 Task: Use both hands to play a simple tune on the piano, focusing on double octaves.
Action: Key pressed difg<Key.backspace><Key.backspace><Key.backspace><Key.caps_lock>IGITAL<Key.space>MUS<Key.backspace>IC<Key.backspace><Key.backspace>SIC<Key.space>P<Key.down><Key.down><Key.down><Key.down><Key.enter>
Screenshot: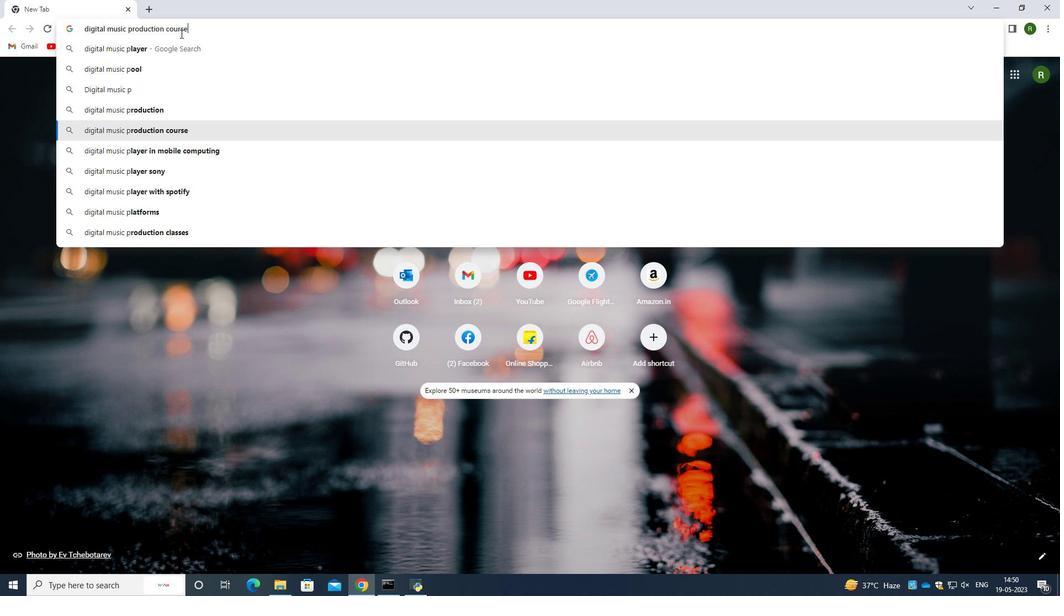
Action: Mouse moved to (228, 218)
Screenshot: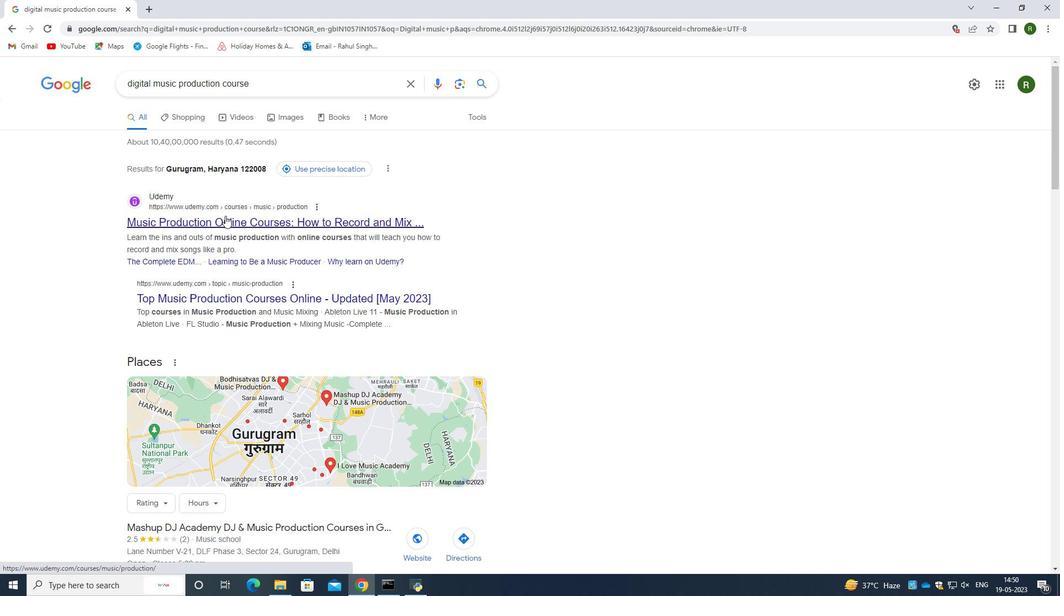 
Action: Mouse pressed left at (228, 218)
Screenshot: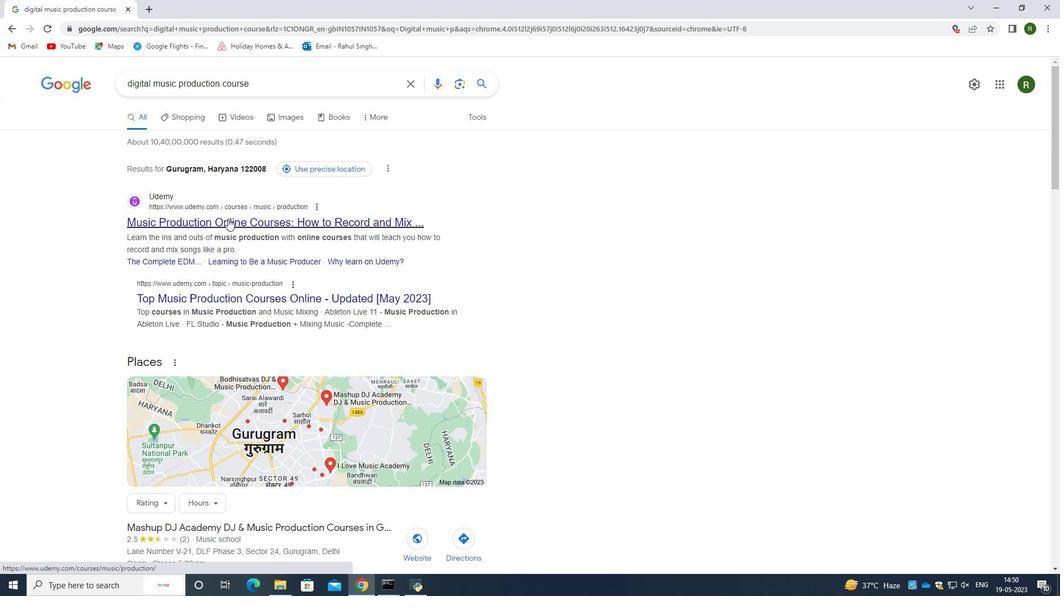 
Action: Mouse moved to (325, 229)
Screenshot: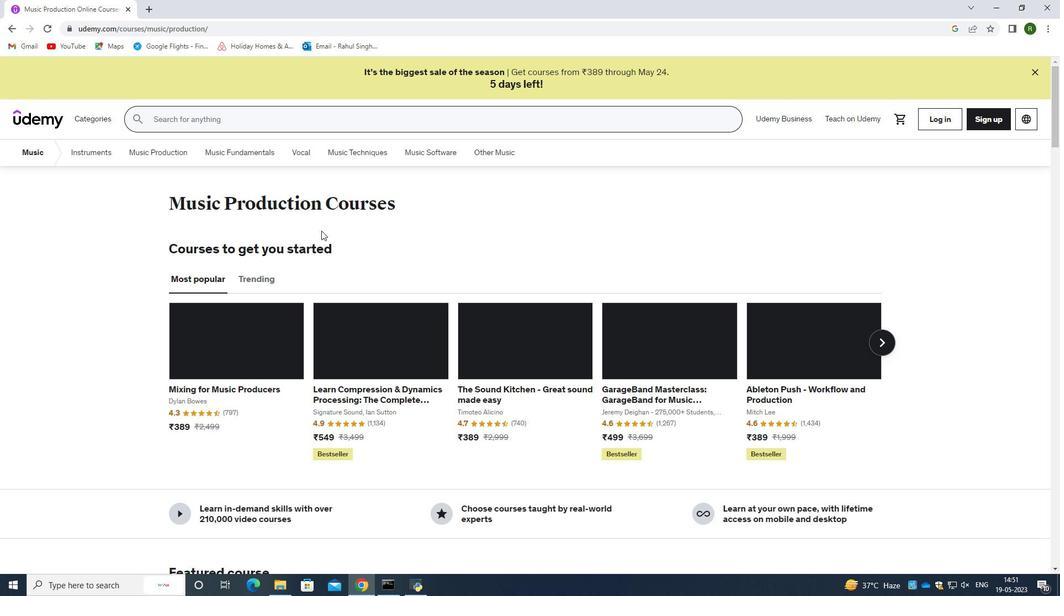 
Action: Mouse scrolled (325, 229) with delta (0, 0)
Screenshot: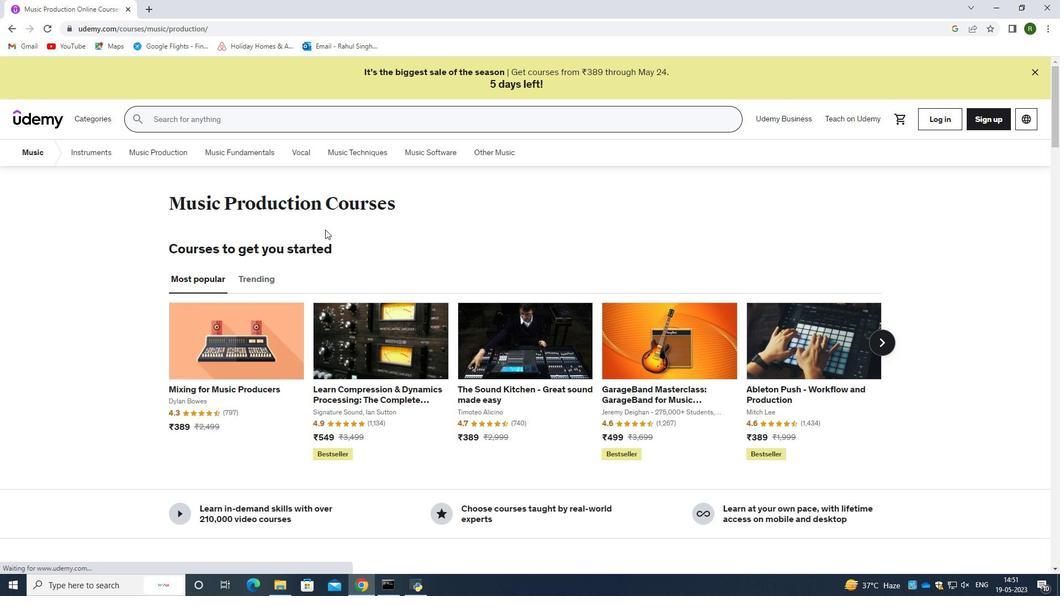 
Action: Mouse scrolled (325, 229) with delta (0, 0)
Screenshot: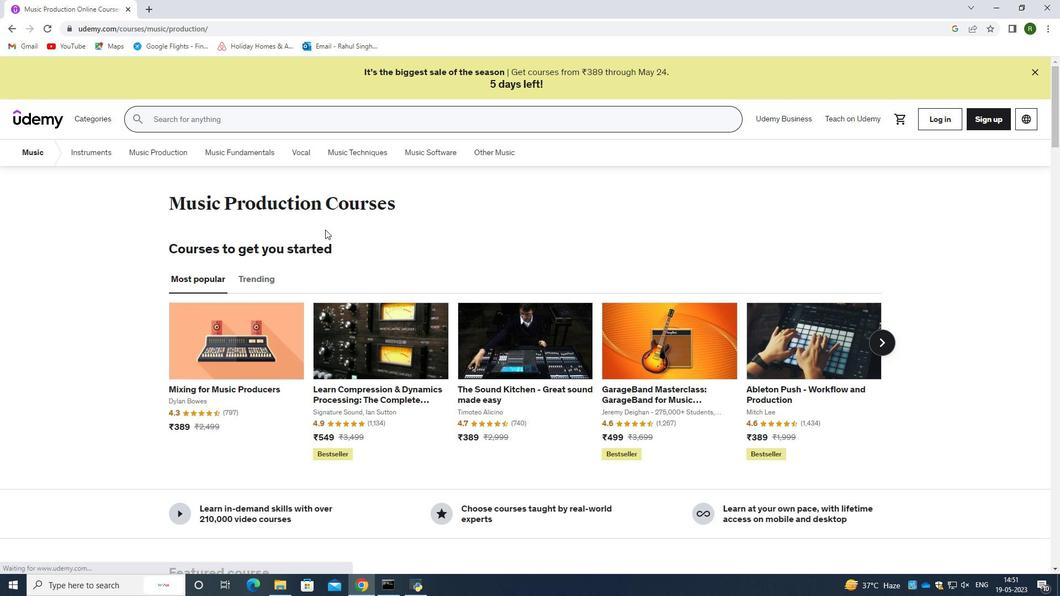 
Action: Mouse moved to (711, 339)
Screenshot: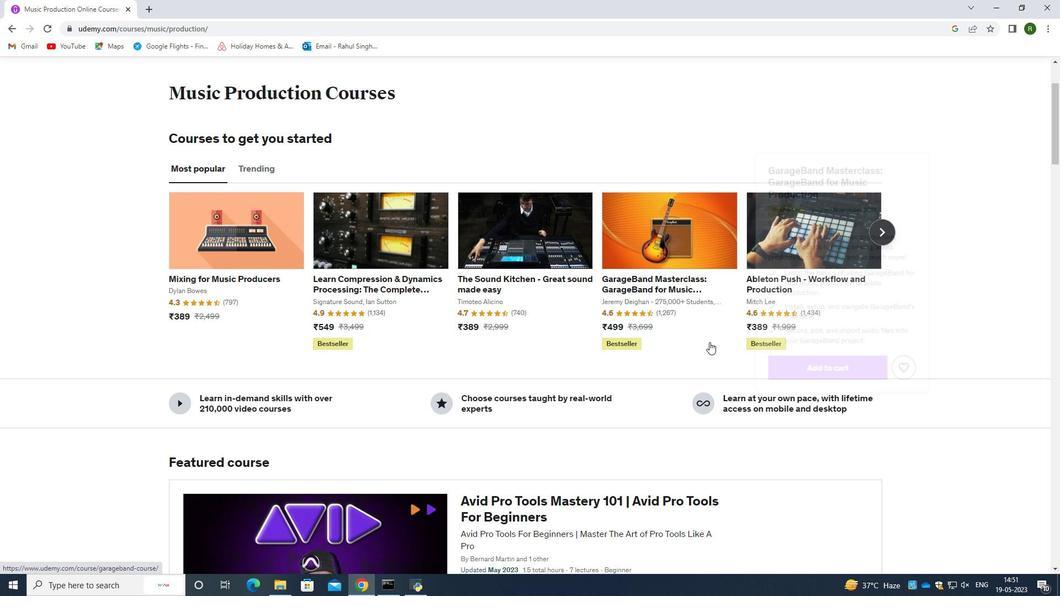
Action: Mouse scrolled (711, 338) with delta (0, 0)
Screenshot: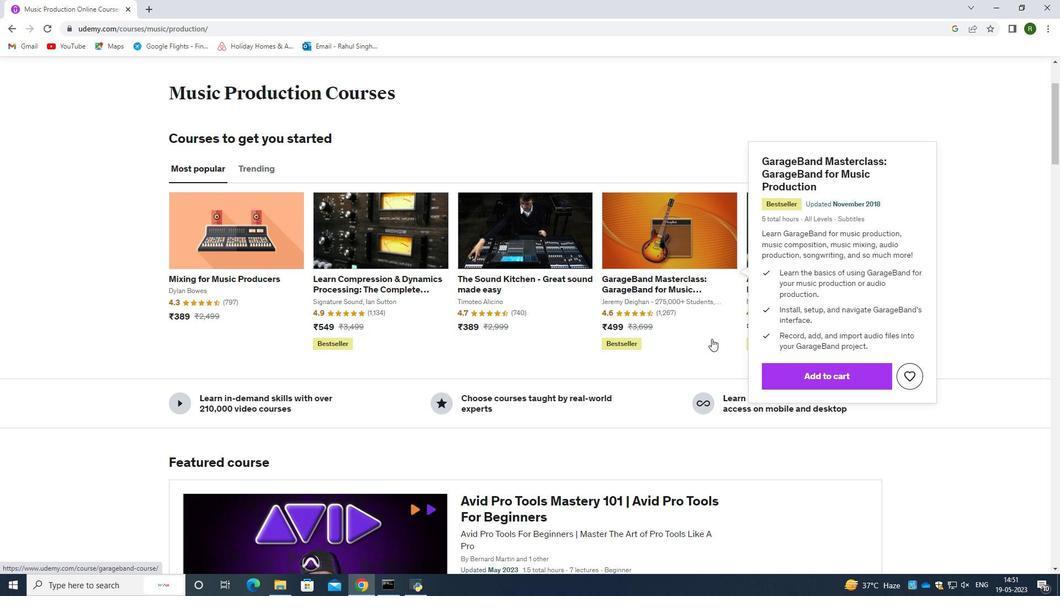 
Action: Mouse moved to (303, 339)
Screenshot: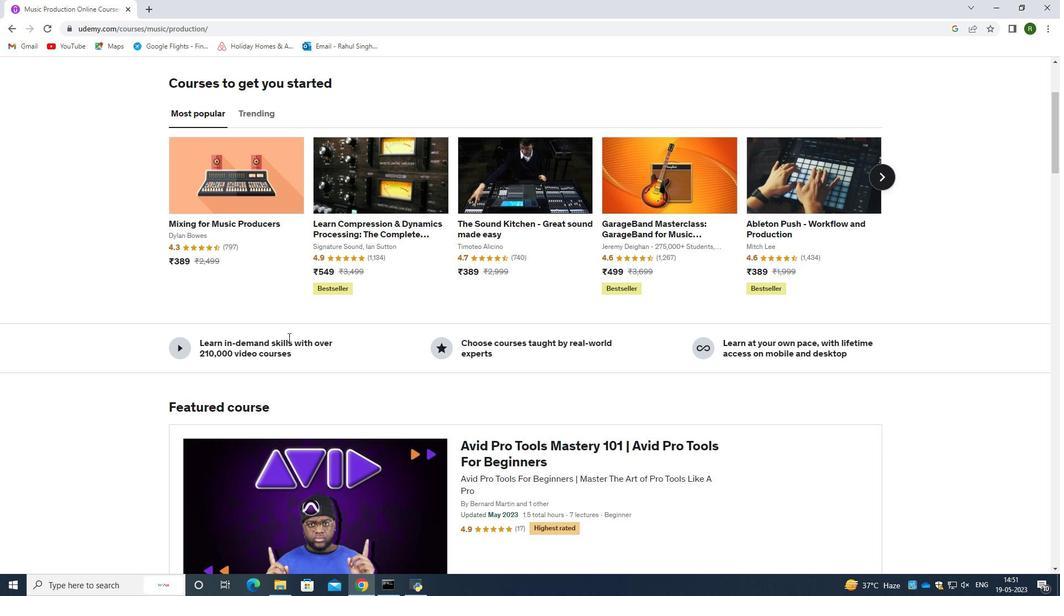 
Action: Mouse scrolled (303, 340) with delta (0, 0)
Screenshot: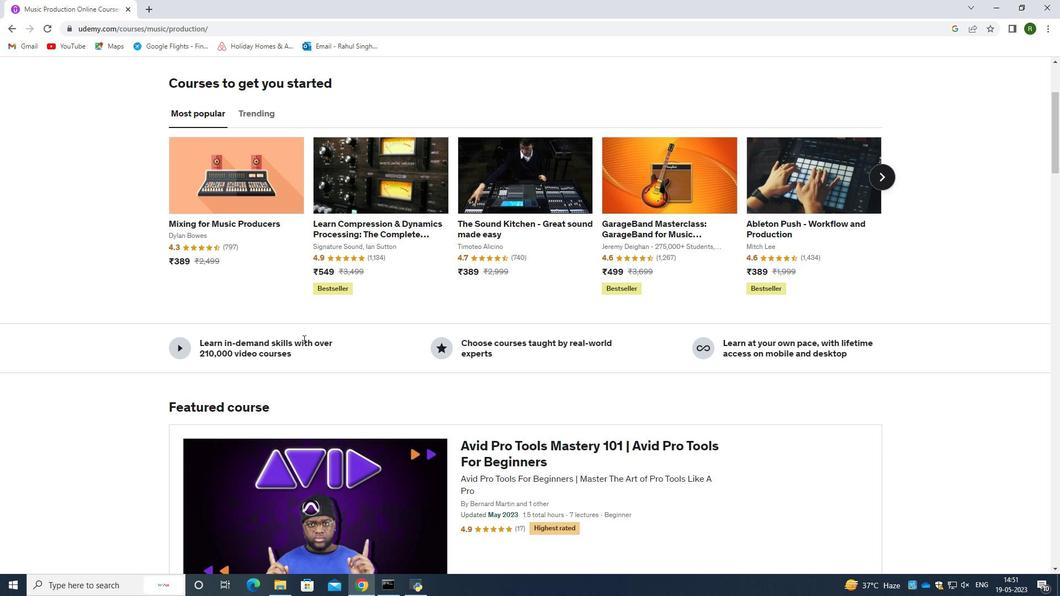 
Action: Mouse scrolled (303, 340) with delta (0, 0)
Screenshot: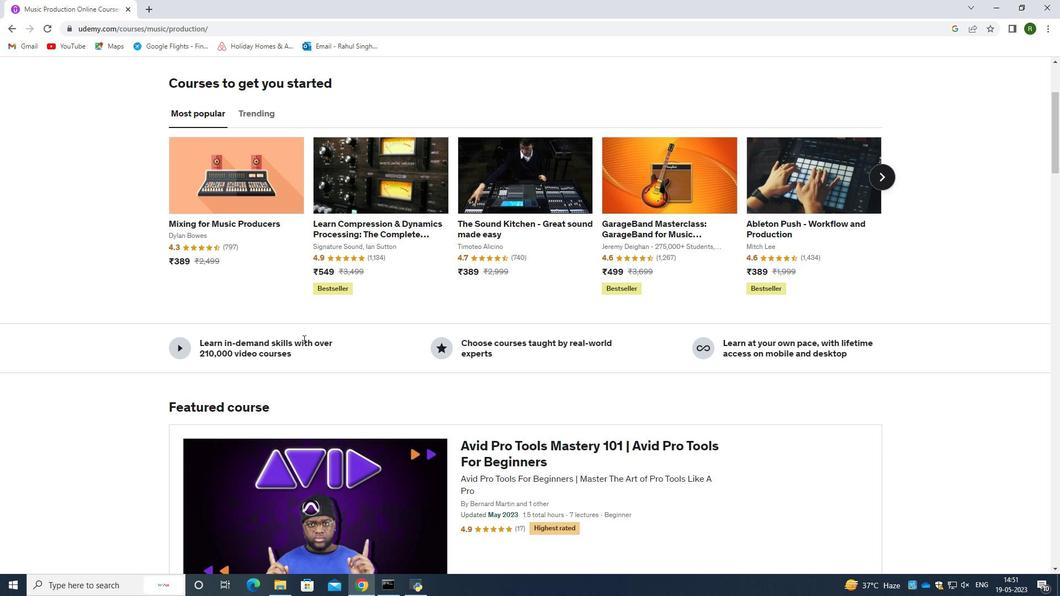 
Action: Mouse scrolled (303, 340) with delta (0, 0)
Screenshot: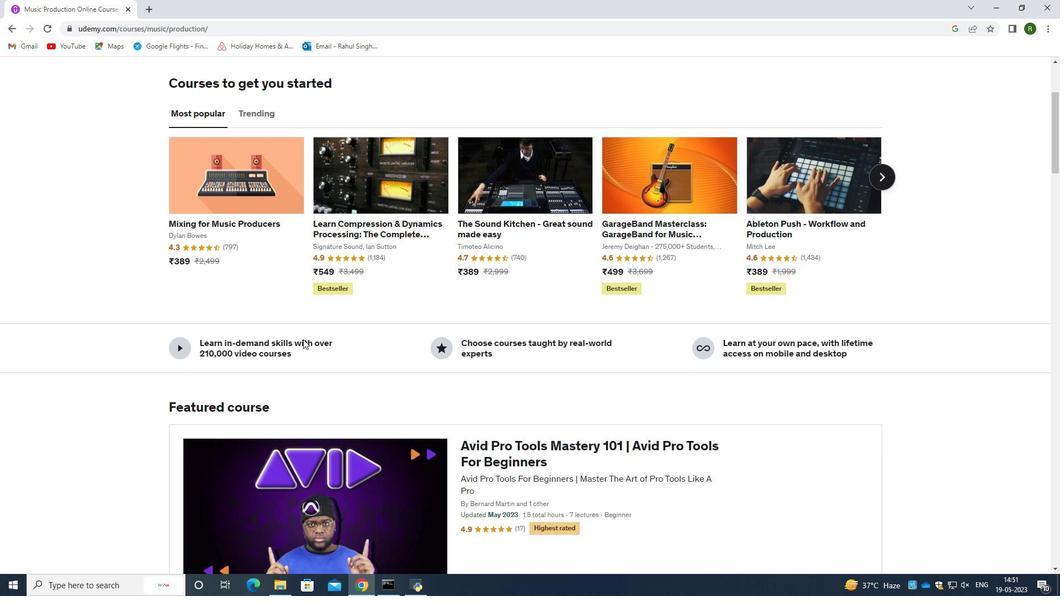 
Action: Mouse moved to (369, 325)
Screenshot: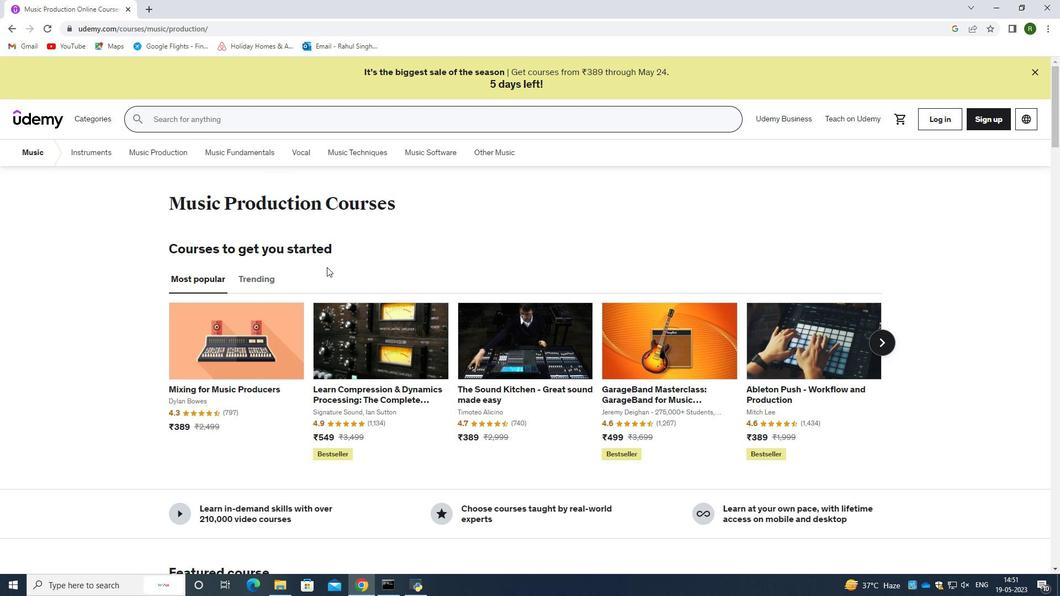 
Action: Mouse scrolled (369, 324) with delta (0, 0)
Screenshot: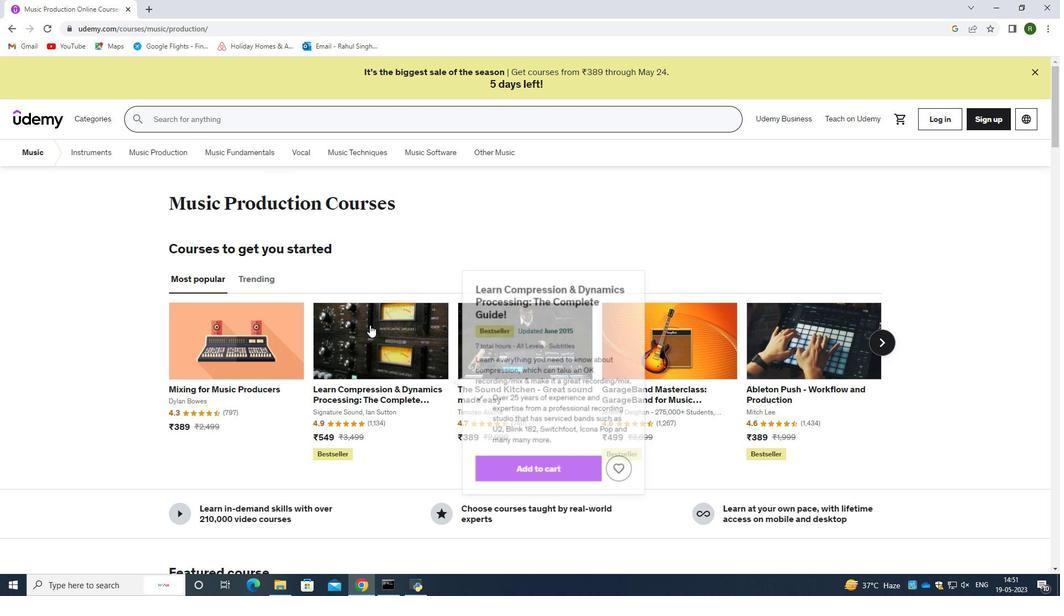 
Action: Mouse moved to (370, 325)
Screenshot: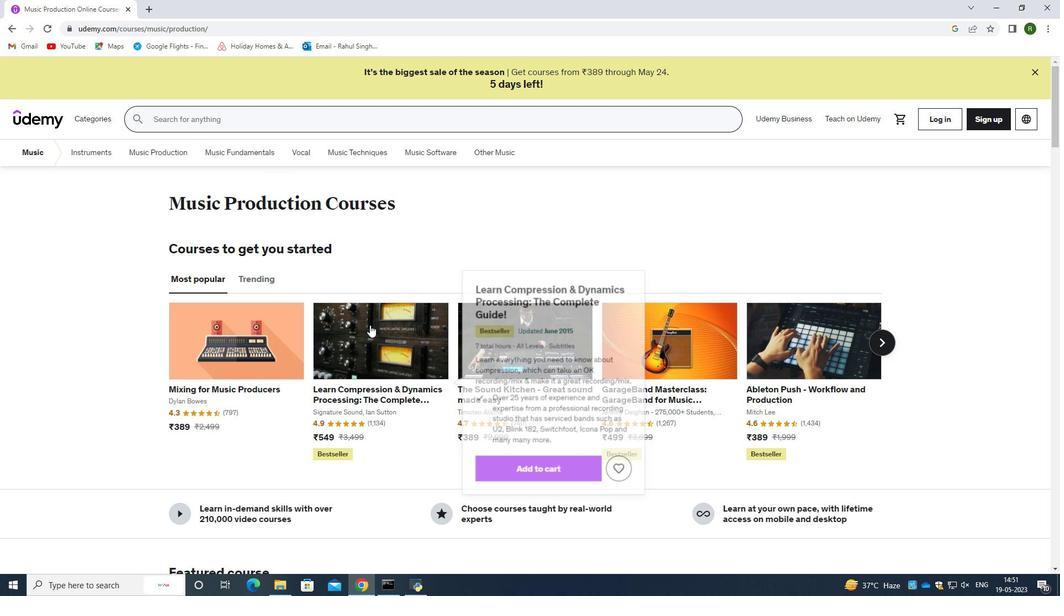 
Action: Mouse scrolled (370, 324) with delta (0, 0)
Screenshot: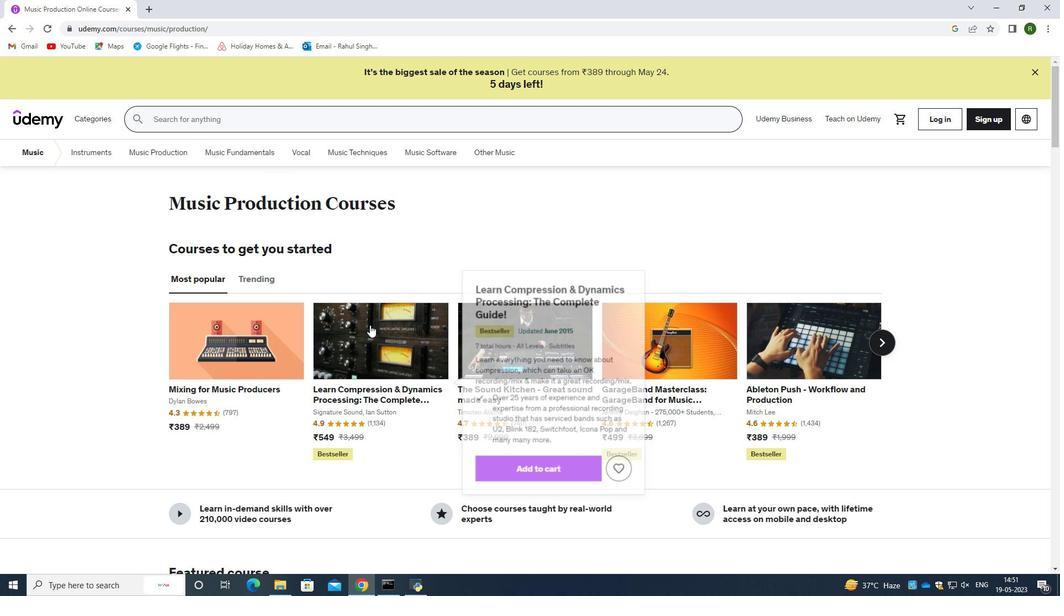 
Action: Mouse scrolled (370, 324) with delta (0, 0)
Screenshot: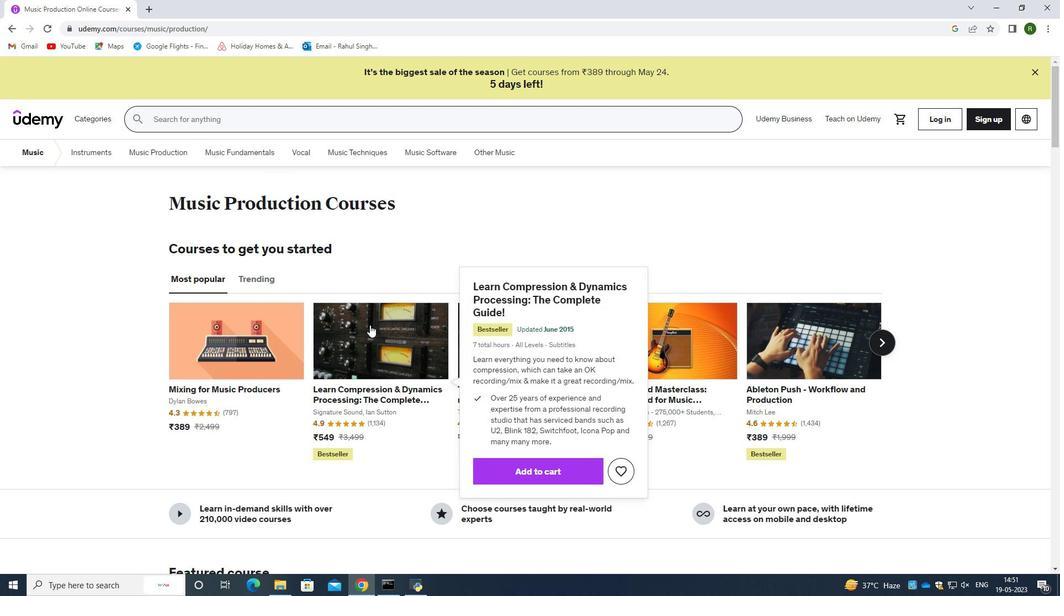 
Action: Mouse moved to (384, 348)
Screenshot: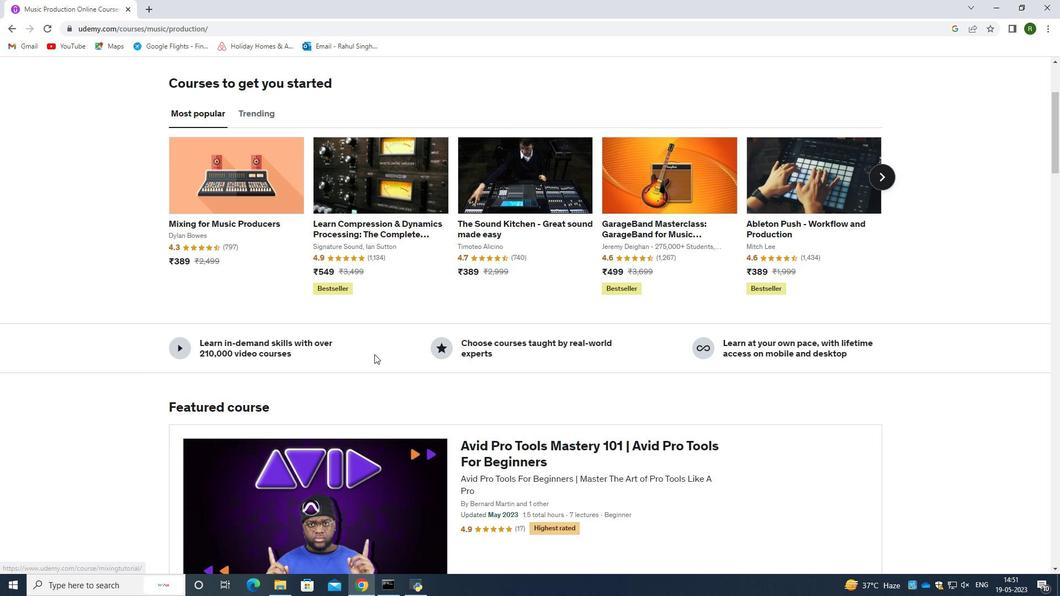 
Action: Mouse scrolled (384, 348) with delta (0, 0)
Screenshot: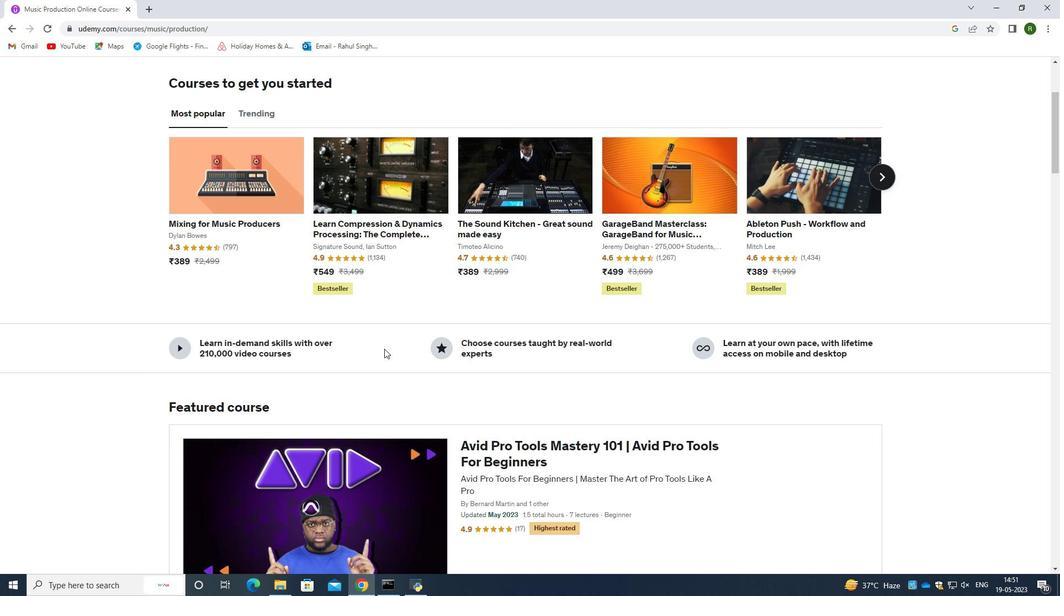 
Action: Mouse scrolled (384, 348) with delta (0, 0)
Screenshot: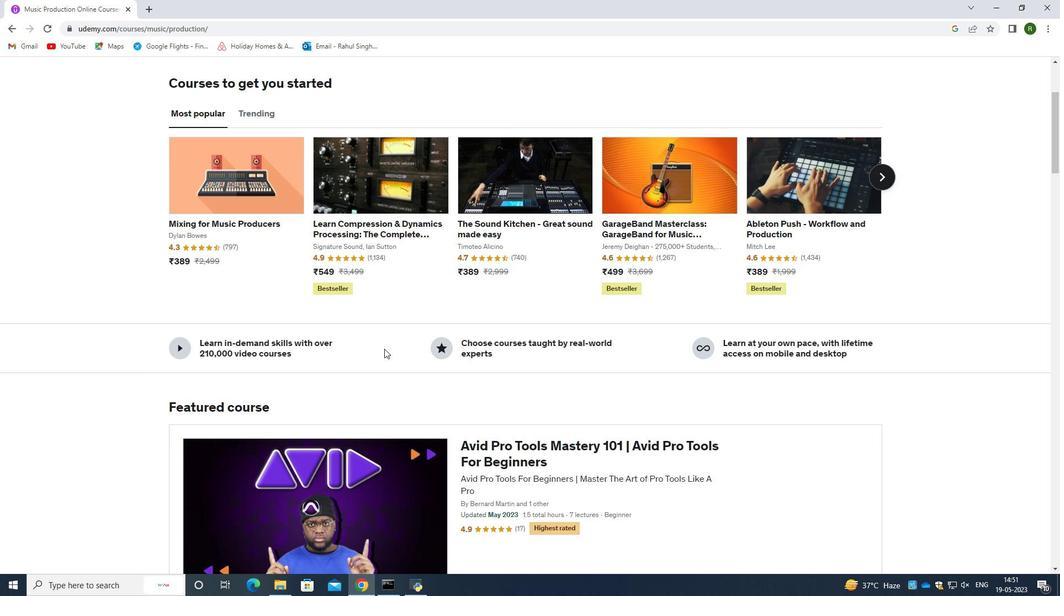 
Action: Mouse scrolled (384, 348) with delta (0, 0)
Screenshot: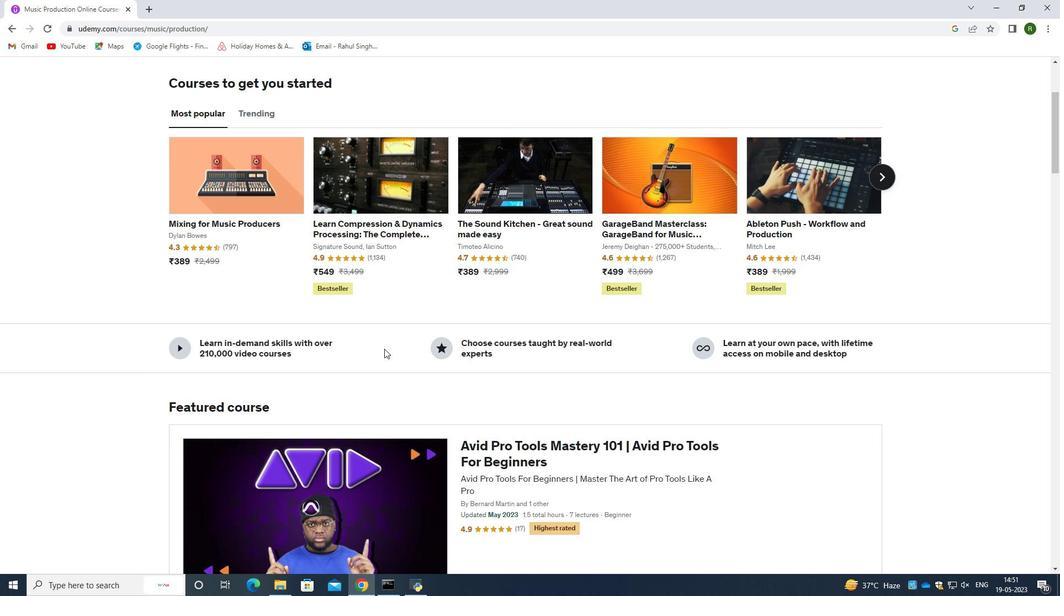 
Action: Mouse moved to (384, 348)
Screenshot: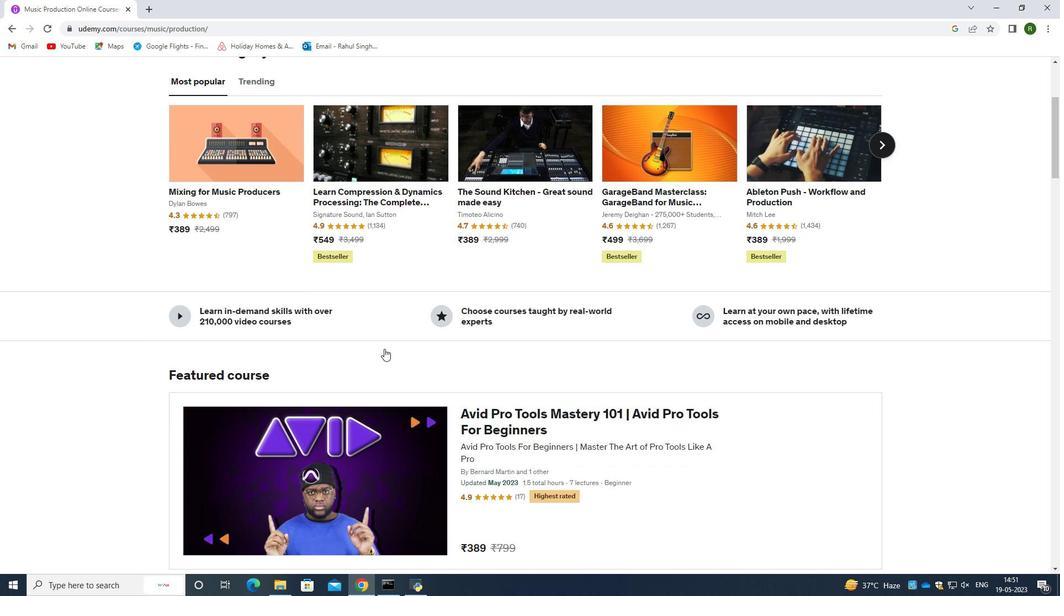 
Action: Mouse scrolled (384, 347) with delta (0, 0)
Screenshot: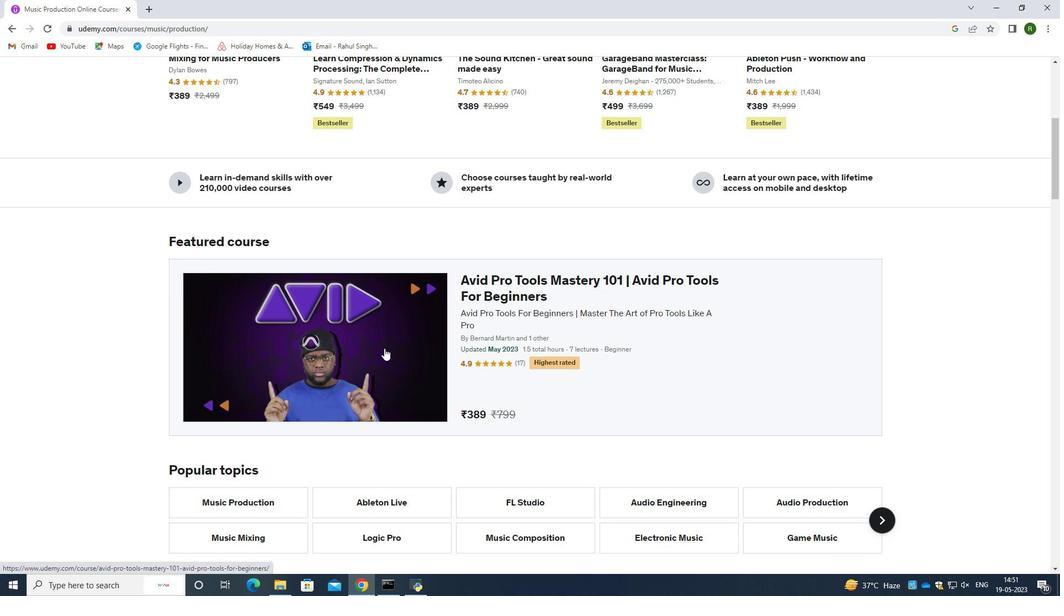 
Action: Mouse moved to (385, 348)
Screenshot: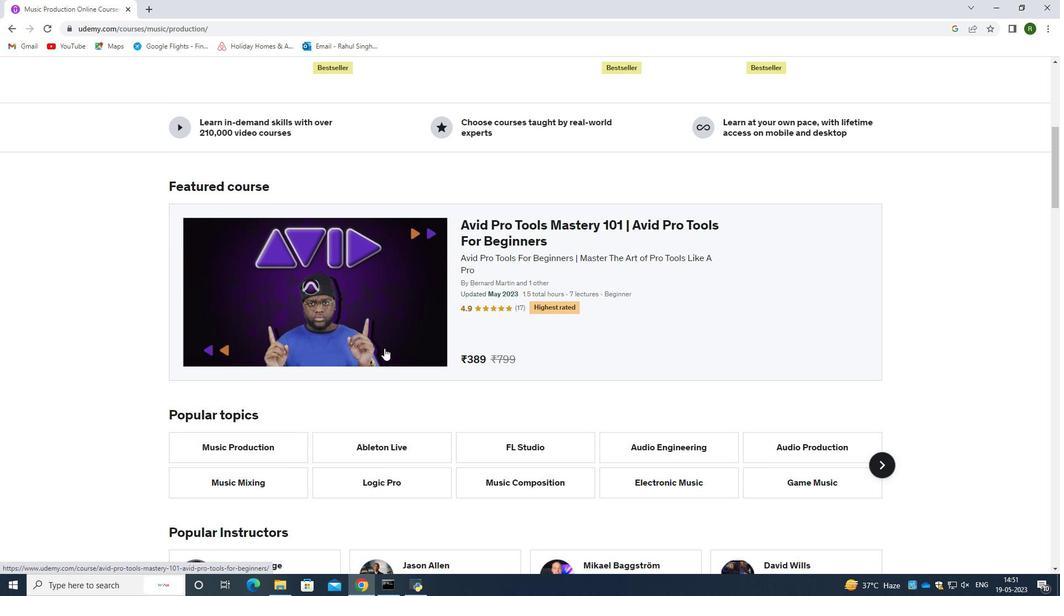 
Action: Mouse scrolled (385, 347) with delta (0, 0)
Screenshot: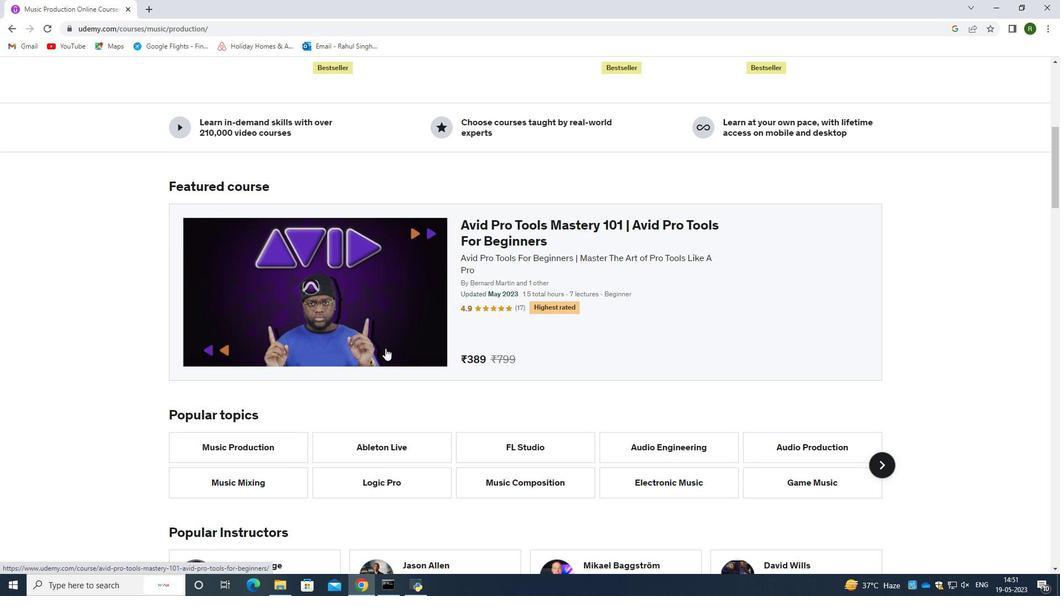 
Action: Mouse scrolled (385, 347) with delta (0, 0)
Screenshot: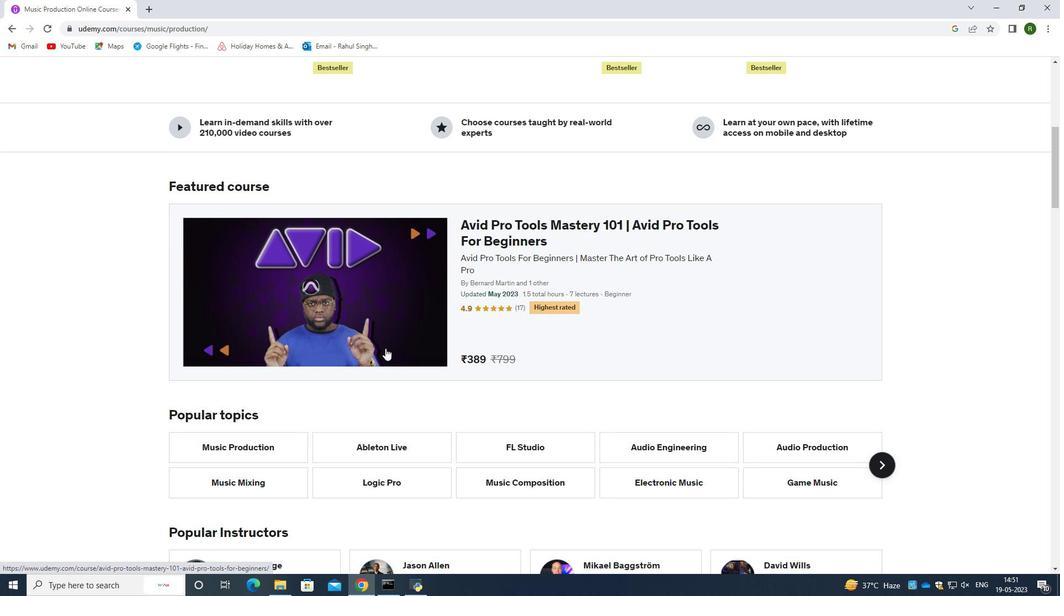 
Action: Mouse scrolled (385, 347) with delta (0, 0)
Screenshot: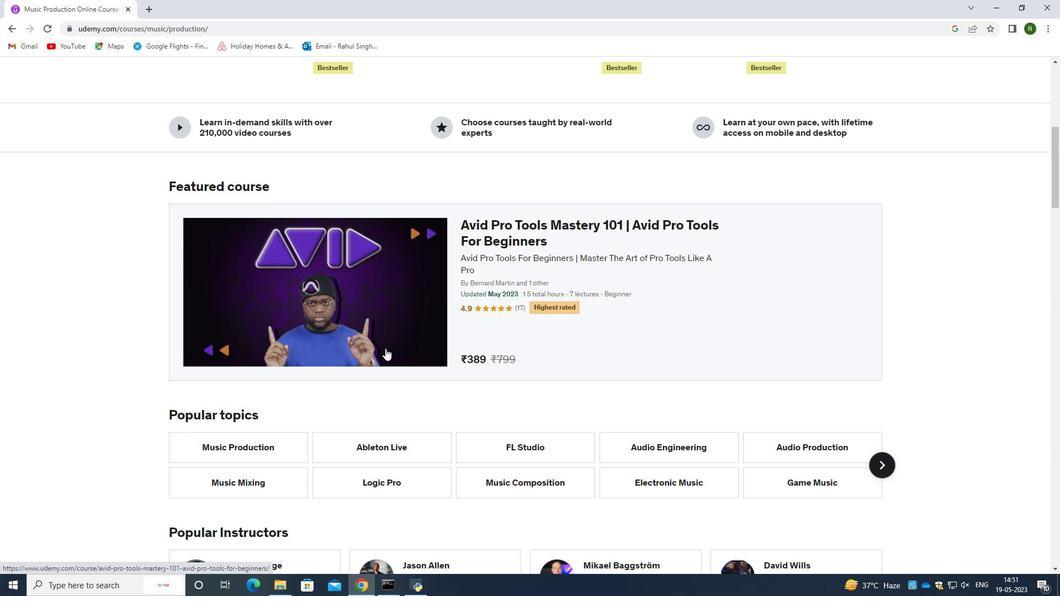 
Action: Mouse scrolled (385, 347) with delta (0, 0)
Screenshot: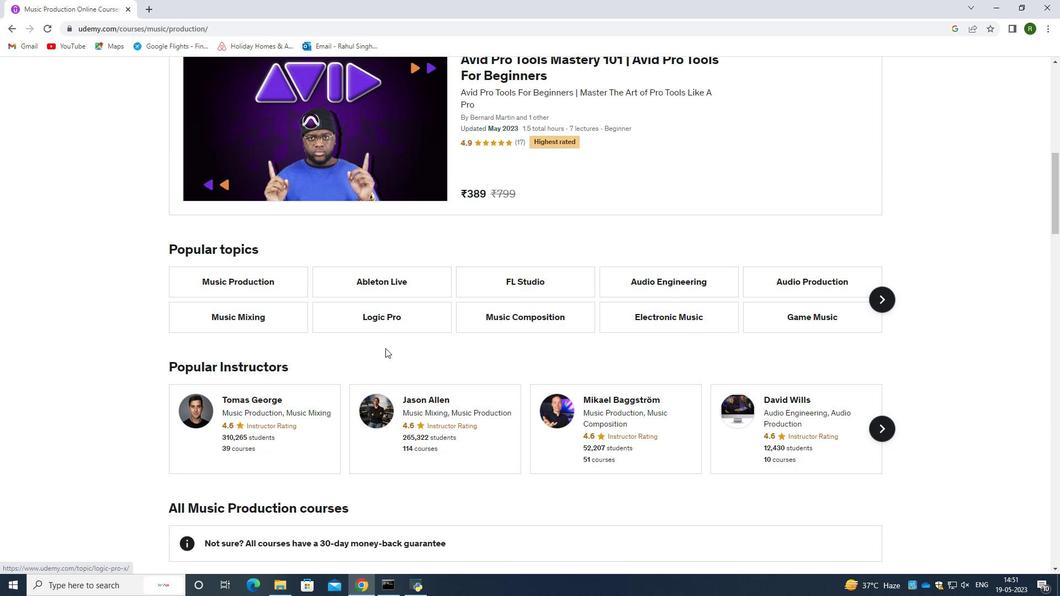 
Action: Mouse scrolled (385, 347) with delta (0, 0)
Screenshot: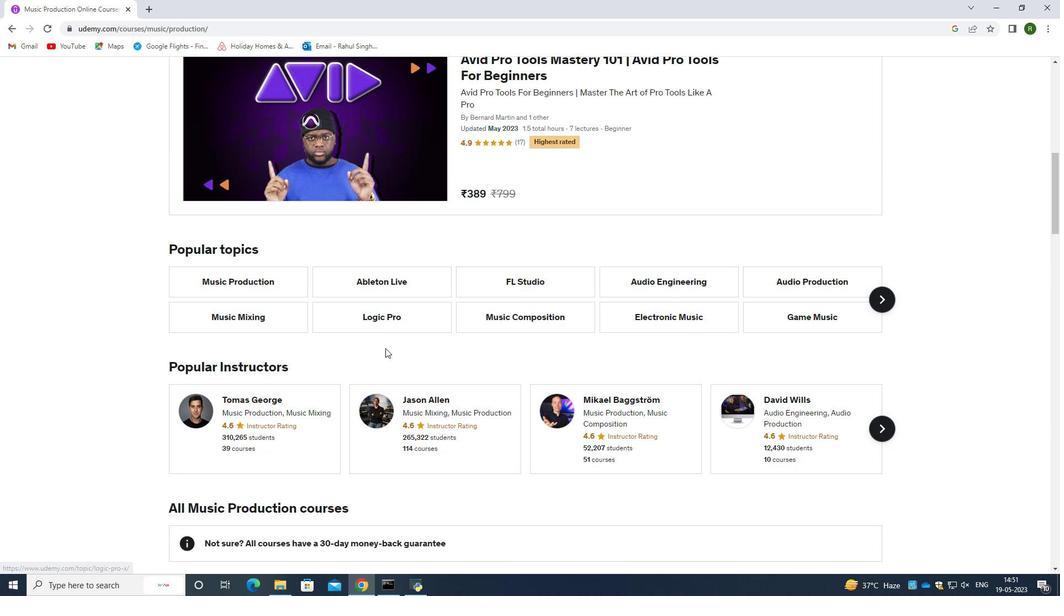 
Action: Mouse moved to (385, 347)
Screenshot: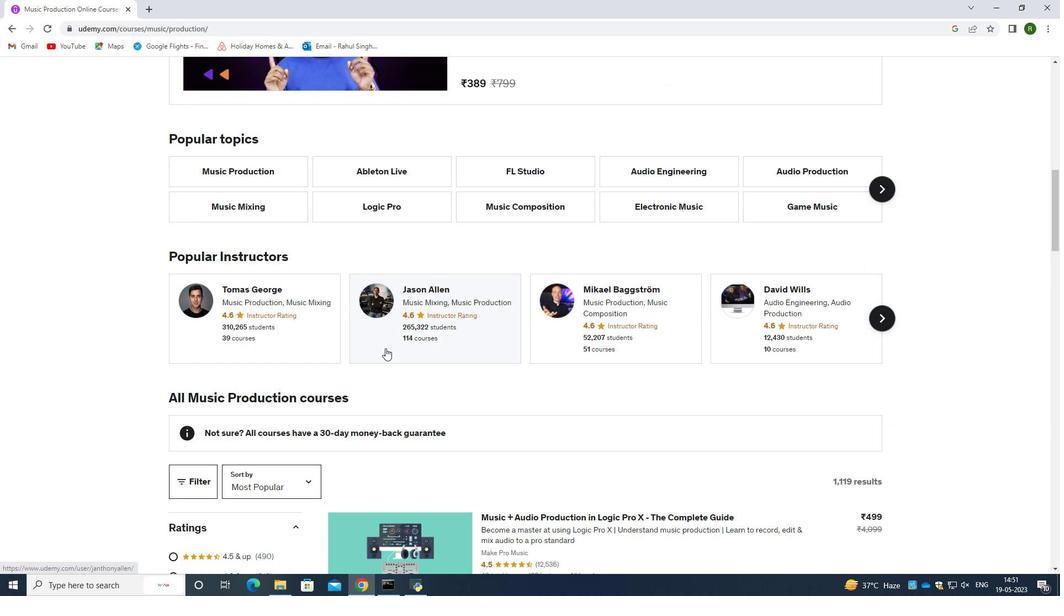 
Action: Mouse scrolled (385, 347) with delta (0, 0)
Screenshot: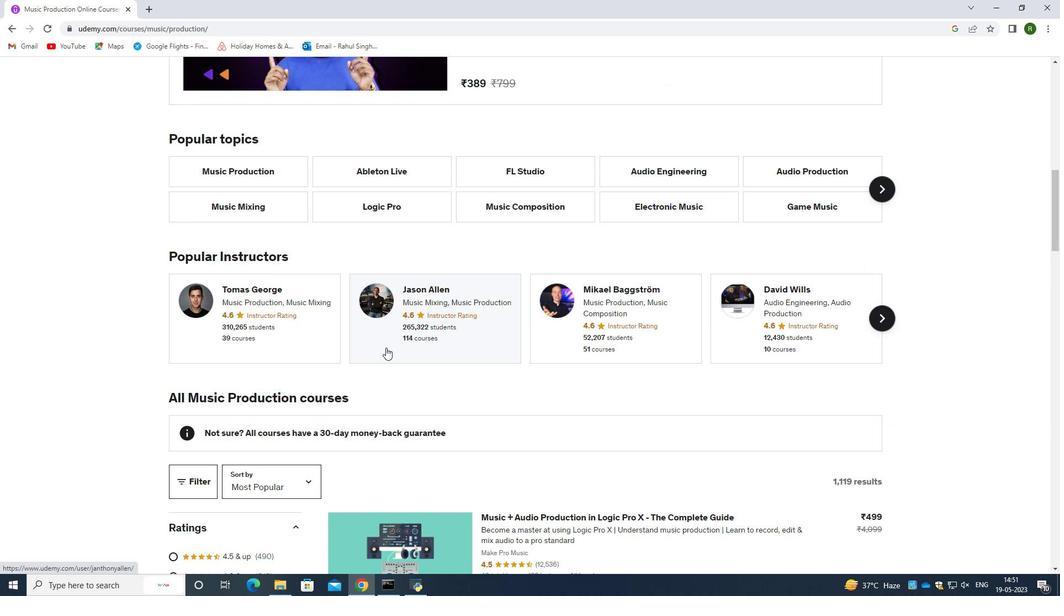 
Action: Mouse scrolled (385, 347) with delta (0, 0)
Screenshot: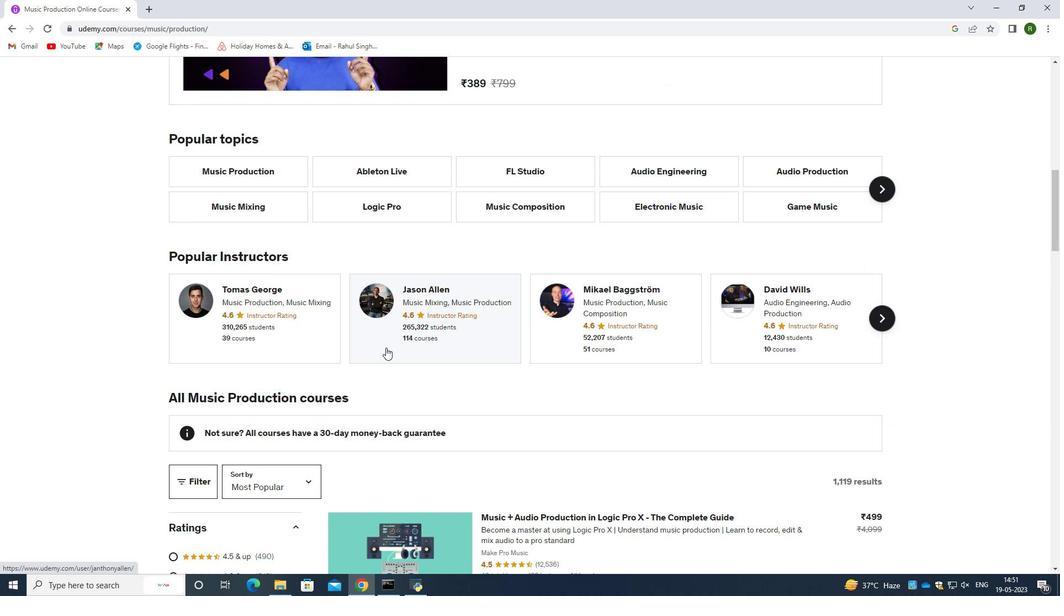 
Action: Mouse scrolled (385, 347) with delta (0, 0)
Screenshot: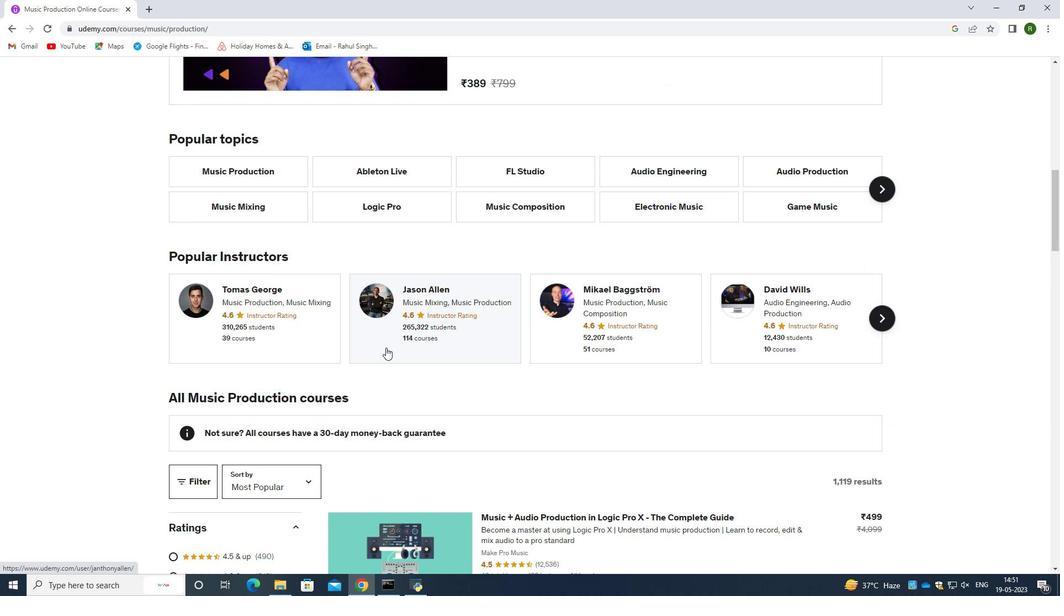 
Action: Mouse moved to (606, 352)
Screenshot: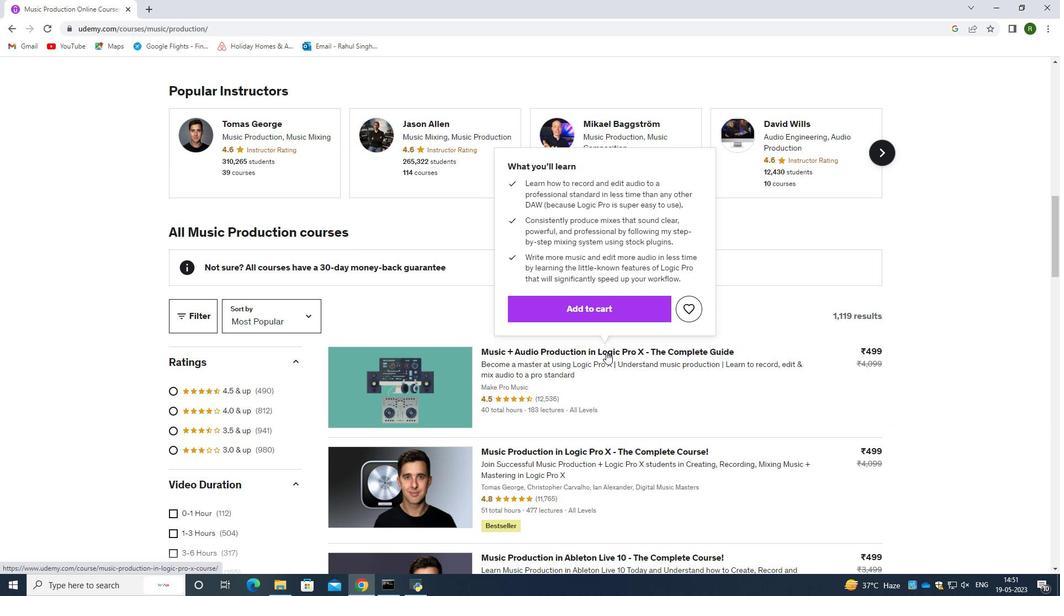 
Action: Mouse scrolled (606, 352) with delta (0, 0)
Screenshot: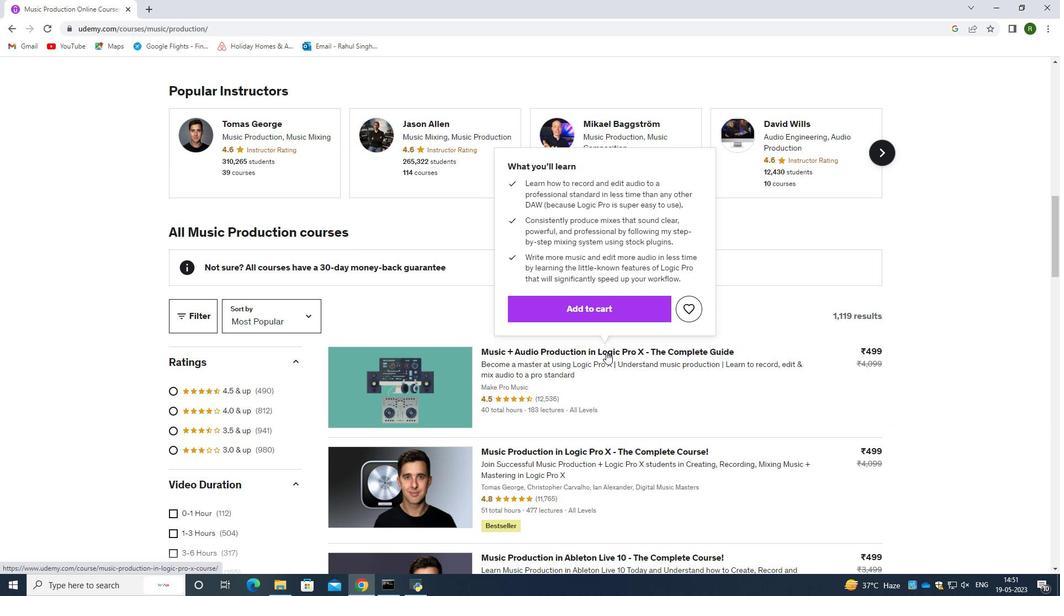 
Action: Mouse moved to (606, 353)
Screenshot: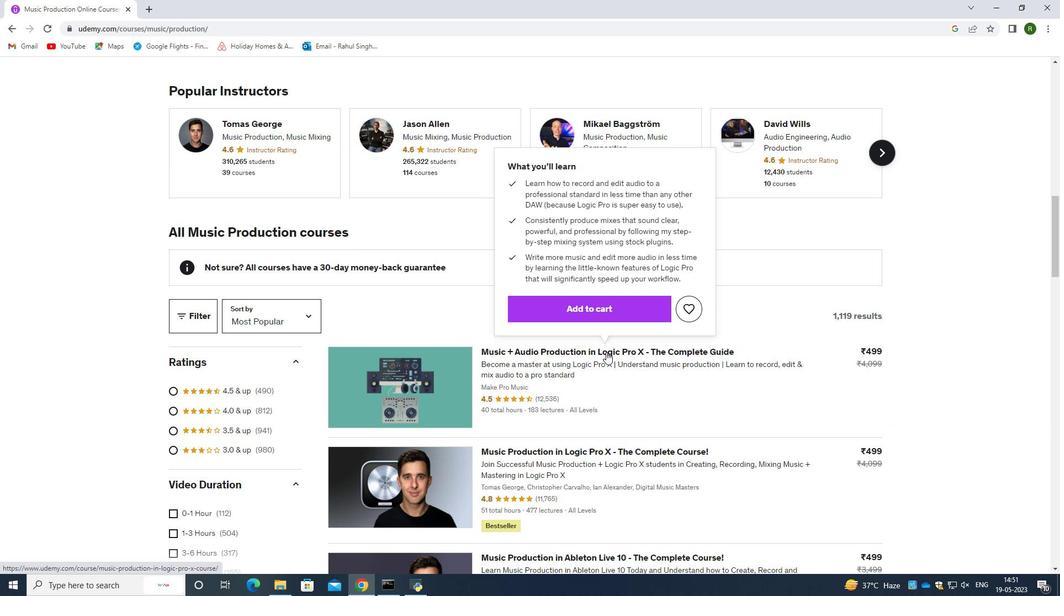 
Action: Mouse scrolled (606, 352) with delta (0, 0)
Screenshot: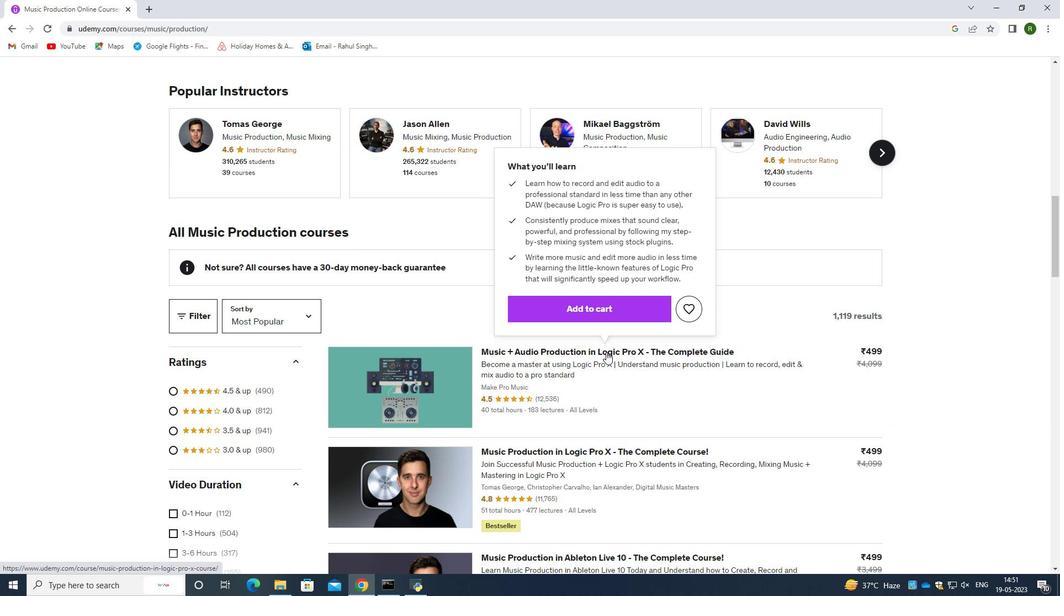 
Action: Mouse scrolled (606, 352) with delta (0, 0)
Screenshot: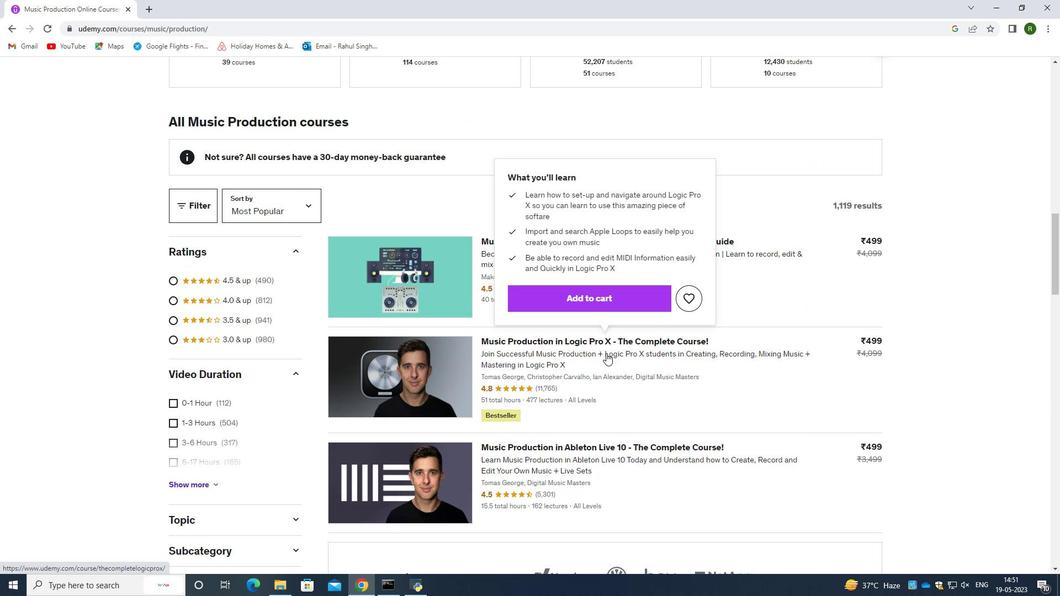 
Action: Mouse scrolled (606, 352) with delta (0, 0)
Screenshot: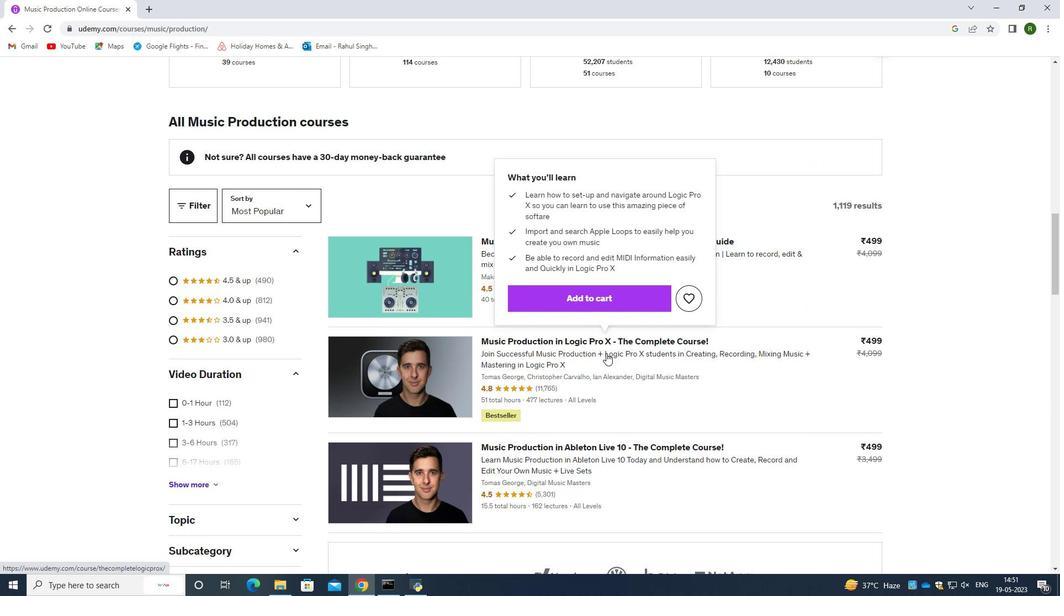 
Action: Mouse scrolled (606, 352) with delta (0, 0)
Screenshot: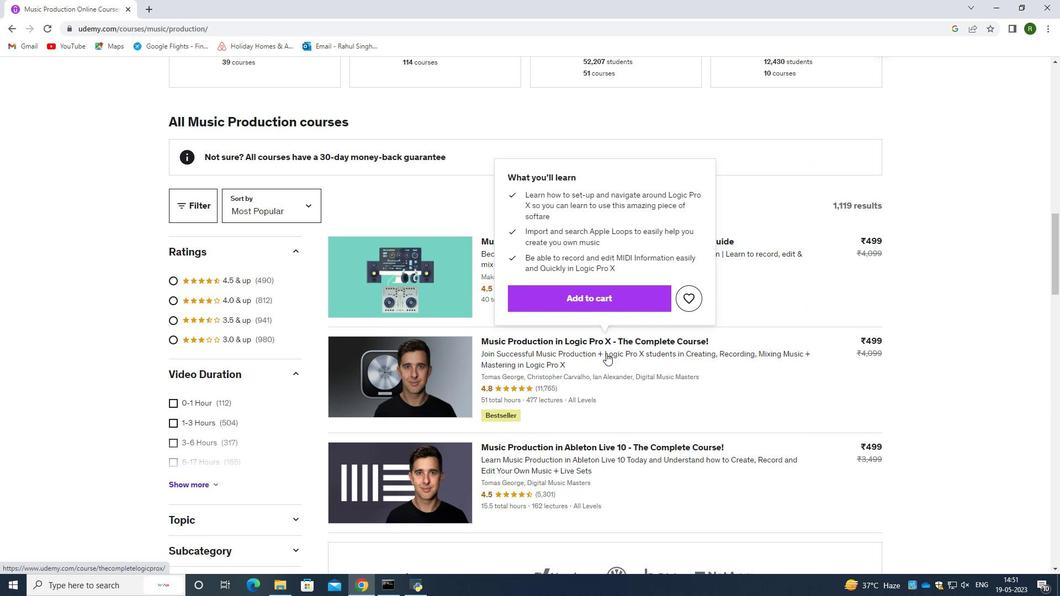 
Action: Mouse scrolled (606, 352) with delta (0, 0)
Screenshot: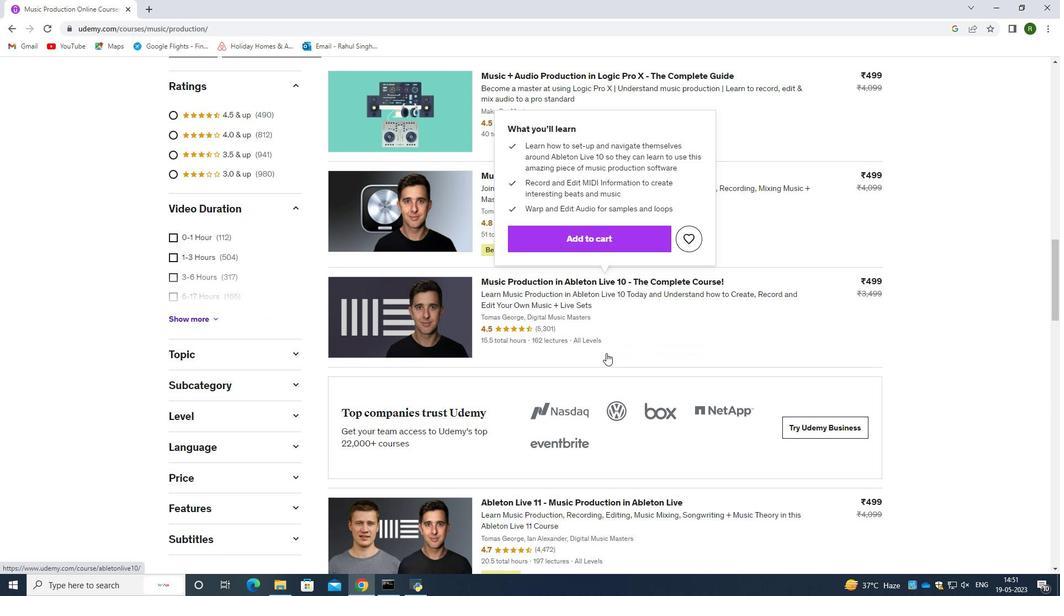 
Action: Mouse scrolled (606, 352) with delta (0, 0)
Screenshot: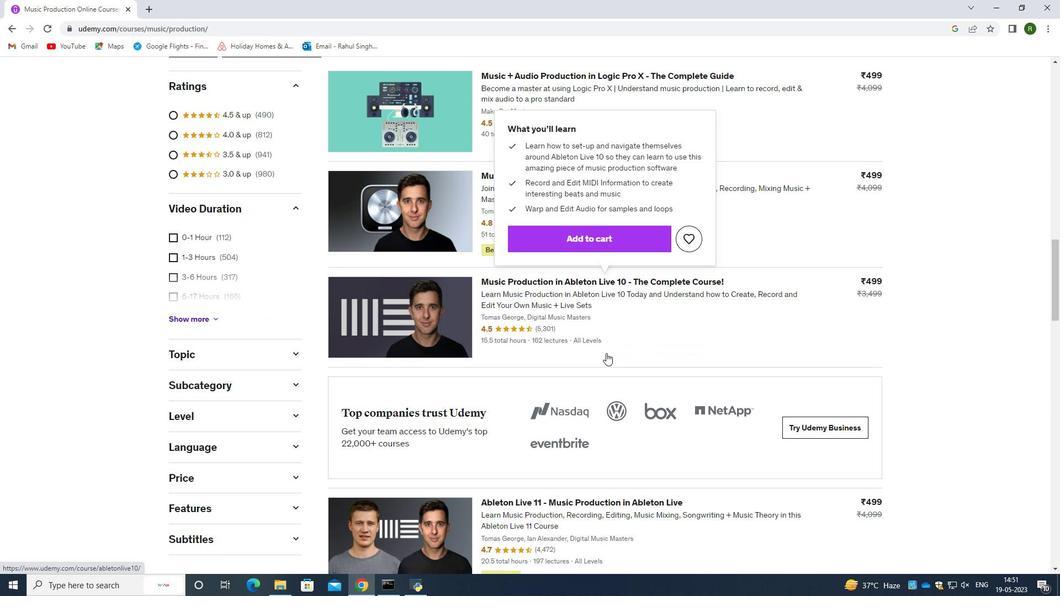 
Action: Mouse moved to (611, 351)
Screenshot: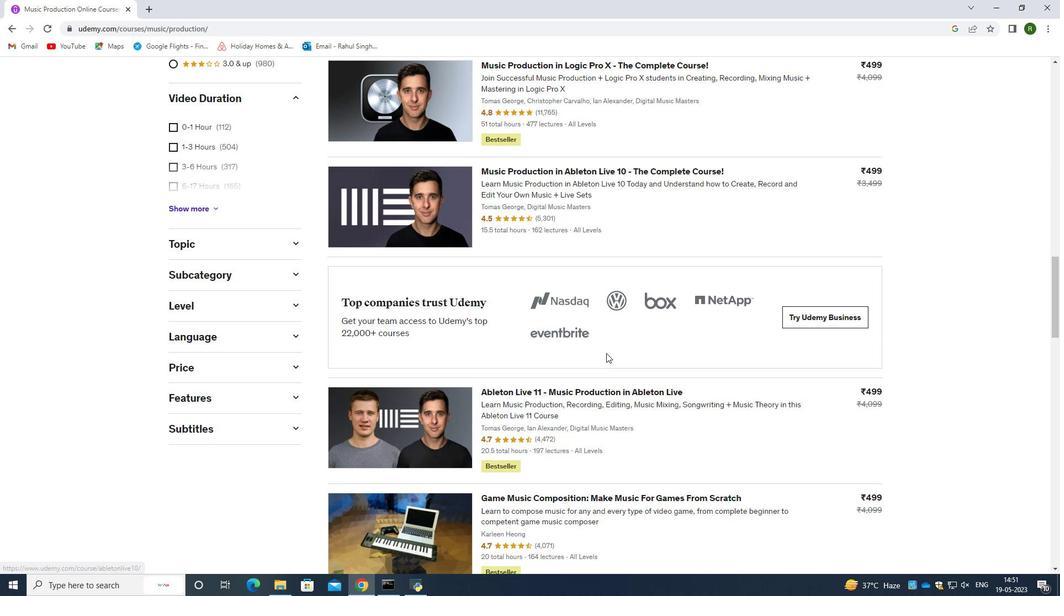 
Action: Mouse scrolled (611, 350) with delta (0, 0)
Screenshot: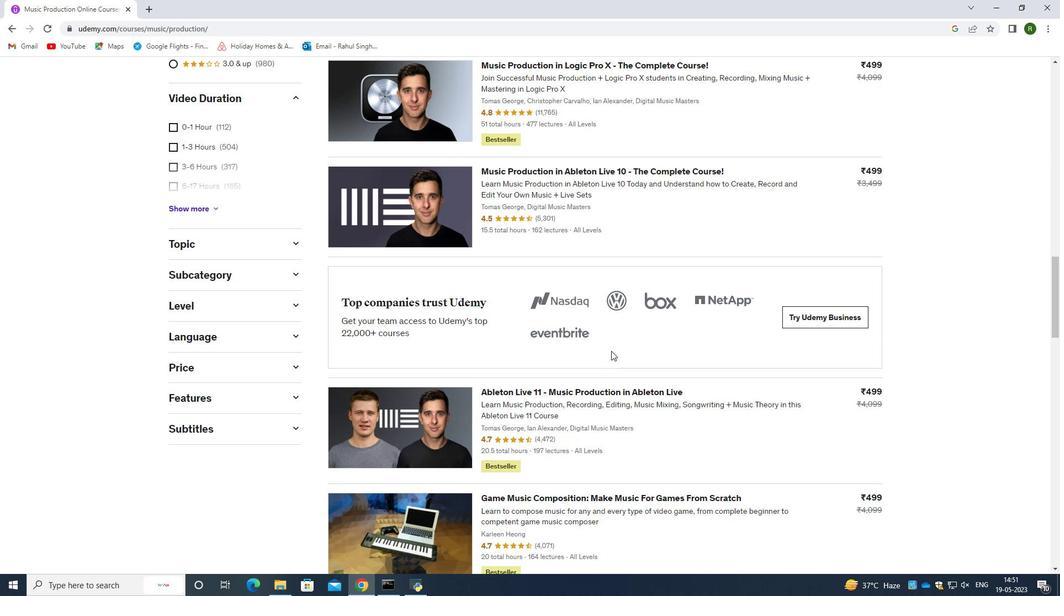 
Action: Mouse scrolled (611, 350) with delta (0, 0)
Screenshot: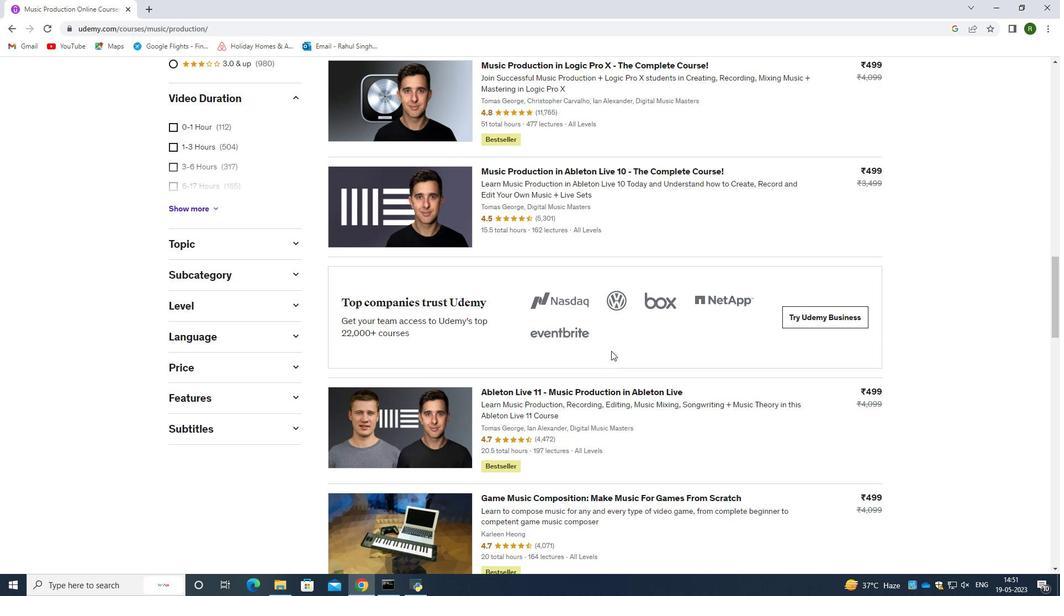 
Action: Mouse scrolled (611, 350) with delta (0, 0)
Screenshot: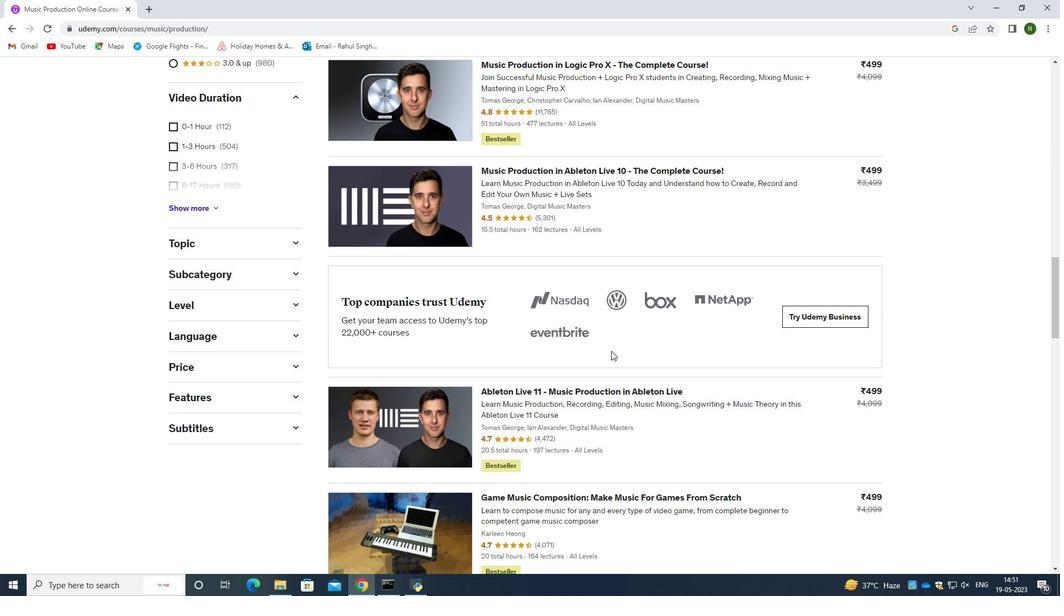 
Action: Mouse moved to (611, 350)
Screenshot: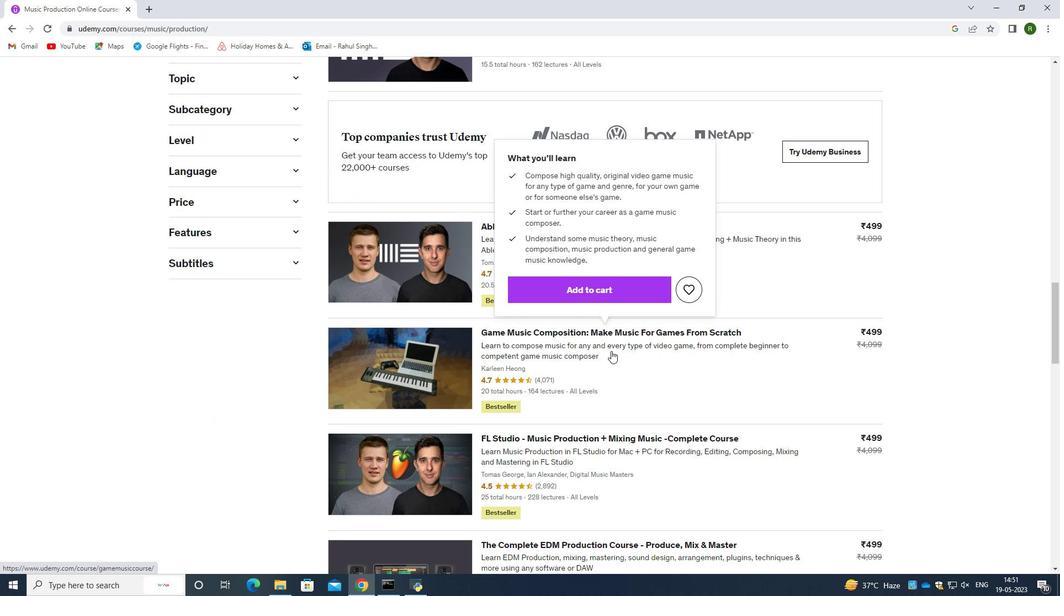 
Action: Mouse scrolled (611, 350) with delta (0, 0)
Screenshot: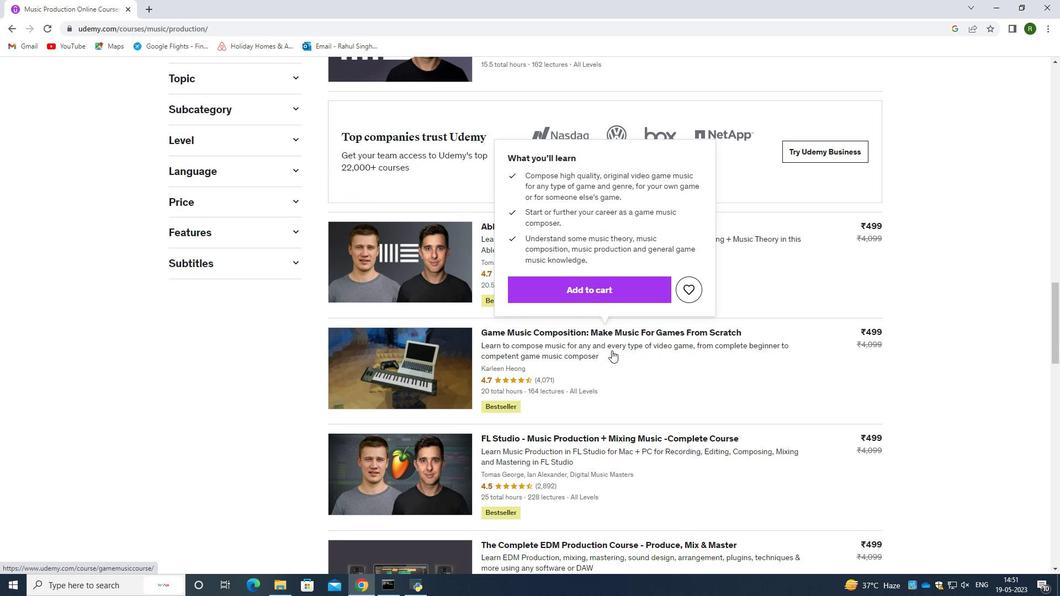 
Action: Mouse moved to (612, 349)
Screenshot: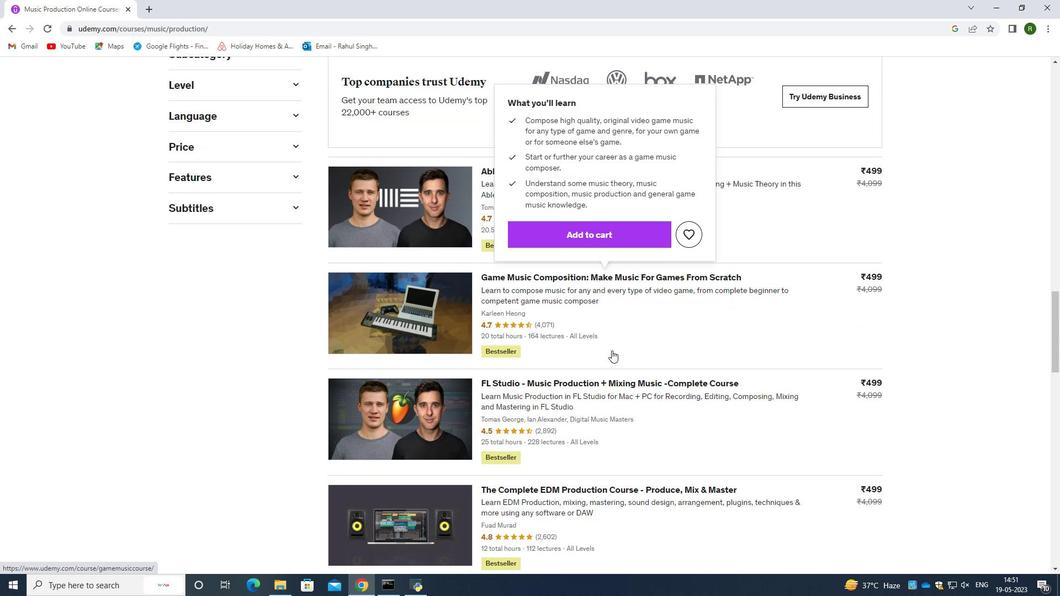 
Action: Mouse scrolled (612, 348) with delta (0, 0)
Screenshot: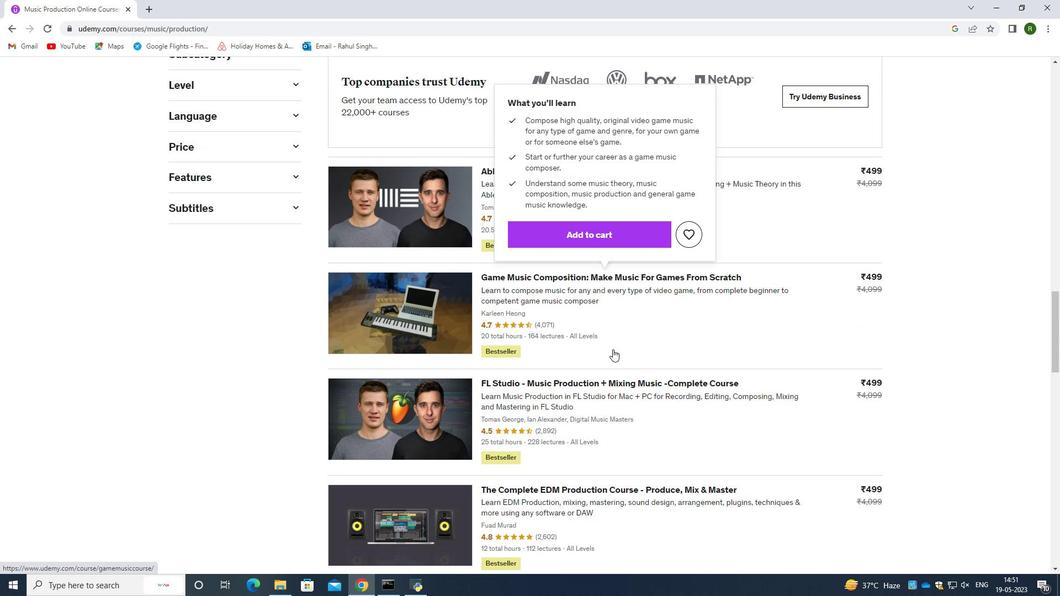 
Action: Mouse scrolled (612, 348) with delta (0, 0)
Screenshot: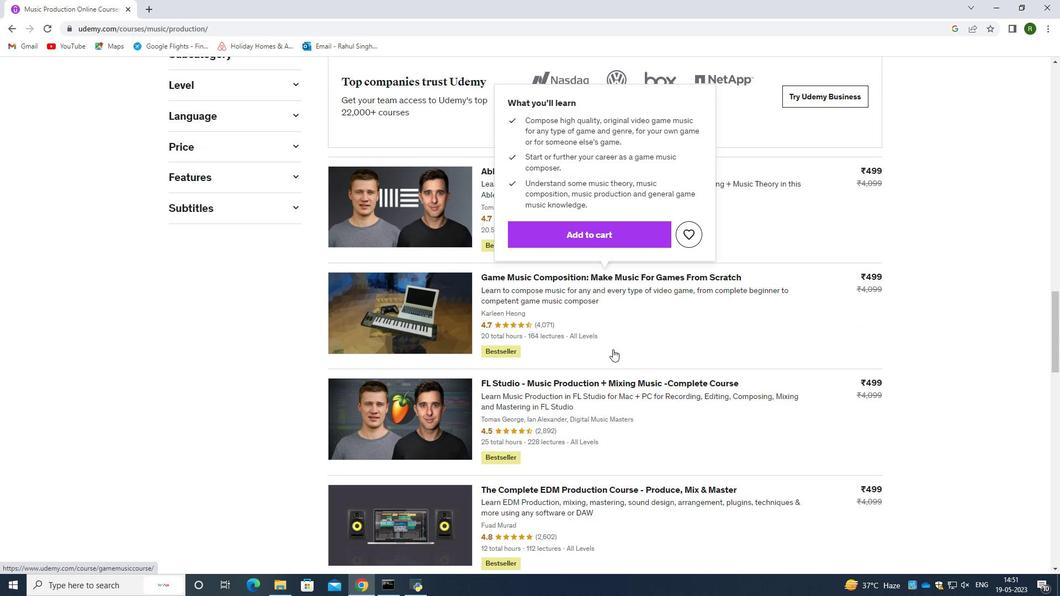 
Action: Mouse scrolled (612, 348) with delta (0, 0)
Screenshot: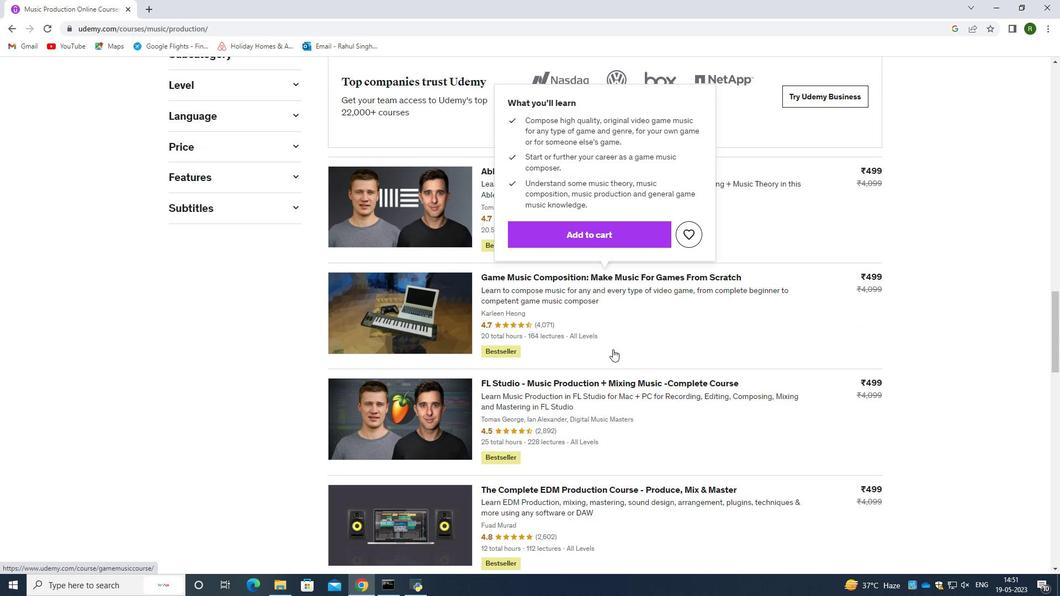 
Action: Mouse scrolled (612, 348) with delta (0, 0)
Screenshot: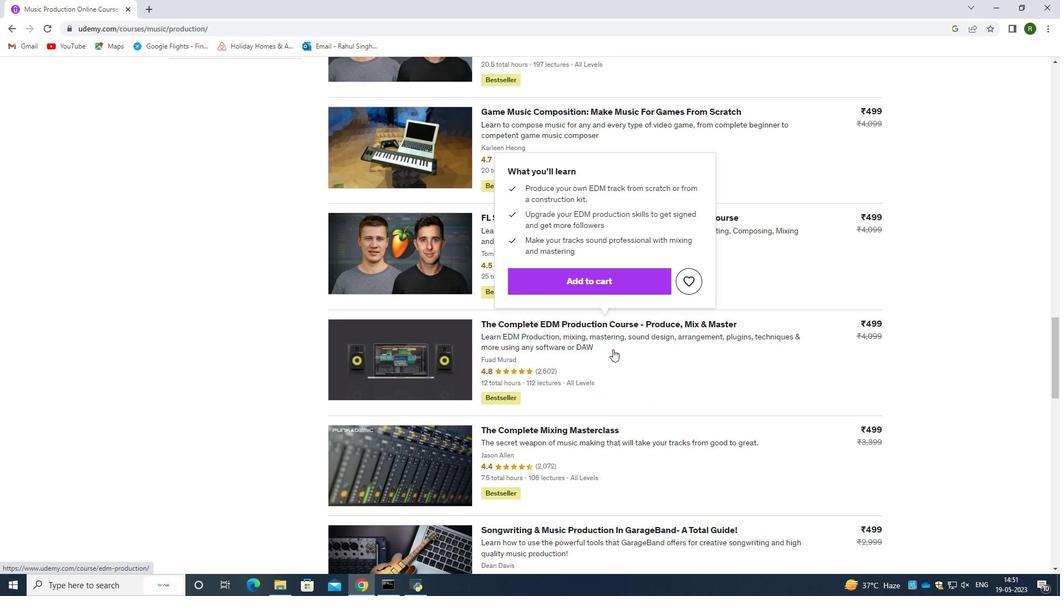 
Action: Mouse scrolled (612, 348) with delta (0, 0)
Screenshot: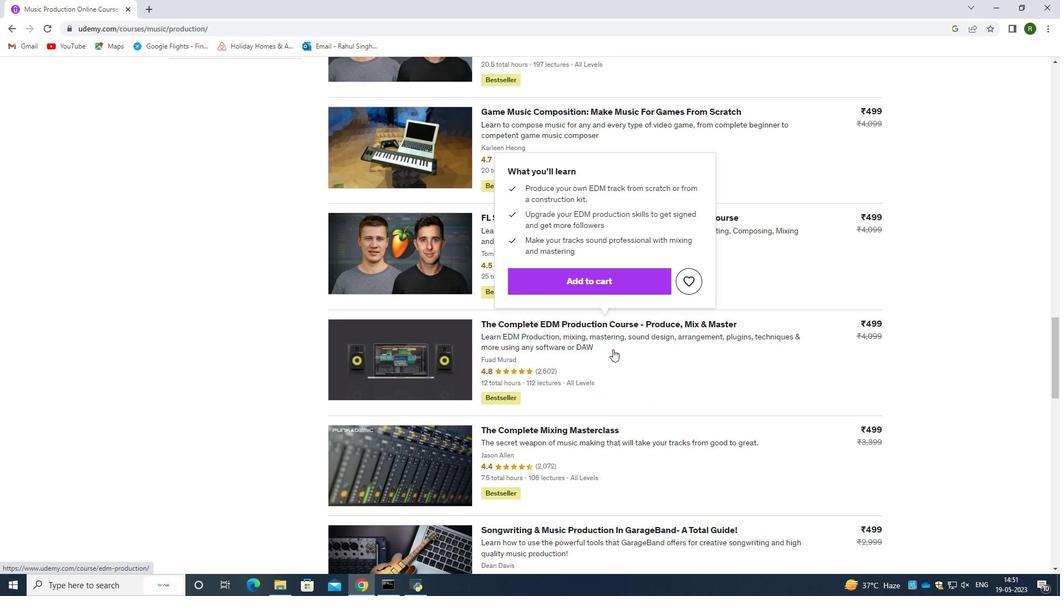 
Action: Mouse scrolled (612, 348) with delta (0, 0)
Screenshot: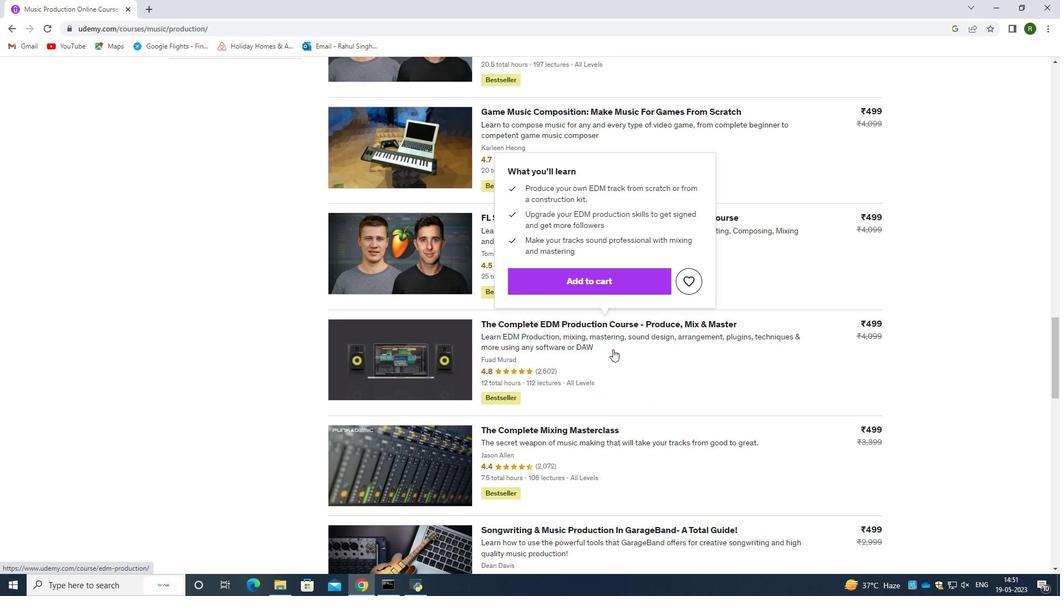 
Action: Mouse scrolled (612, 348) with delta (0, 0)
Screenshot: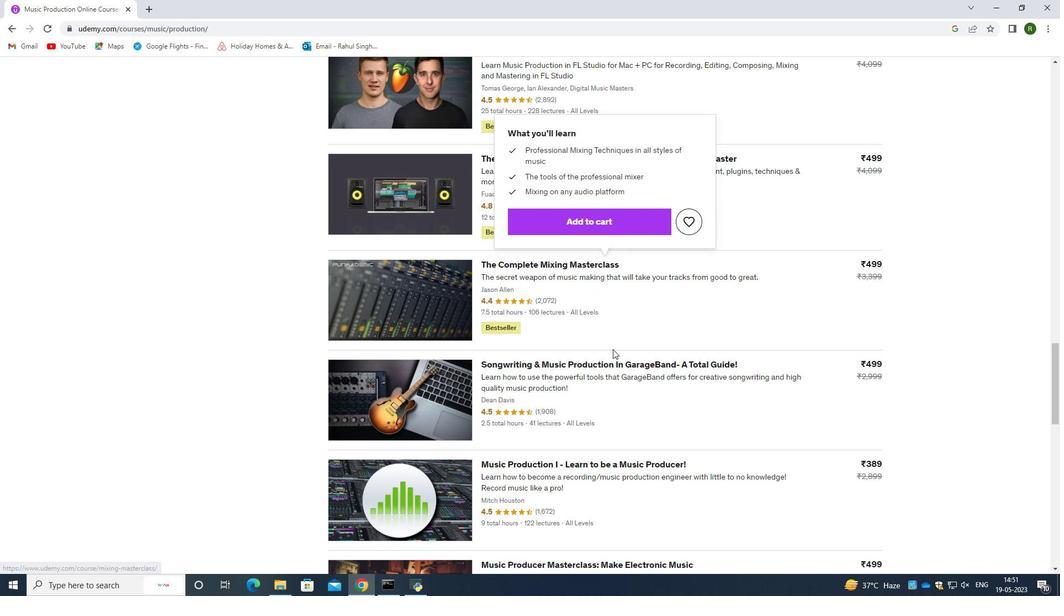 
Action: Mouse scrolled (612, 348) with delta (0, 0)
Screenshot: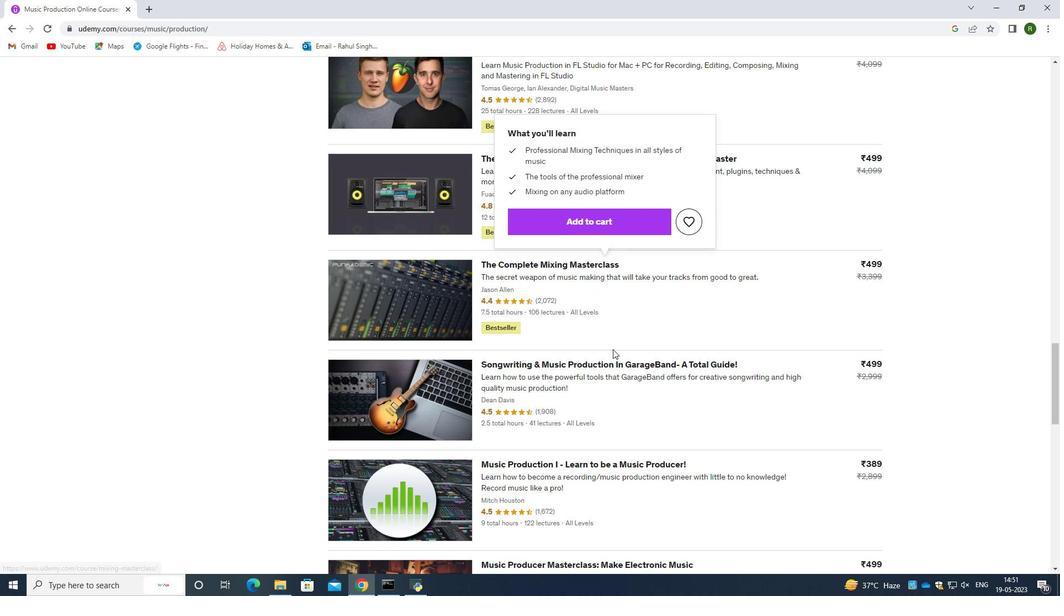 
Action: Mouse scrolled (612, 350) with delta (0, 0)
Screenshot: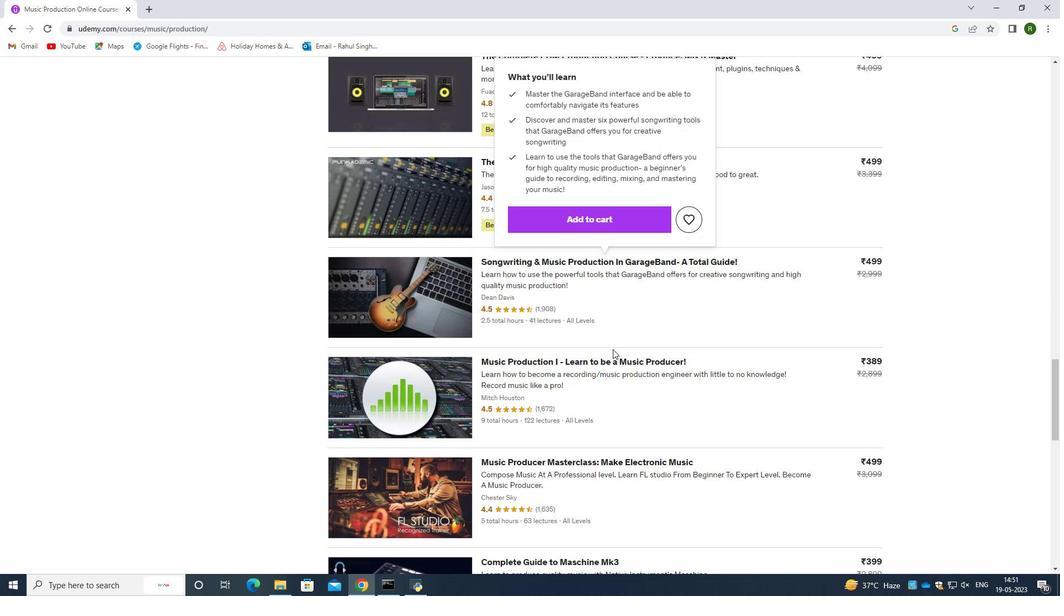 
Action: Mouse scrolled (612, 350) with delta (0, 0)
Screenshot: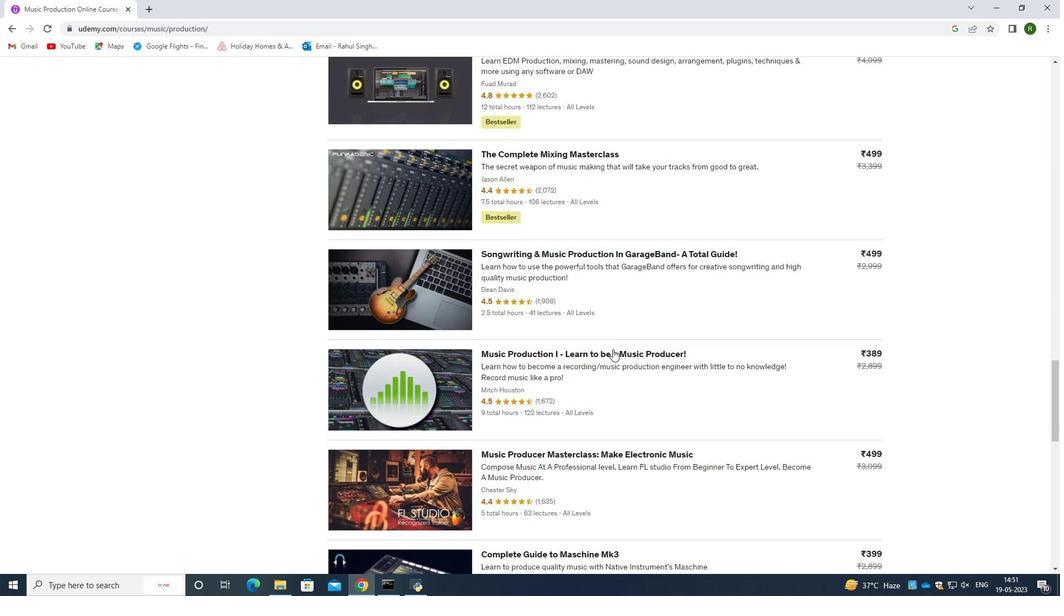 
Action: Mouse scrolled (612, 350) with delta (0, 0)
Screenshot: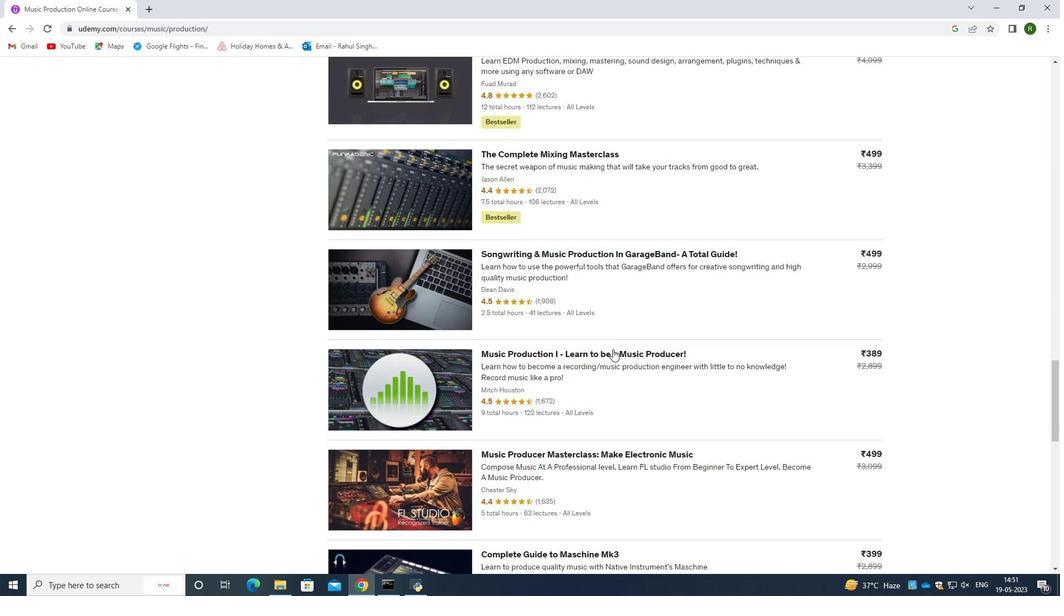 
Action: Mouse scrolled (612, 350) with delta (0, 0)
Screenshot: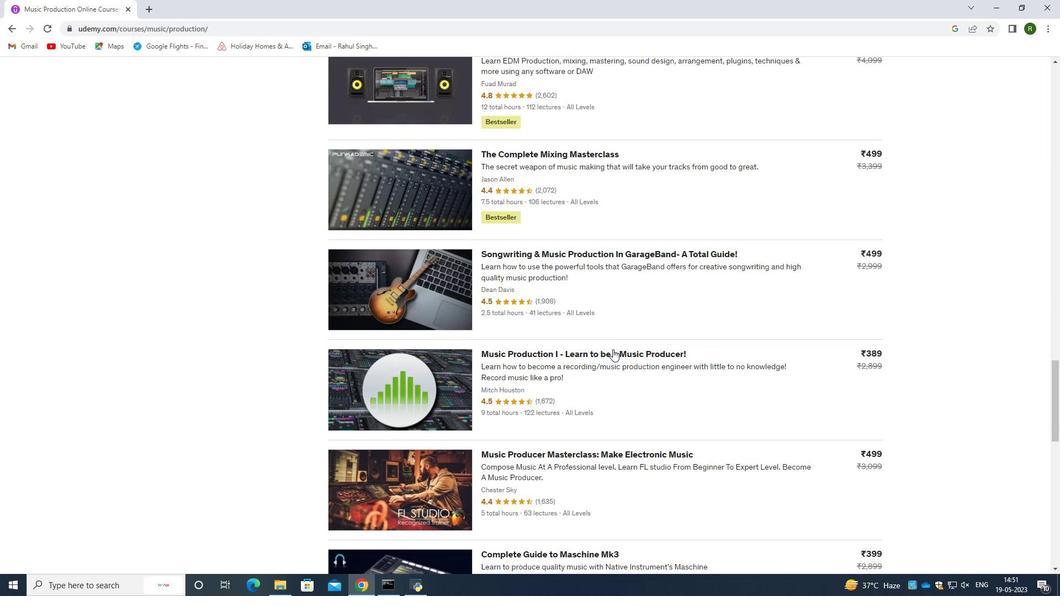 
Action: Mouse scrolled (612, 350) with delta (0, 0)
Screenshot: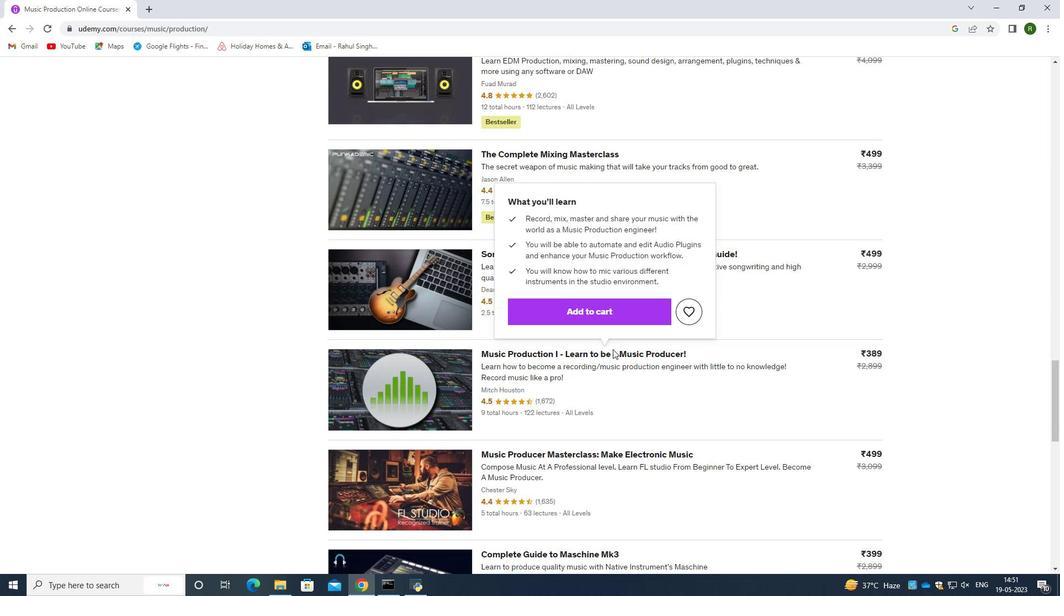 
Action: Mouse scrolled (612, 350) with delta (0, 0)
Screenshot: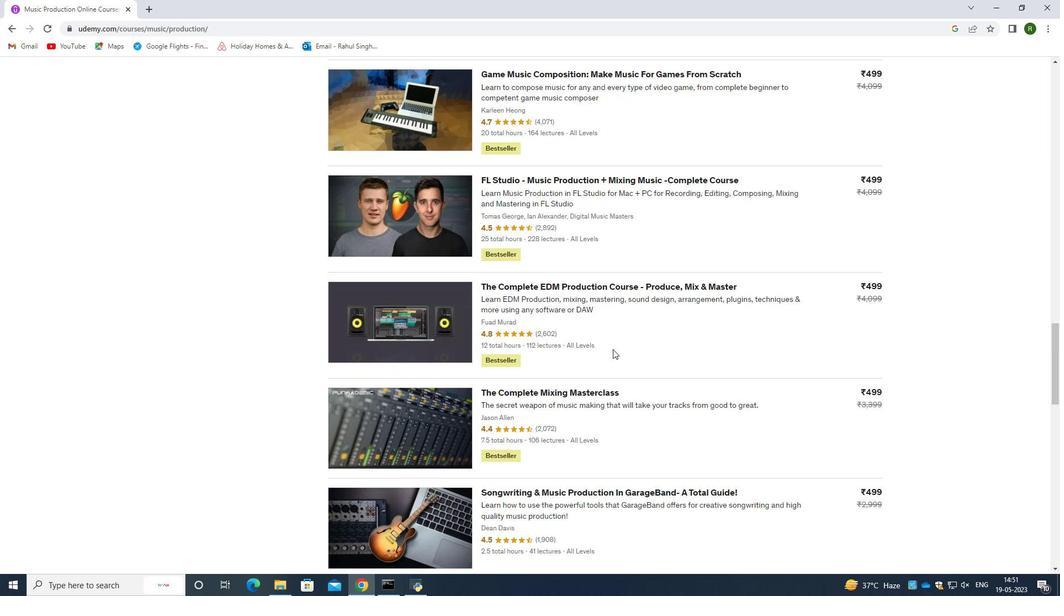
Action: Mouse scrolled (612, 350) with delta (0, 0)
Screenshot: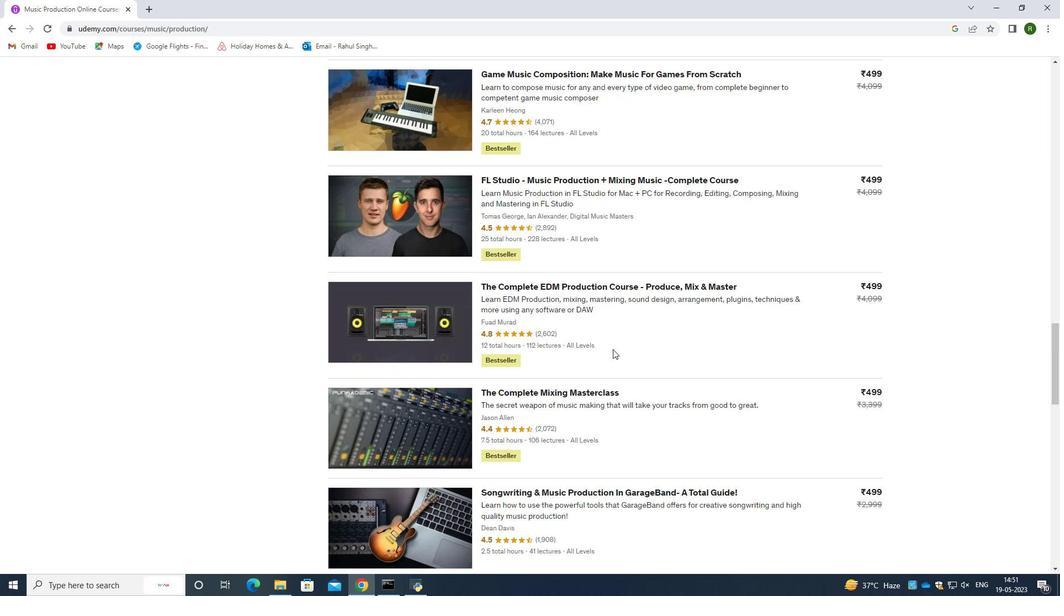 
Action: Mouse scrolled (612, 350) with delta (0, 0)
Screenshot: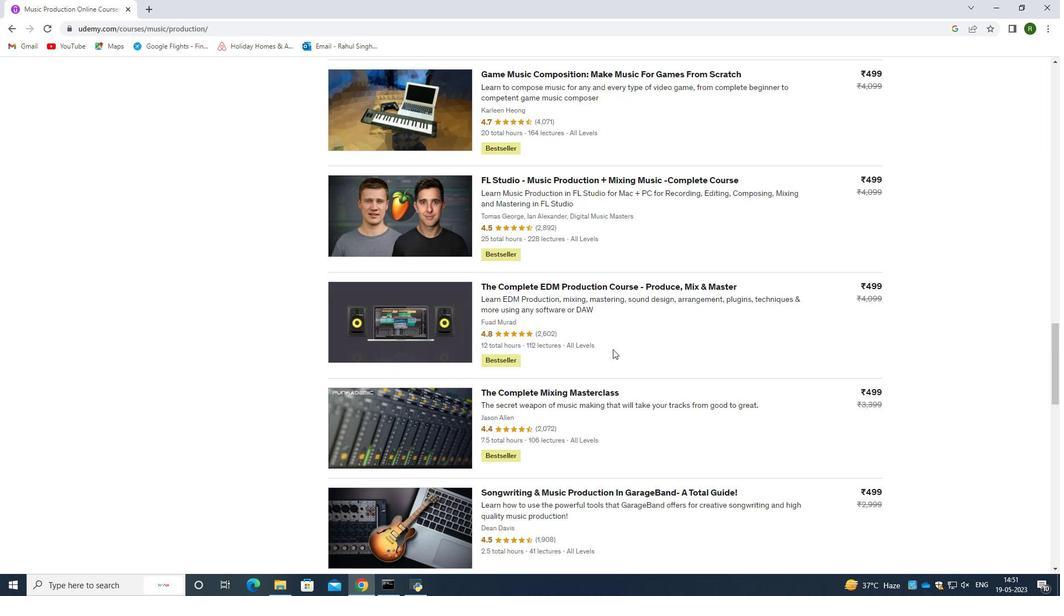 
Action: Mouse scrolled (612, 350) with delta (0, 0)
Screenshot: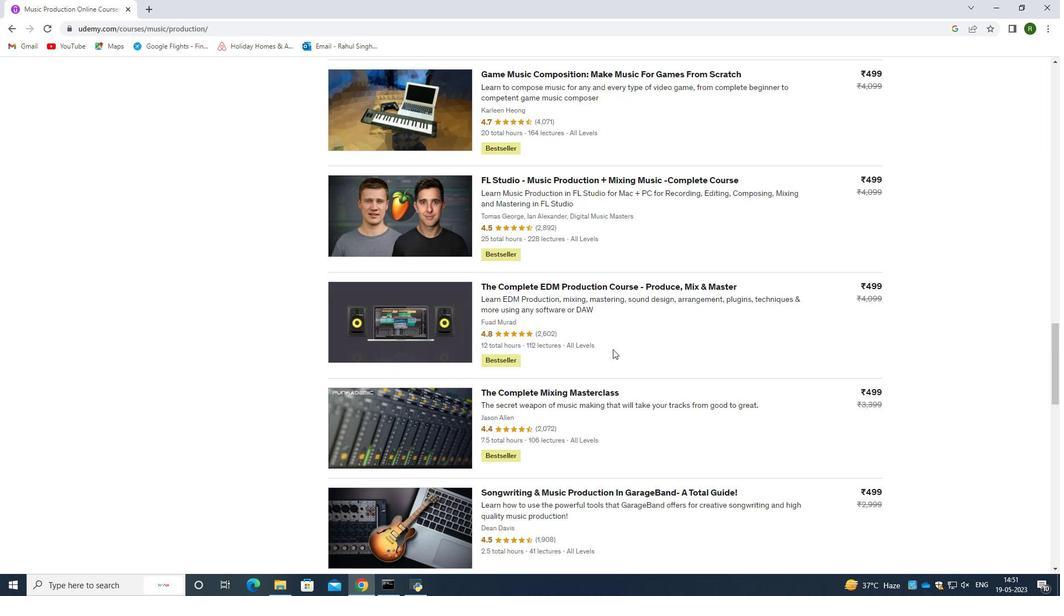 
Action: Mouse scrolled (612, 350) with delta (0, 0)
Screenshot: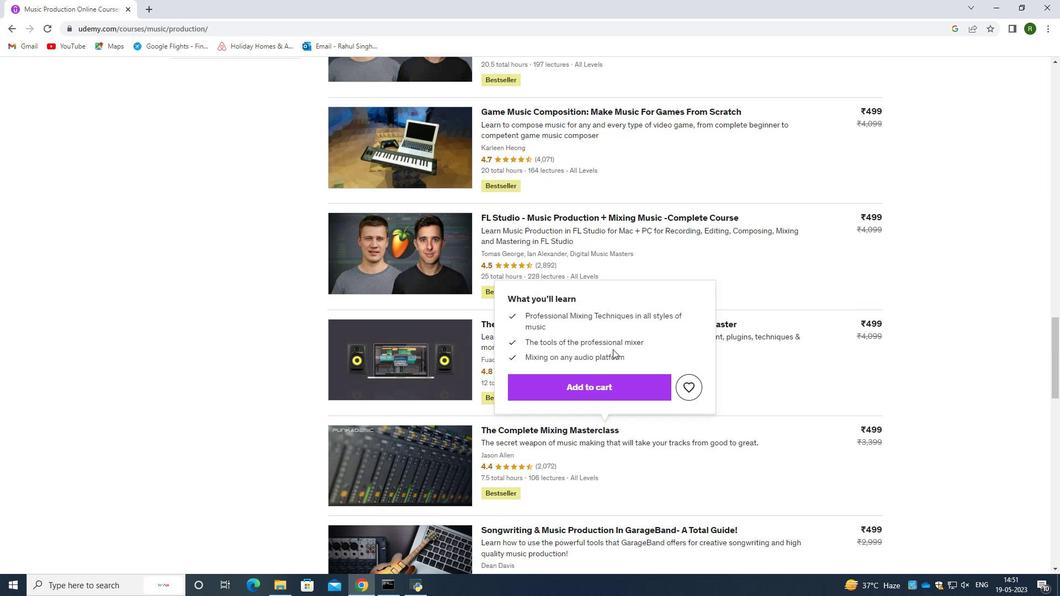 
Action: Mouse scrolled (612, 350) with delta (0, 0)
Screenshot: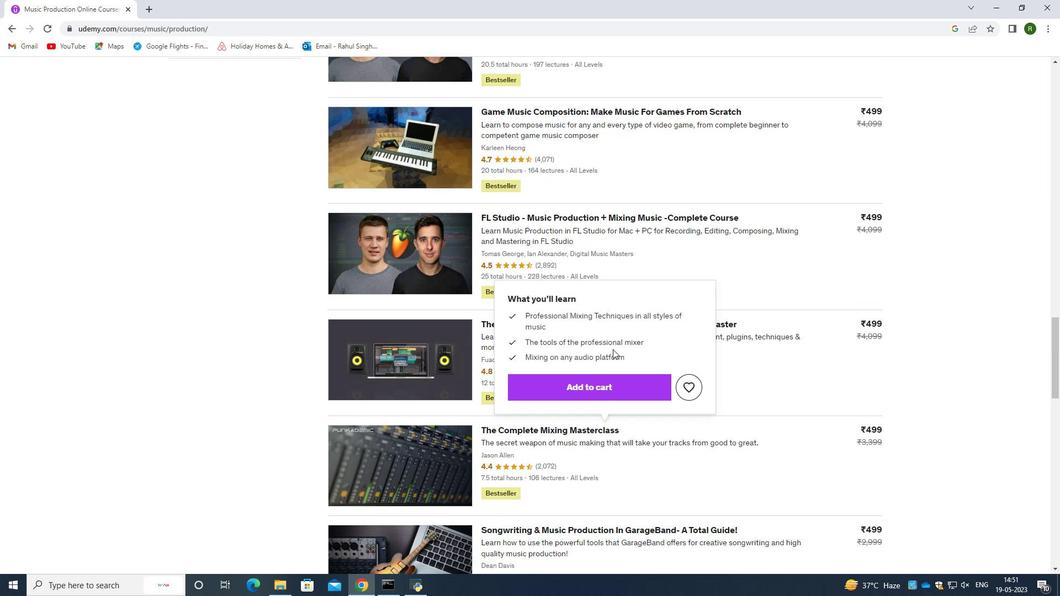 
Action: Mouse scrolled (612, 350) with delta (0, 0)
Screenshot: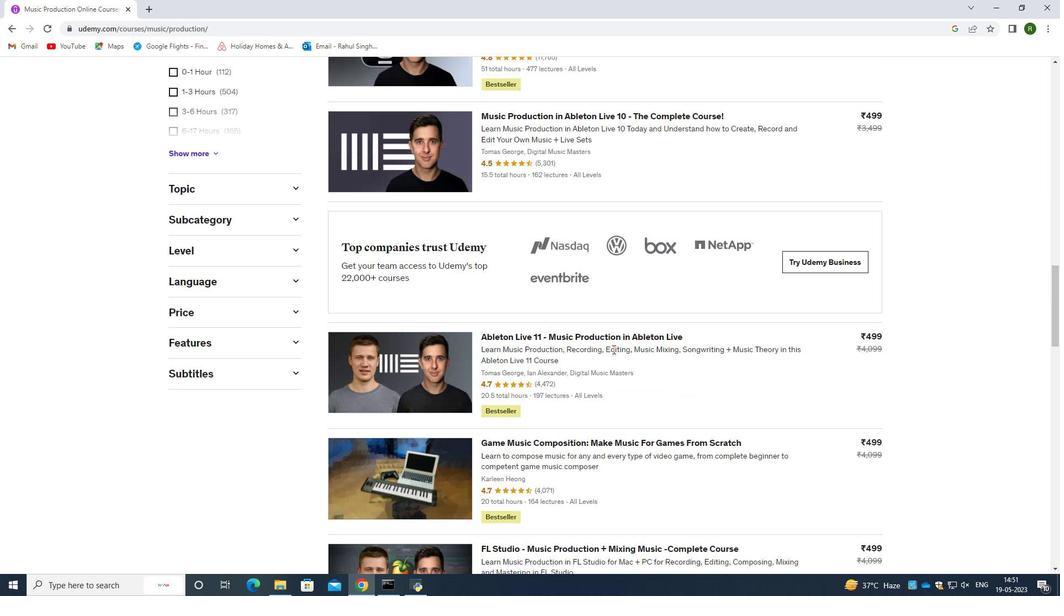 
Action: Mouse scrolled (612, 350) with delta (0, 0)
Screenshot: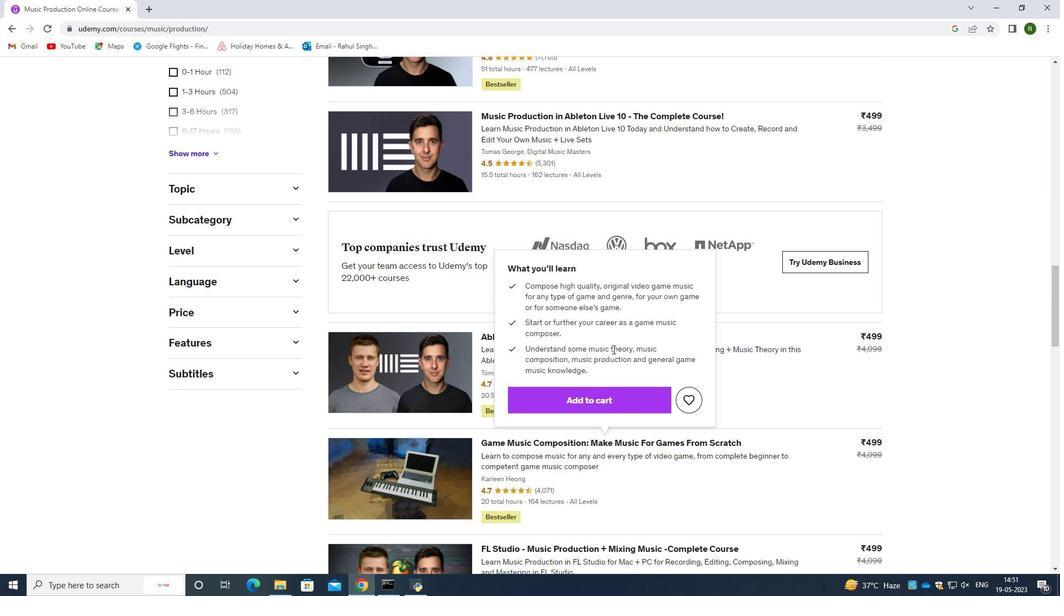 
Action: Mouse scrolled (612, 350) with delta (0, 0)
Screenshot: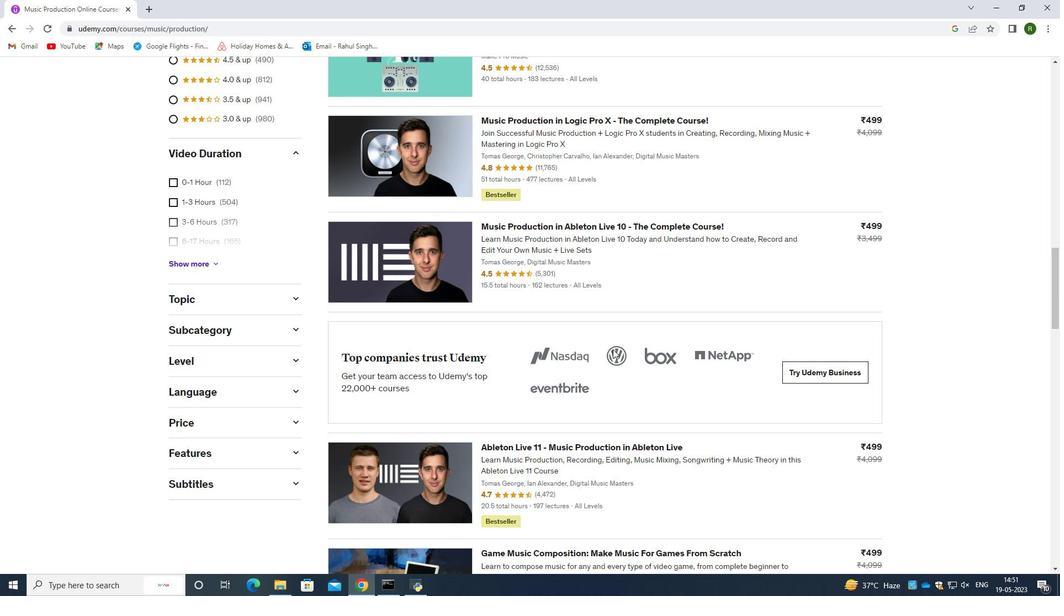 
Action: Mouse scrolled (612, 350) with delta (0, 0)
Screenshot: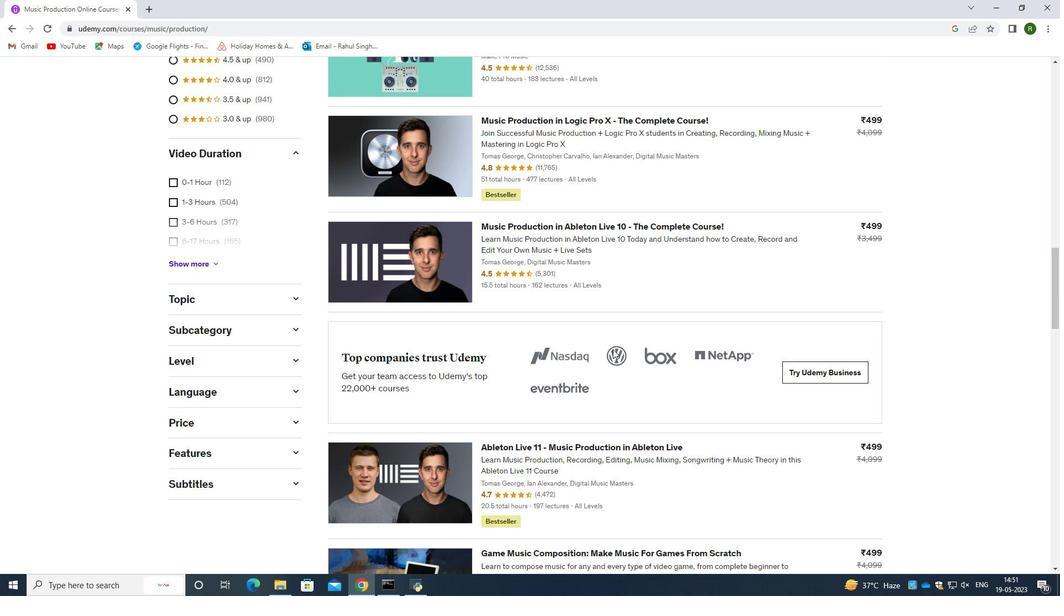
Action: Mouse moved to (239, 212)
Screenshot: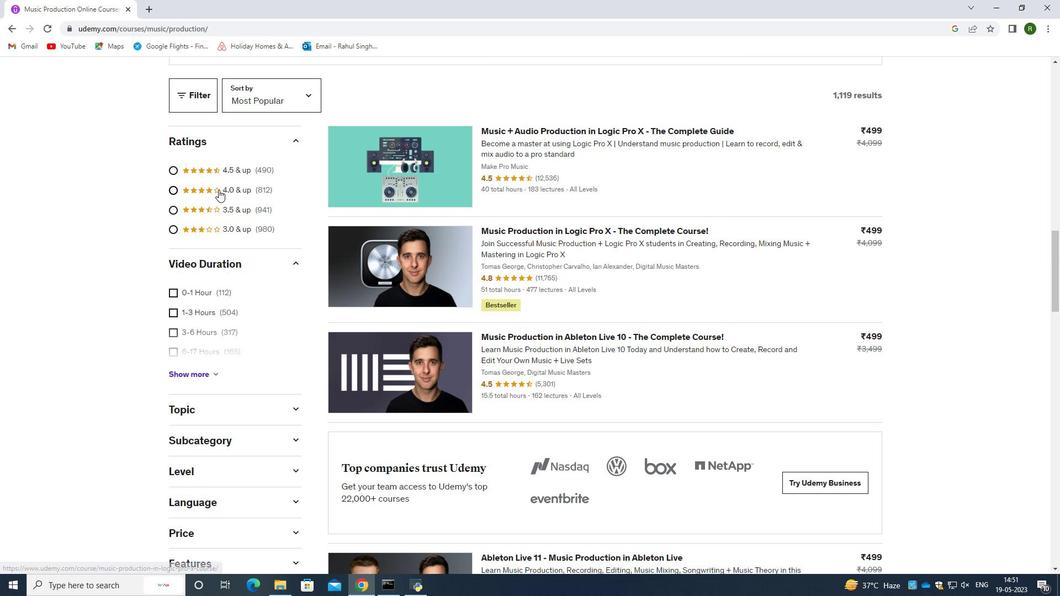 
Action: Mouse scrolled (239, 212) with delta (0, 0)
Screenshot: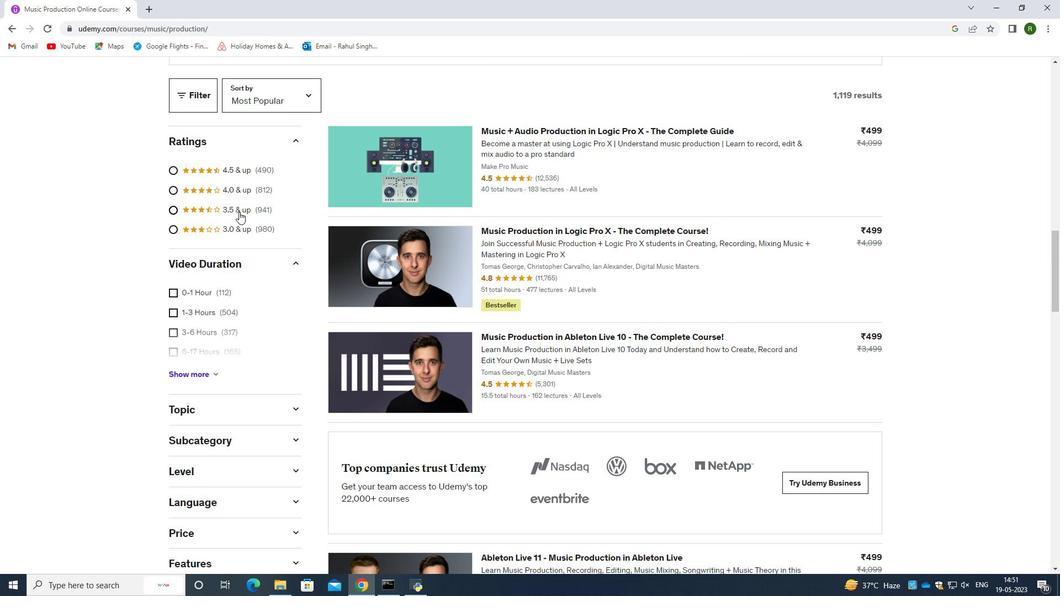 
Action: Mouse moved to (194, 155)
Screenshot: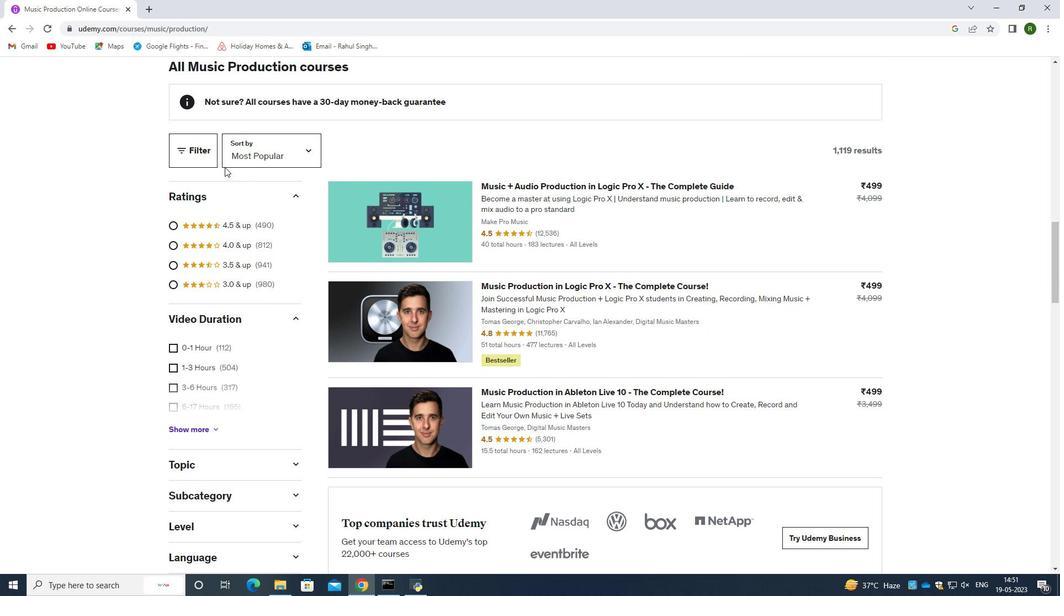 
Action: Mouse pressed left at (194, 155)
Screenshot: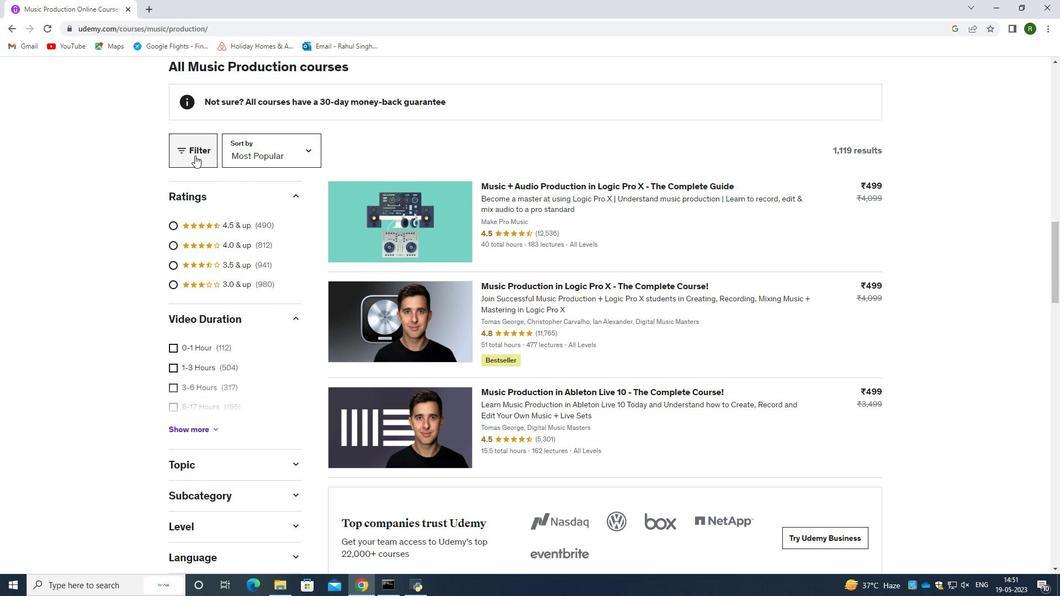 
Action: Mouse moved to (186, 138)
Screenshot: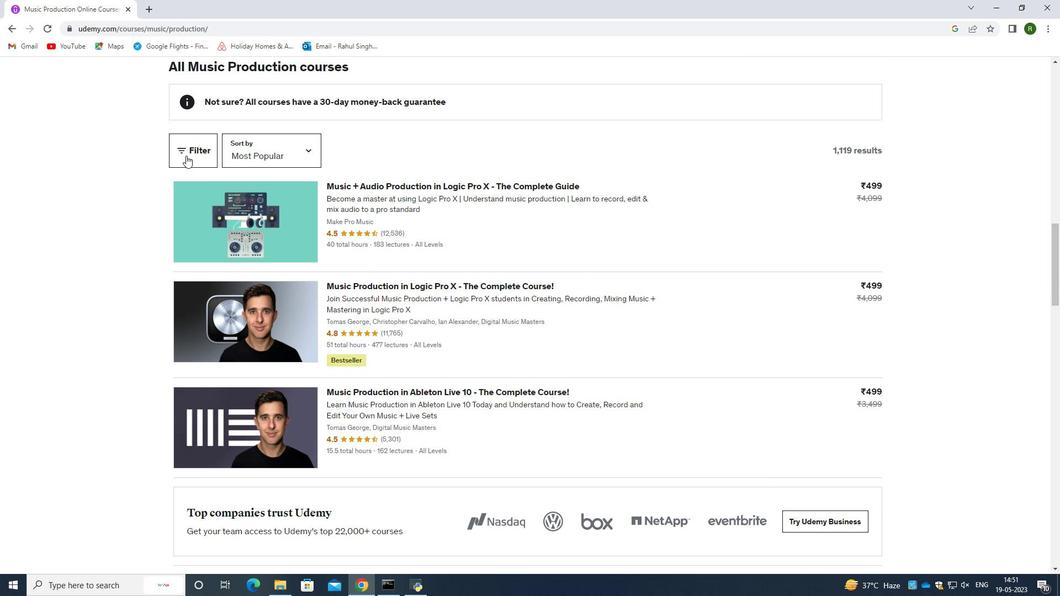 
Action: Mouse pressed left at (186, 138)
Screenshot: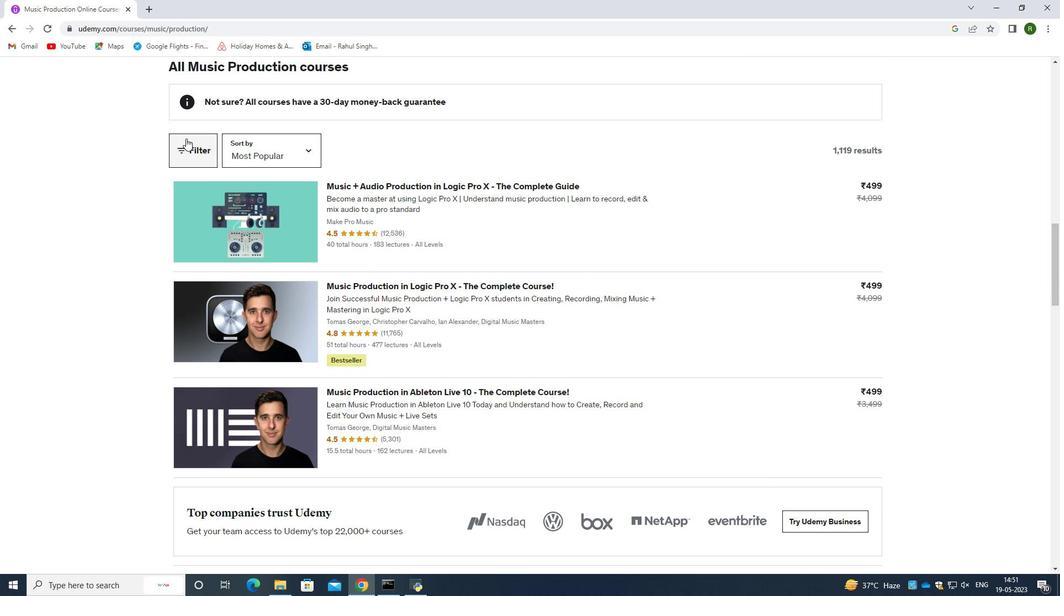 
Action: Mouse moved to (268, 313)
Screenshot: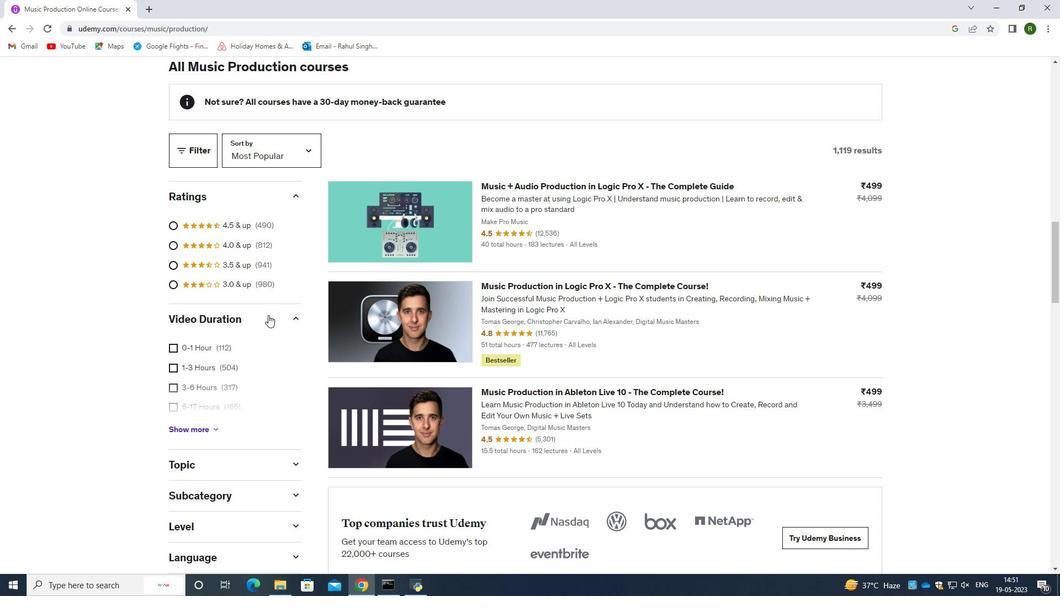 
Action: Mouse scrolled (268, 313) with delta (0, 0)
Screenshot: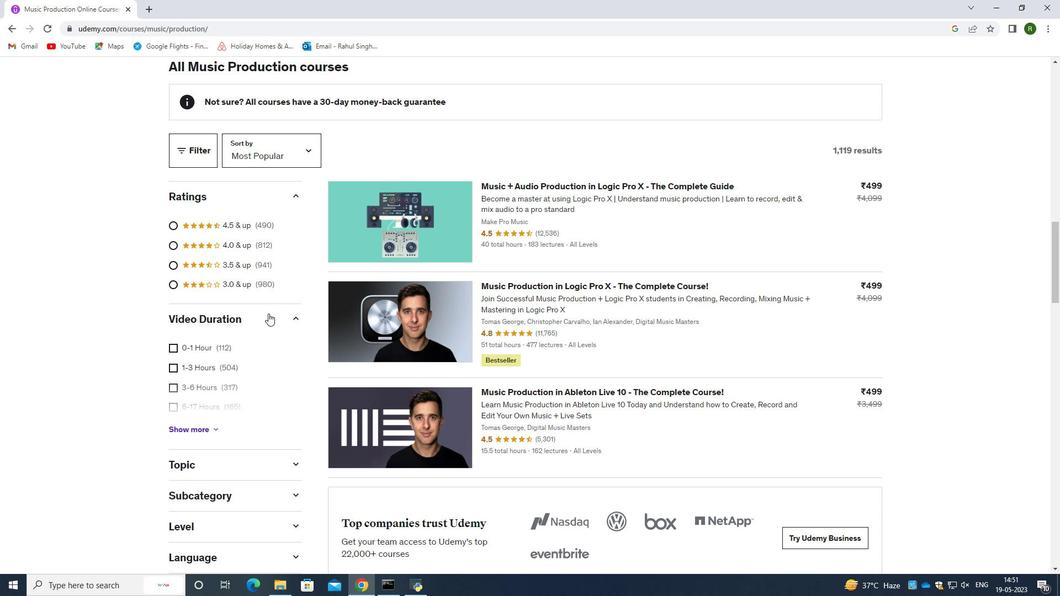 
Action: Mouse scrolled (268, 313) with delta (0, 0)
Screenshot: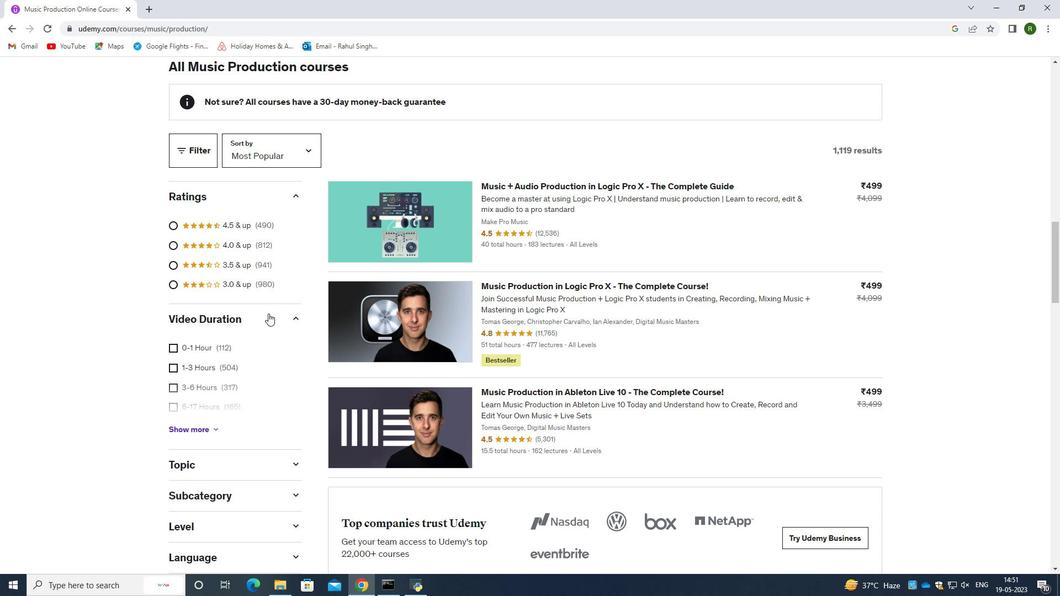 
Action: Mouse moved to (200, 483)
Screenshot: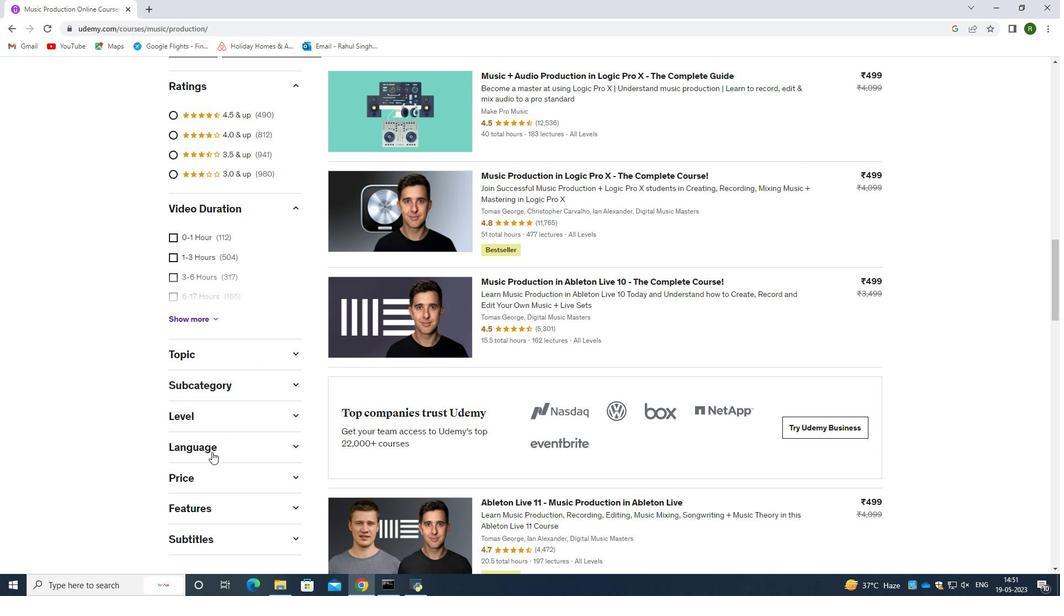 
Action: Mouse pressed left at (200, 483)
Screenshot: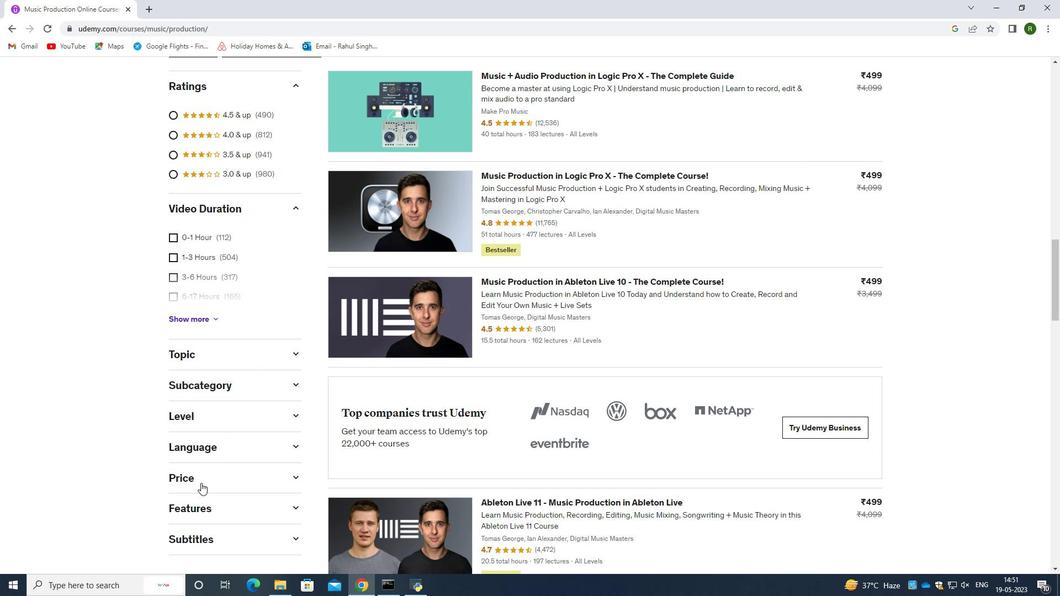 
Action: Mouse moved to (208, 452)
Screenshot: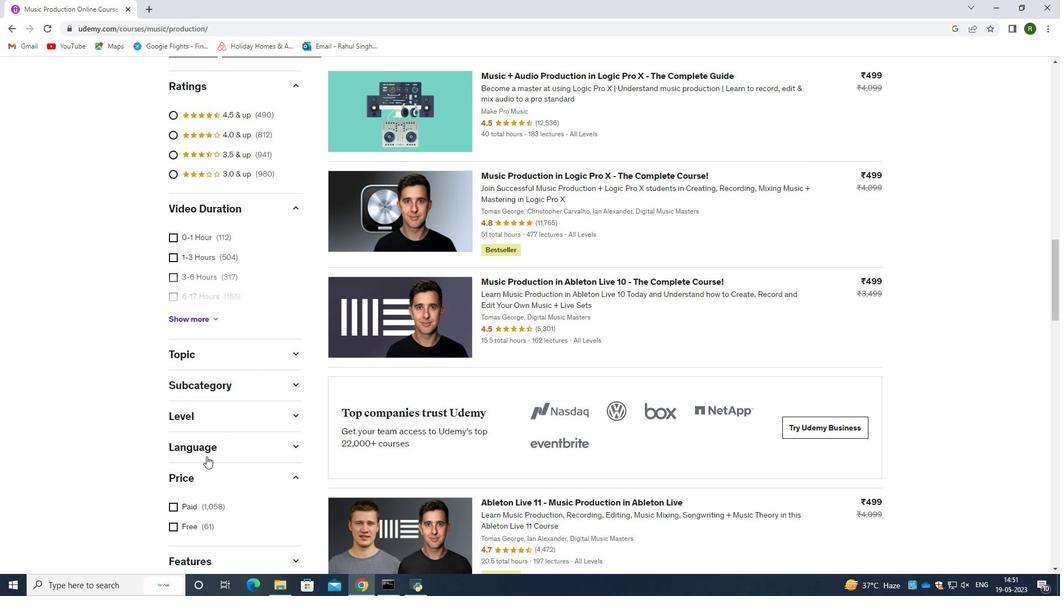 
Action: Mouse scrolled (208, 451) with delta (0, 0)
Screenshot: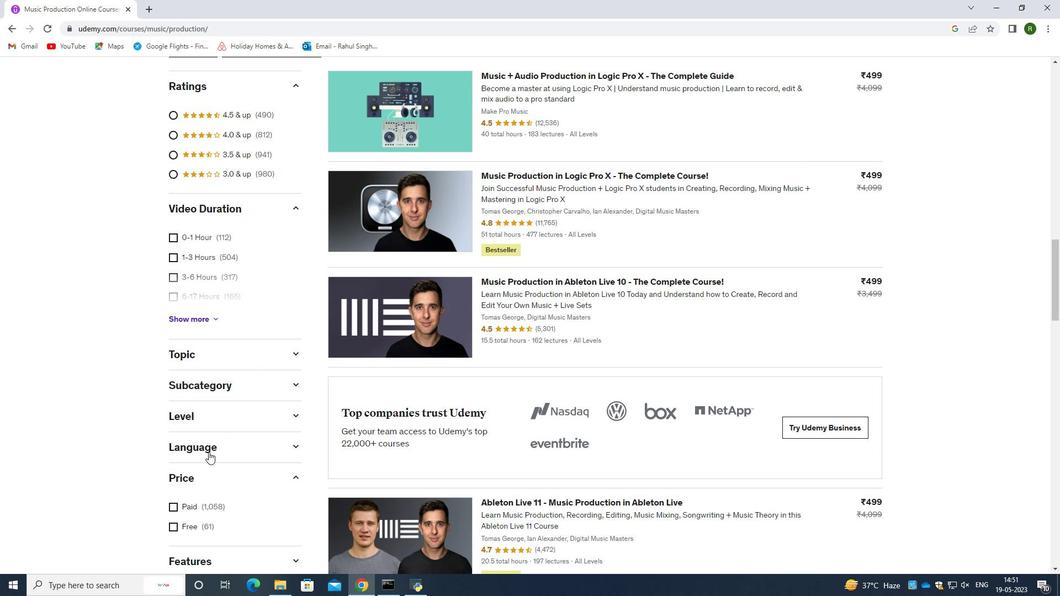 
Action: Mouse moved to (208, 453)
Screenshot: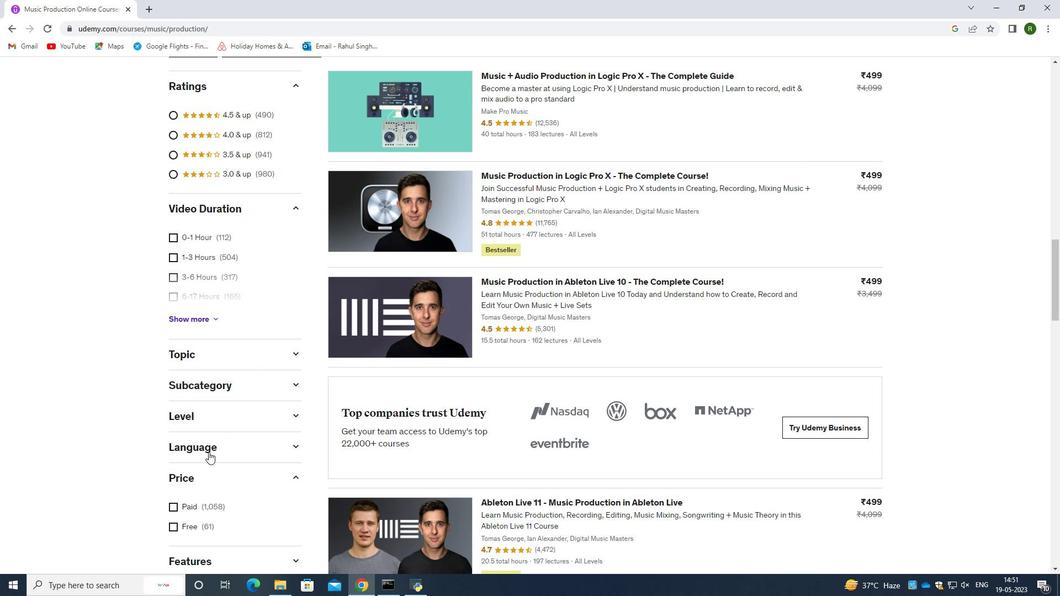 
Action: Mouse scrolled (208, 452) with delta (0, 0)
Screenshot: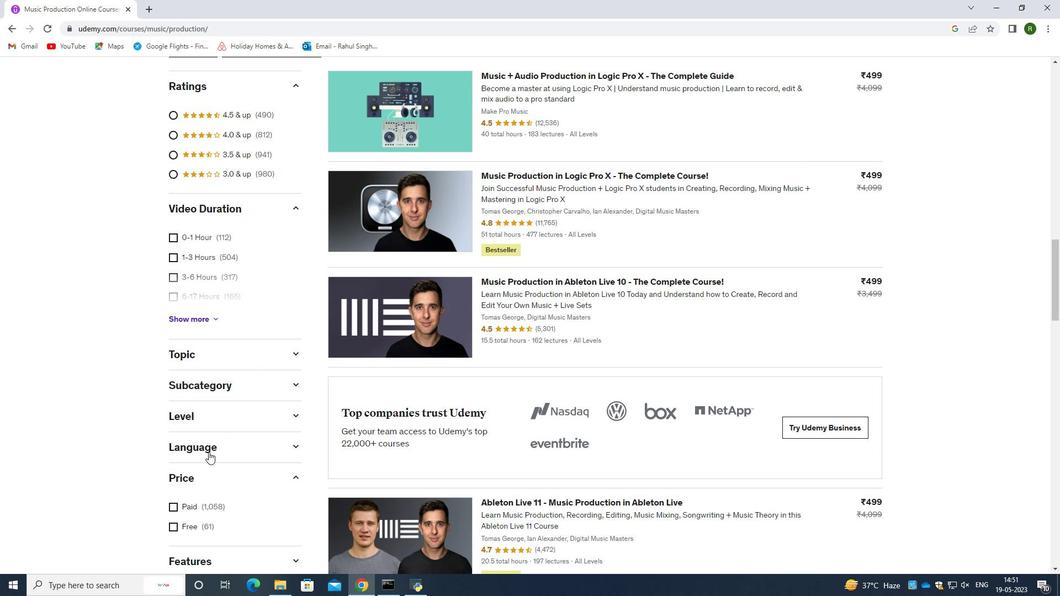
Action: Mouse moved to (175, 420)
Screenshot: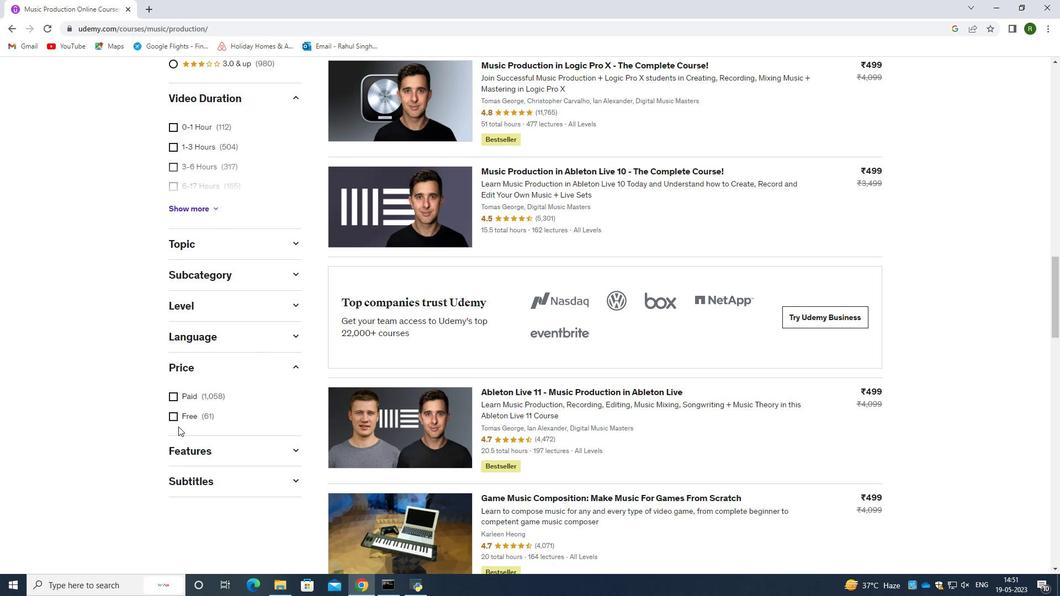 
Action: Mouse pressed left at (175, 420)
Screenshot: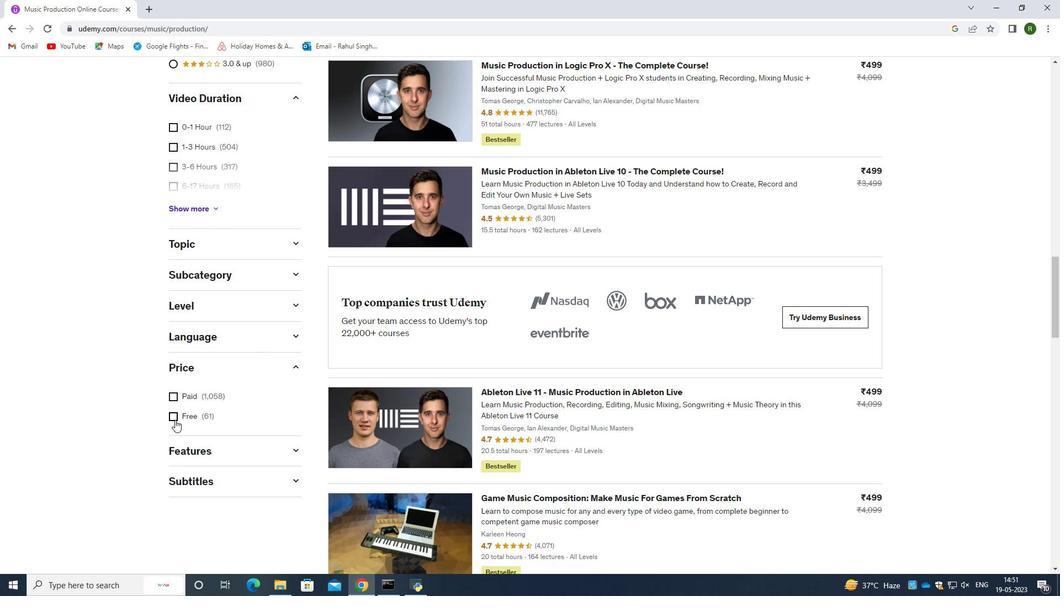 
Action: Mouse moved to (536, 259)
Screenshot: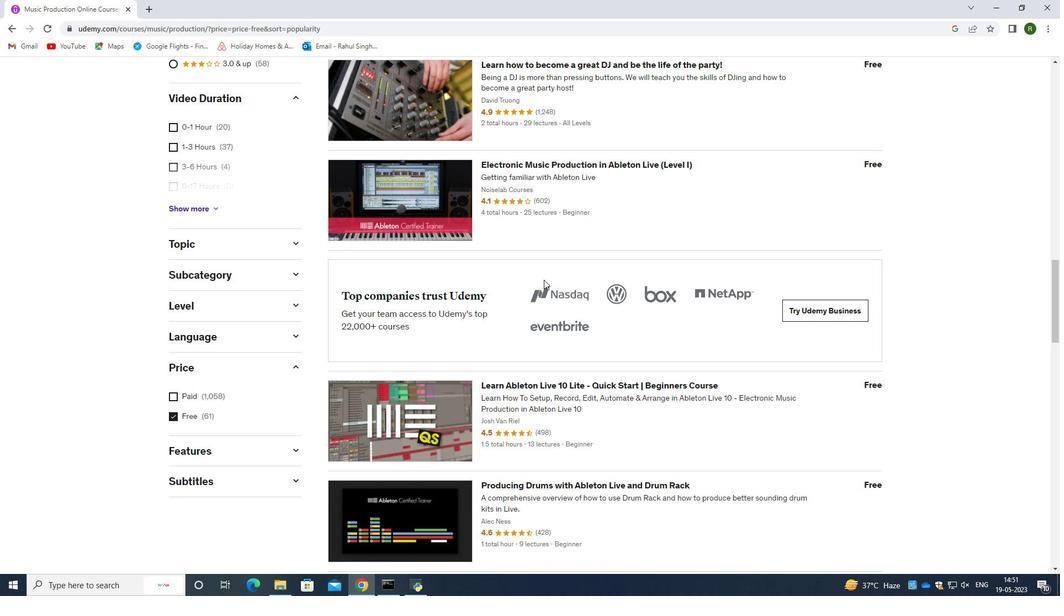 
Action: Mouse scrolled (536, 260) with delta (0, 0)
Screenshot: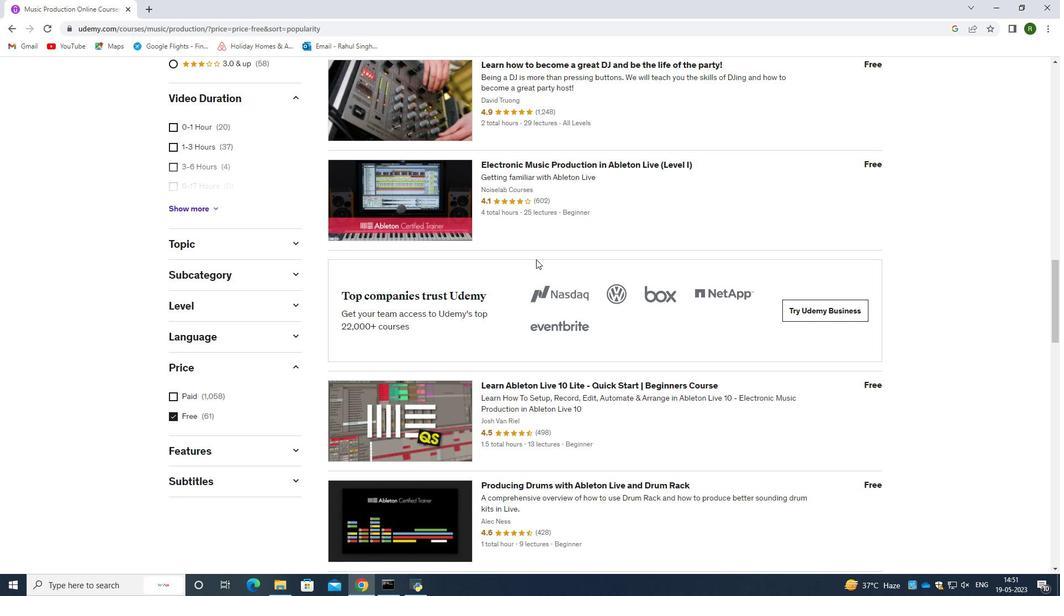
Action: Mouse scrolled (536, 260) with delta (0, 0)
Screenshot: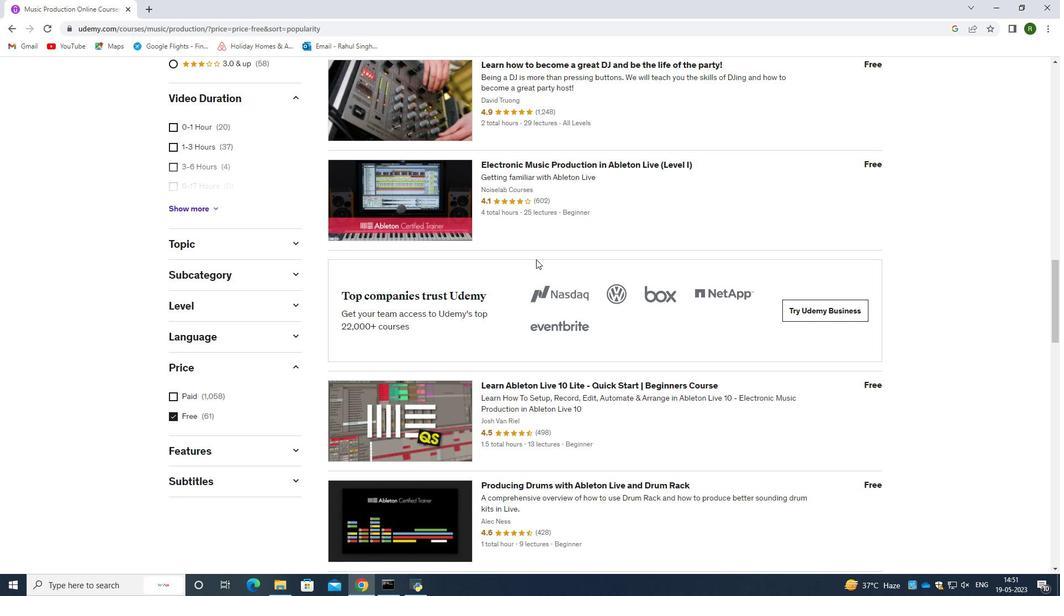 
Action: Mouse scrolled (536, 260) with delta (0, 0)
Screenshot: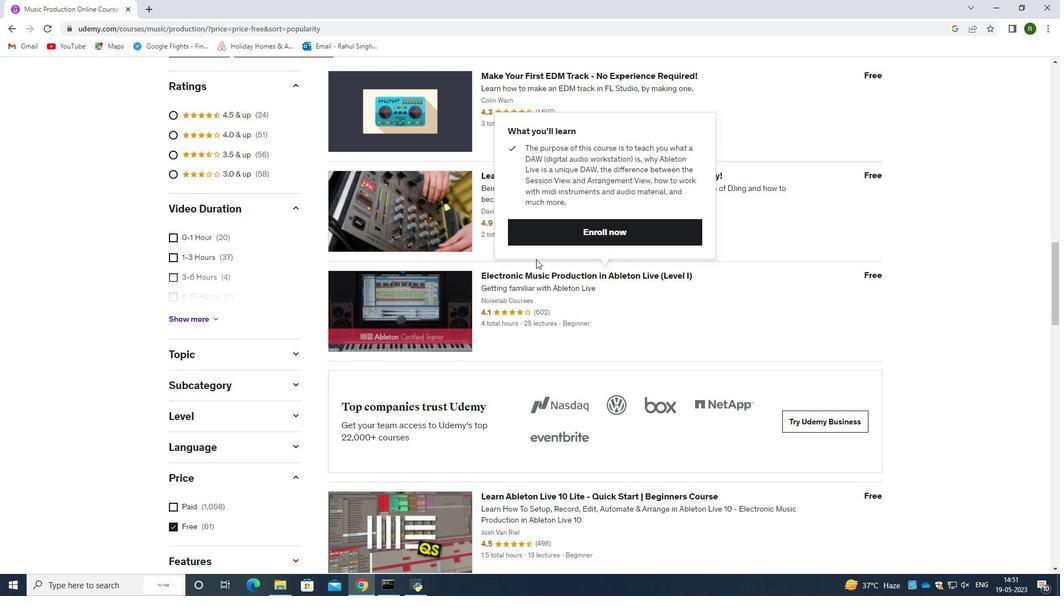 
Action: Mouse scrolled (536, 260) with delta (0, 0)
Screenshot: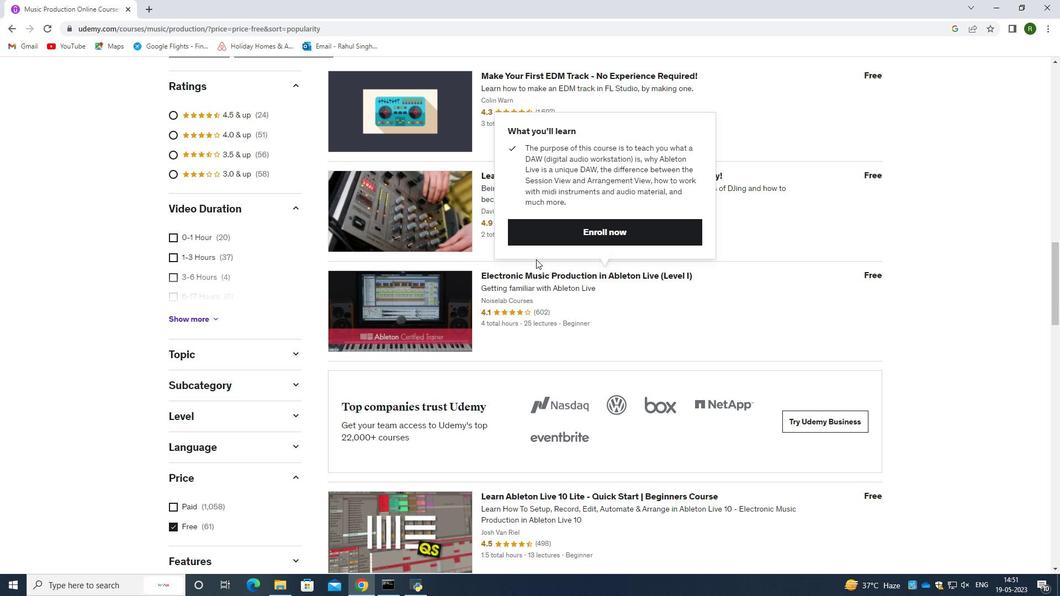 
Action: Mouse scrolled (536, 258) with delta (0, 0)
Screenshot: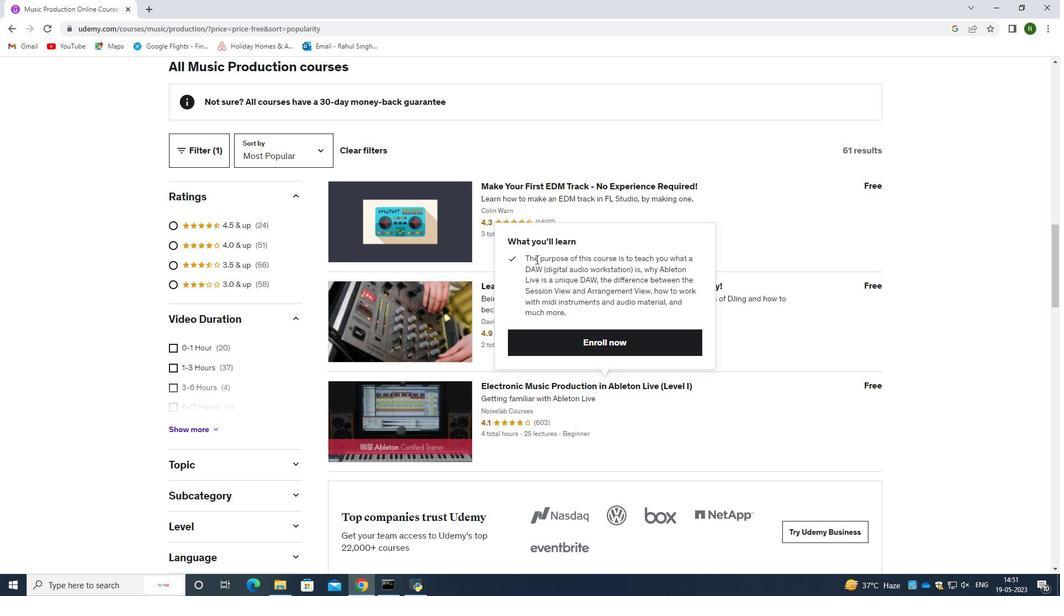 
Action: Mouse scrolled (536, 258) with delta (0, 0)
Screenshot: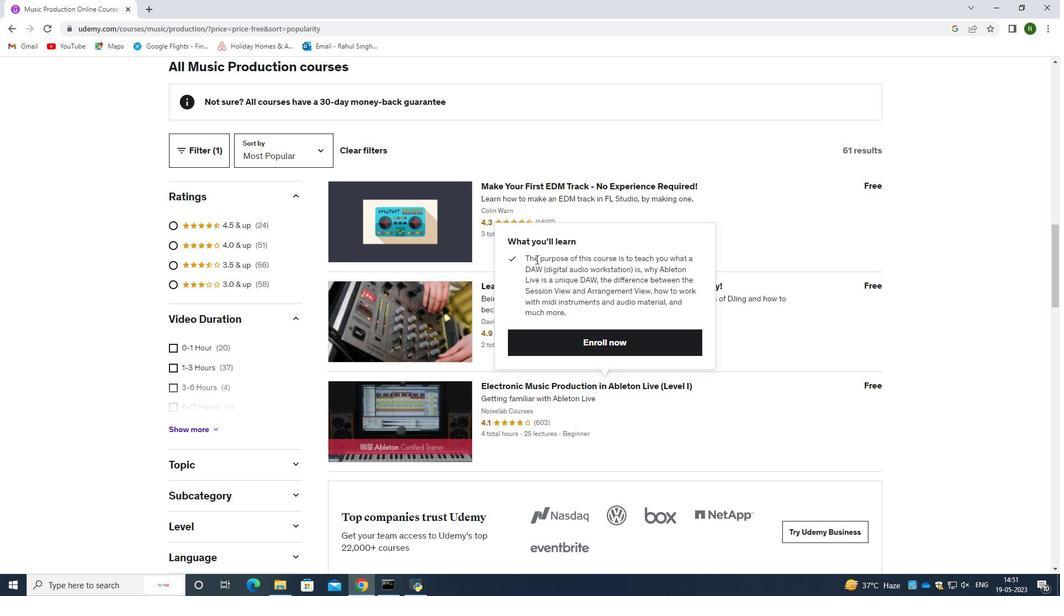 
Action: Mouse scrolled (536, 258) with delta (0, 0)
Screenshot: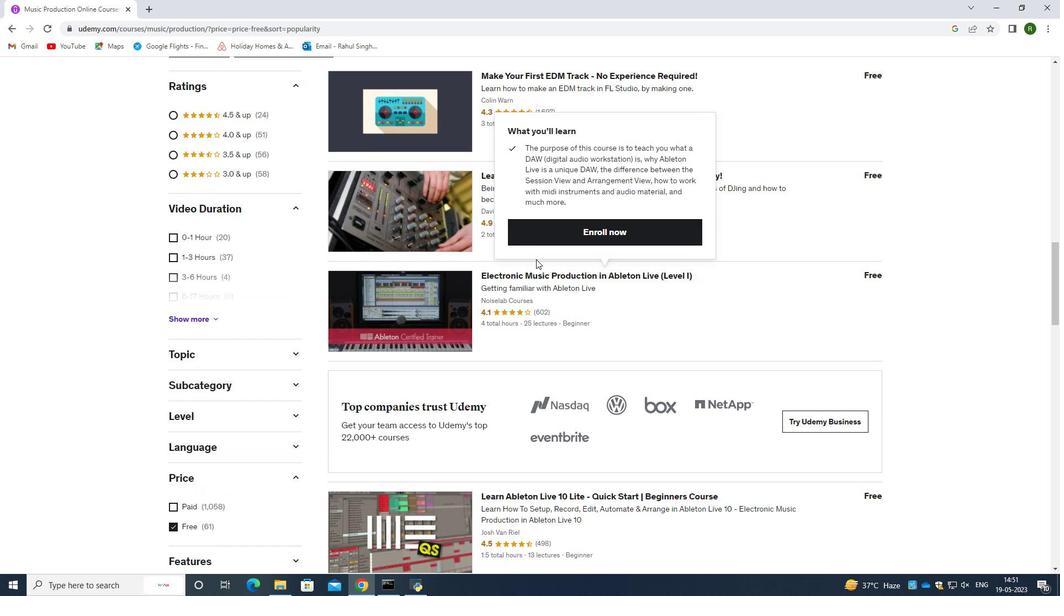 
Action: Mouse scrolled (536, 258) with delta (0, 0)
Screenshot: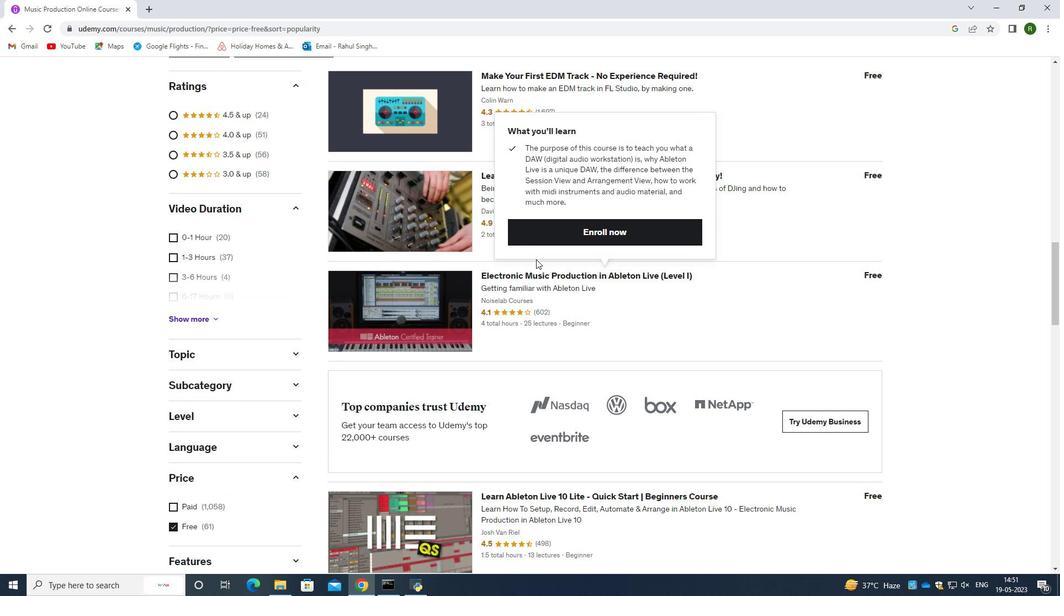 
Action: Mouse scrolled (536, 258) with delta (0, 0)
Screenshot: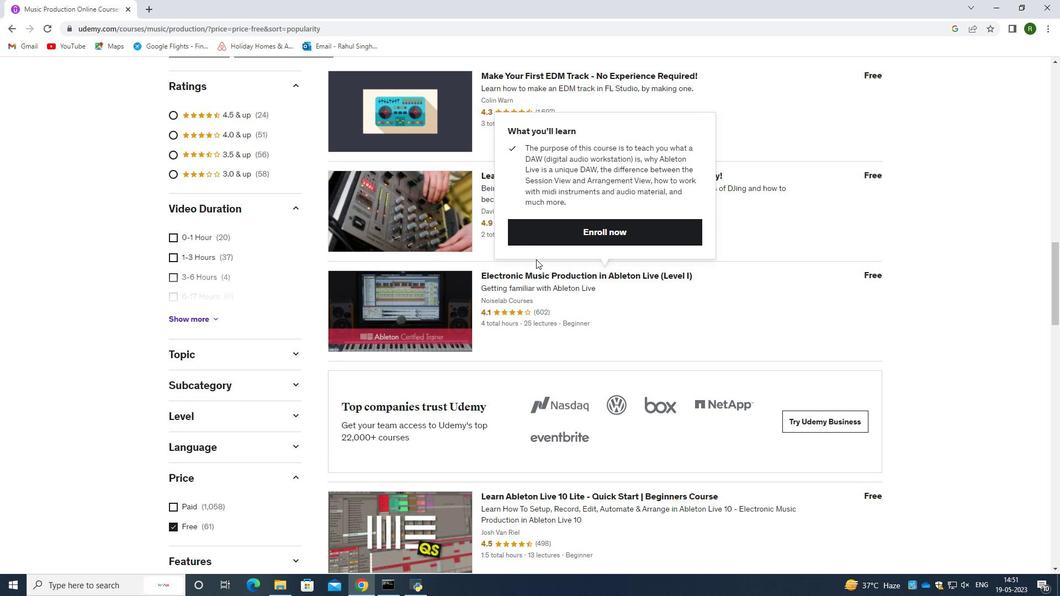 
Action: Mouse moved to (536, 258)
Screenshot: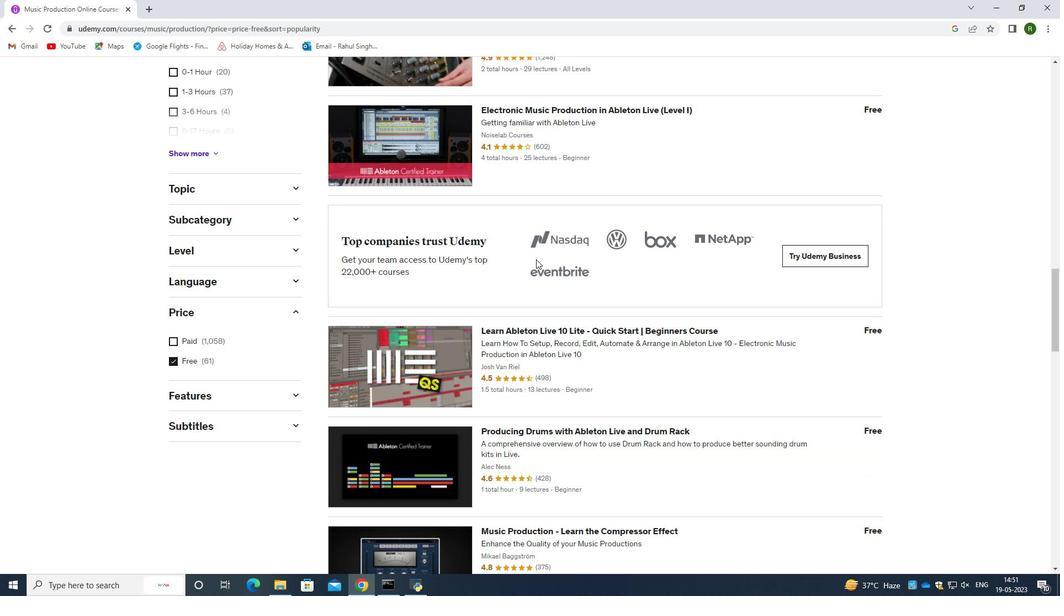 
Action: Mouse scrolled (536, 257) with delta (0, 0)
Screenshot: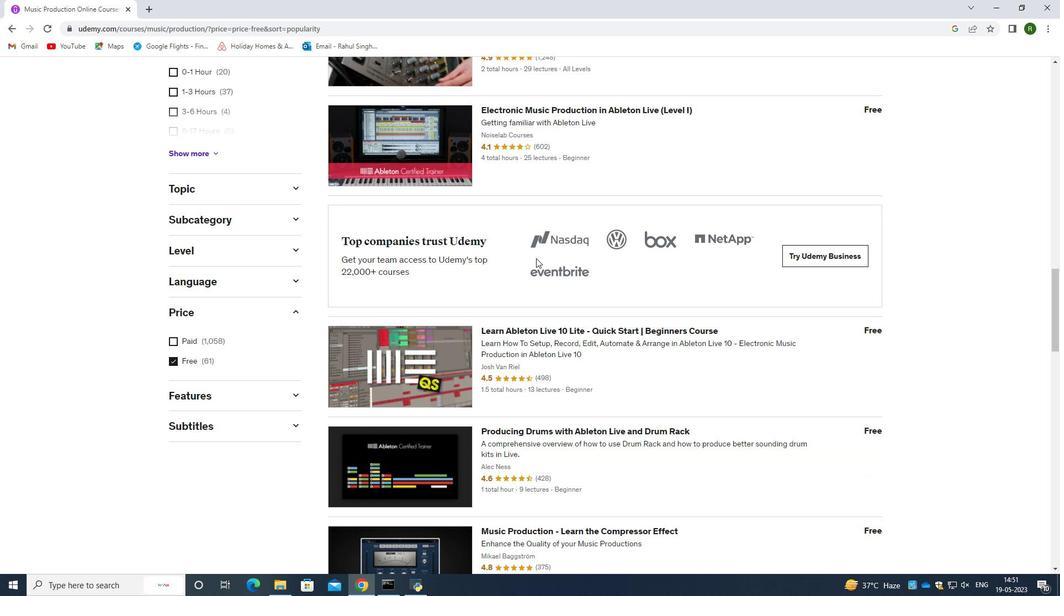 
Action: Mouse moved to (536, 257)
Screenshot: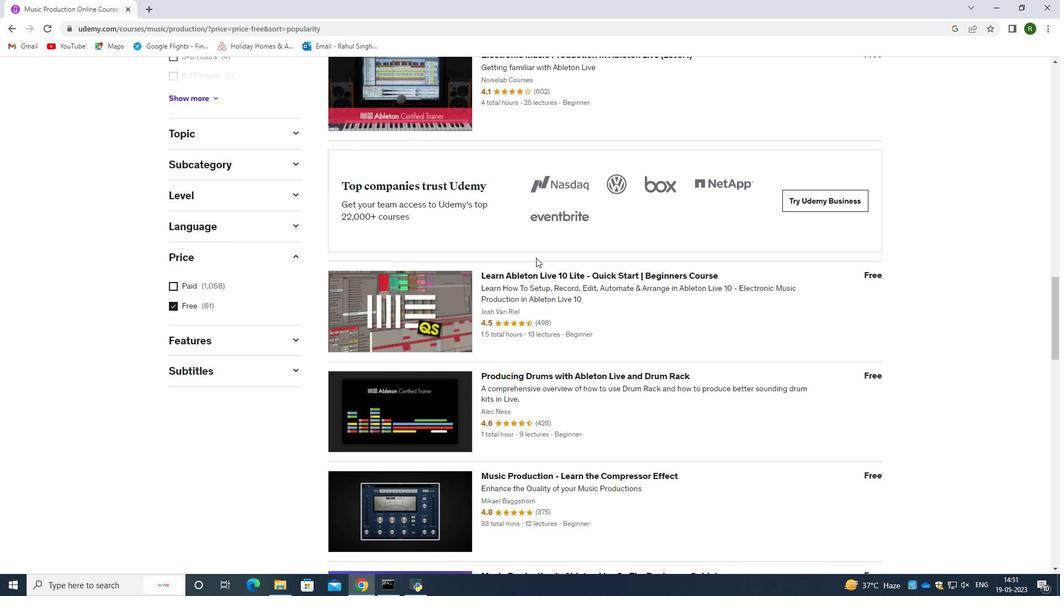 
Action: Mouse scrolled (536, 257) with delta (0, 0)
Screenshot: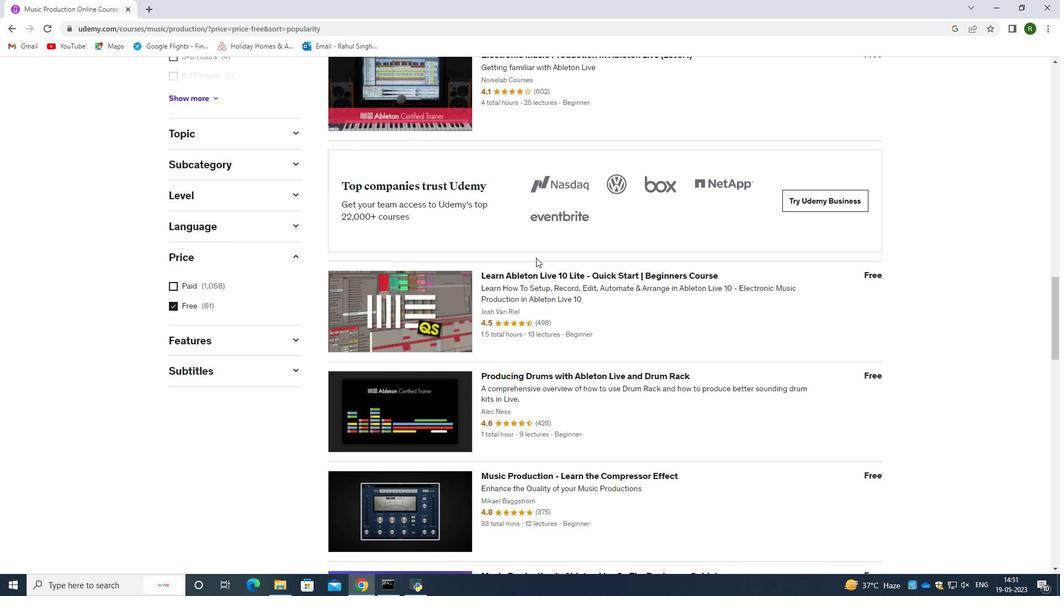 
Action: Mouse scrolled (536, 257) with delta (0, 0)
Screenshot: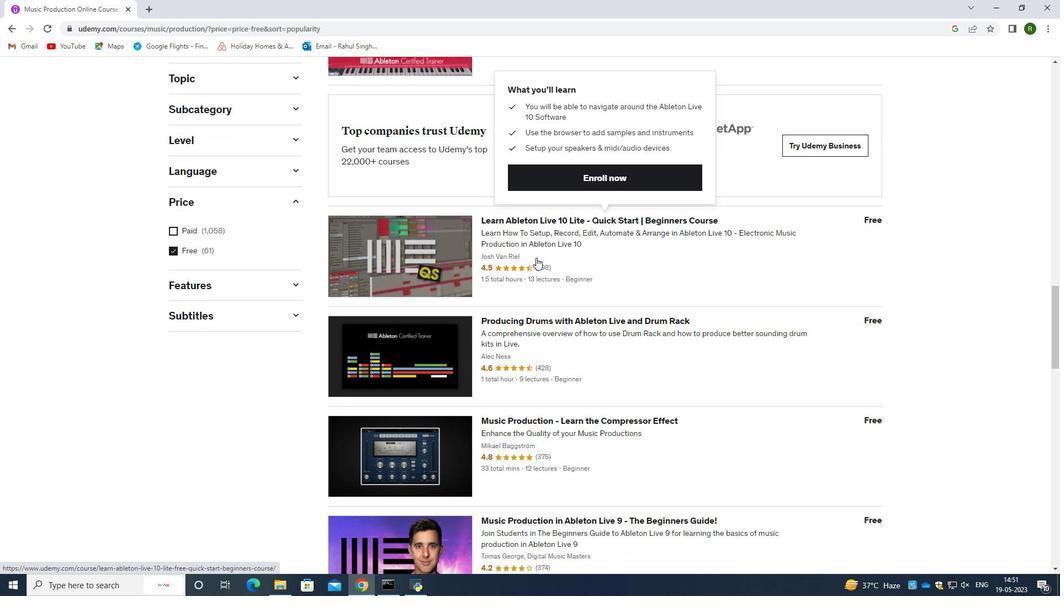 
Action: Mouse scrolled (536, 257) with delta (0, 0)
Screenshot: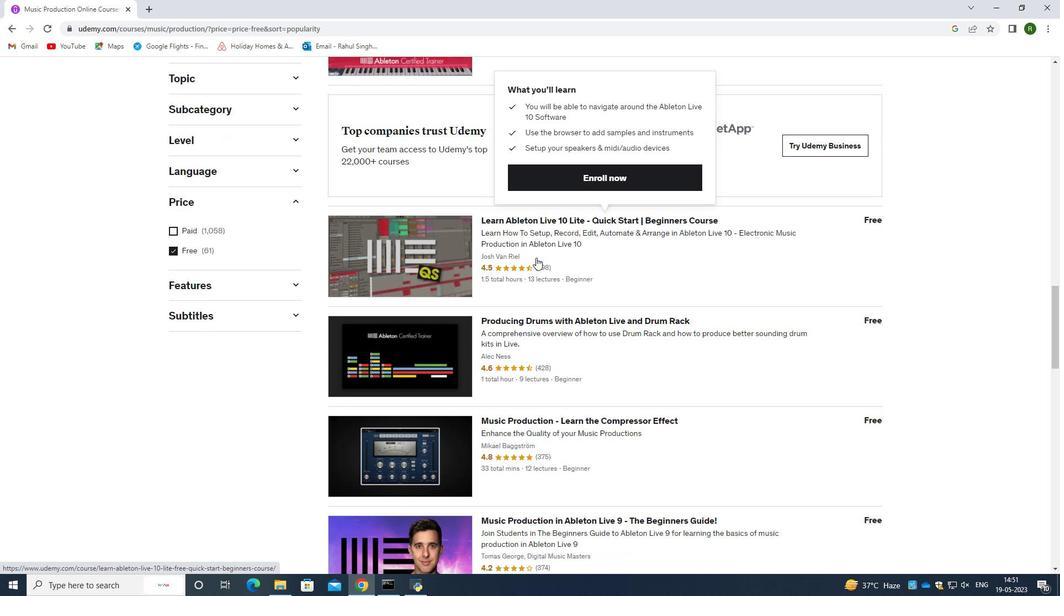 
Action: Mouse scrolled (536, 257) with delta (0, 0)
Screenshot: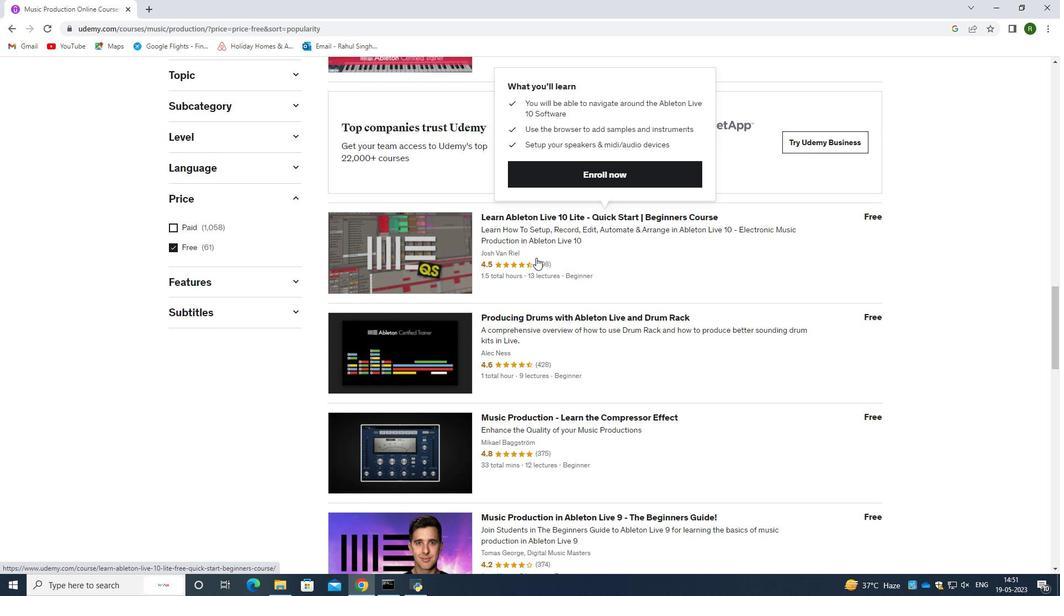
Action: Mouse moved to (536, 257)
Screenshot: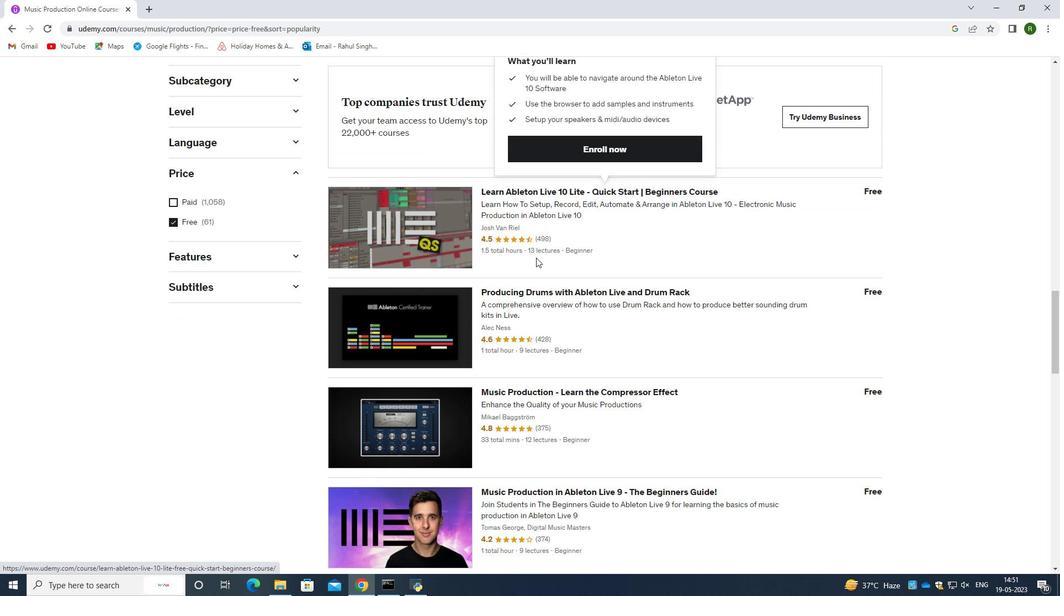 
Action: Mouse scrolled (536, 257) with delta (0, 0)
Screenshot: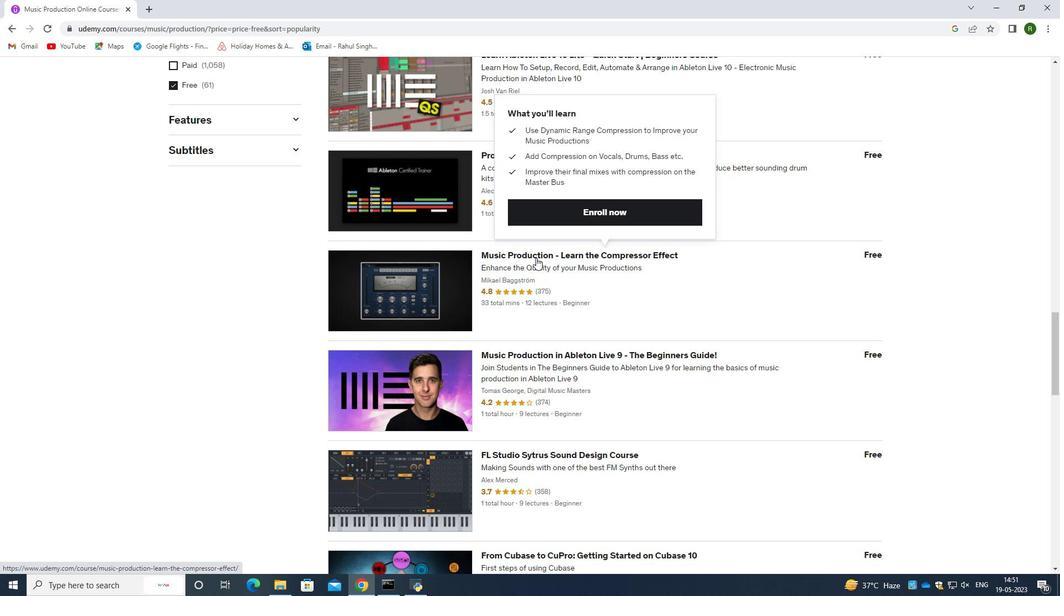 
Action: Mouse scrolled (536, 257) with delta (0, 0)
Screenshot: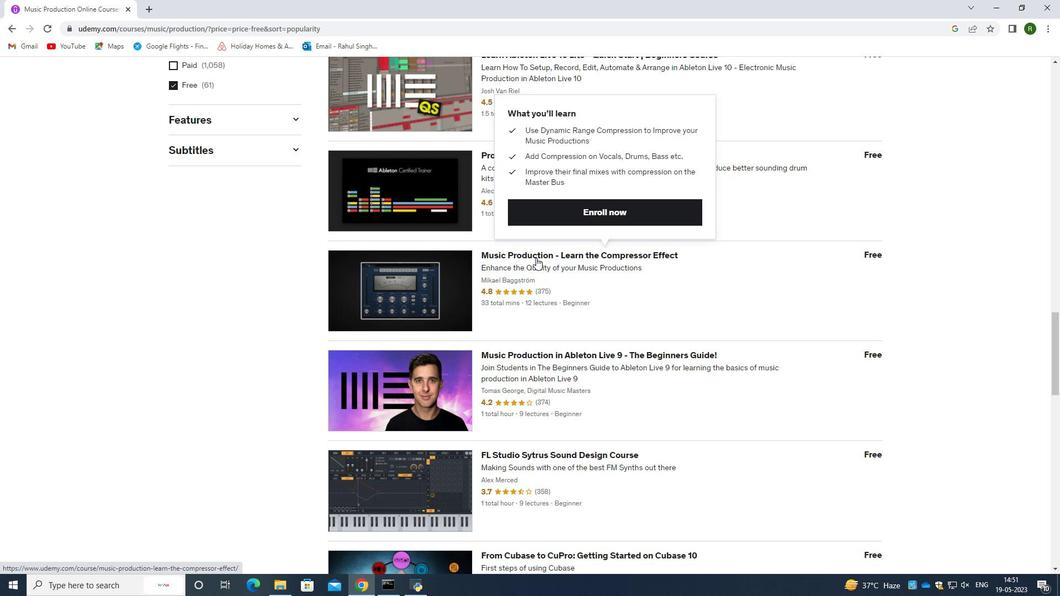 
Action: Mouse moved to (519, 424)
Screenshot: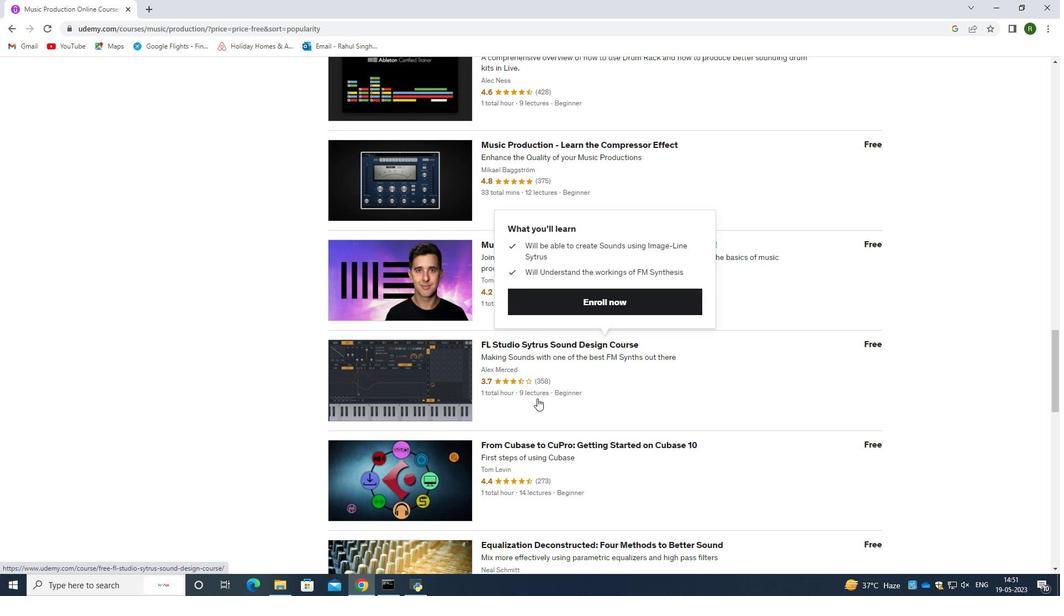 
Action: Mouse scrolled (519, 423) with delta (0, 0)
Screenshot: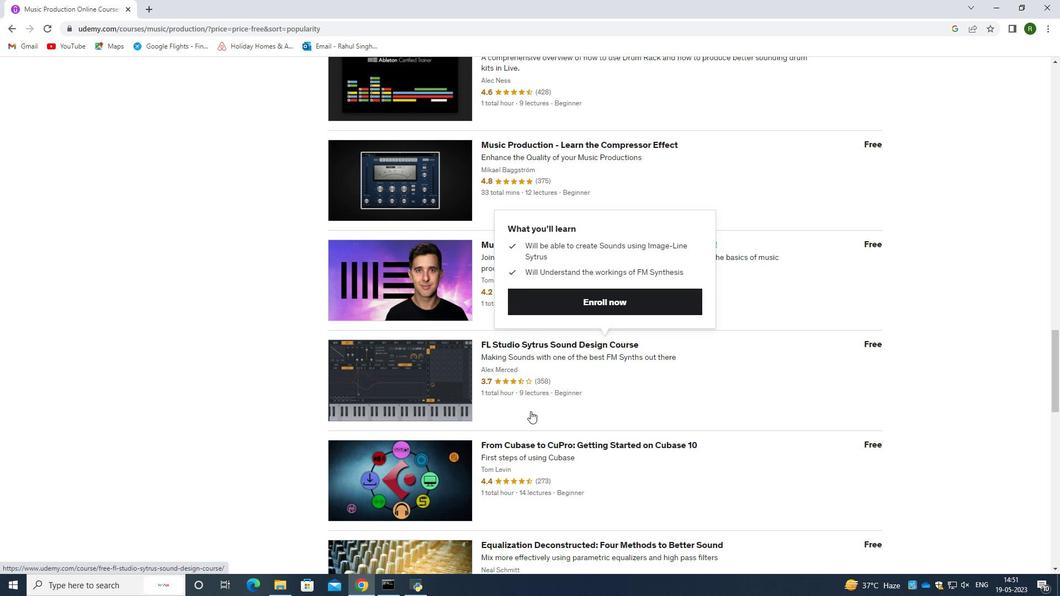 
Action: Mouse moved to (516, 426)
Screenshot: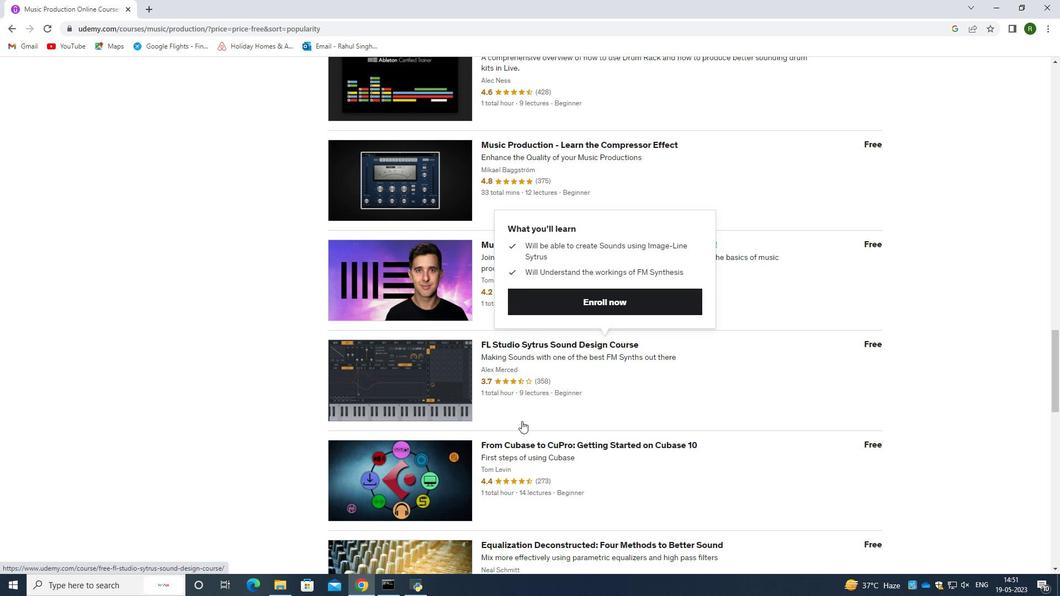 
Action: Mouse scrolled (516, 425) with delta (0, 0)
Screenshot: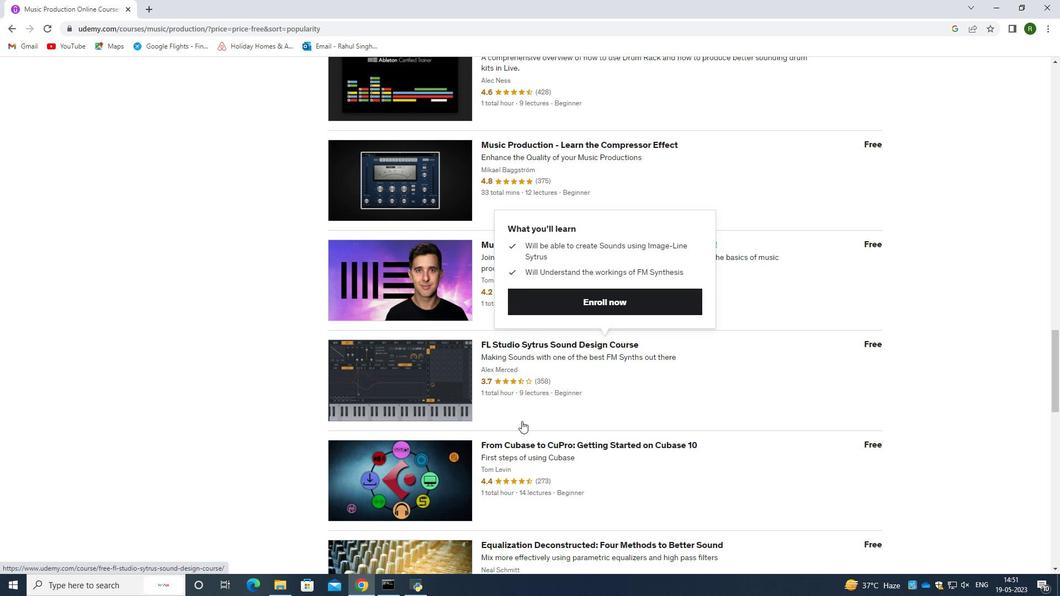 
Action: Mouse moved to (515, 426)
Screenshot: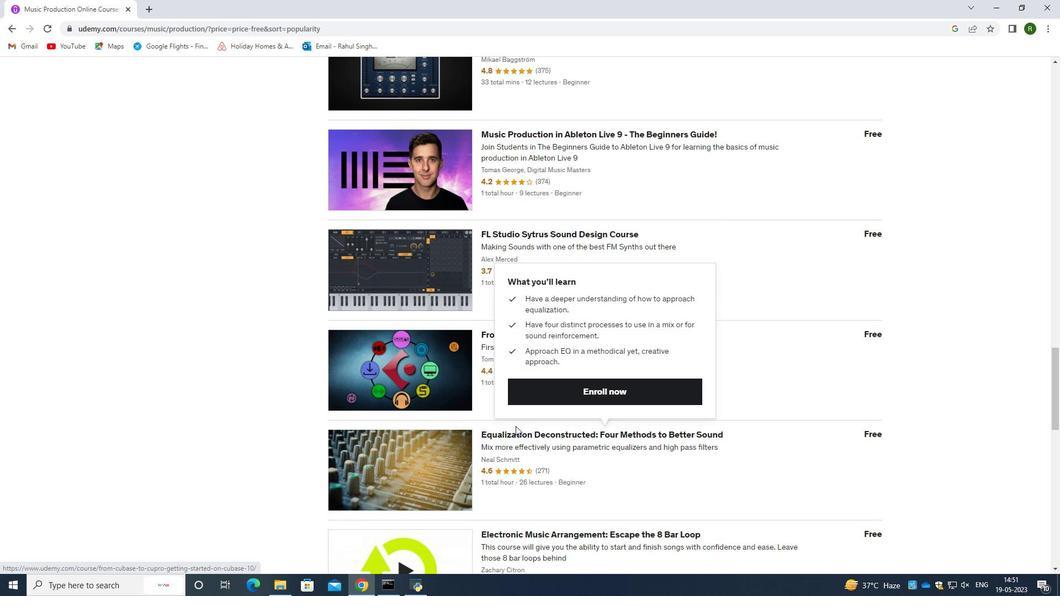 
Action: Mouse scrolled (515, 425) with delta (0, 0)
Screenshot: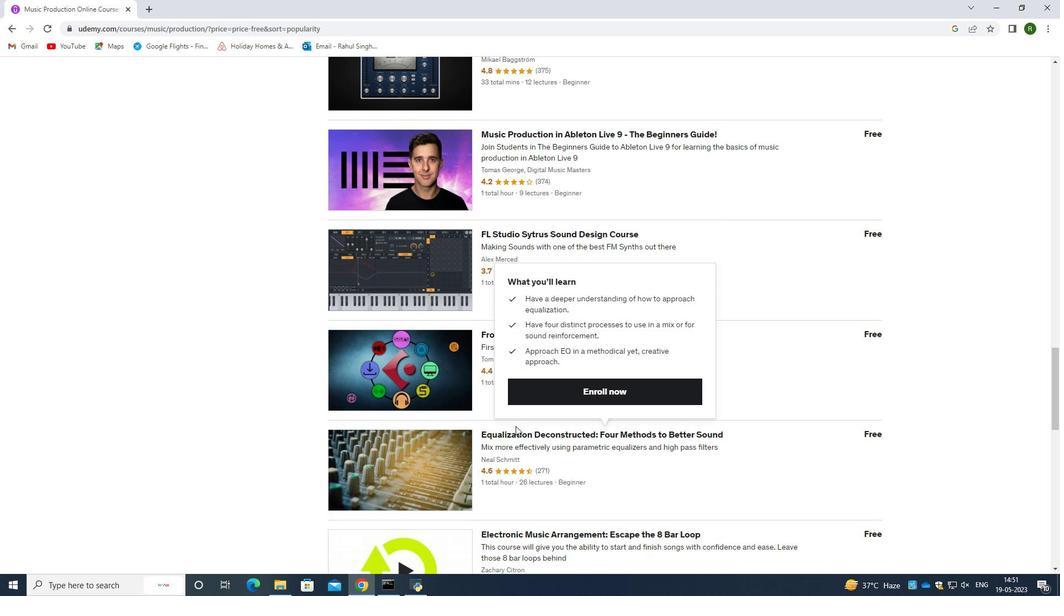 
Action: Mouse moved to (523, 390)
Screenshot: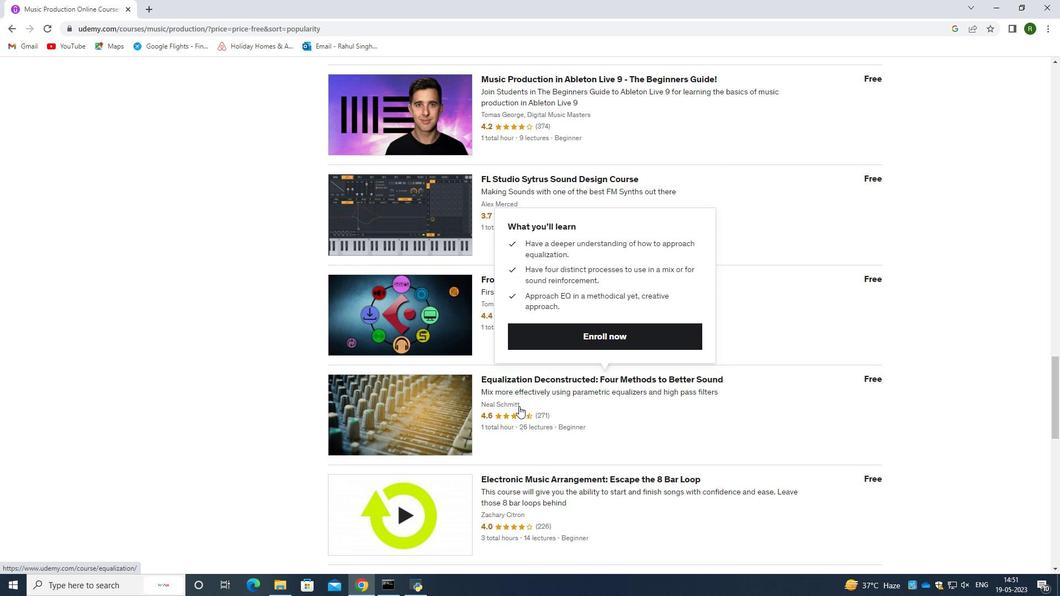 
Action: Mouse scrolled (523, 389) with delta (0, 0)
Screenshot: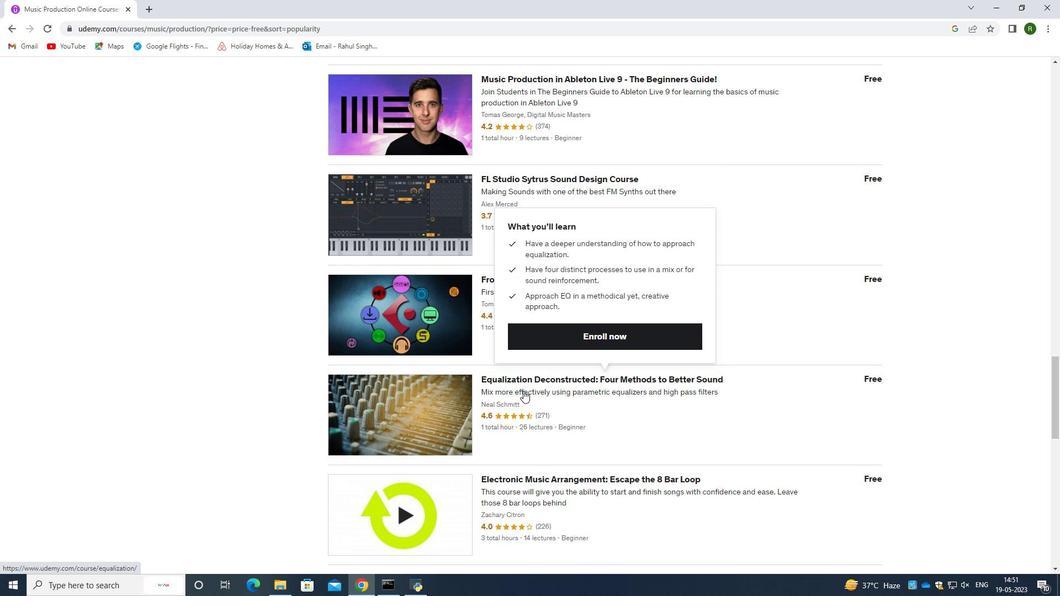 
Action: Mouse scrolled (523, 389) with delta (0, 0)
Screenshot: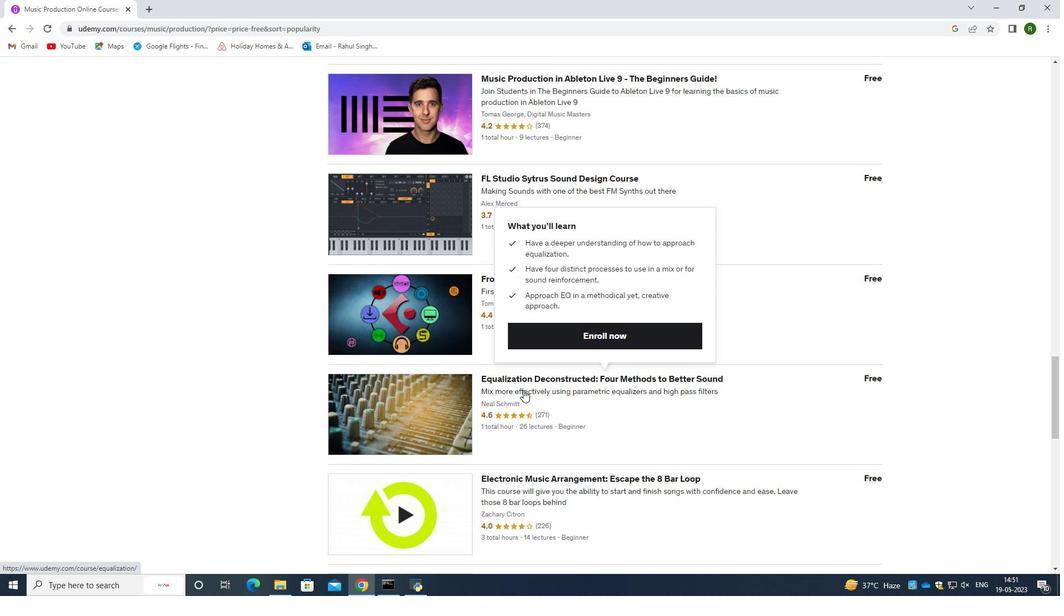 
Action: Mouse scrolled (523, 389) with delta (0, 0)
Screenshot: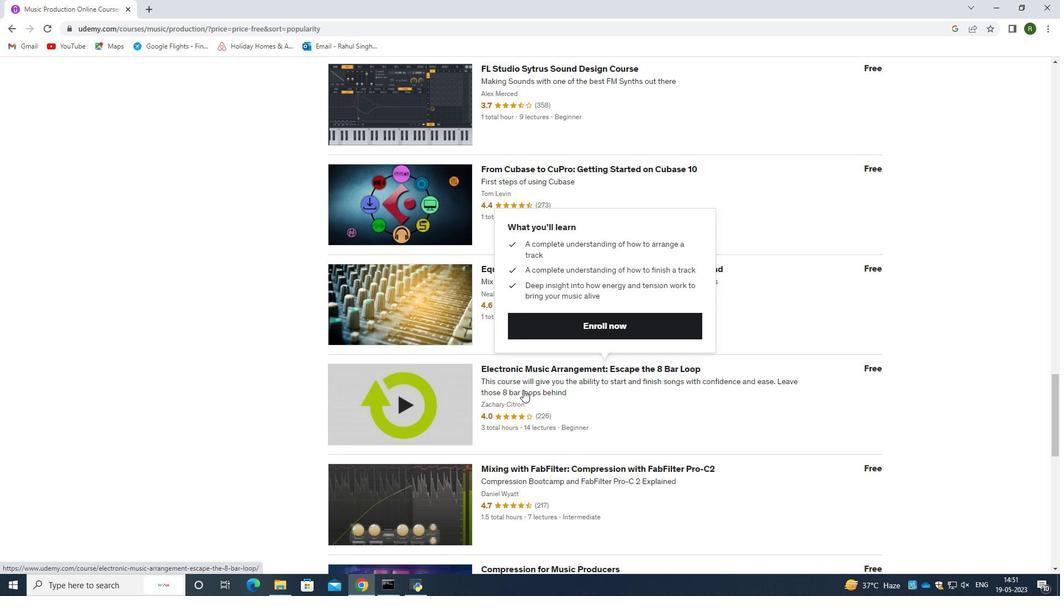 
Action: Mouse moved to (526, 387)
Screenshot: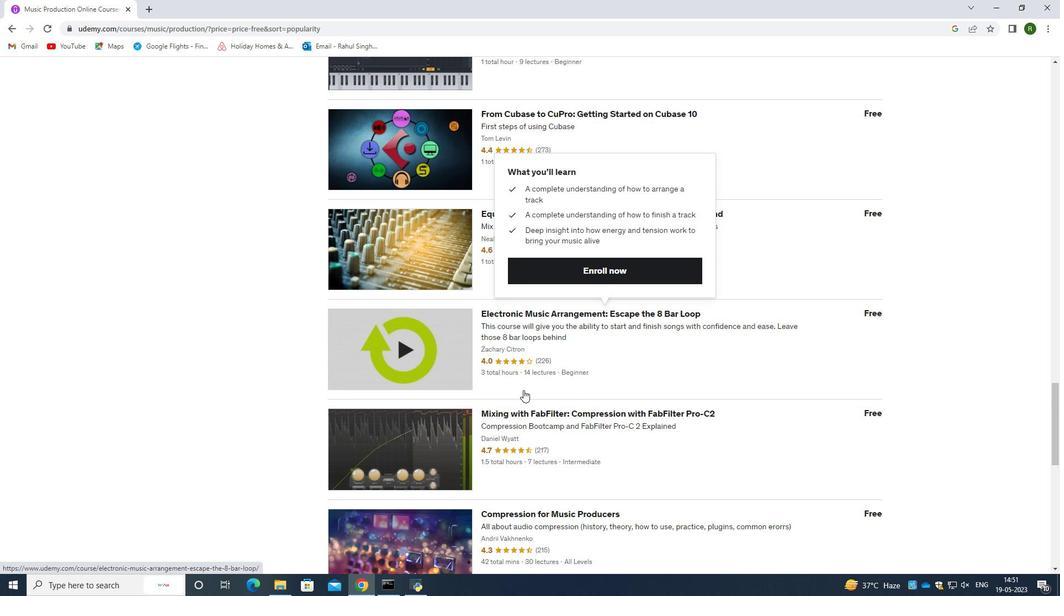 
Action: Mouse scrolled (526, 387) with delta (0, 0)
Screenshot: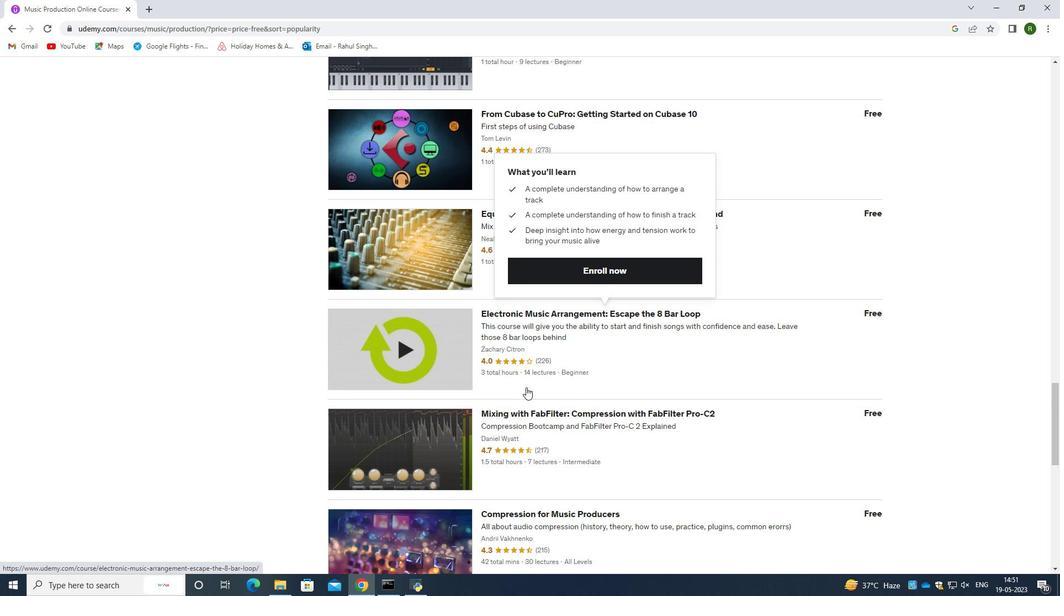 
Action: Mouse scrolled (526, 387) with delta (0, 0)
Screenshot: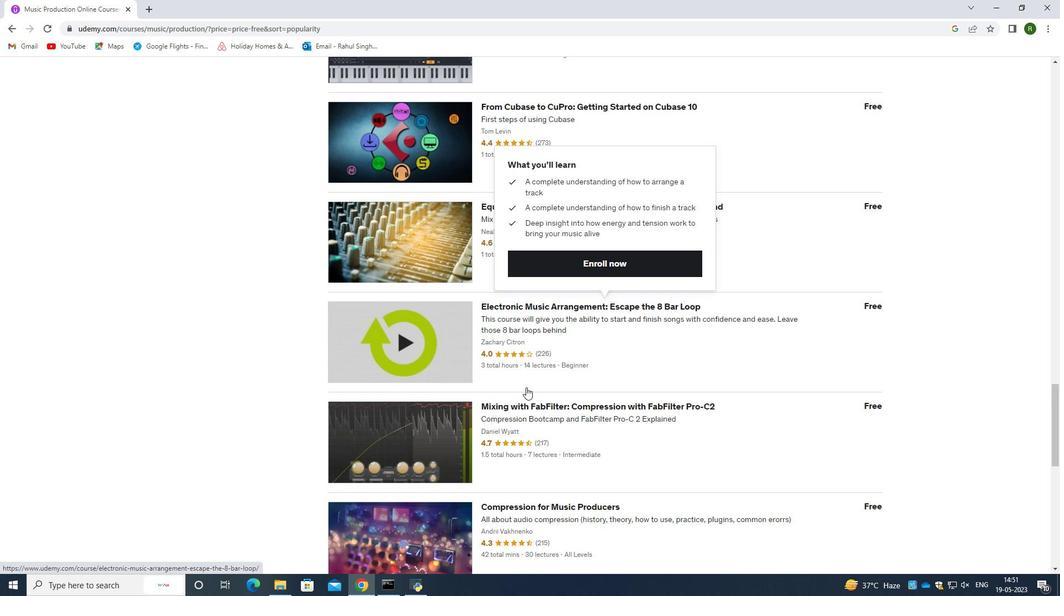 
Action: Mouse scrolled (526, 387) with delta (0, 0)
Screenshot: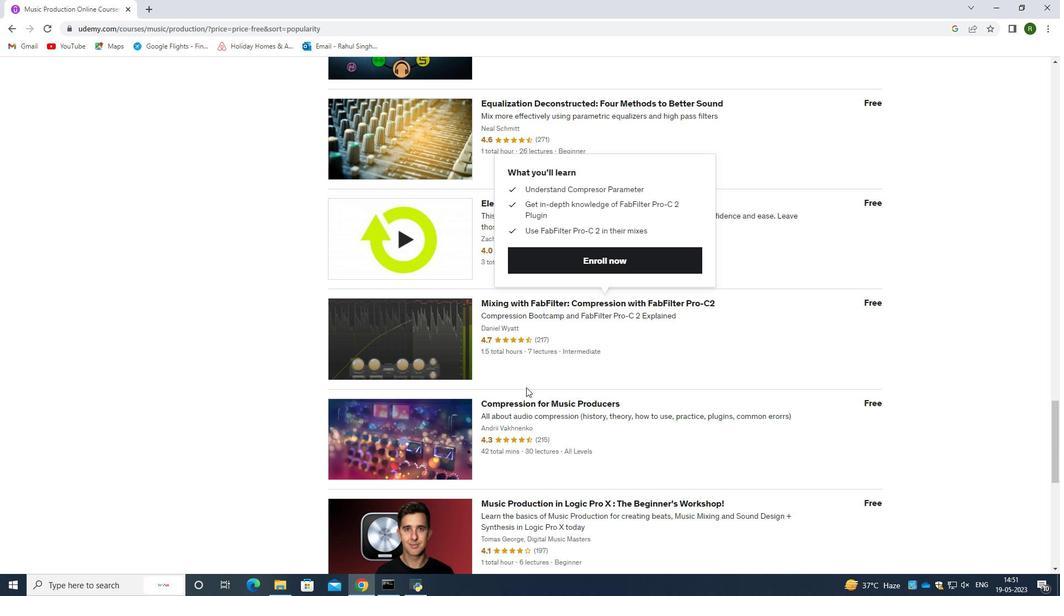 
Action: Mouse scrolled (526, 387) with delta (0, 0)
Screenshot: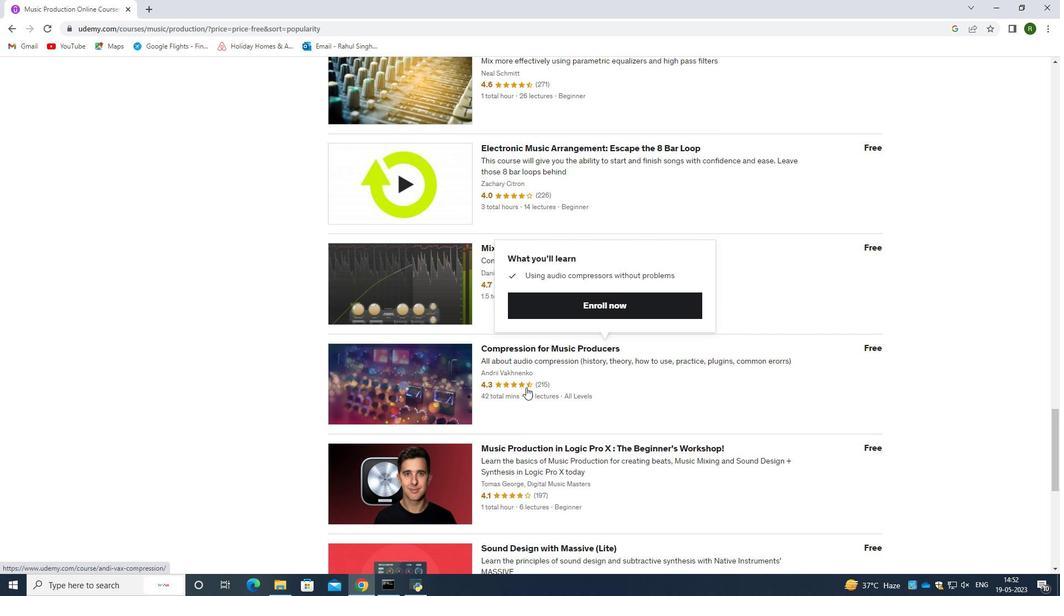 
Action: Mouse scrolled (526, 387) with delta (0, 0)
Screenshot: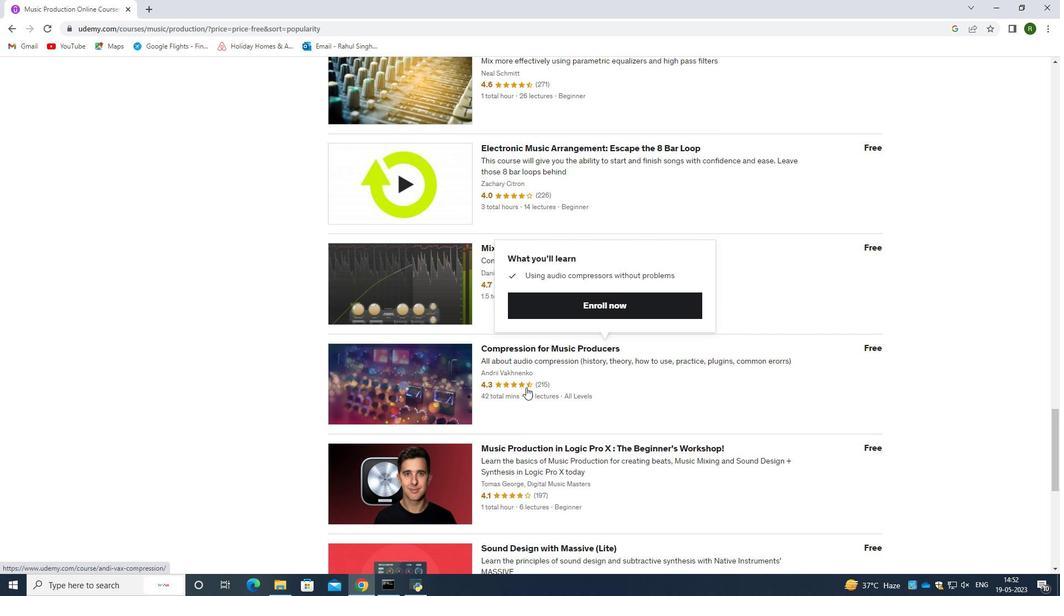 
Action: Mouse scrolled (526, 387) with delta (0, 0)
Screenshot: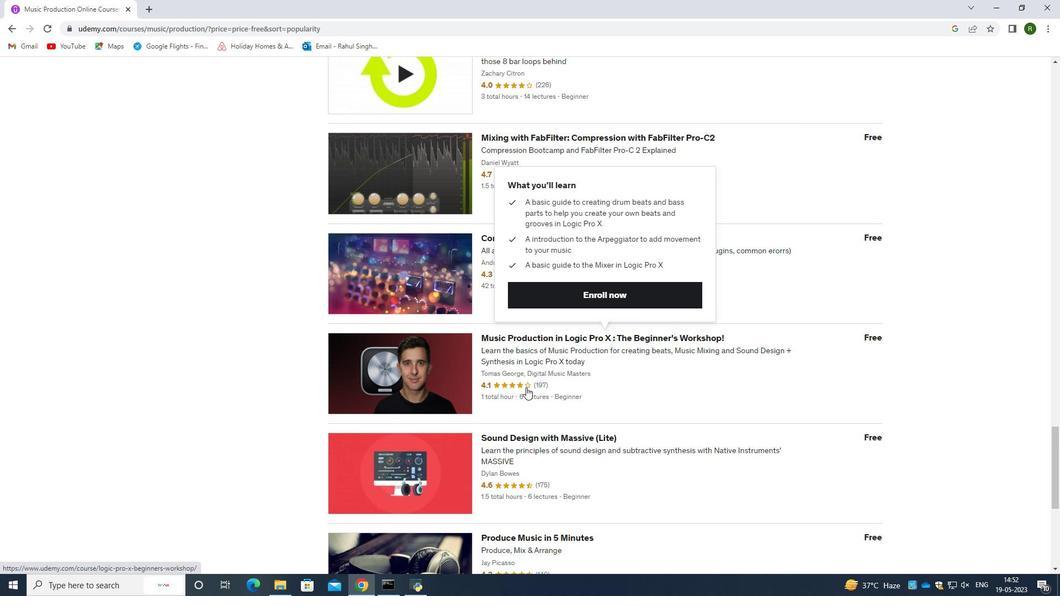 
Action: Mouse scrolled (526, 387) with delta (0, 0)
Screenshot: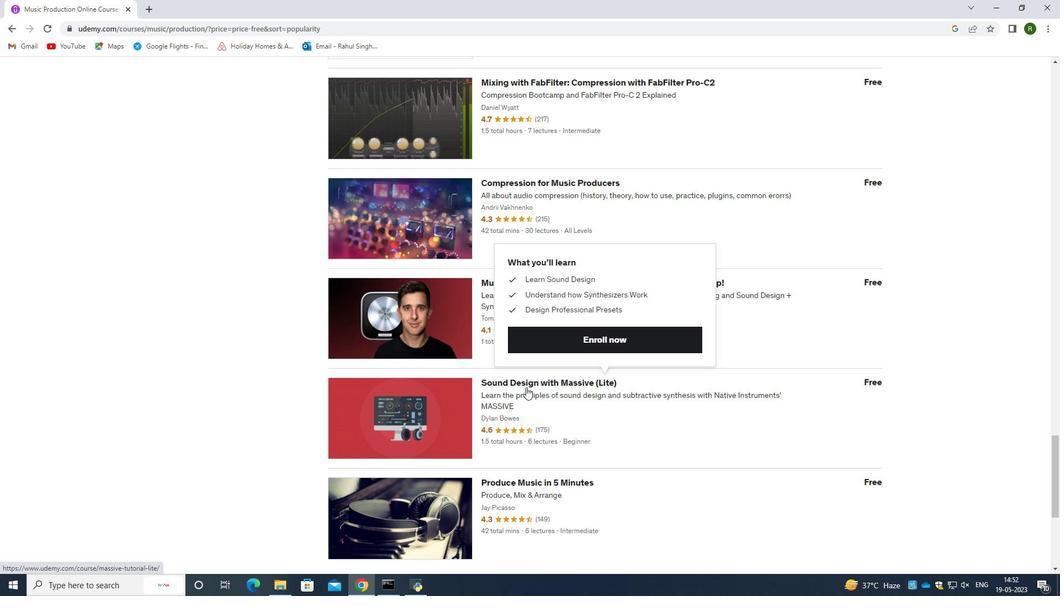 
Action: Mouse scrolled (526, 387) with delta (0, 0)
Screenshot: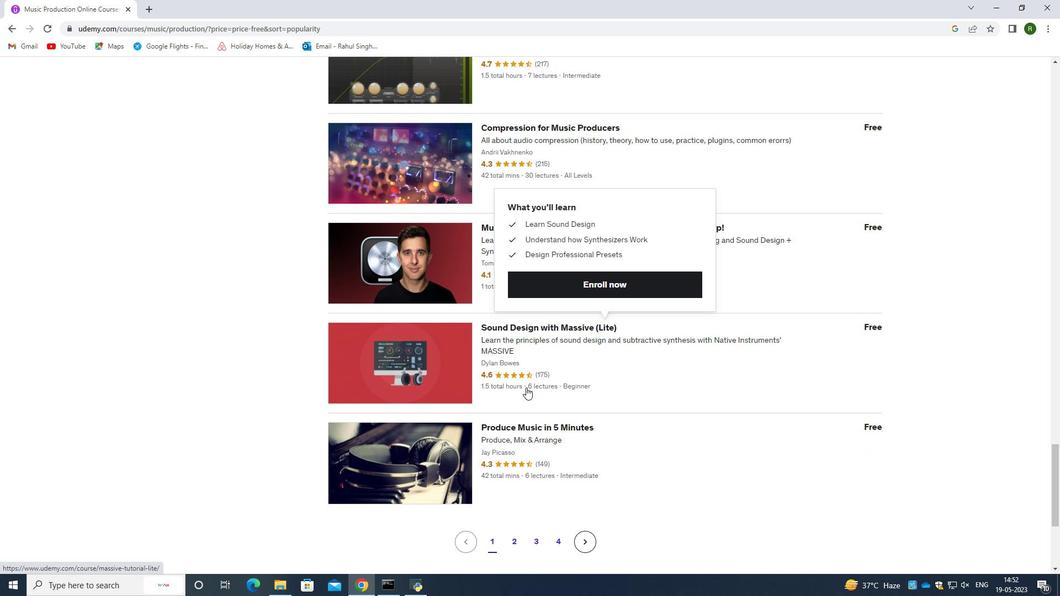 
Action: Mouse scrolled (526, 388) with delta (0, 0)
Screenshot: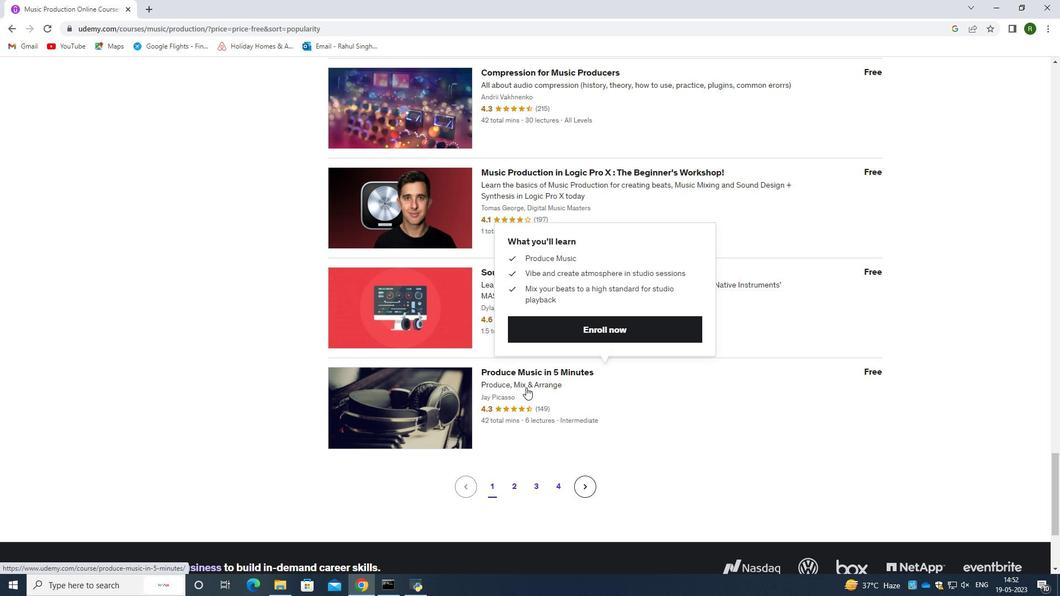 
Action: Mouse scrolled (526, 388) with delta (0, 0)
Screenshot: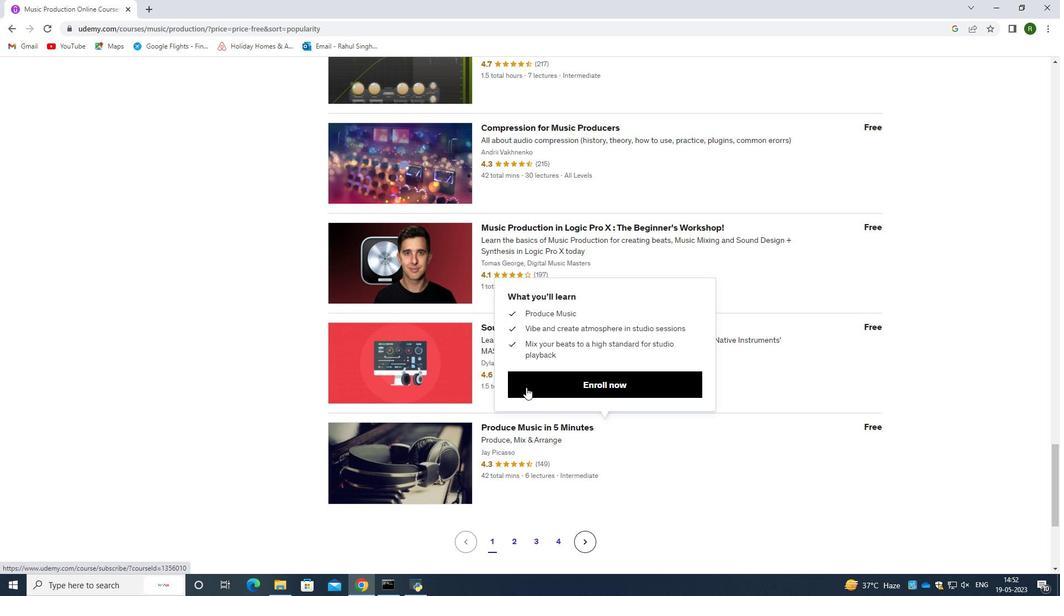 
Action: Mouse scrolled (526, 388) with delta (0, 0)
Screenshot: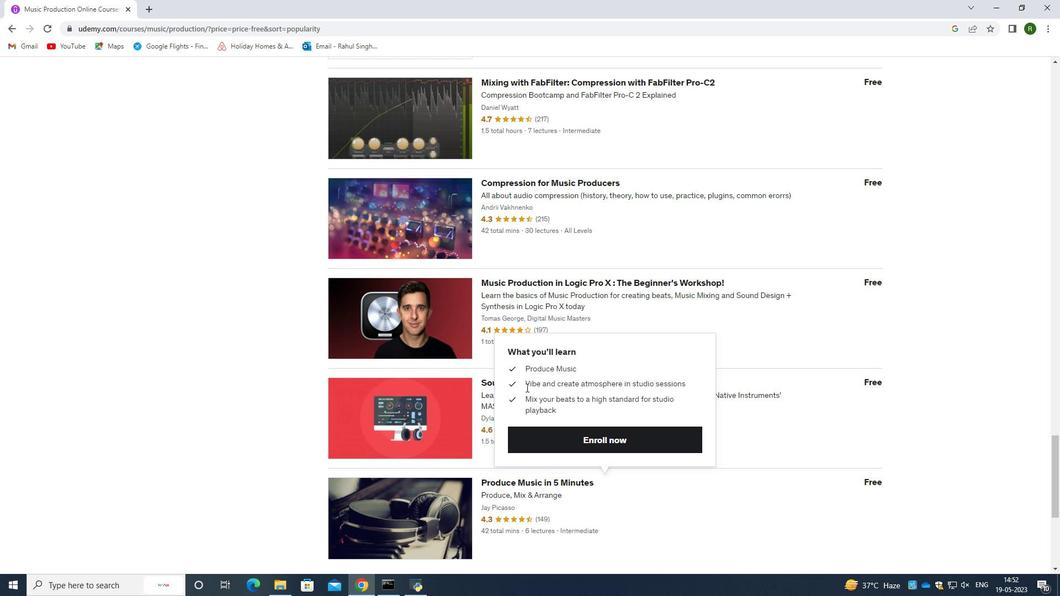 
Action: Mouse scrolled (526, 388) with delta (0, 0)
Screenshot: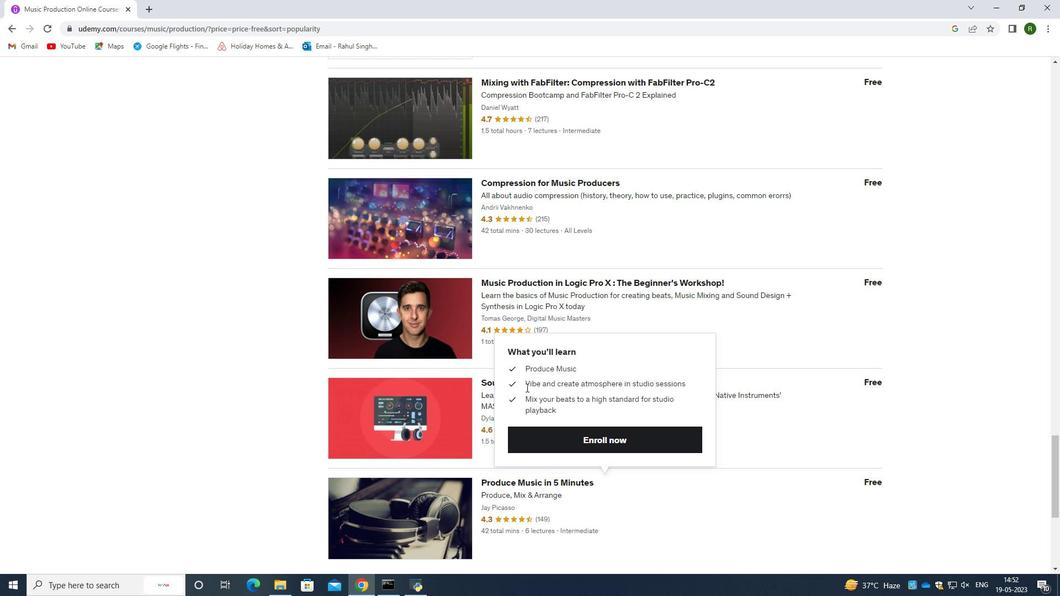 
Action: Mouse scrolled (526, 388) with delta (0, 0)
Screenshot: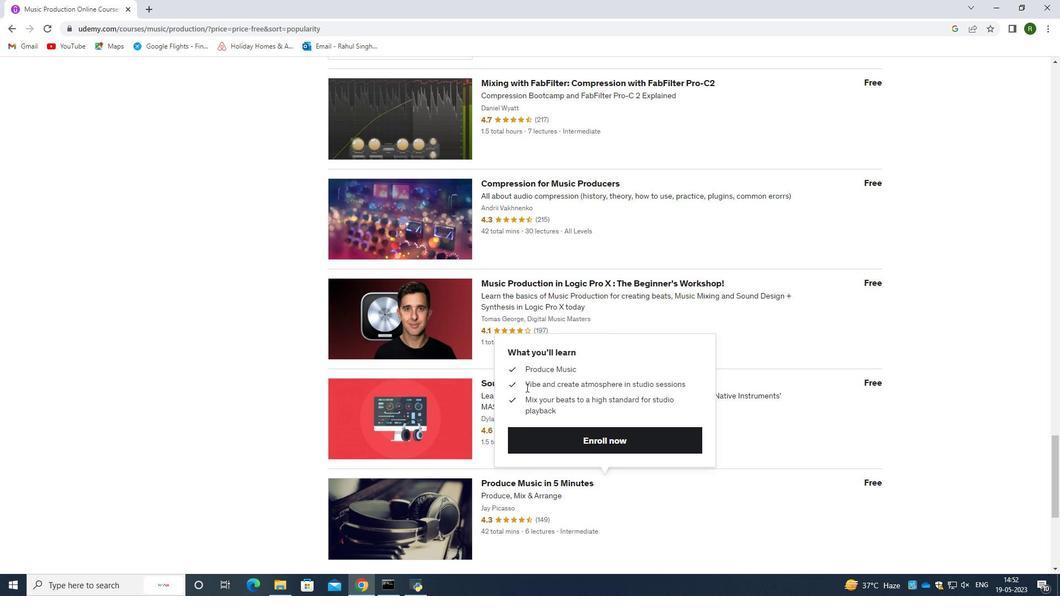 
Action: Mouse scrolled (526, 388) with delta (0, 0)
Screenshot: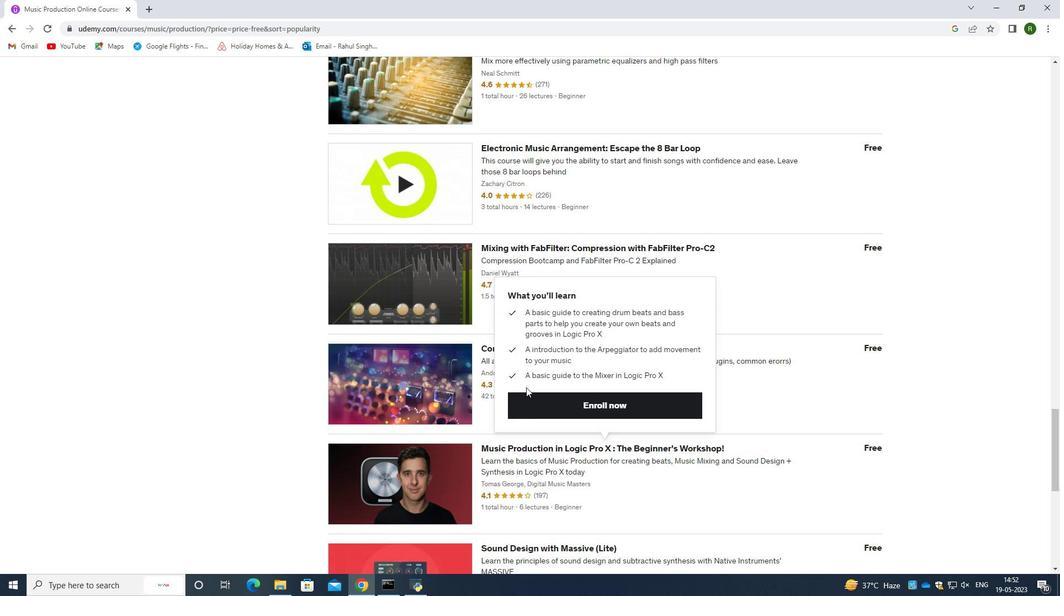 
Action: Mouse scrolled (526, 388) with delta (0, 0)
Screenshot: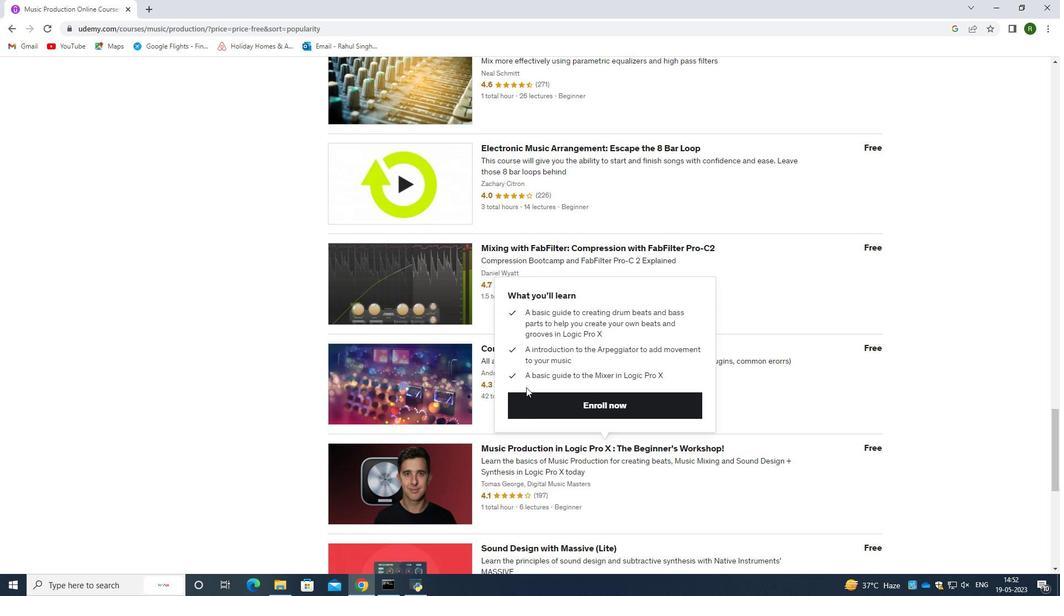 
Action: Mouse scrolled (526, 387) with delta (0, 0)
Screenshot: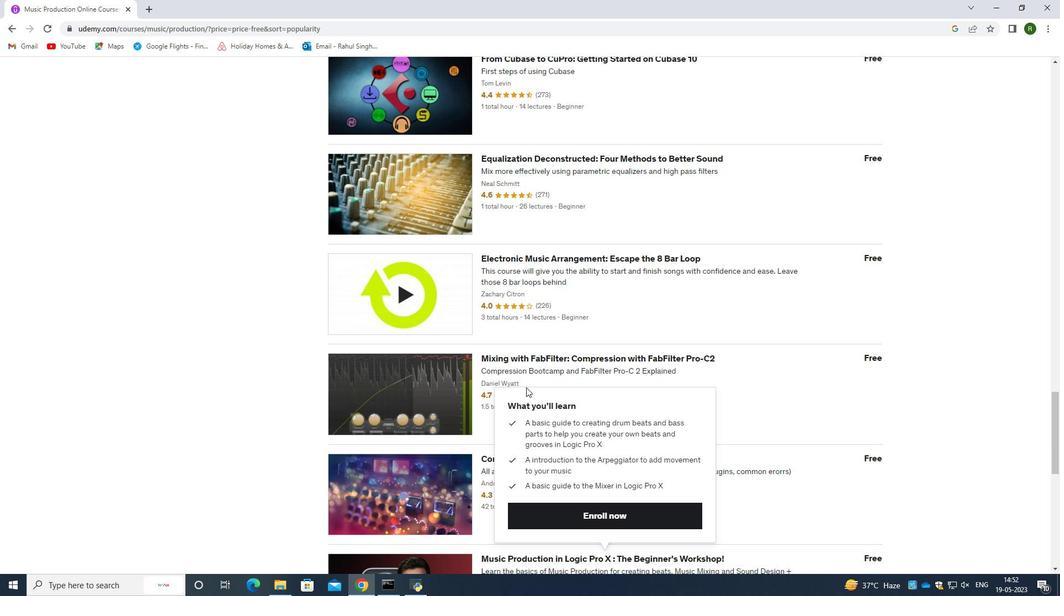 
Action: Mouse scrolled (526, 387) with delta (0, 0)
Screenshot: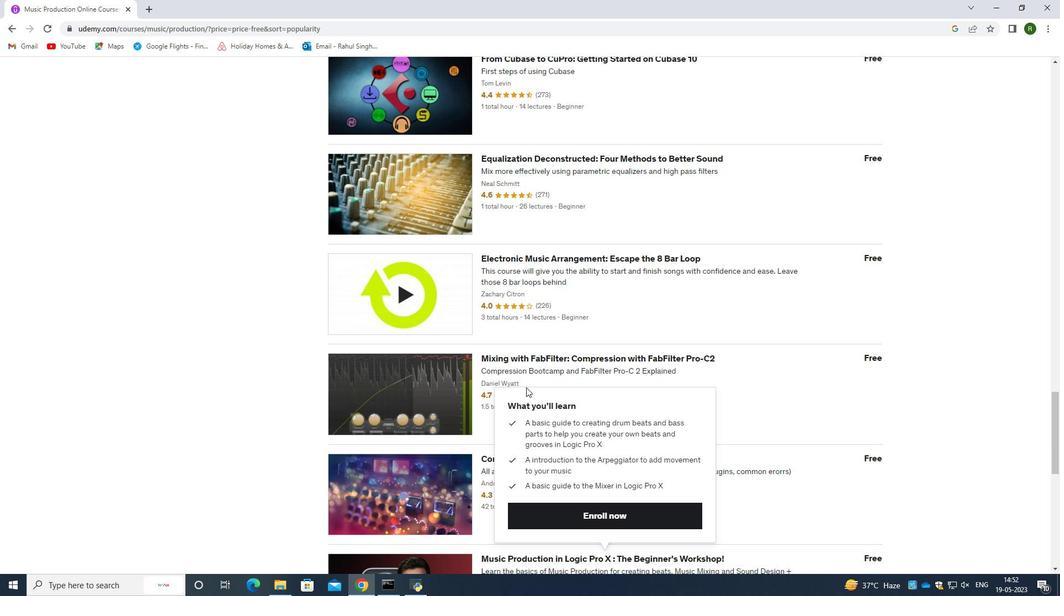 
Action: Mouse scrolled (526, 388) with delta (0, 0)
Screenshot: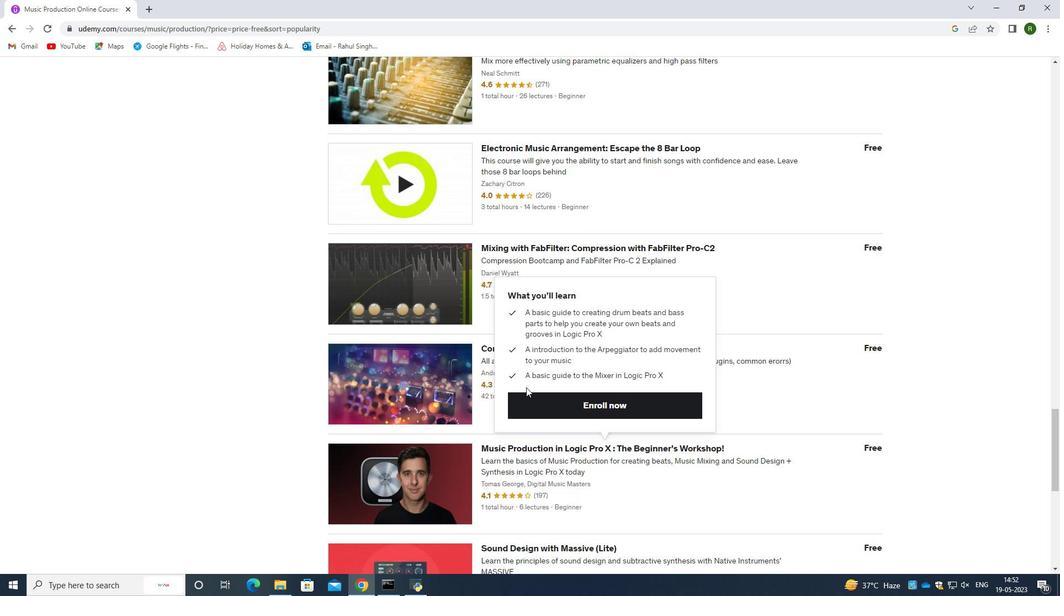 
Action: Mouse scrolled (526, 388) with delta (0, 0)
Screenshot: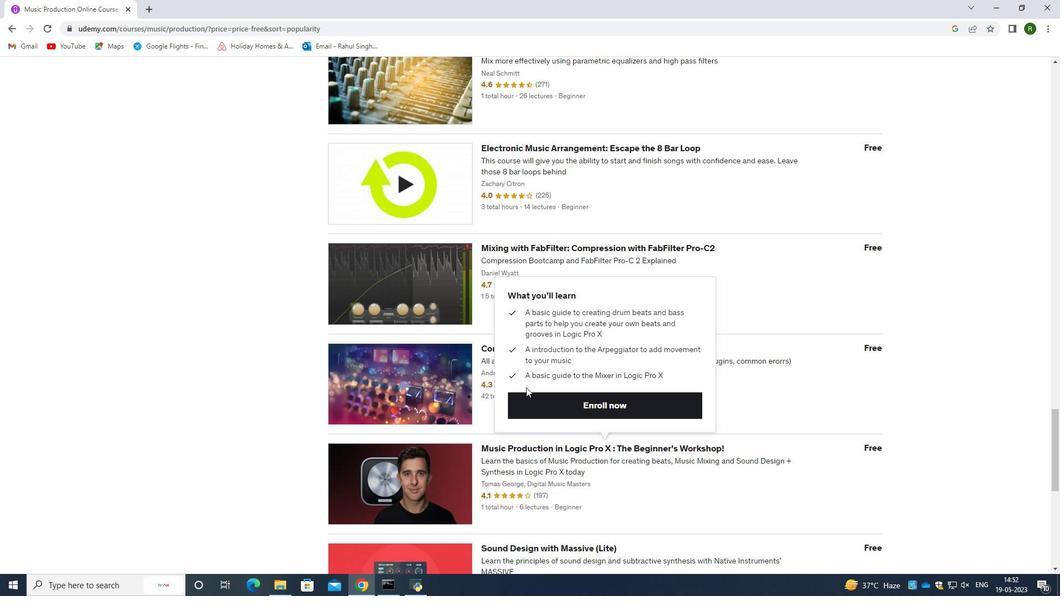 
Action: Mouse scrolled (526, 388) with delta (0, 0)
Screenshot: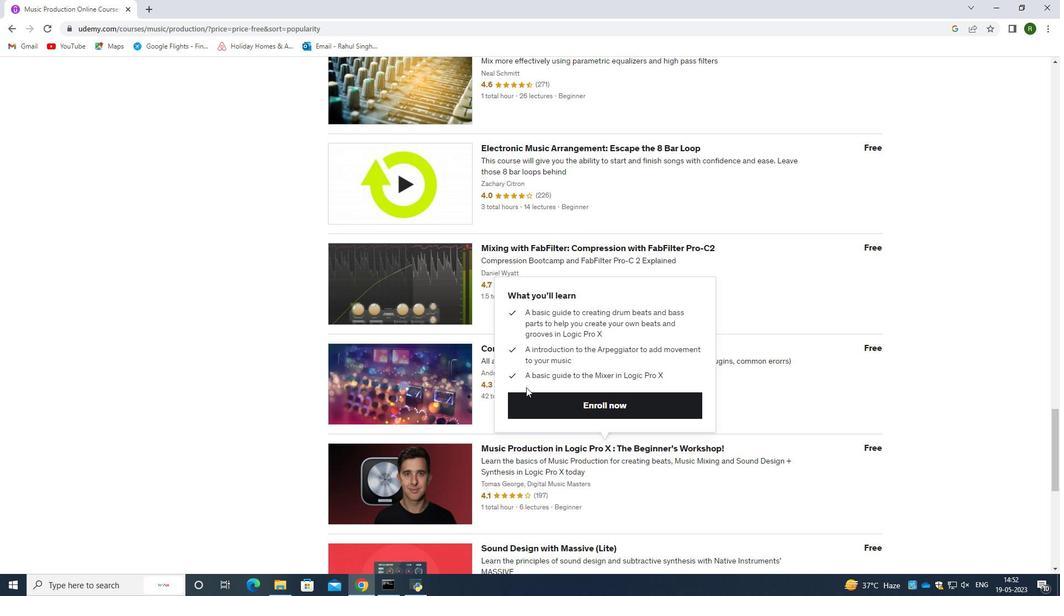 
Action: Mouse scrolled (526, 388) with delta (0, 0)
Screenshot: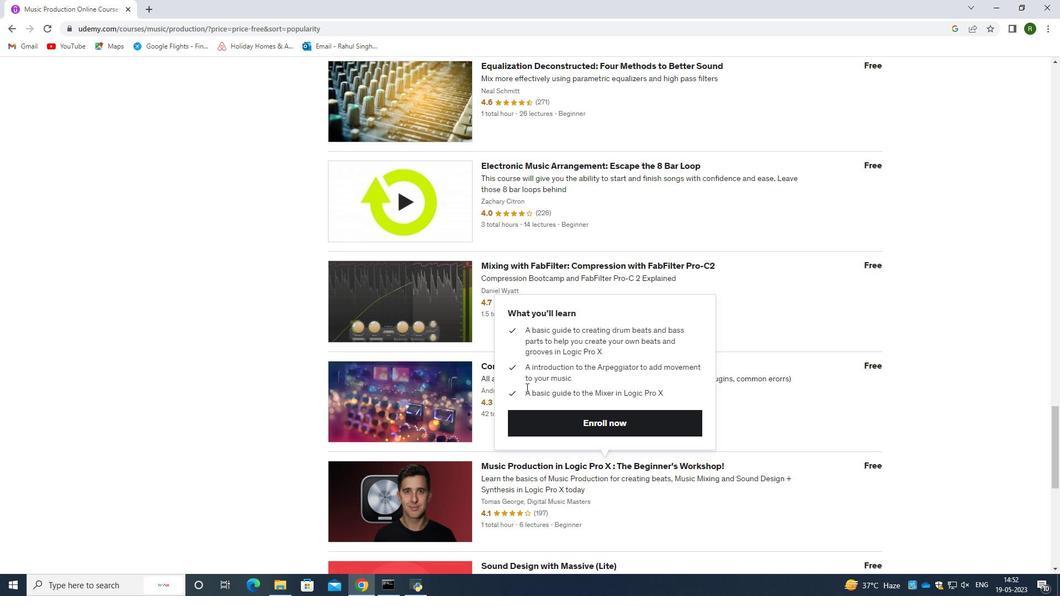 
Action: Mouse scrolled (526, 388) with delta (0, 0)
Screenshot: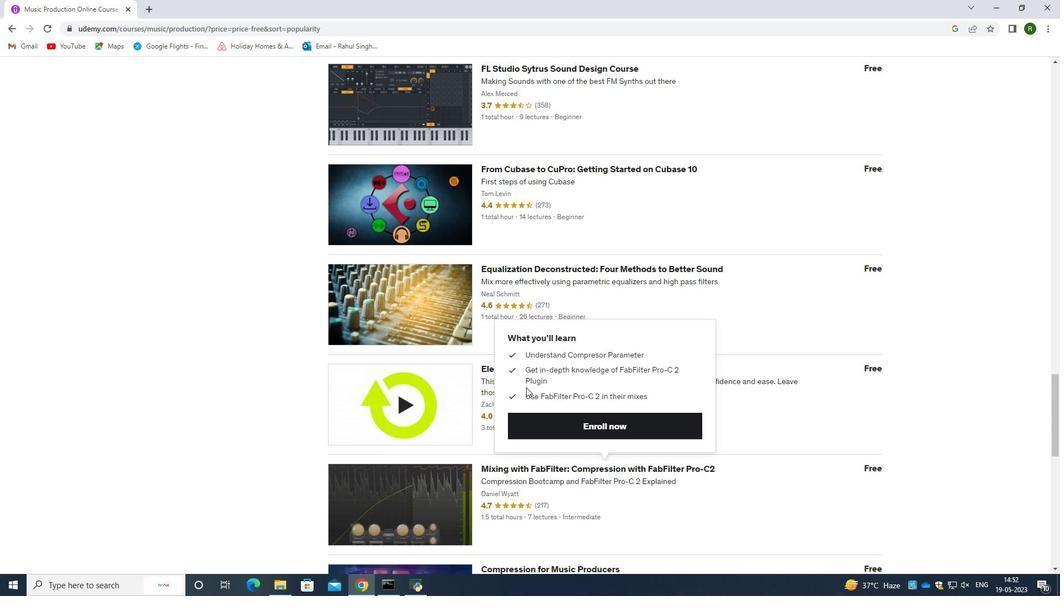 
Action: Mouse scrolled (526, 388) with delta (0, 0)
Screenshot: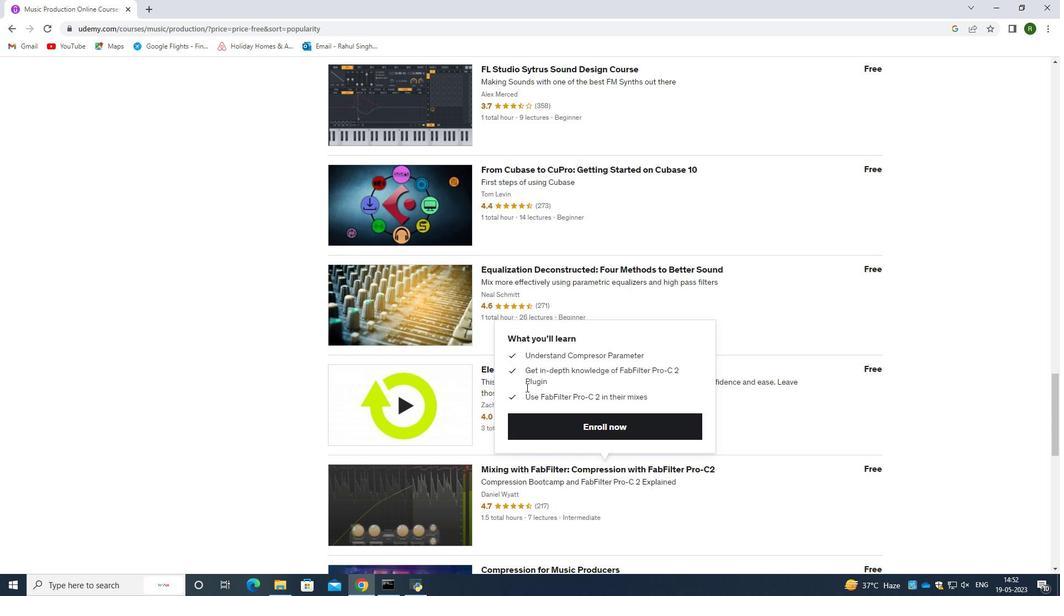 
Action: Mouse moved to (473, 442)
Screenshot: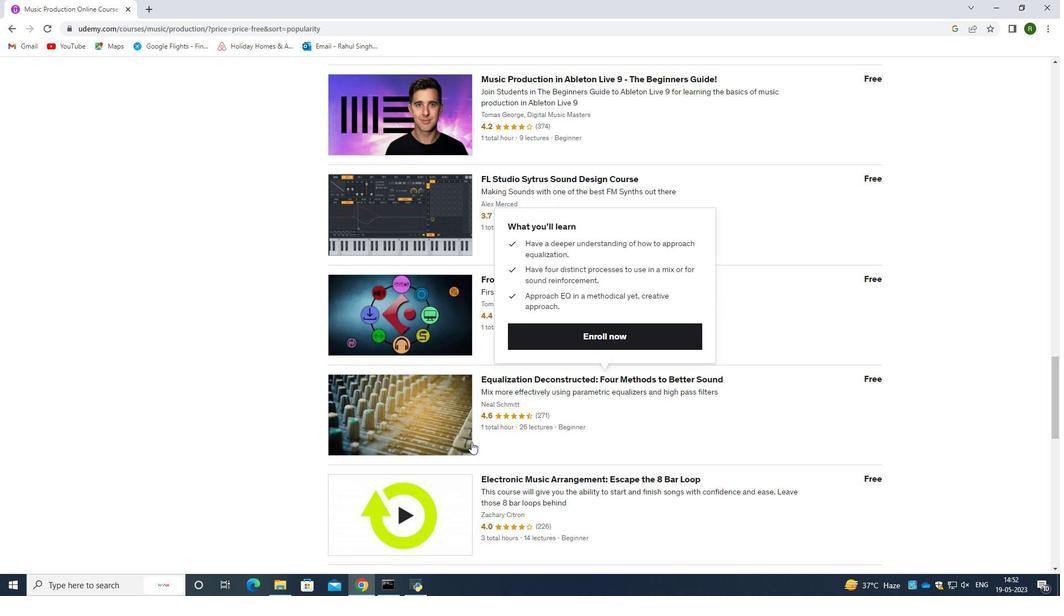 
Action: Mouse scrolled (473, 442) with delta (0, 0)
Screenshot: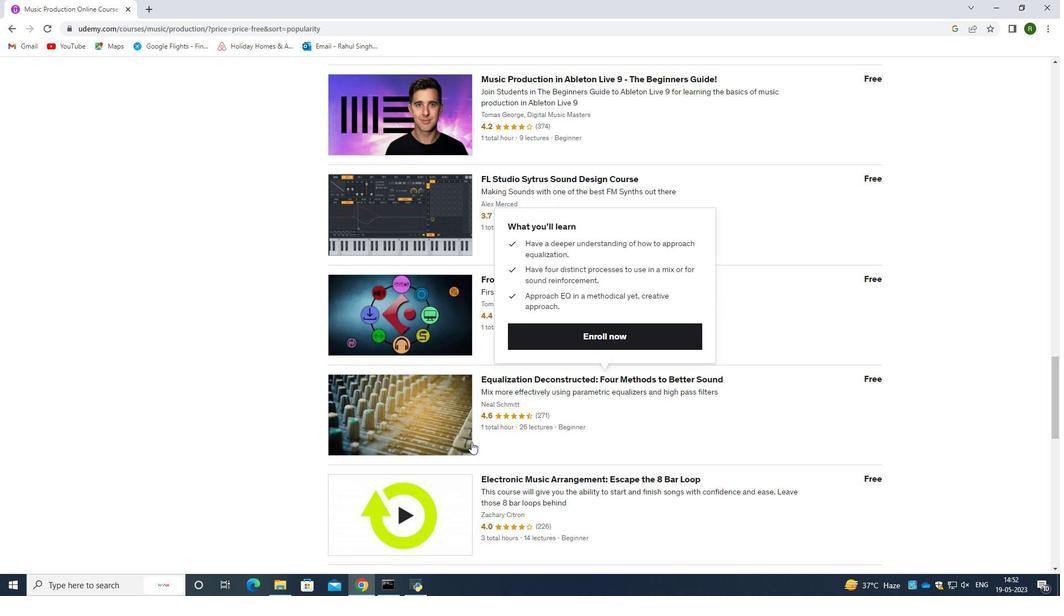 
Action: Mouse scrolled (473, 442) with delta (0, 0)
Screenshot: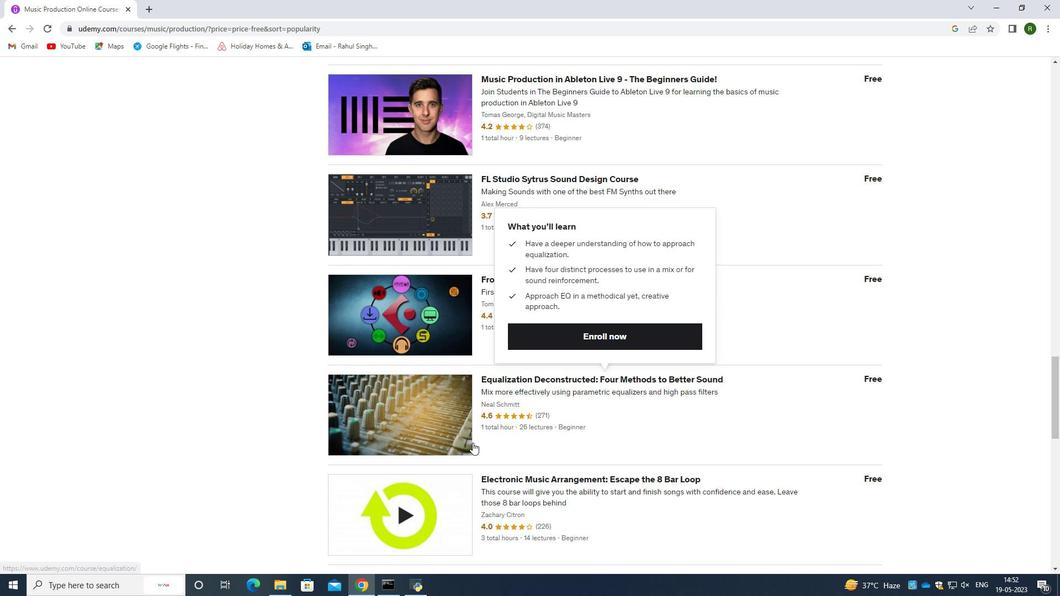 
Action: Mouse moved to (473, 440)
Screenshot: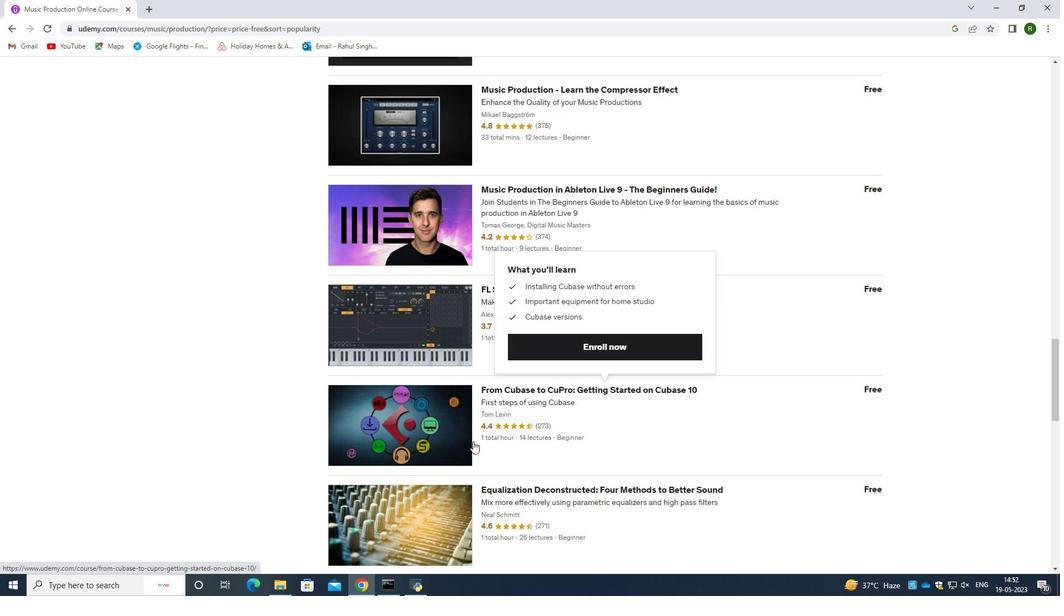 
Action: Mouse scrolled (473, 440) with delta (0, 0)
Screenshot: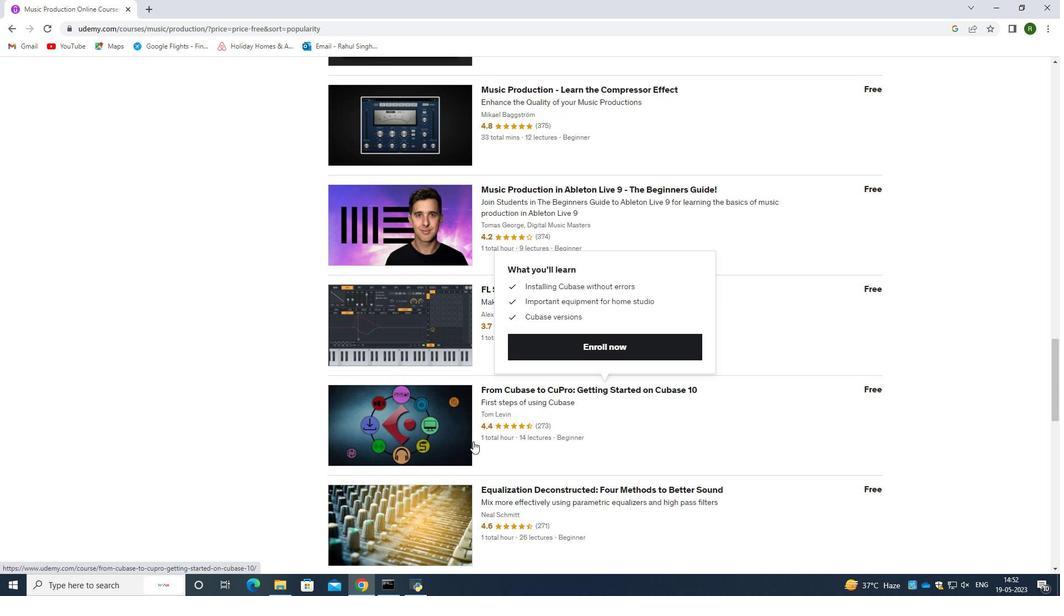 
Action: Mouse scrolled (473, 440) with delta (0, 0)
Screenshot: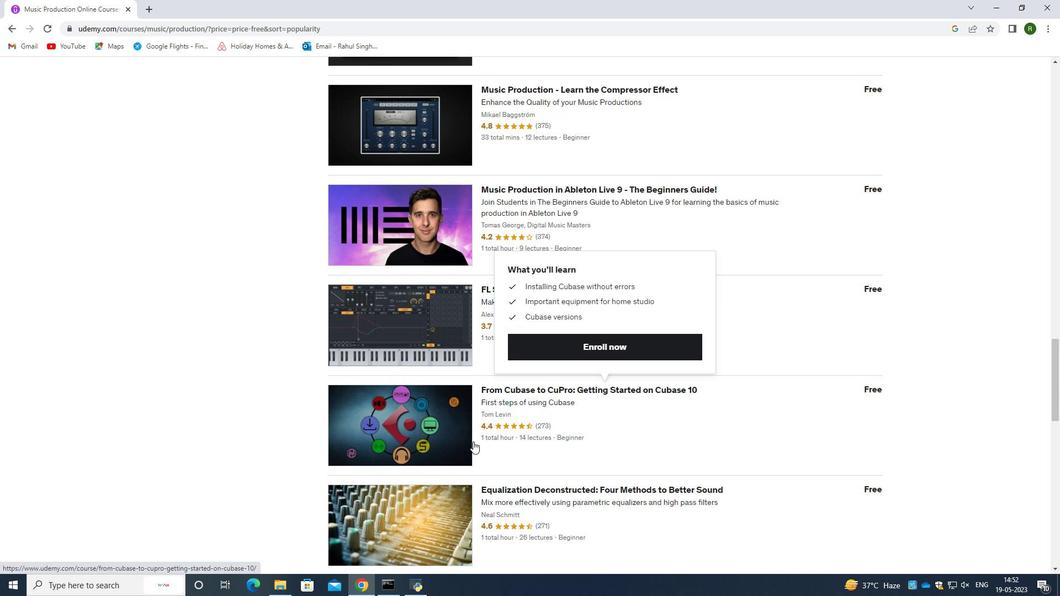 
Action: Mouse scrolled (473, 440) with delta (0, 0)
Screenshot: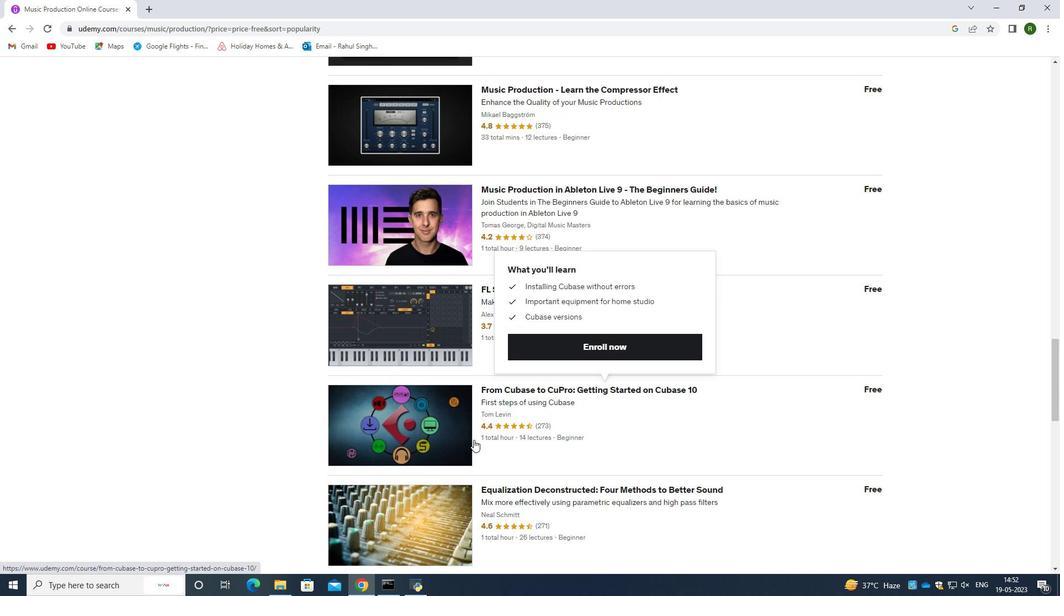 
Action: Mouse scrolled (473, 440) with delta (0, 0)
Screenshot: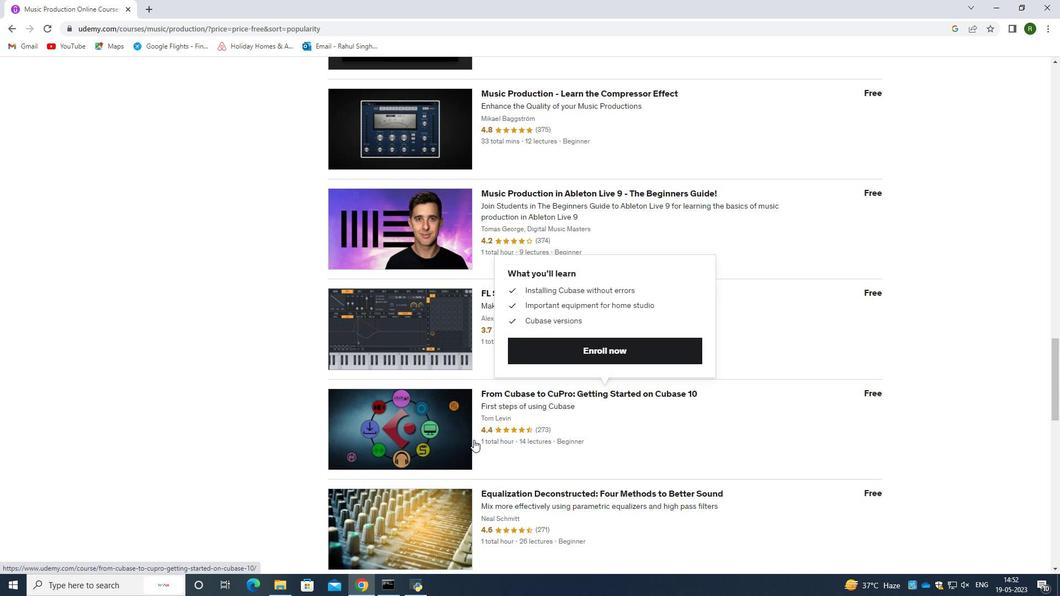 
Action: Mouse moved to (476, 431)
Screenshot: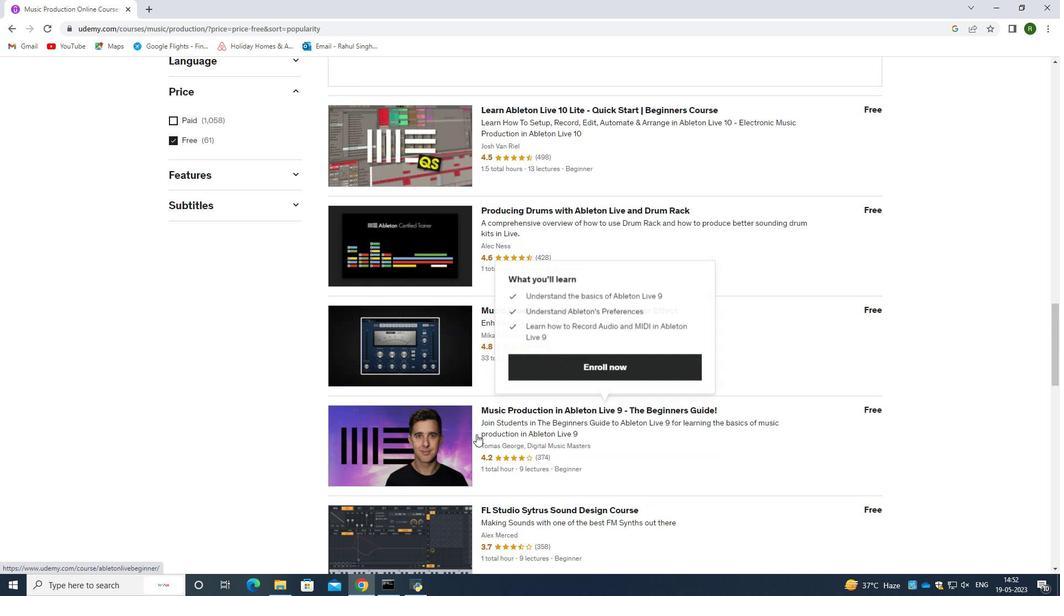 
Action: Mouse scrolled (476, 431) with delta (0, 0)
Screenshot: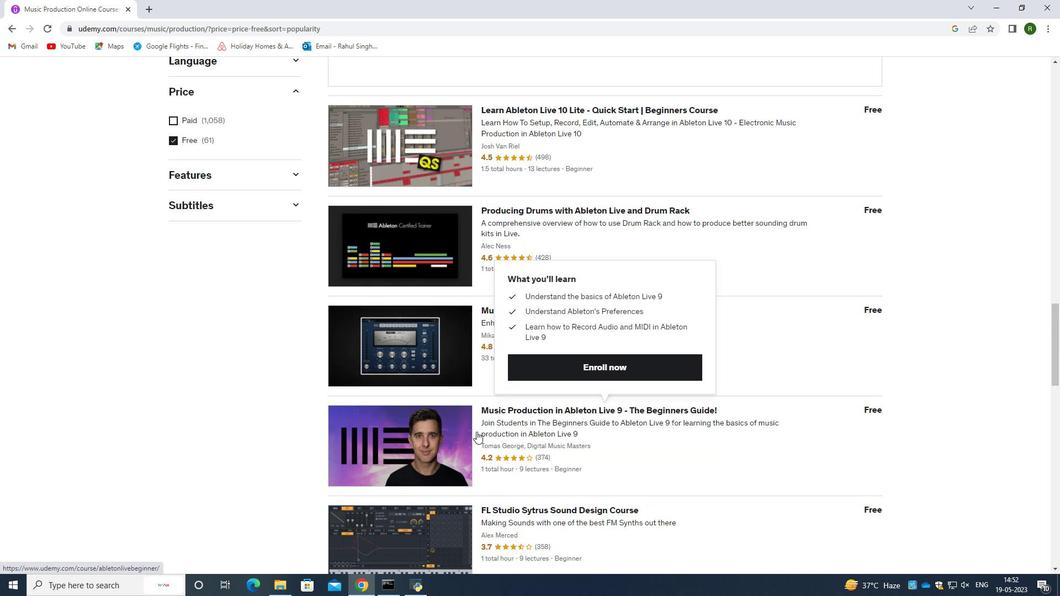 
Action: Mouse scrolled (476, 431) with delta (0, 0)
Screenshot: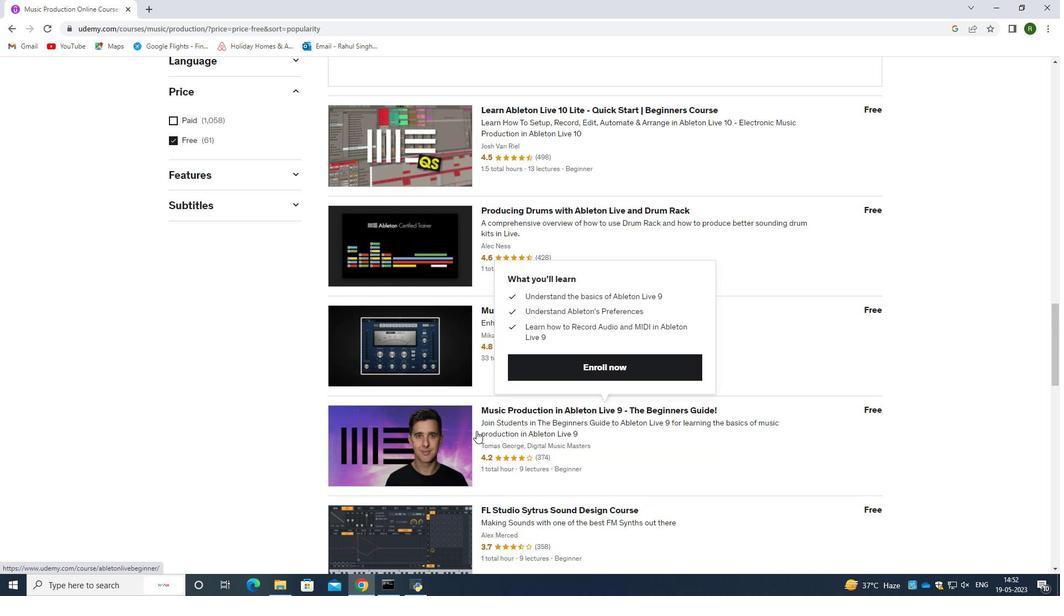 
Action: Mouse scrolled (476, 431) with delta (0, 0)
Screenshot: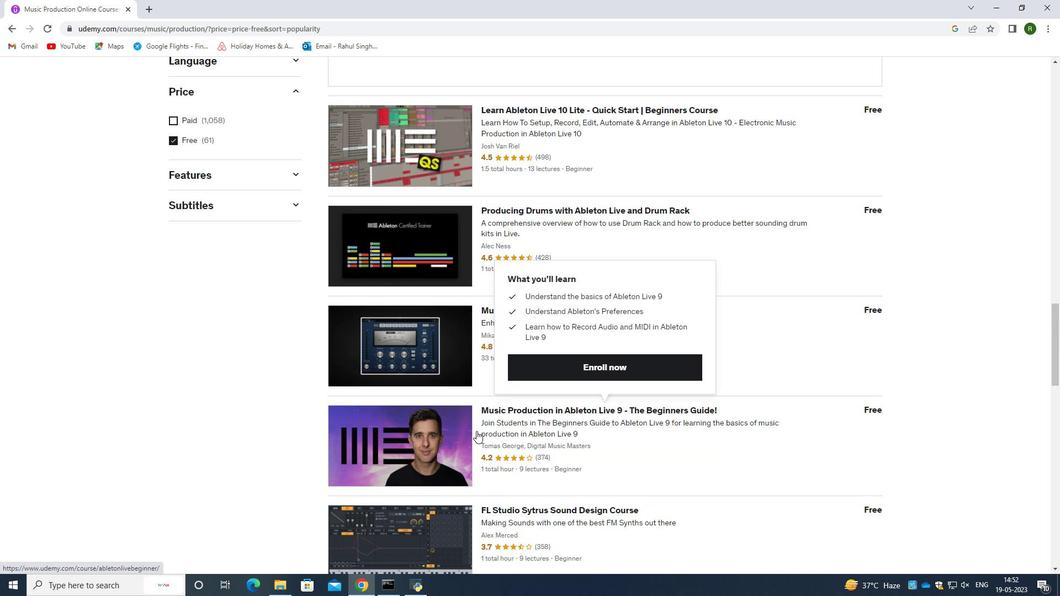 
Action: Mouse scrolled (476, 431) with delta (0, 0)
Screenshot: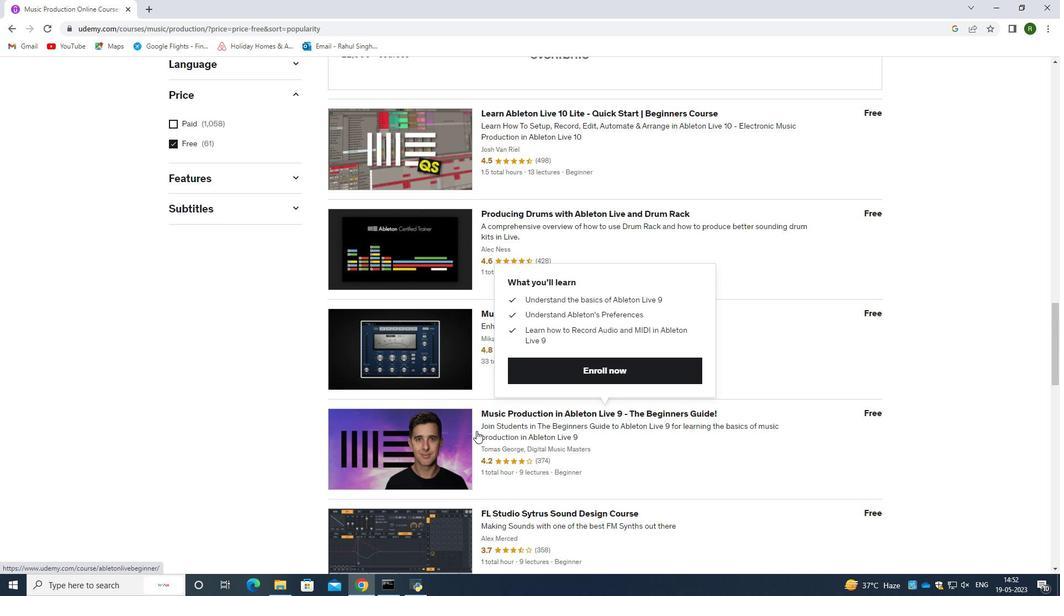 
Action: Mouse scrolled (476, 431) with delta (0, 0)
Screenshot: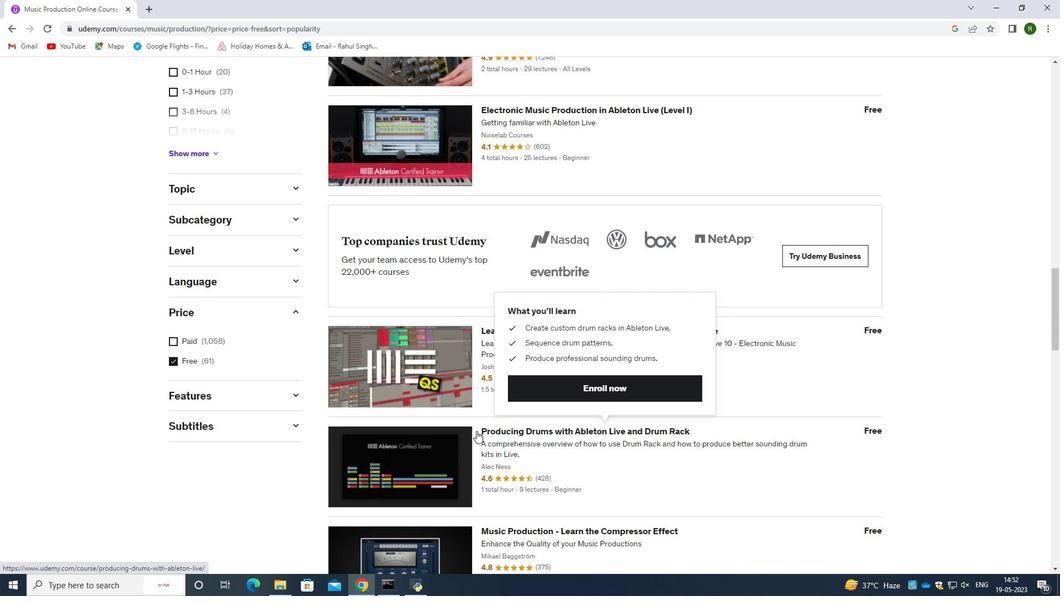 
Action: Mouse scrolled (476, 431) with delta (0, 0)
Screenshot: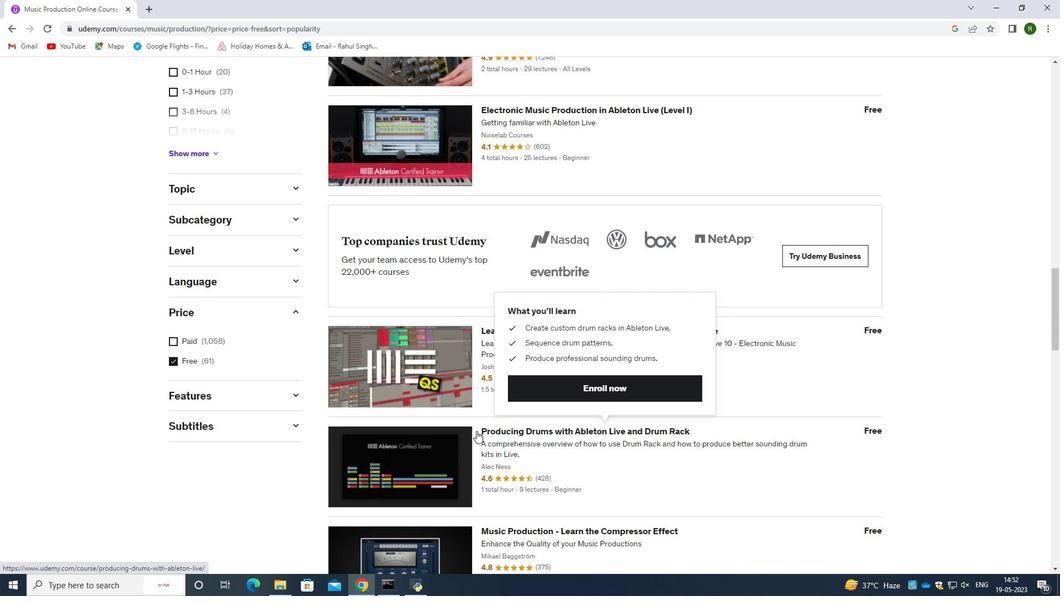 
Action: Mouse scrolled (476, 431) with delta (0, 0)
Screenshot: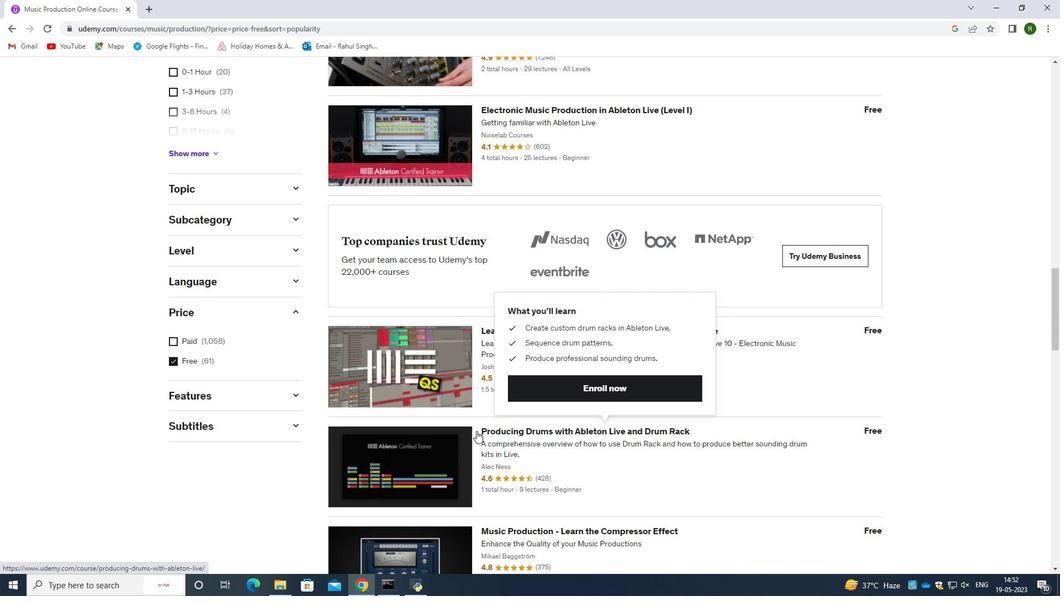 
Action: Mouse moved to (525, 389)
Screenshot: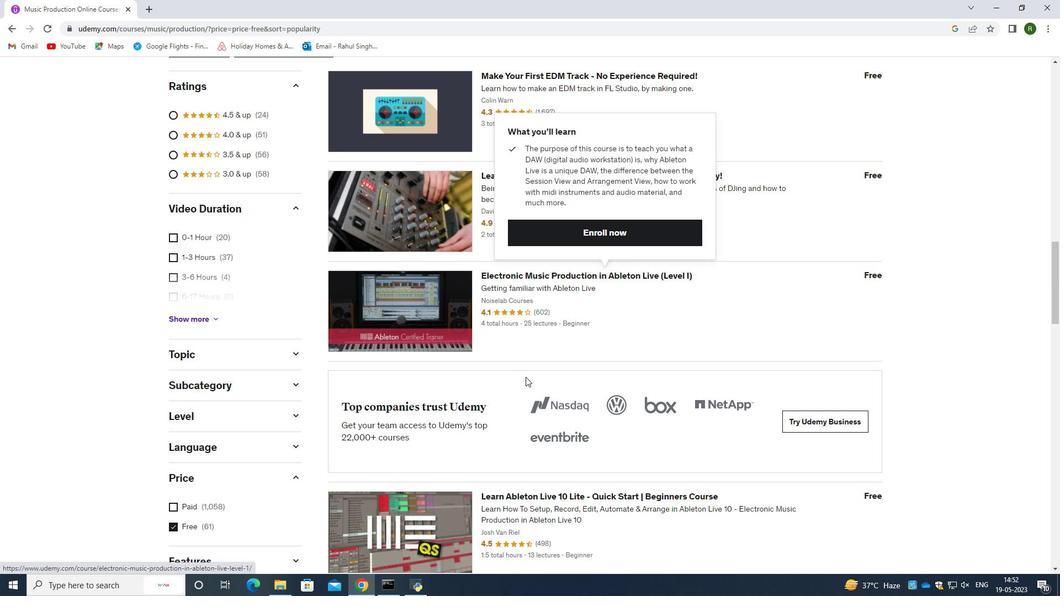 
Action: Mouse scrolled (525, 388) with delta (0, 0)
Screenshot: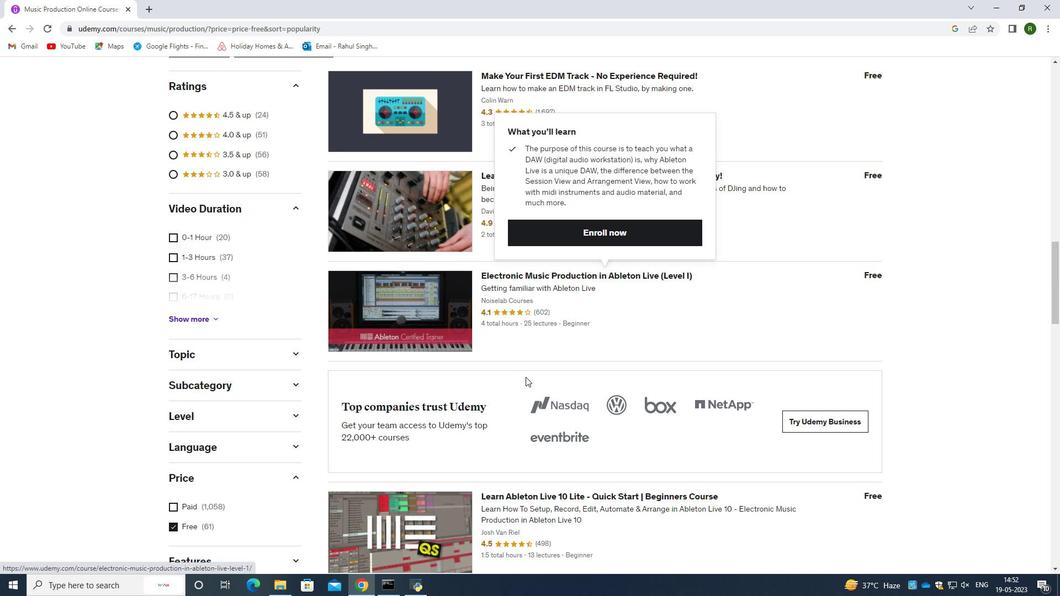 
Action: Mouse scrolled (525, 389) with delta (0, 0)
Screenshot: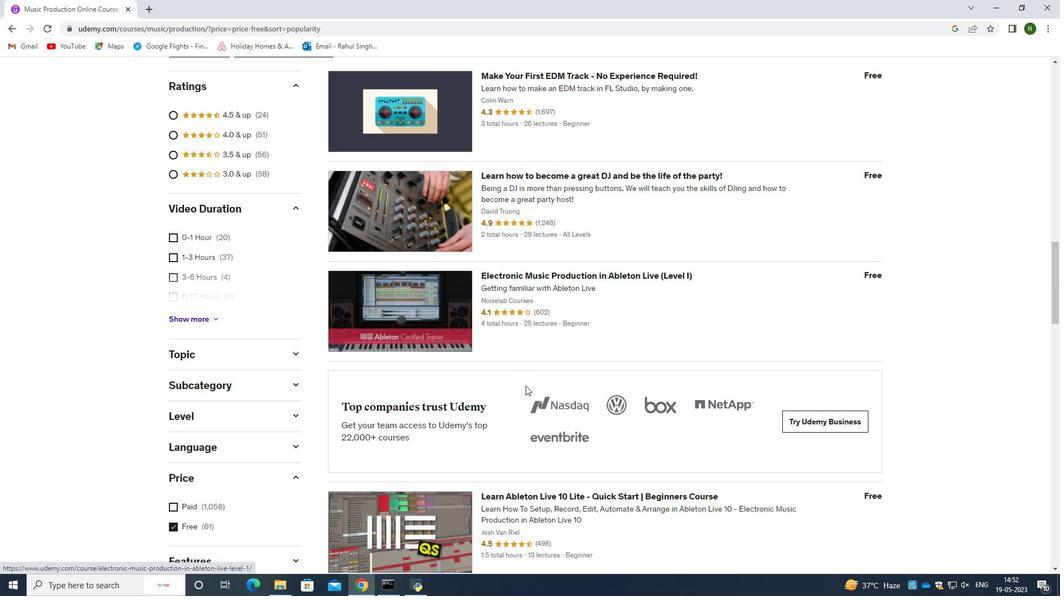 
Action: Mouse moved to (525, 389)
Screenshot: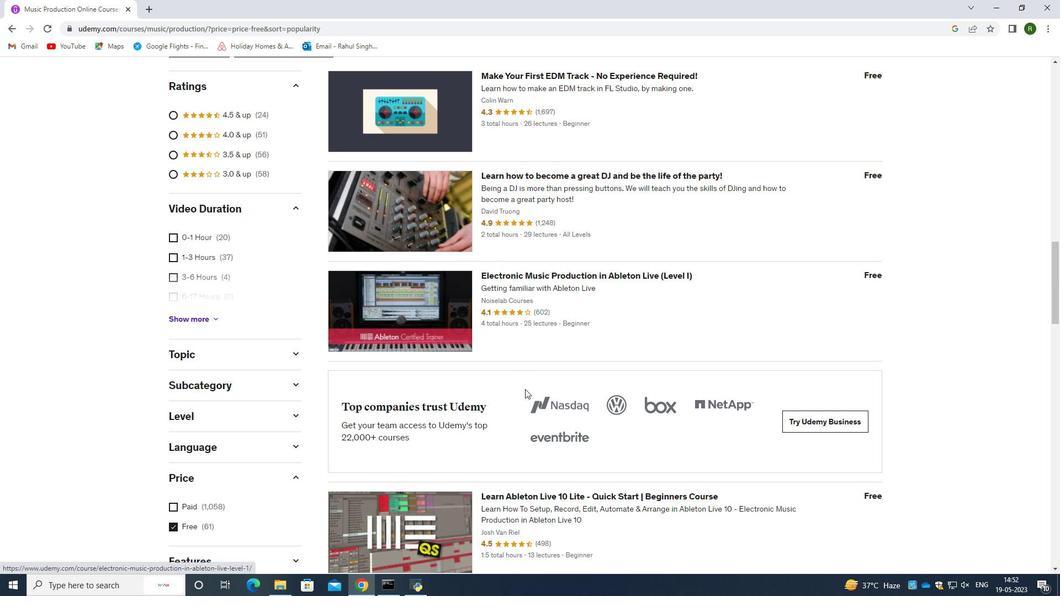 
Action: Mouse scrolled (525, 390) with delta (0, 0)
Screenshot: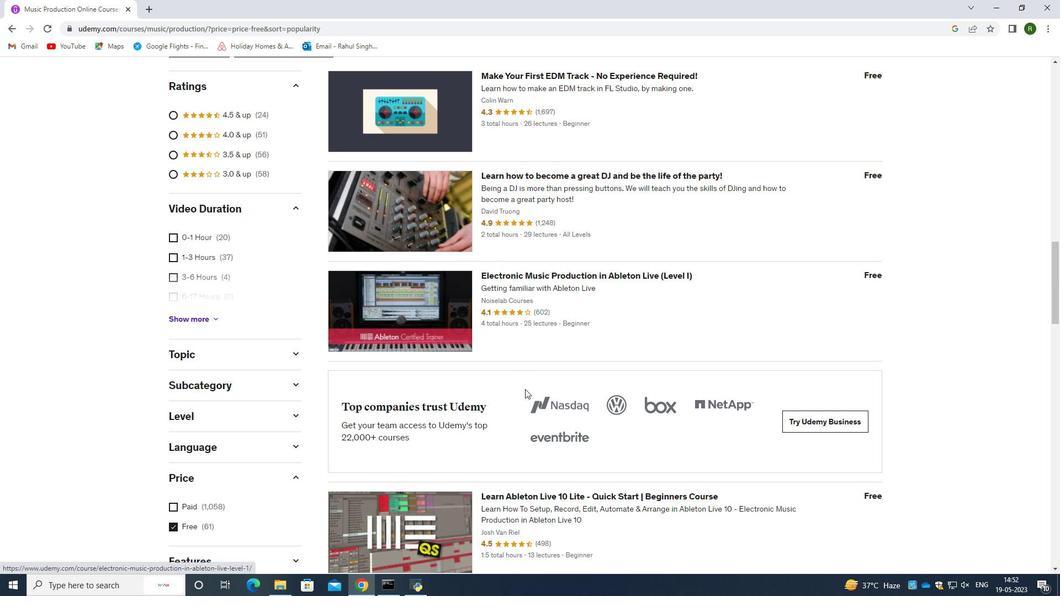 
Action: Mouse scrolled (525, 390) with delta (0, 0)
Screenshot: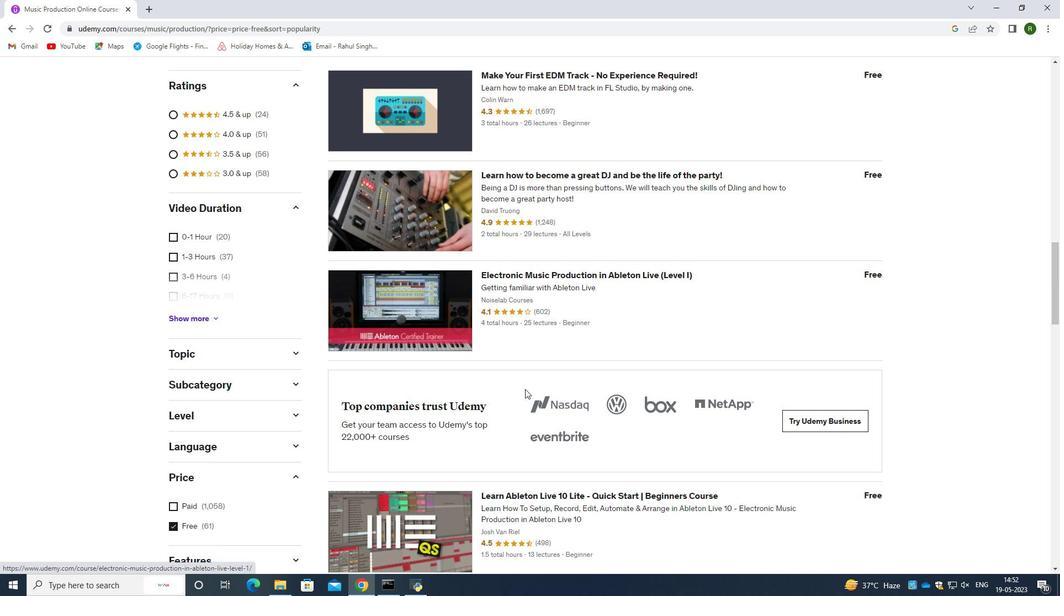 
Action: Mouse moved to (525, 389)
Screenshot: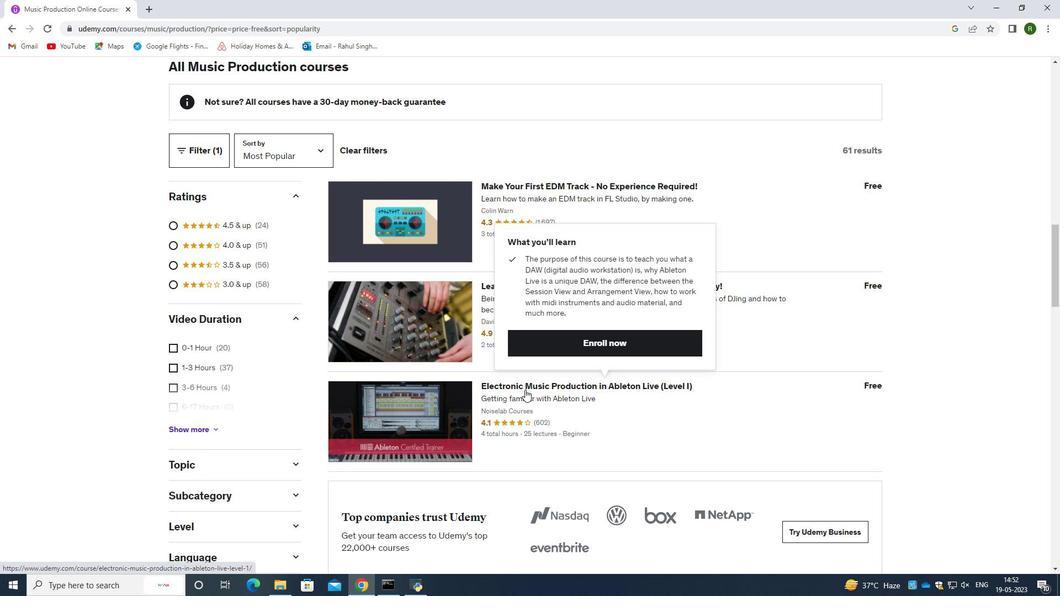 
Action: Mouse scrolled (525, 389) with delta (0, 0)
Screenshot: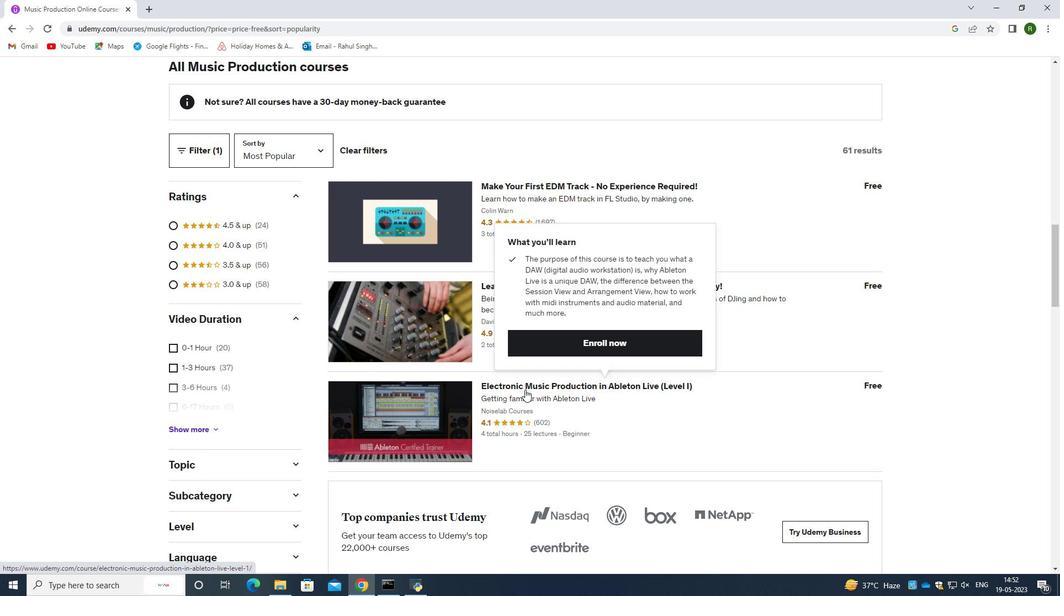 
Action: Mouse scrolled (525, 389) with delta (0, 0)
Screenshot: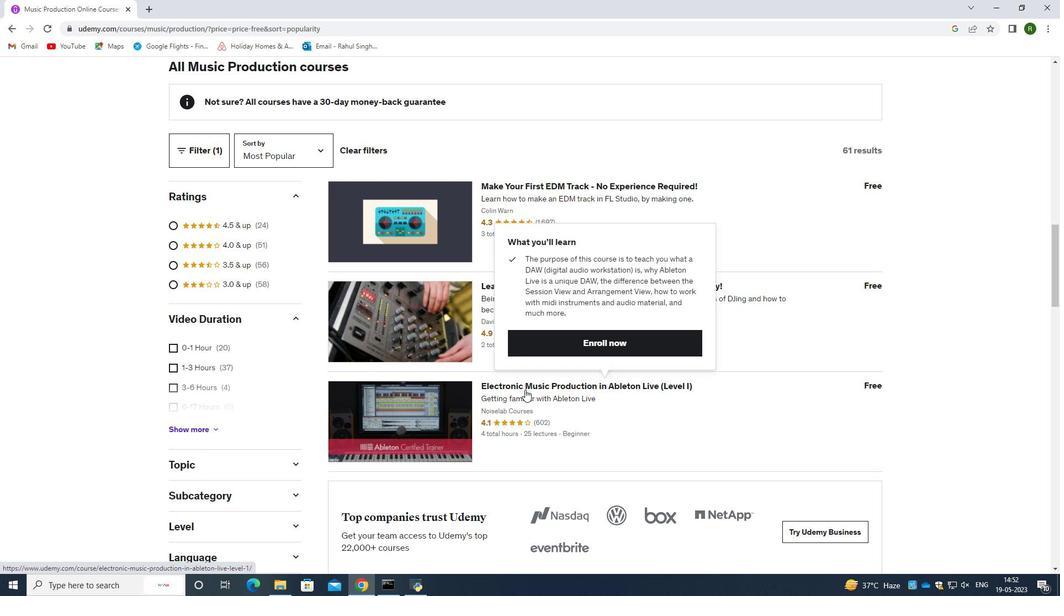 
Action: Mouse moved to (525, 389)
Screenshot: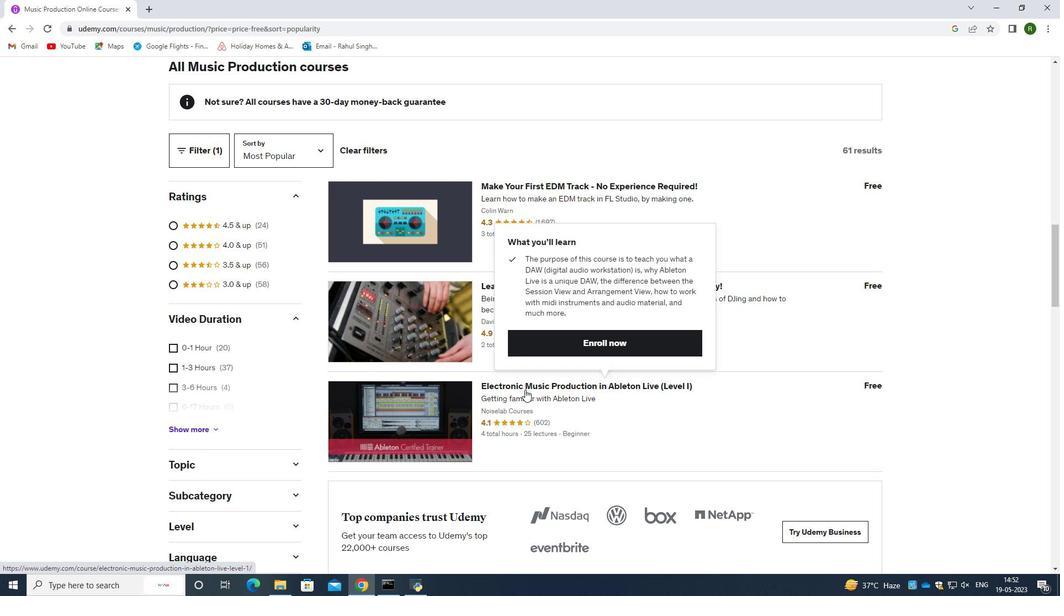 
Action: Mouse scrolled (525, 389) with delta (0, 0)
Screenshot: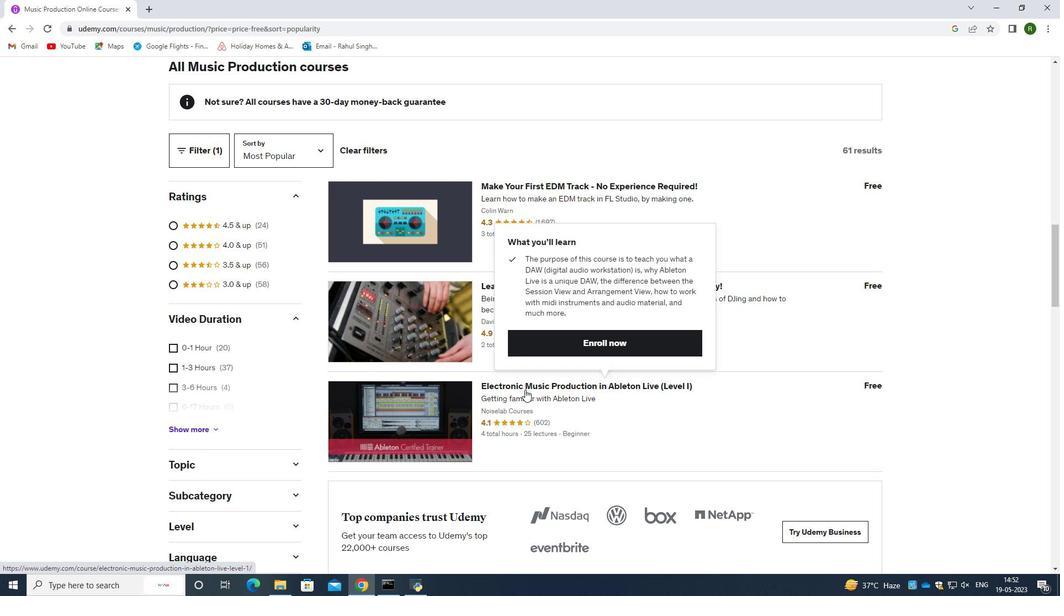 
Action: Mouse scrolled (525, 389) with delta (0, 0)
Screenshot: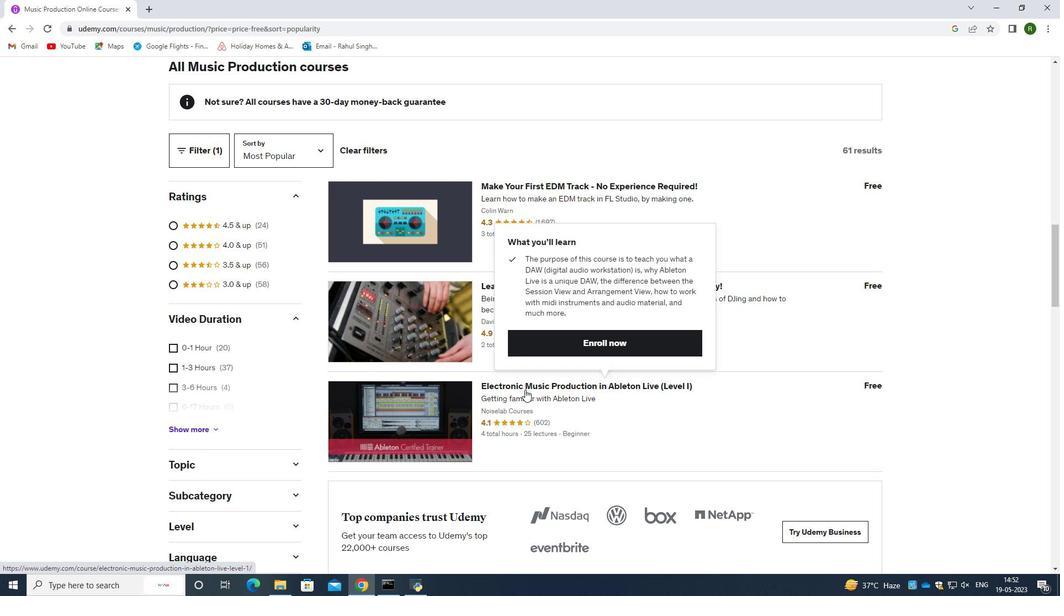 
Action: Mouse scrolled (525, 389) with delta (0, 0)
Screenshot: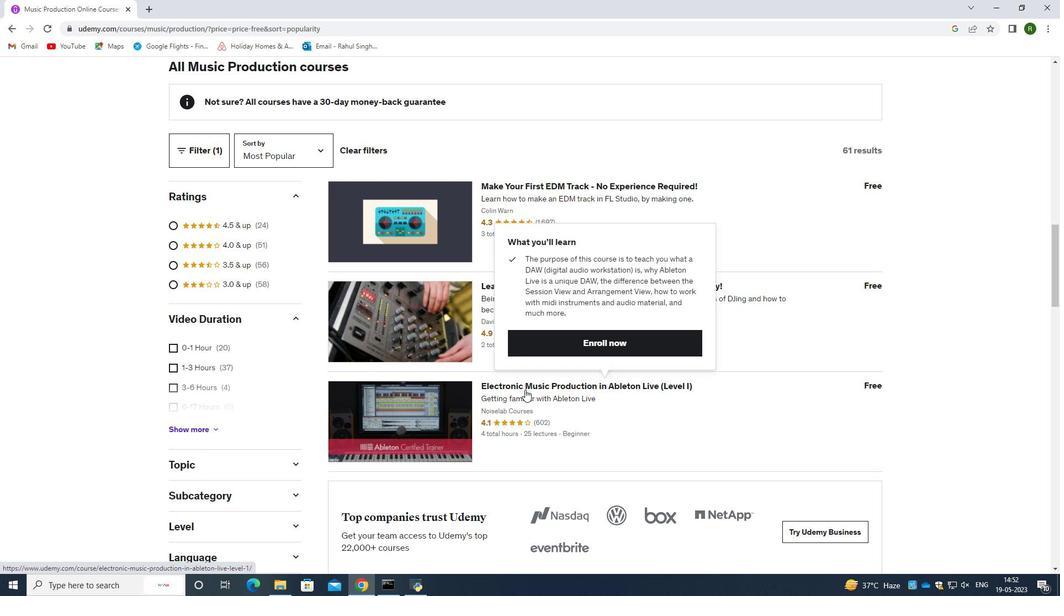 
Action: Mouse scrolled (525, 389) with delta (0, 0)
Screenshot: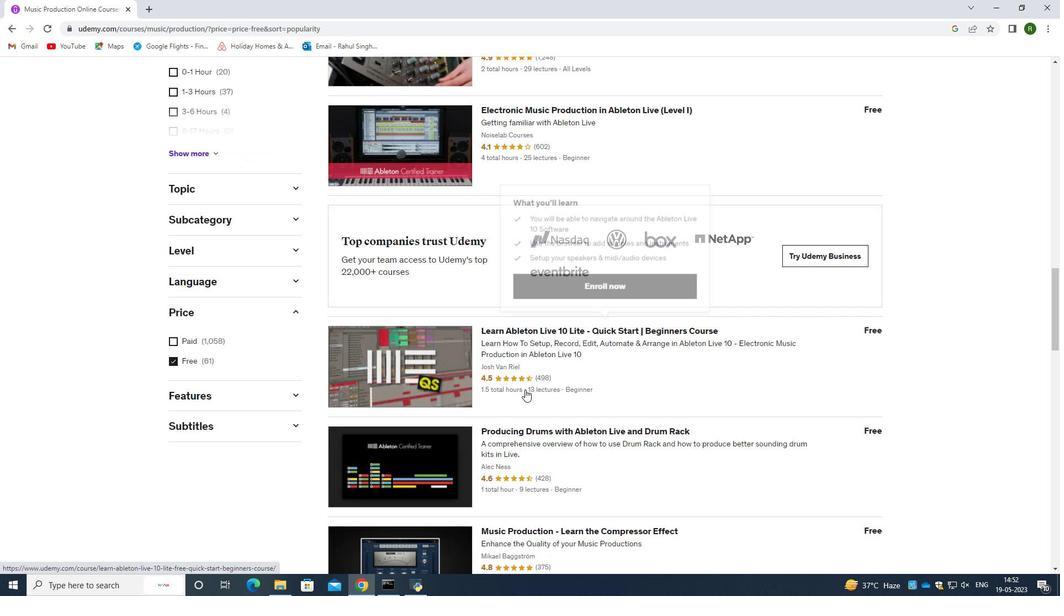 
Action: Mouse scrolled (525, 389) with delta (0, 0)
Screenshot: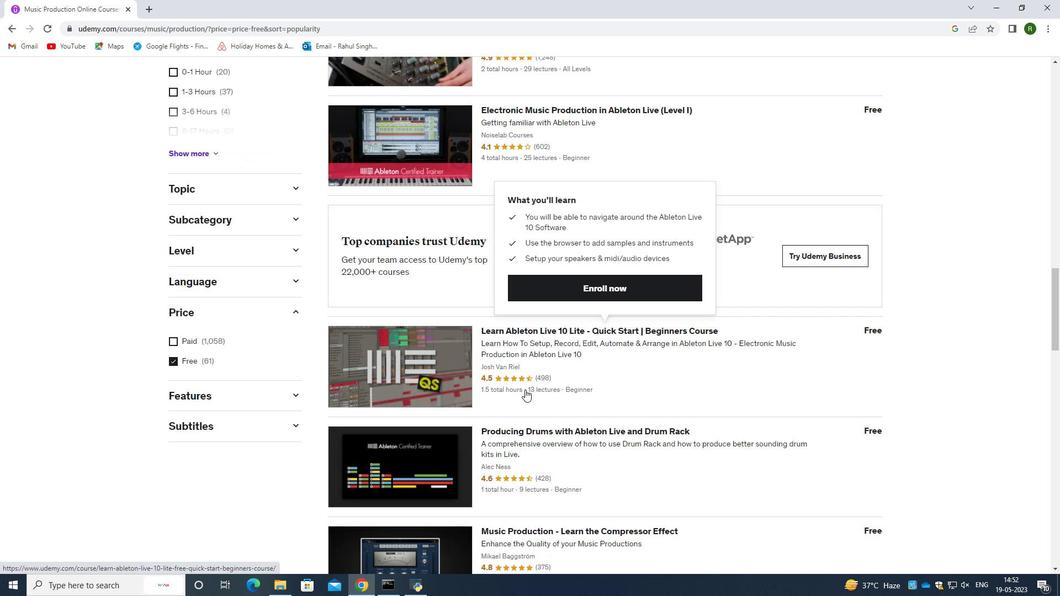 
Action: Mouse scrolled (525, 389) with delta (0, 0)
Screenshot: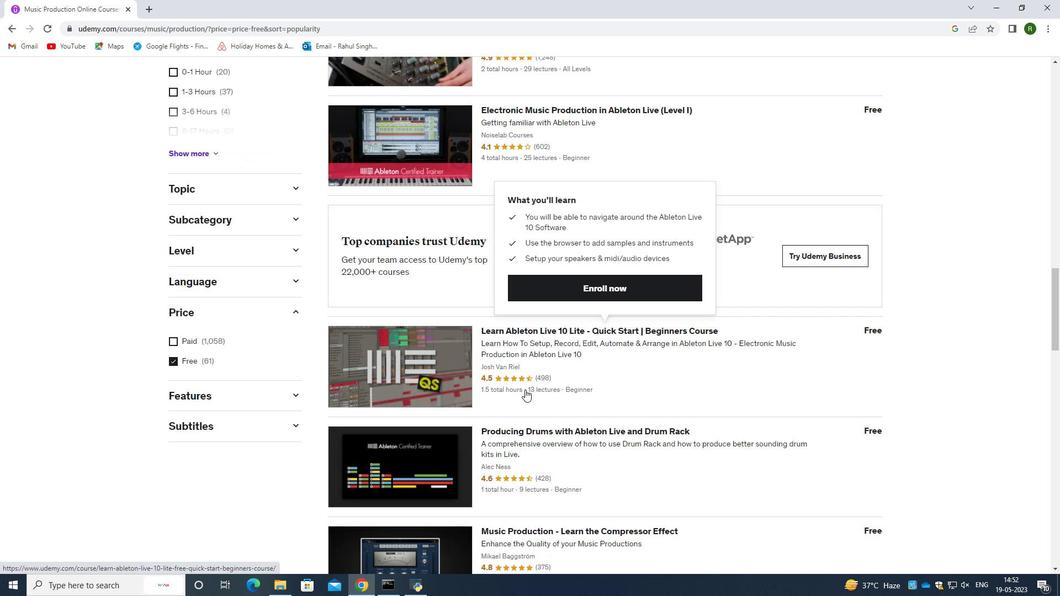 
Action: Mouse scrolled (525, 389) with delta (0, 0)
Screenshot: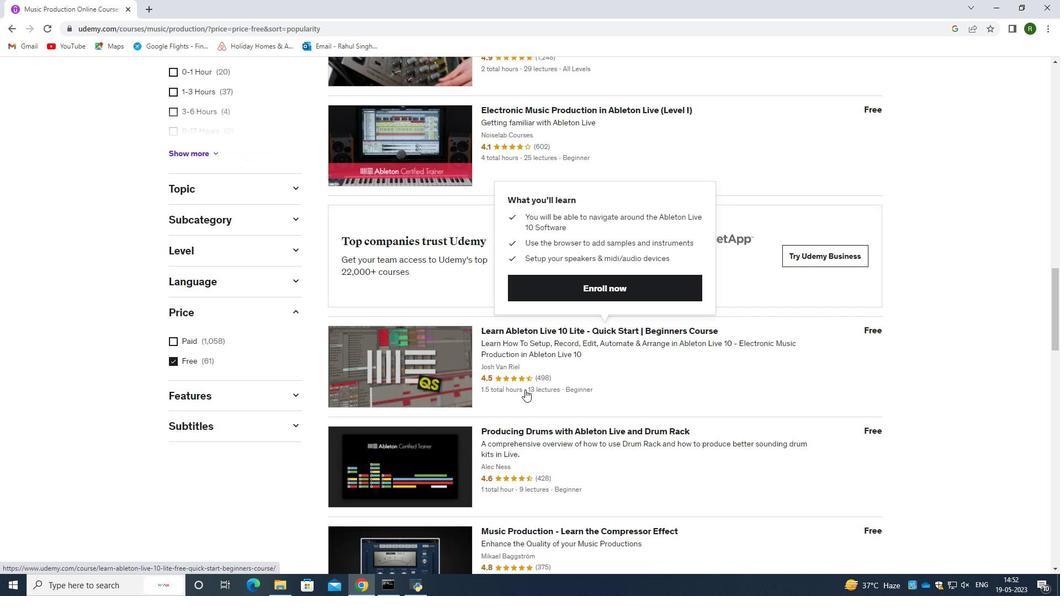 
Action: Mouse scrolled (525, 389) with delta (0, 0)
Screenshot: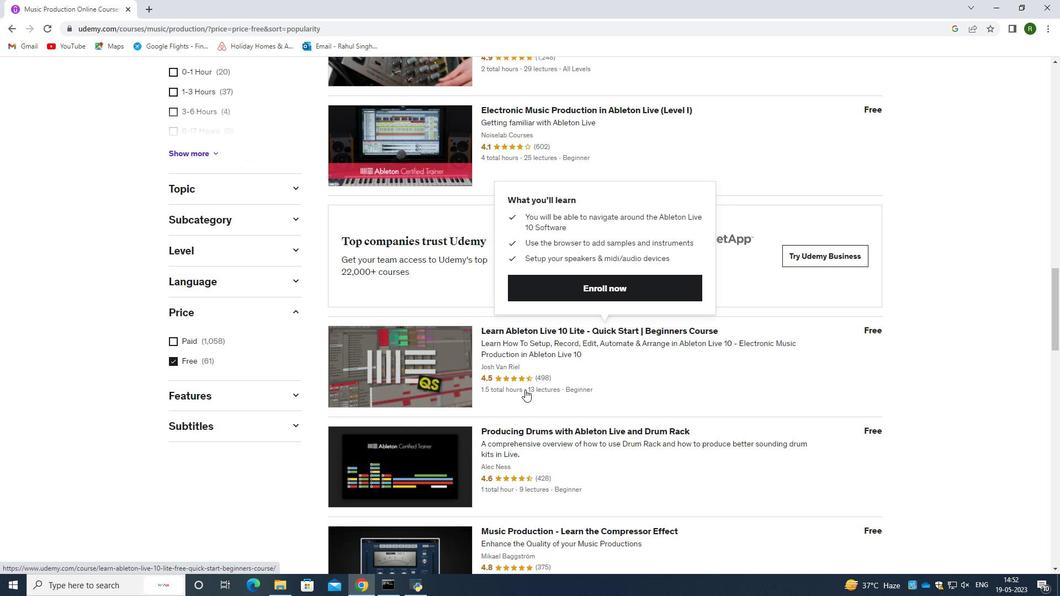 
Action: Mouse scrolled (525, 389) with delta (0, 0)
Screenshot: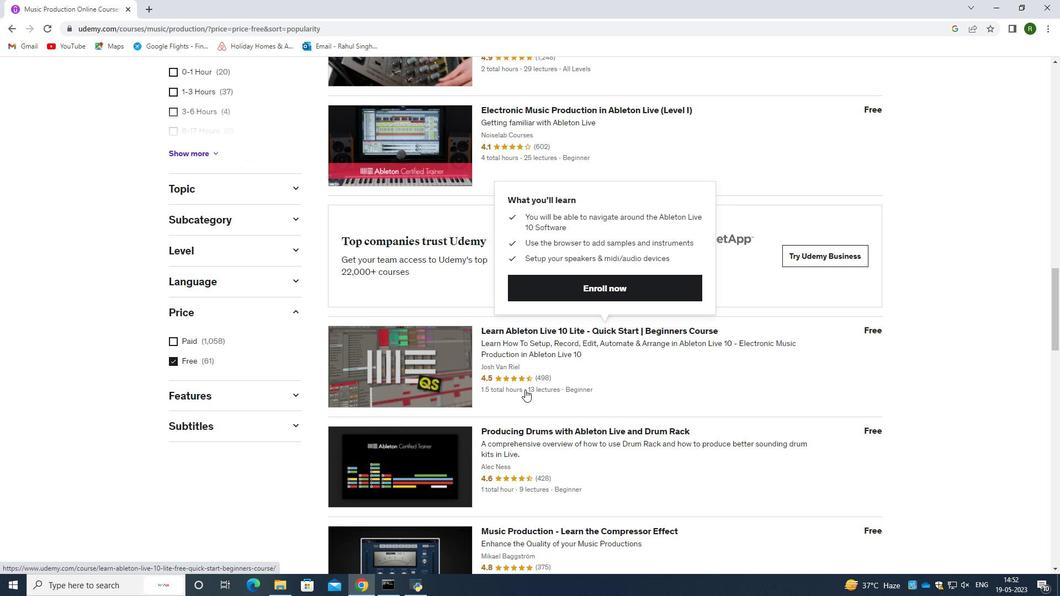 
Action: Mouse scrolled (525, 389) with delta (0, 0)
Screenshot: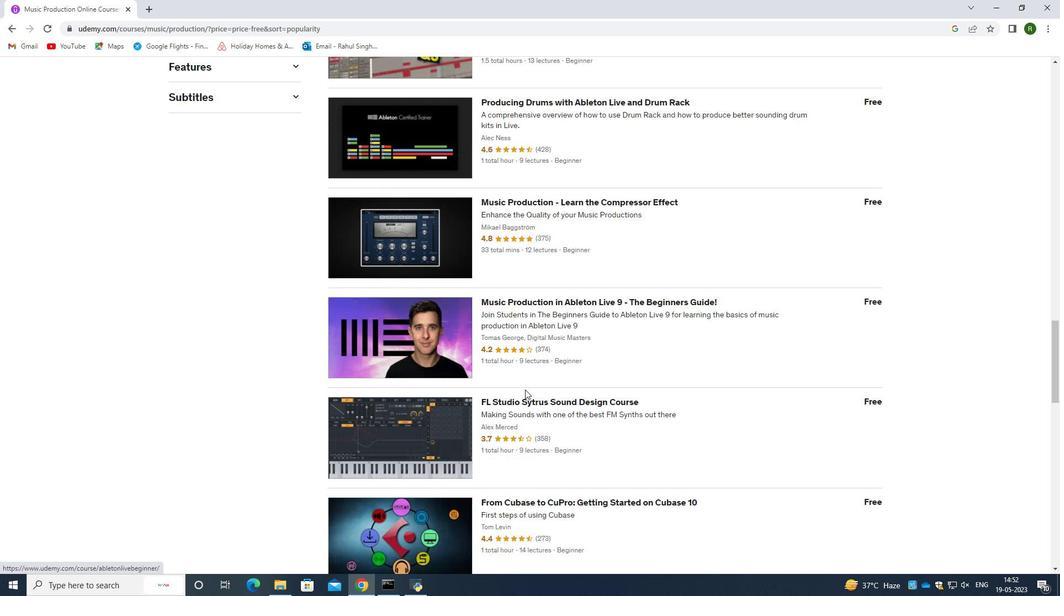 
Action: Mouse scrolled (525, 389) with delta (0, 0)
Screenshot: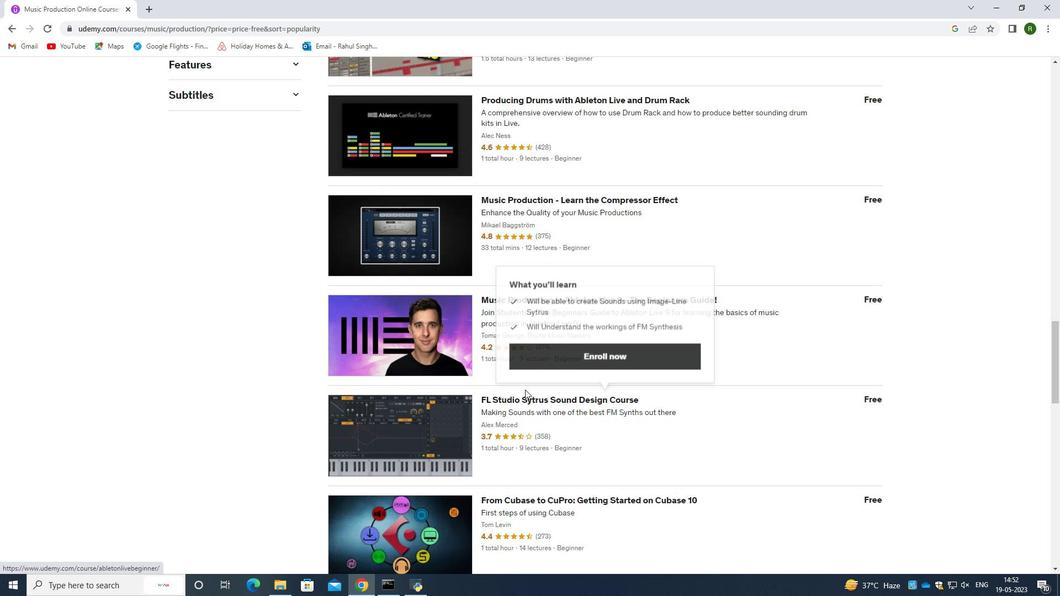 
Action: Mouse scrolled (525, 389) with delta (0, 0)
Screenshot: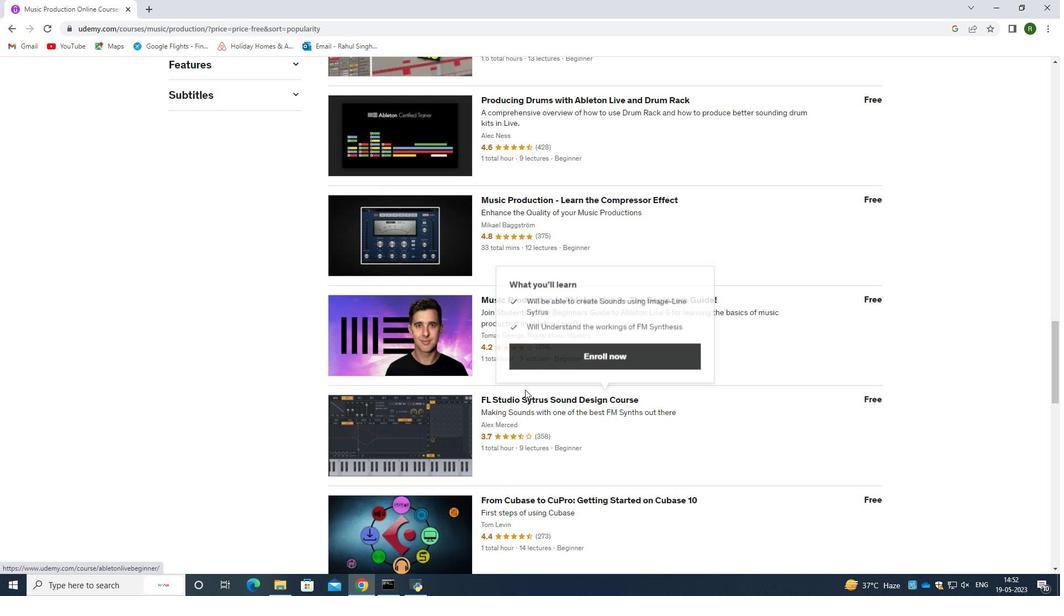 
Action: Mouse scrolled (525, 389) with delta (0, 0)
Screenshot: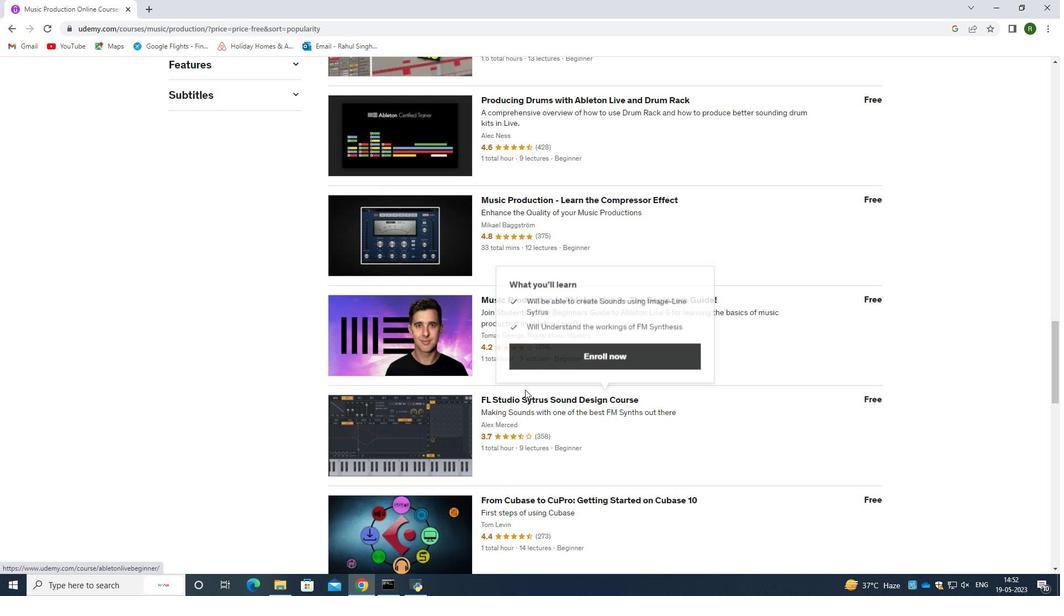 
Action: Mouse scrolled (525, 389) with delta (0, 0)
Screenshot: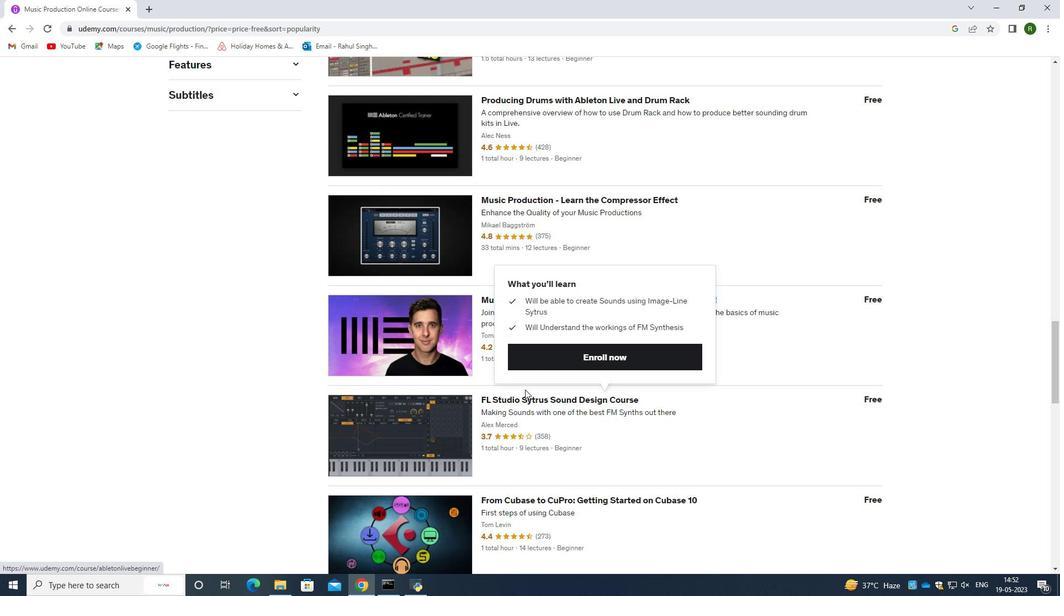 
Action: Mouse scrolled (525, 389) with delta (0, 0)
Screenshot: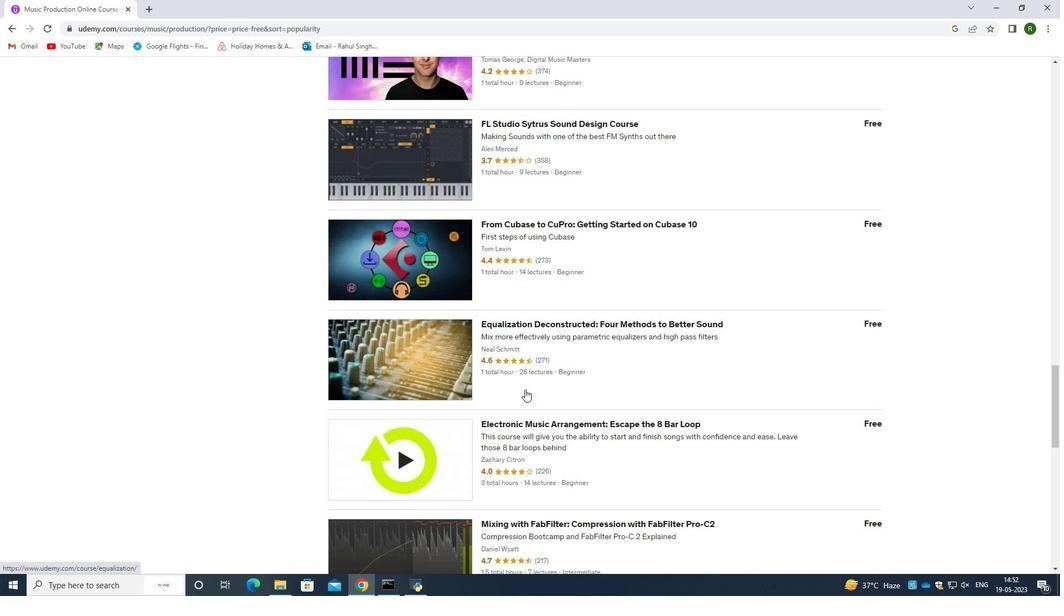 
Action: Mouse scrolled (525, 389) with delta (0, 0)
Screenshot: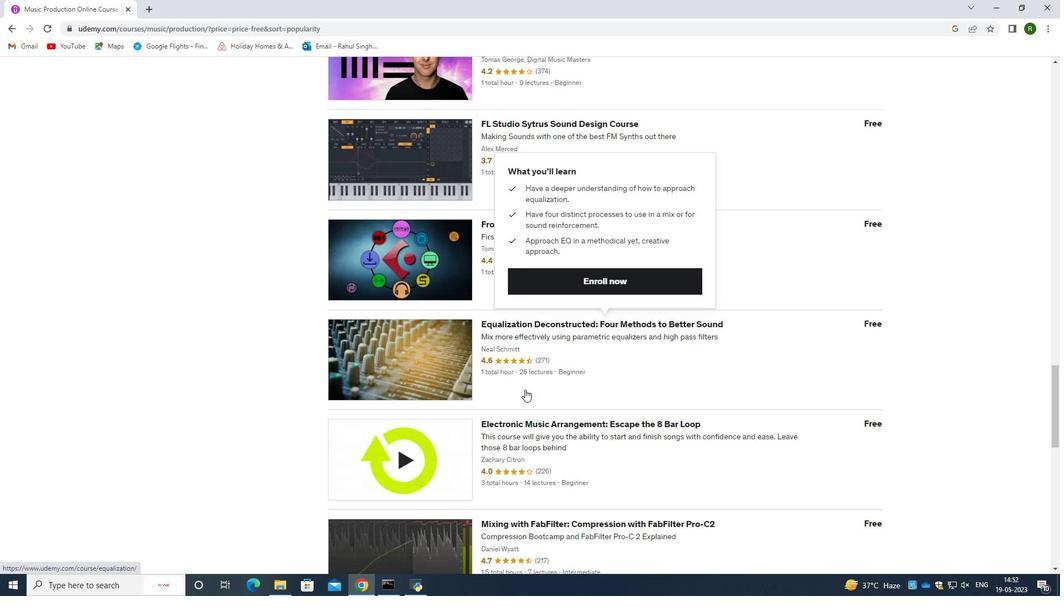 
Action: Mouse scrolled (525, 389) with delta (0, 0)
Screenshot: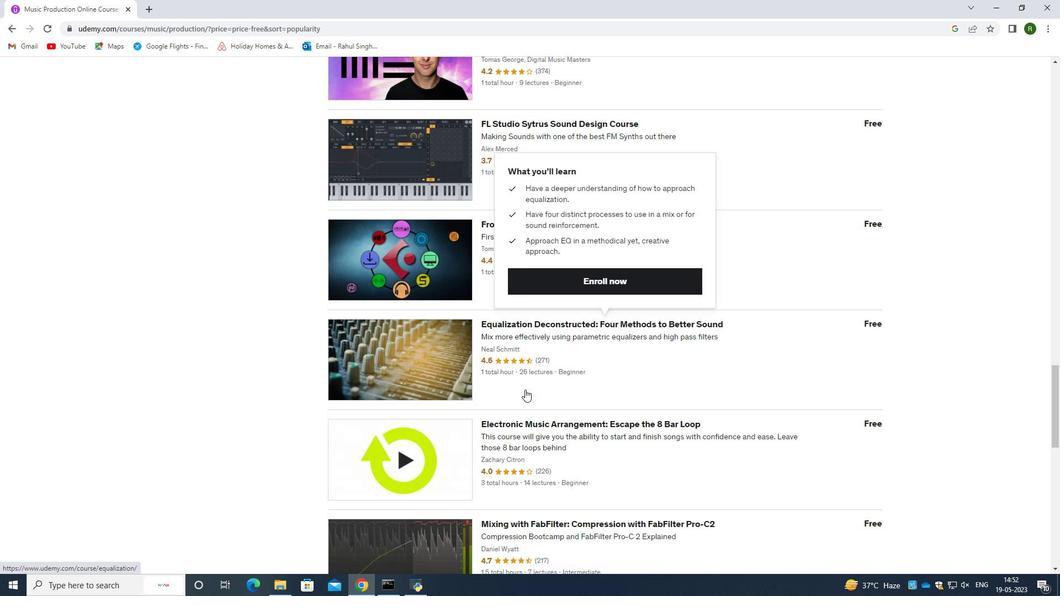 
Action: Mouse scrolled (525, 389) with delta (0, 0)
Screenshot: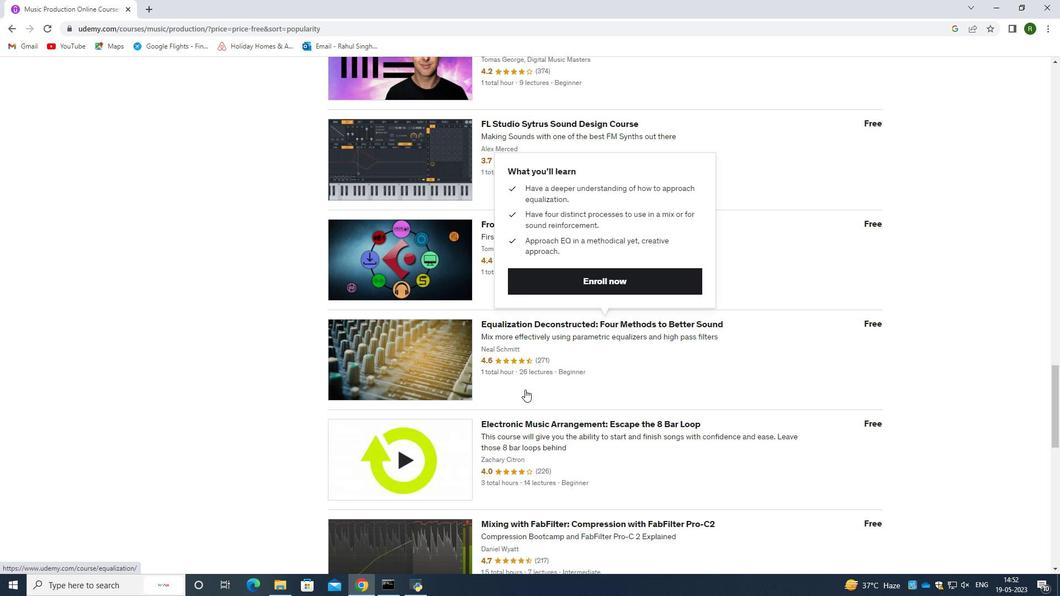 
Action: Mouse scrolled (525, 389) with delta (0, 0)
Screenshot: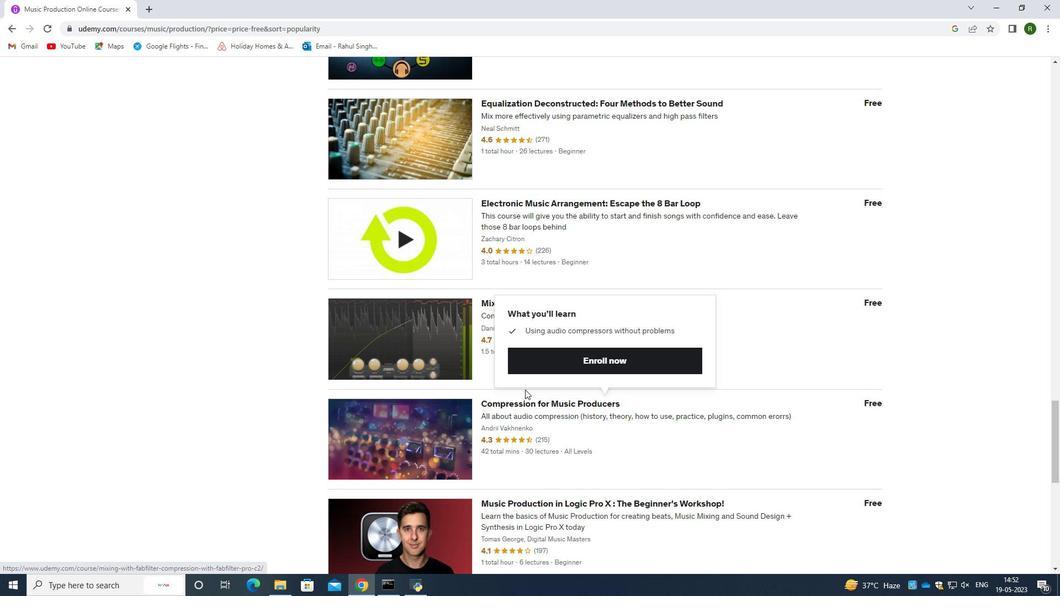 
Action: Mouse scrolled (525, 389) with delta (0, 0)
Screenshot: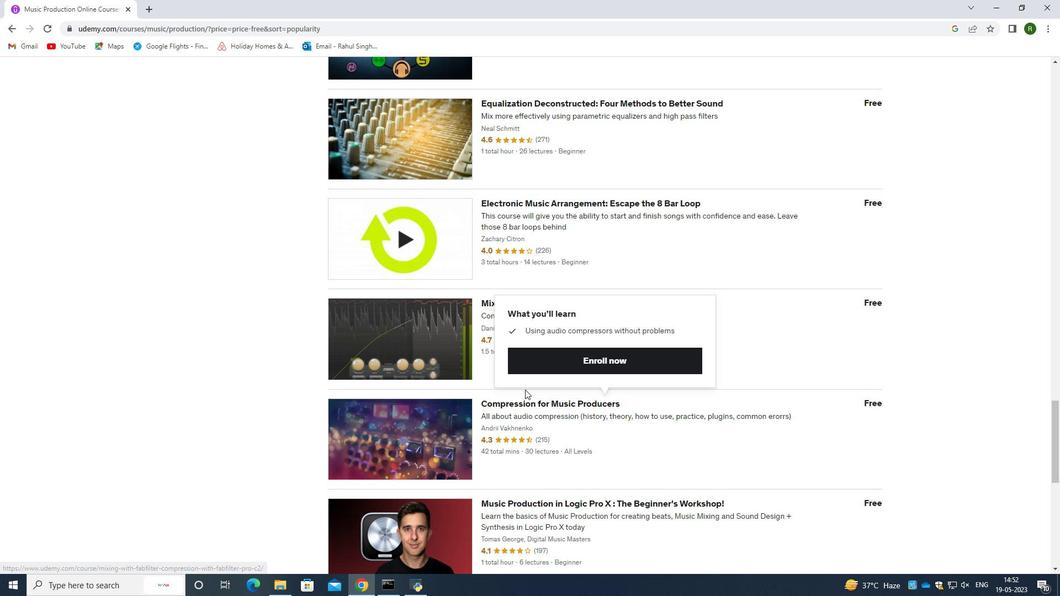 
Action: Mouse scrolled (525, 389) with delta (0, 0)
Screenshot: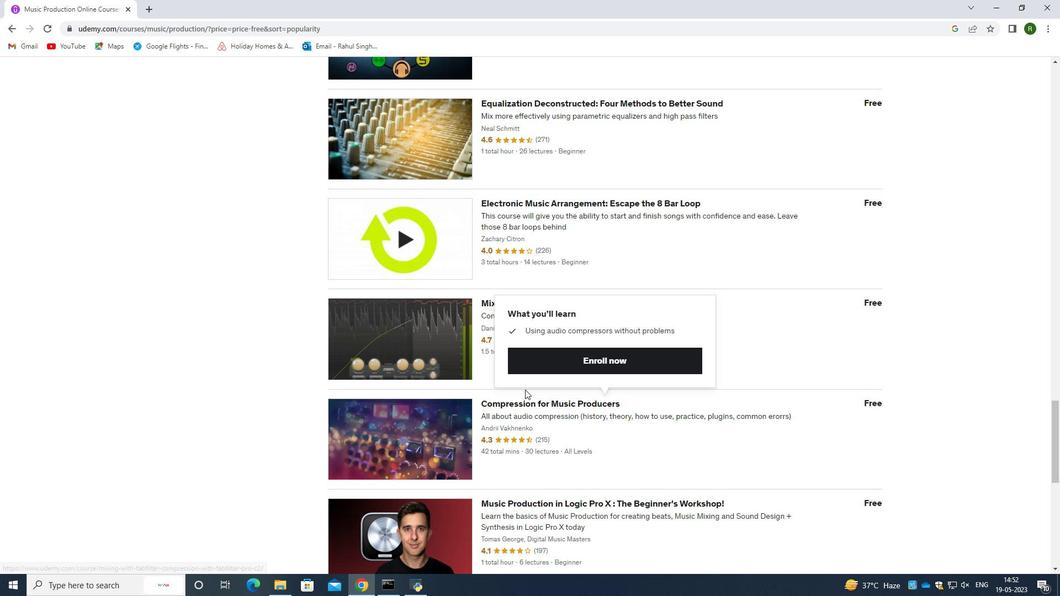 
Action: Mouse scrolled (525, 389) with delta (0, 0)
Screenshot: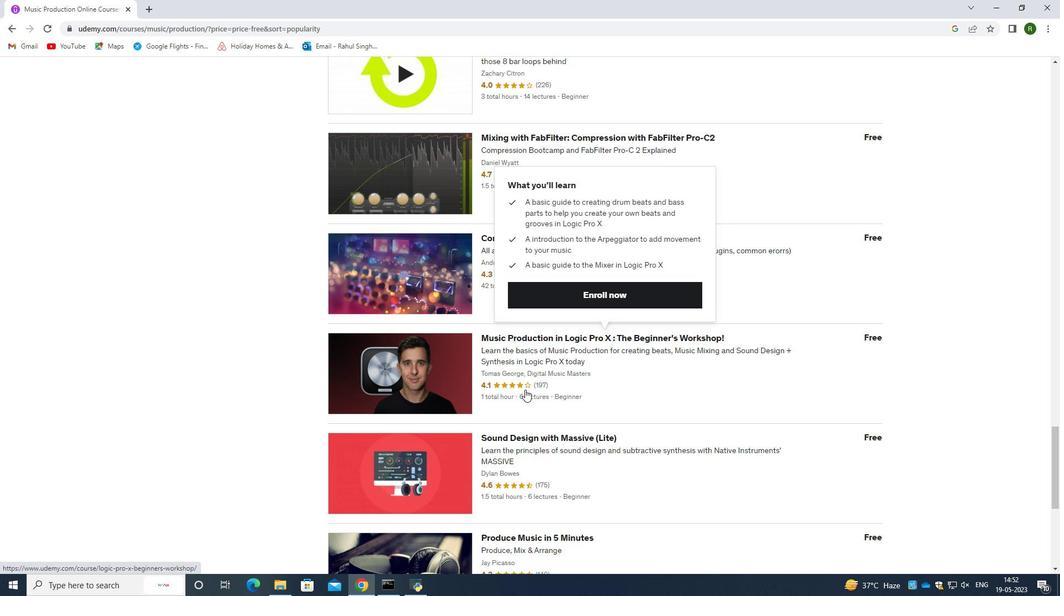 
Action: Mouse scrolled (525, 389) with delta (0, 0)
Screenshot: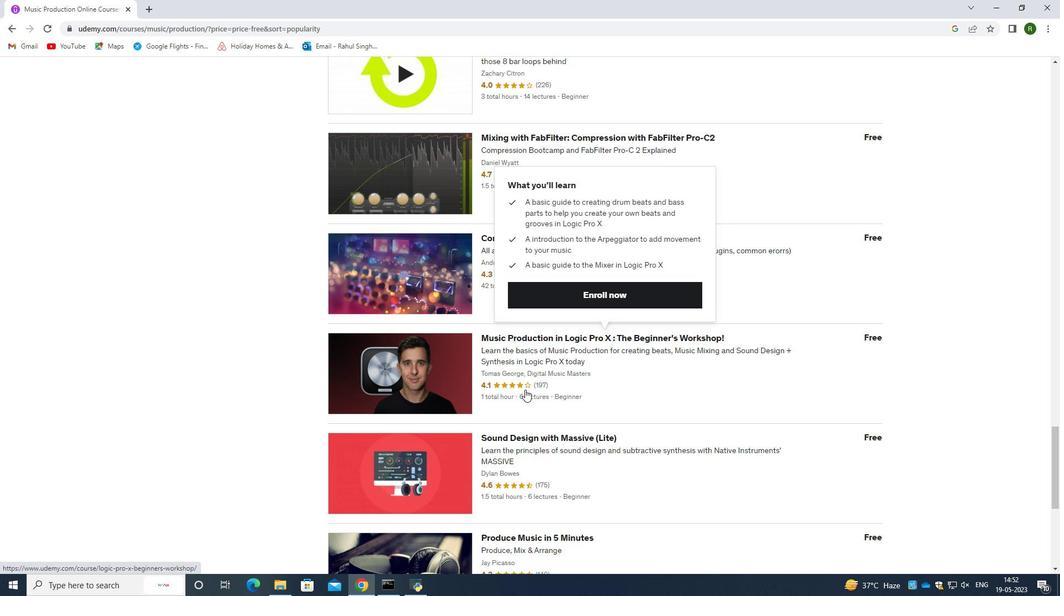 
Action: Mouse scrolled (525, 389) with delta (0, 0)
Screenshot: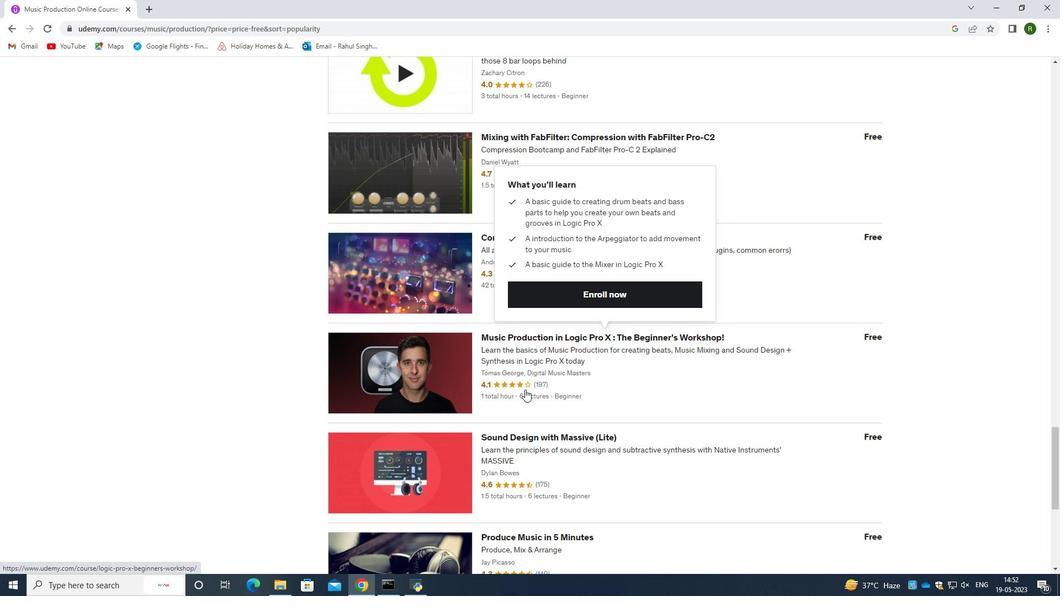 
Action: Mouse scrolled (525, 389) with delta (0, 0)
Screenshot: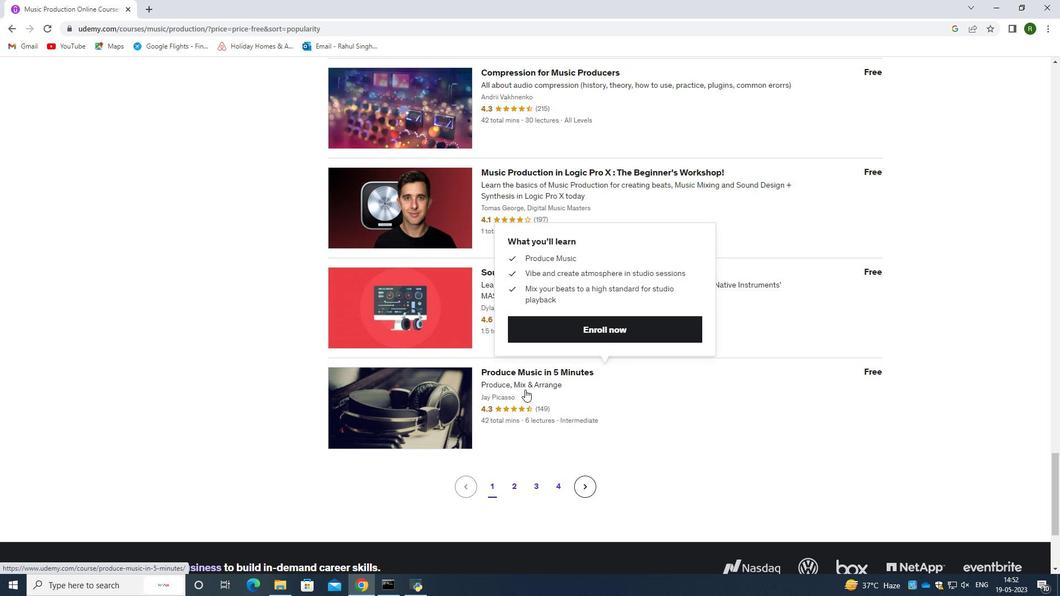 
Action: Mouse scrolled (525, 389) with delta (0, 0)
Screenshot: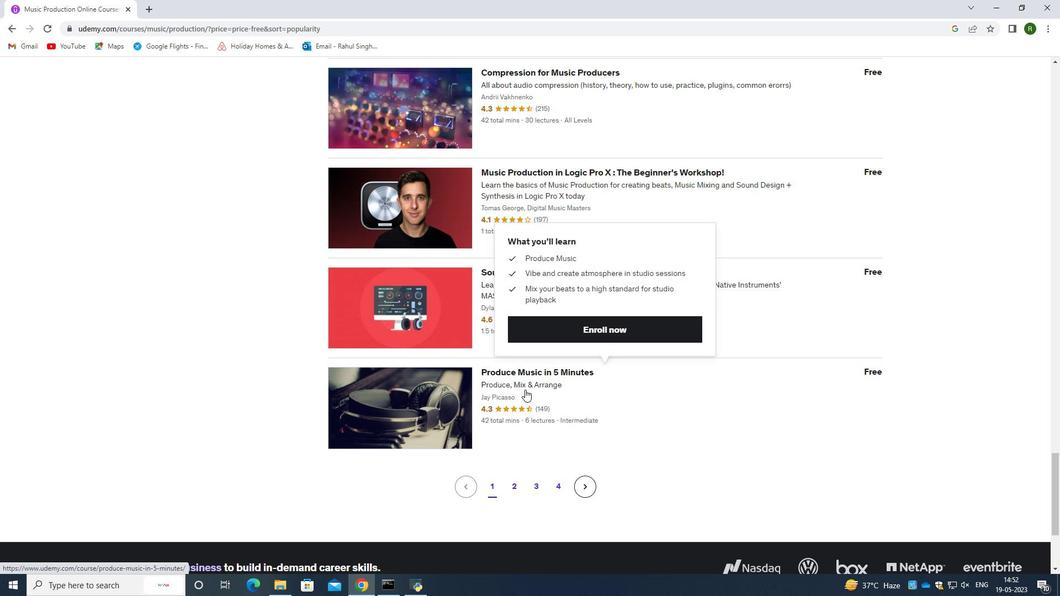 
Action: Mouse scrolled (525, 389) with delta (0, 0)
Screenshot: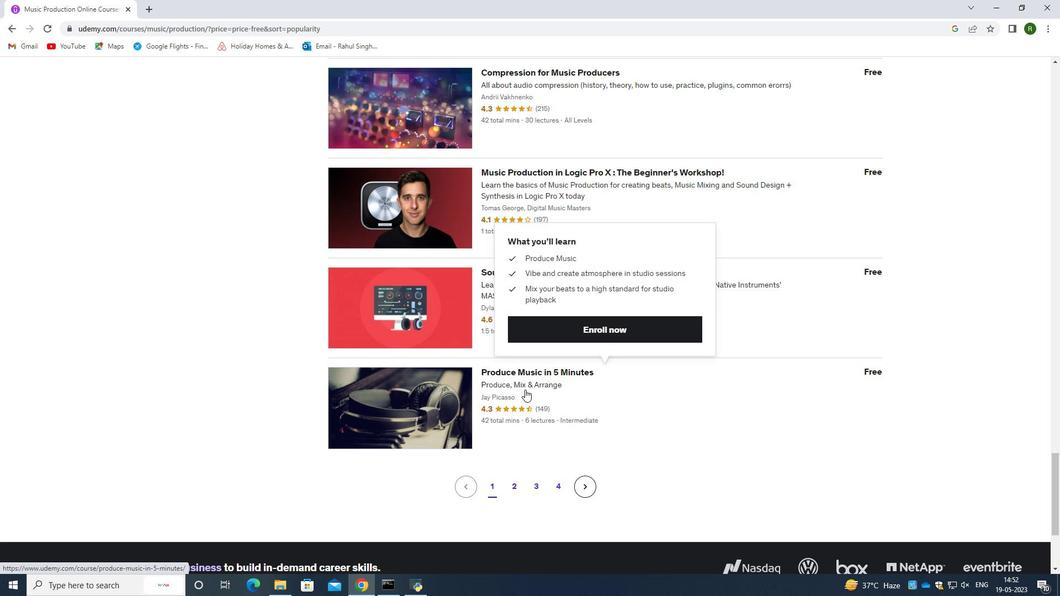 
Action: Mouse moved to (511, 323)
Screenshot: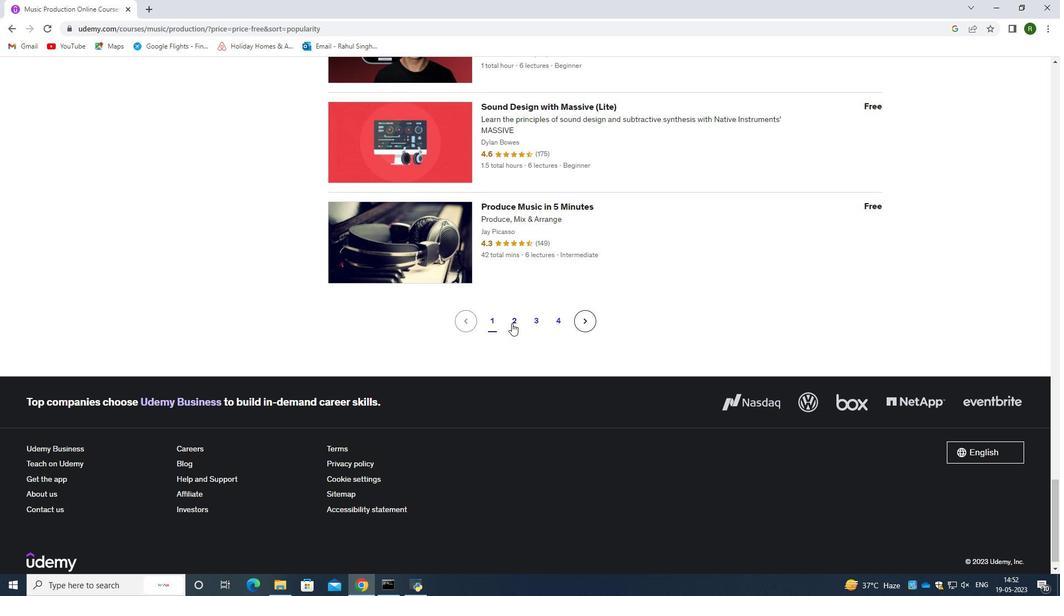
Action: Mouse pressed left at (511, 323)
Screenshot: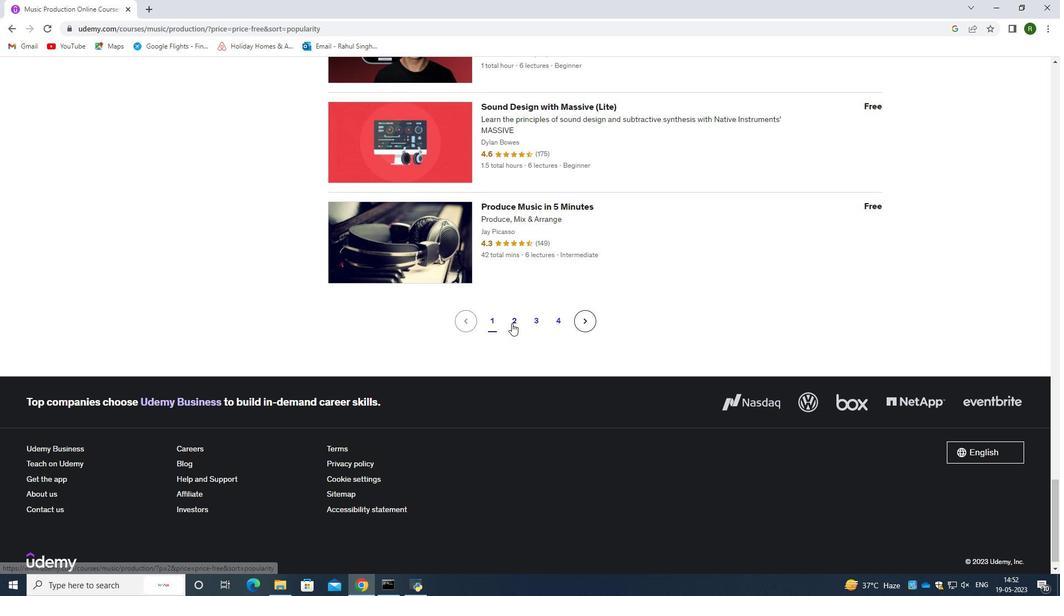 
Action: Mouse scrolled (511, 322) with delta (0, 0)
Screenshot: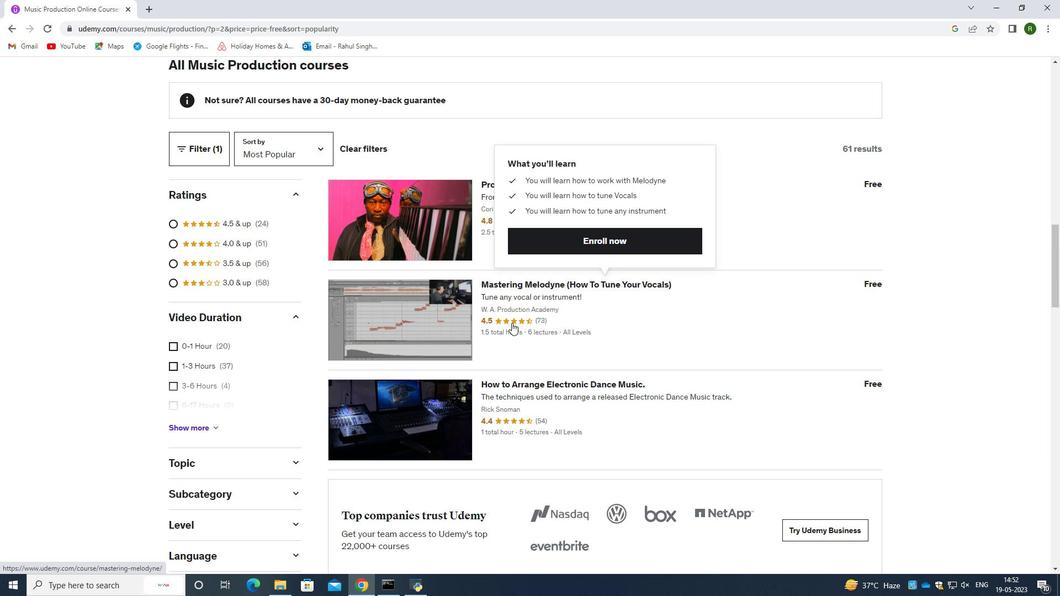 
Action: Mouse scrolled (511, 322) with delta (0, 0)
Screenshot: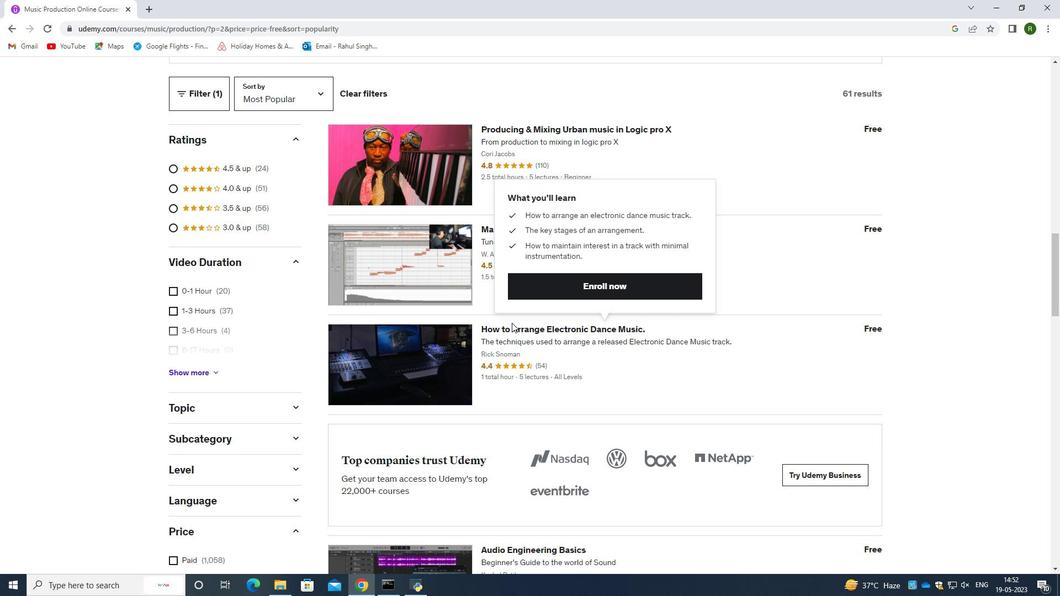 
Action: Mouse scrolled (511, 322) with delta (0, 0)
Screenshot: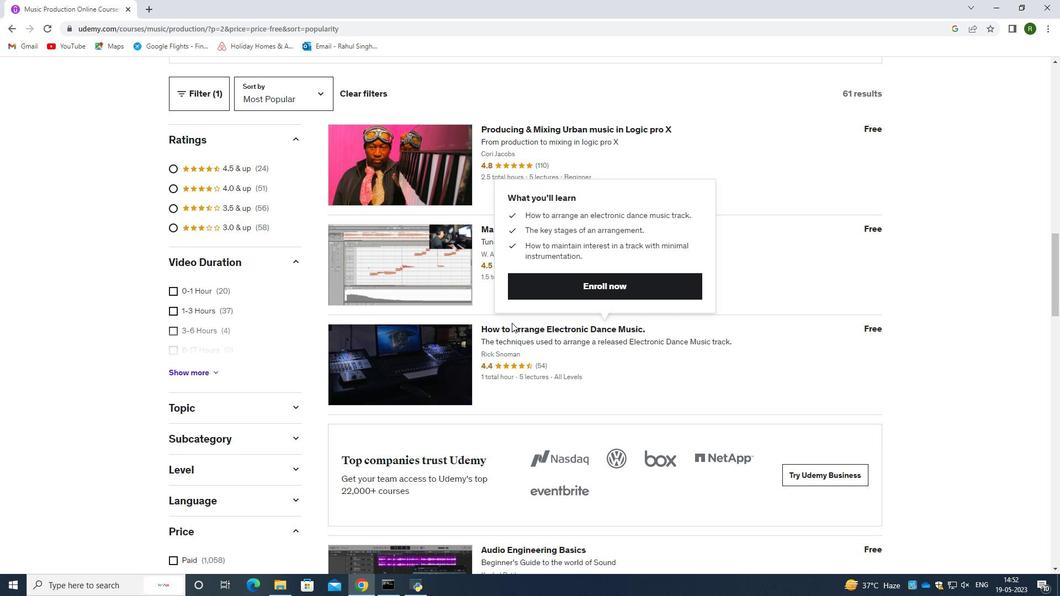 
Action: Mouse scrolled (511, 322) with delta (0, 0)
Screenshot: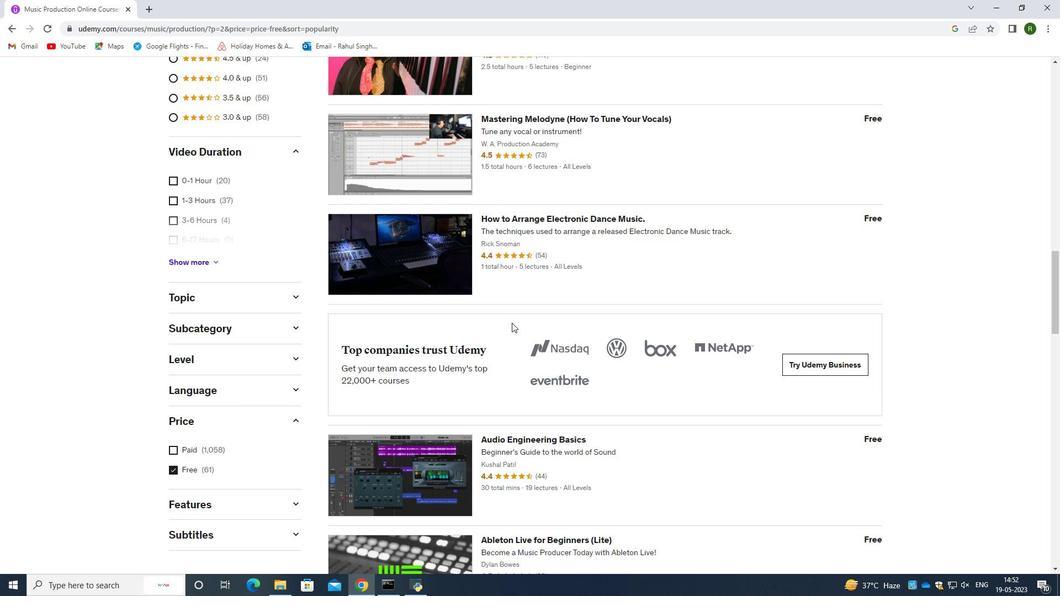 
Action: Mouse moved to (512, 323)
Screenshot: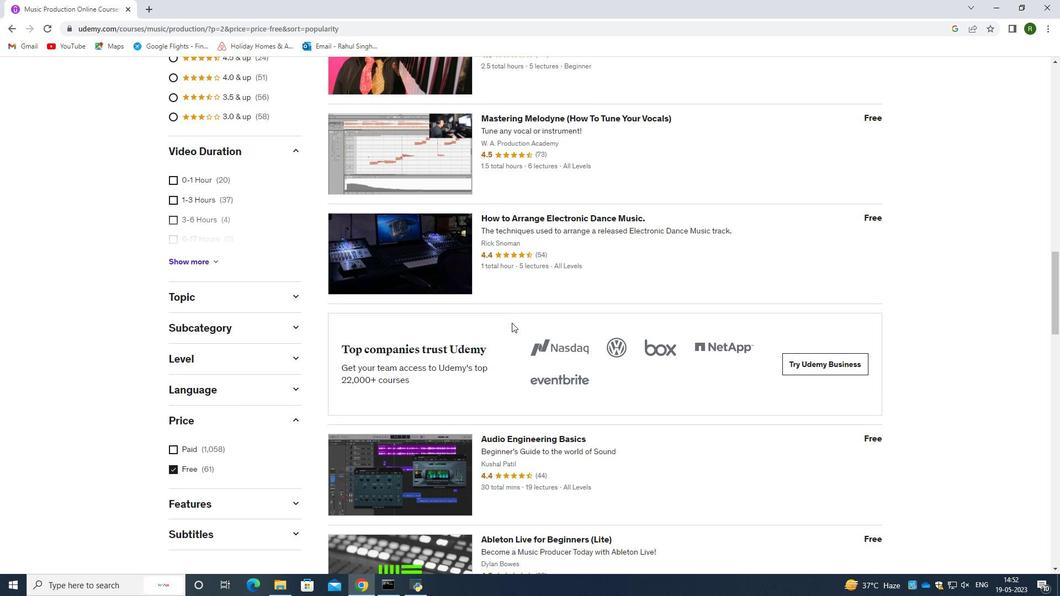
Action: Mouse scrolled (512, 322) with delta (0, 0)
Screenshot: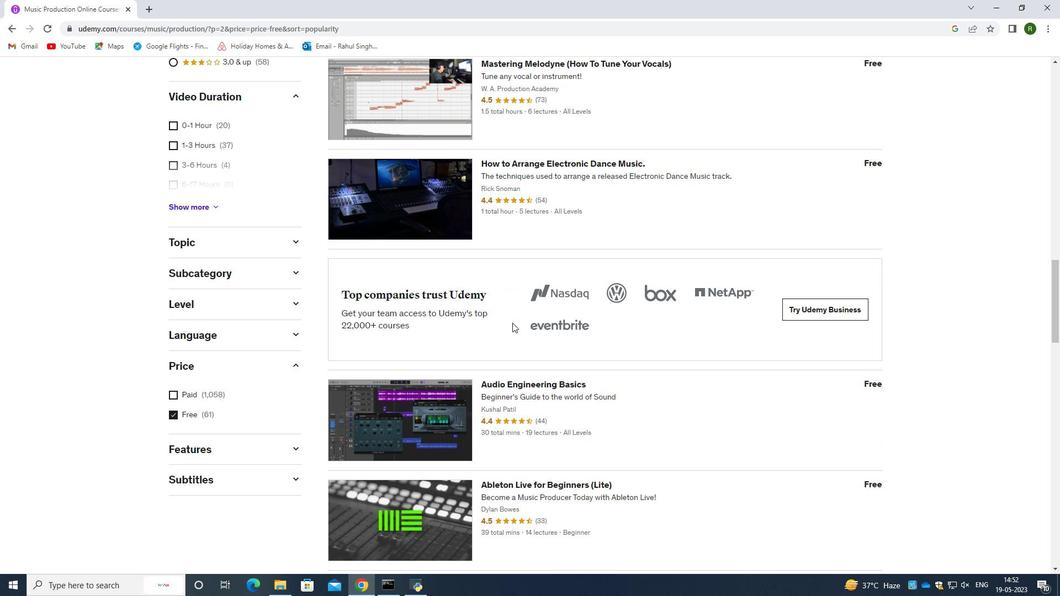 
Action: Mouse scrolled (512, 322) with delta (0, 0)
Screenshot: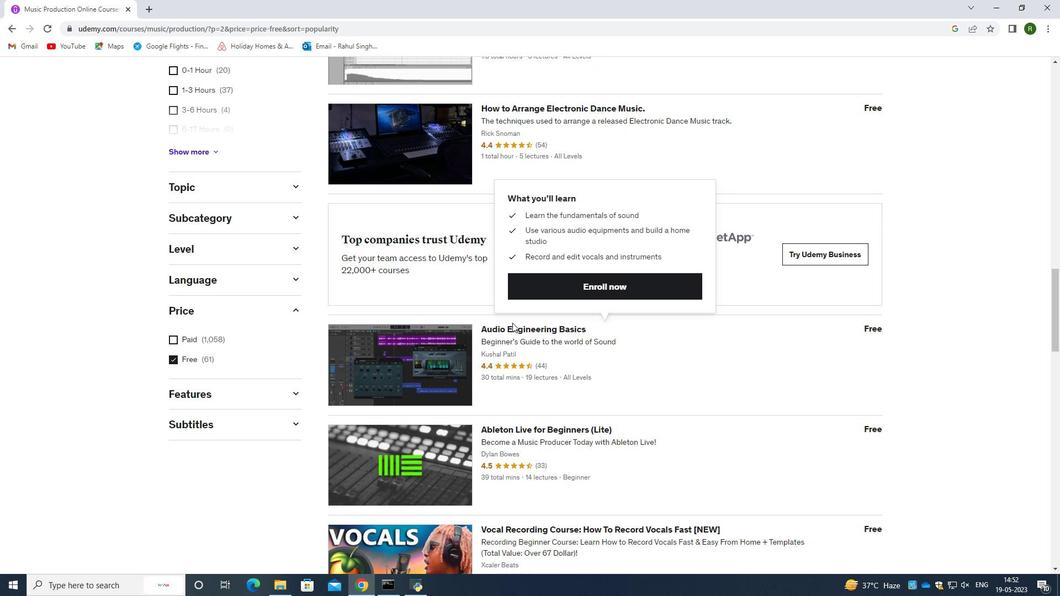 
Action: Mouse scrolled (512, 322) with delta (0, 0)
Screenshot: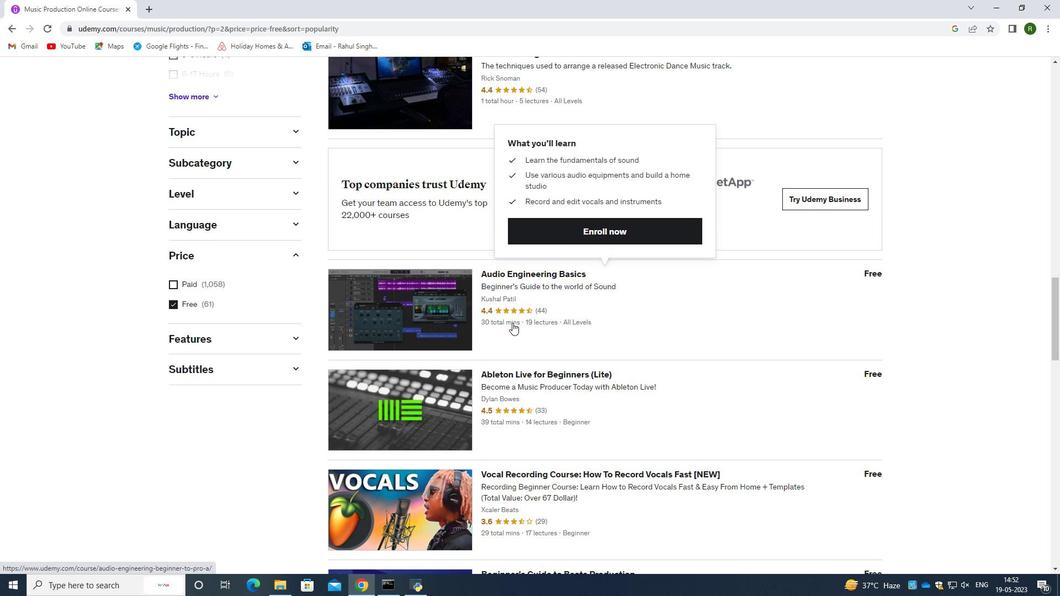 
Action: Mouse scrolled (512, 322) with delta (0, 0)
Screenshot: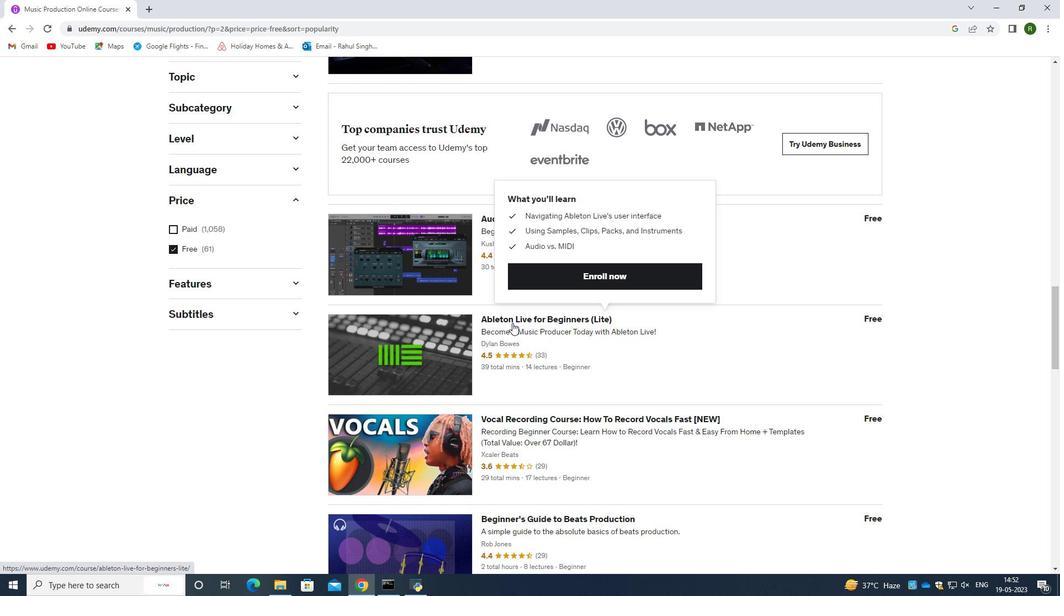 
Action: Mouse moved to (505, 316)
Screenshot: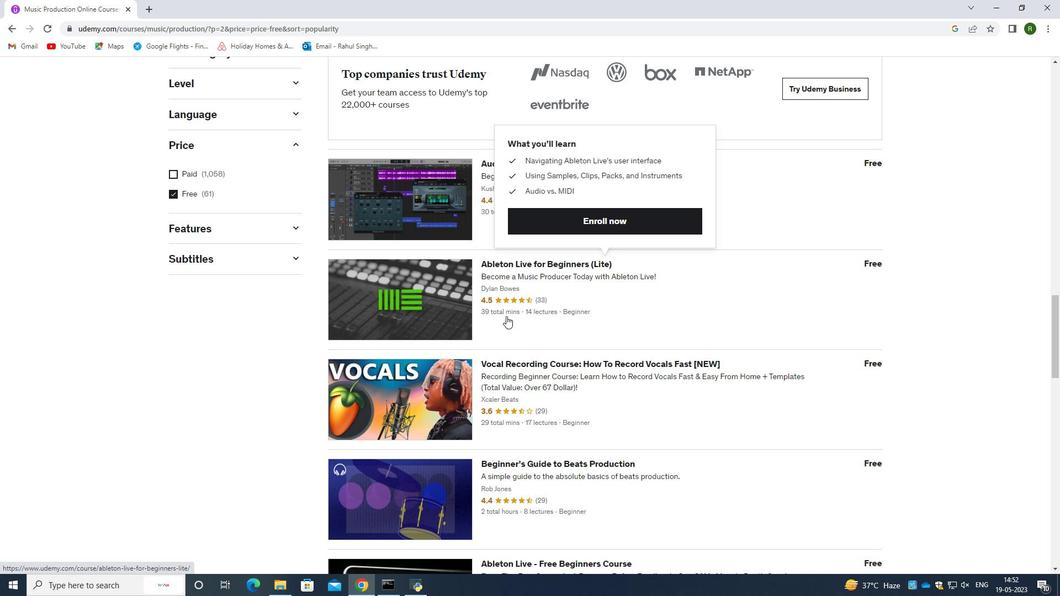 
Action: Mouse scrolled (505, 315) with delta (0, 0)
Screenshot: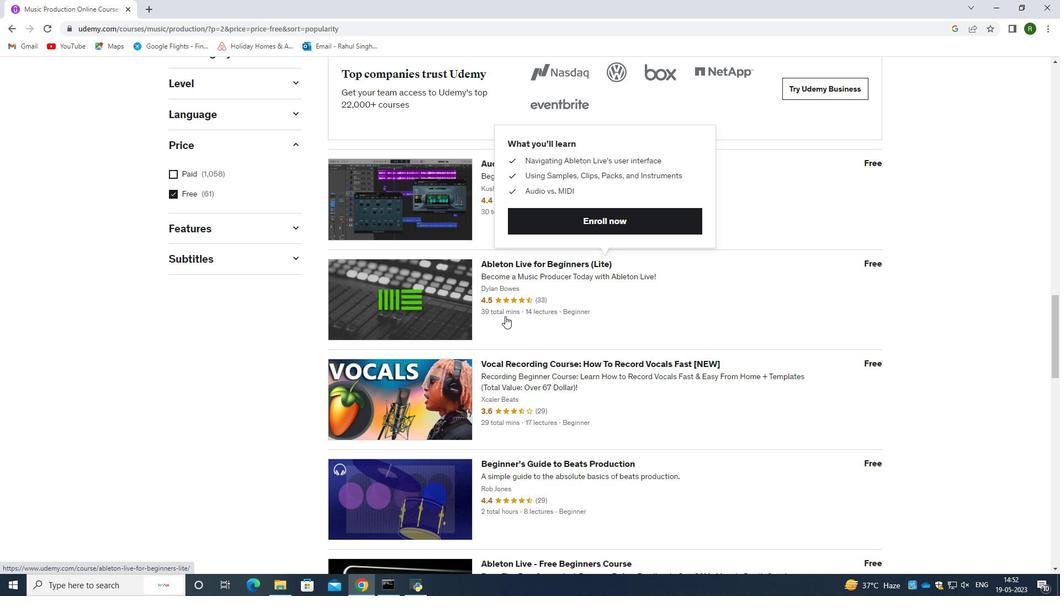 
Action: Mouse moved to (504, 316)
Screenshot: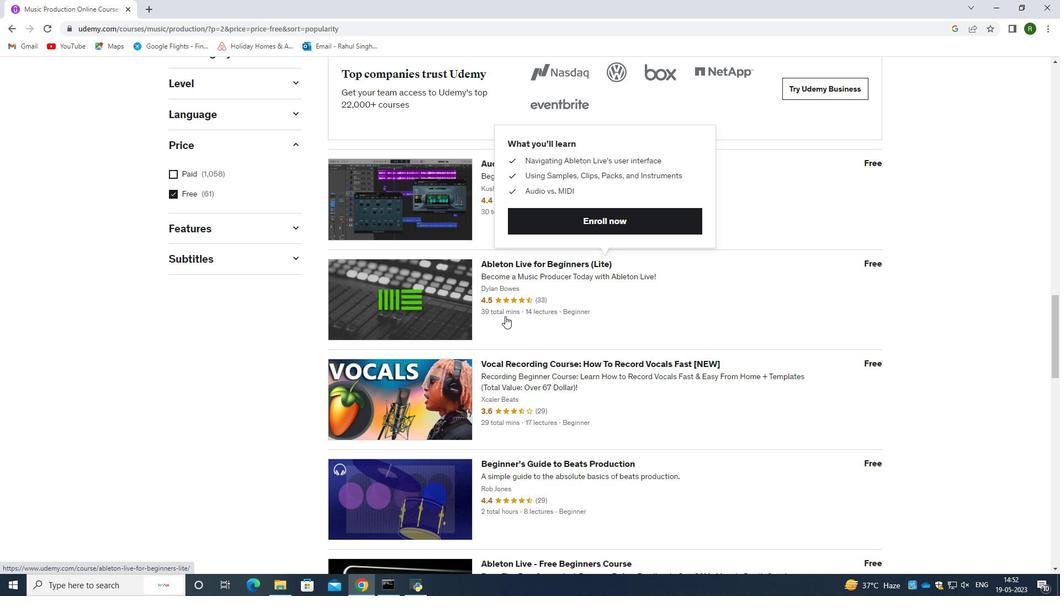 
Action: Mouse scrolled (504, 315) with delta (0, 0)
Screenshot: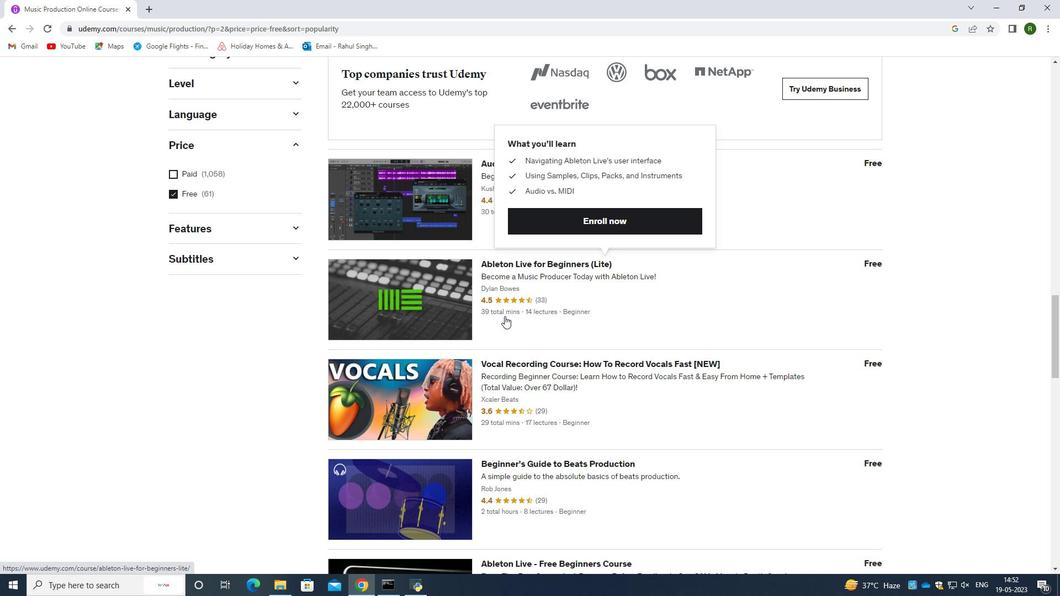 
Action: Mouse scrolled (504, 315) with delta (0, 0)
Screenshot: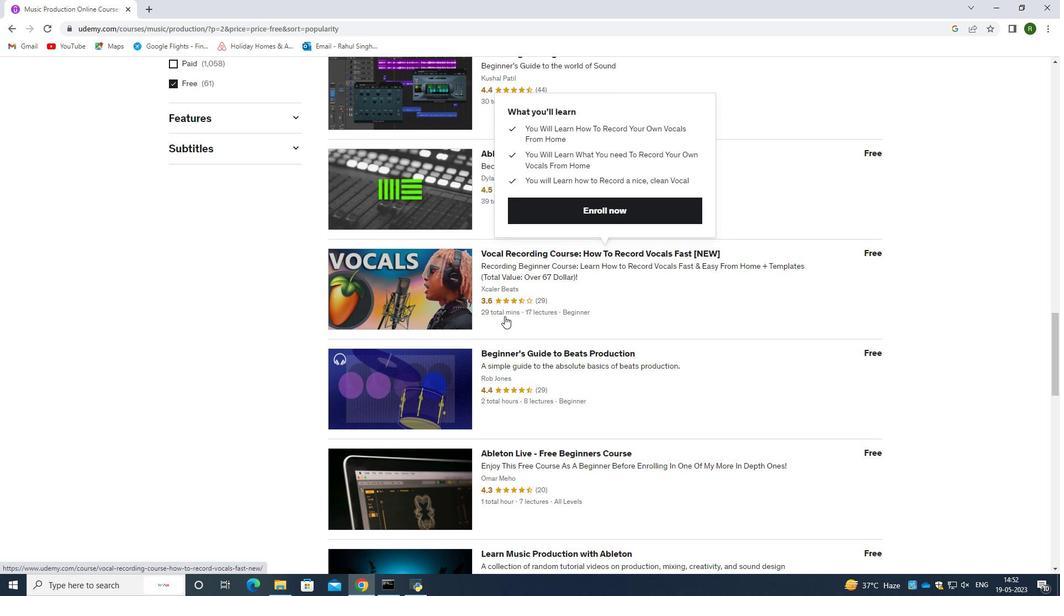 
Action: Mouse moved to (517, 313)
Screenshot: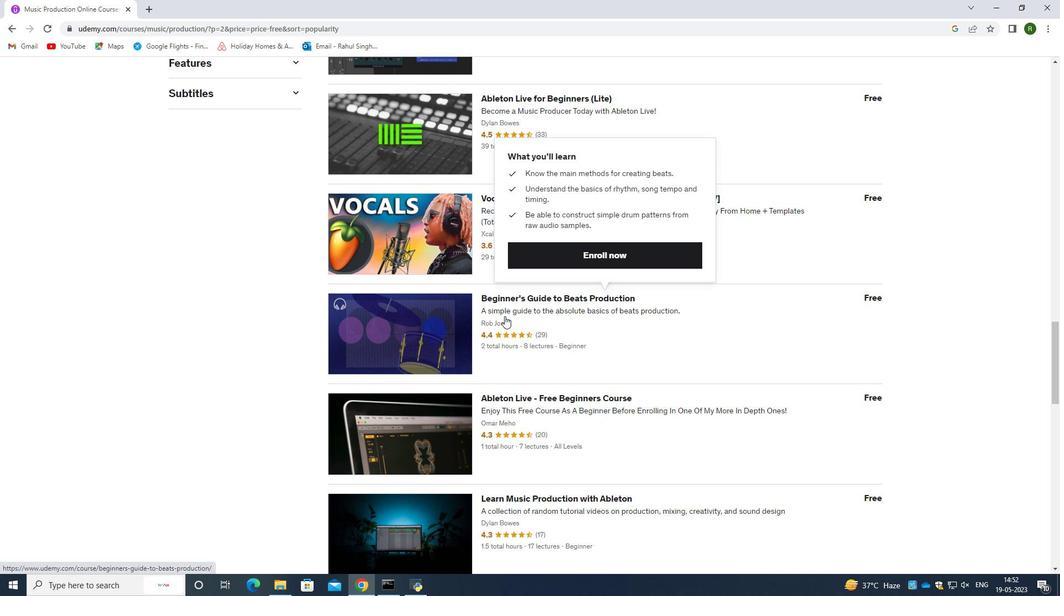 
Action: Mouse scrolled (517, 313) with delta (0, 0)
Screenshot: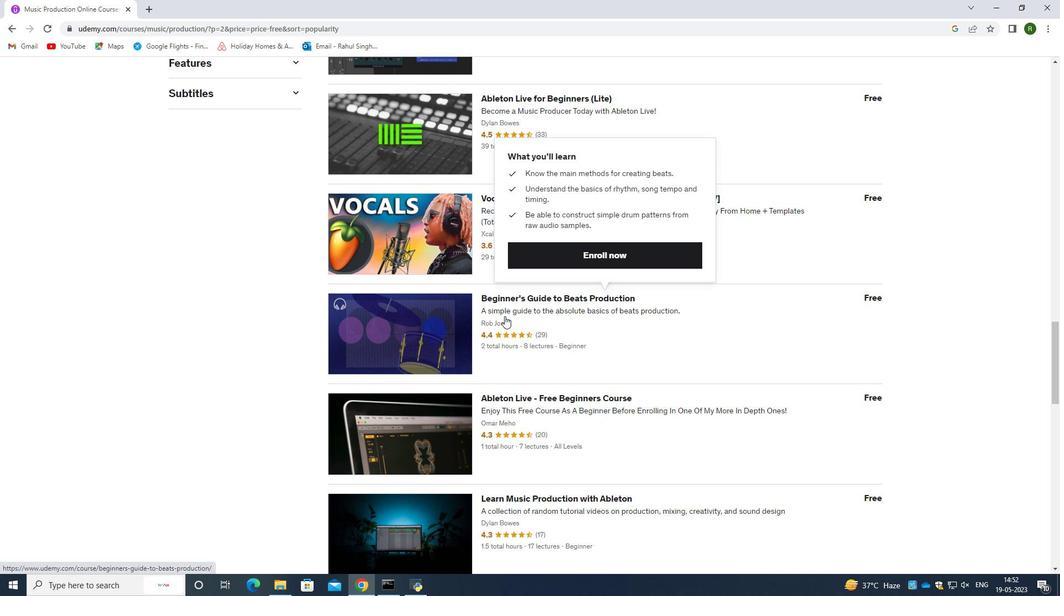 
Action: Mouse moved to (480, 307)
Screenshot: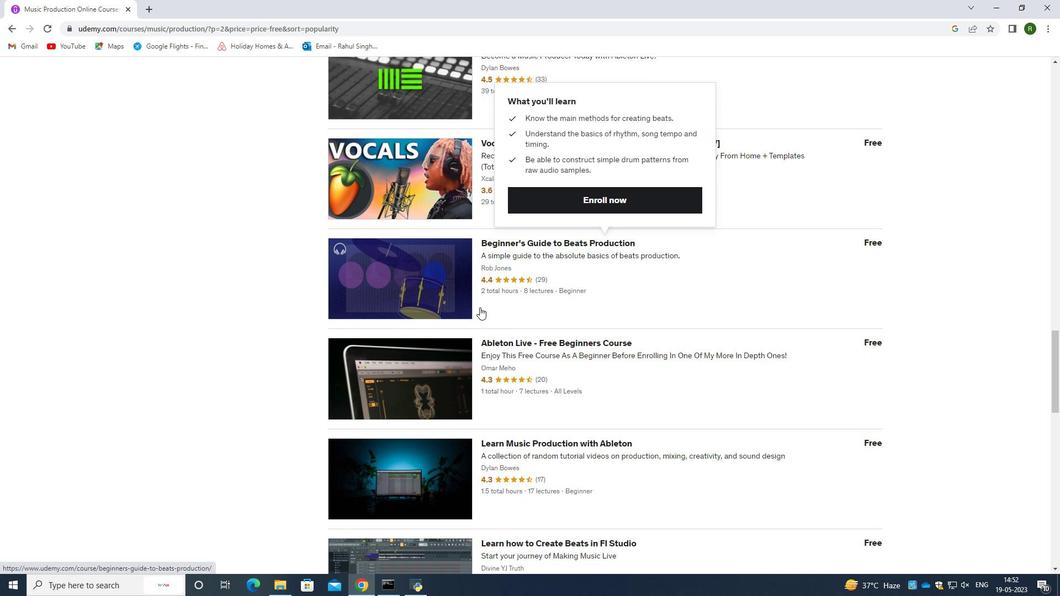 
Action: Mouse scrolled (480, 306) with delta (0, 0)
Screenshot: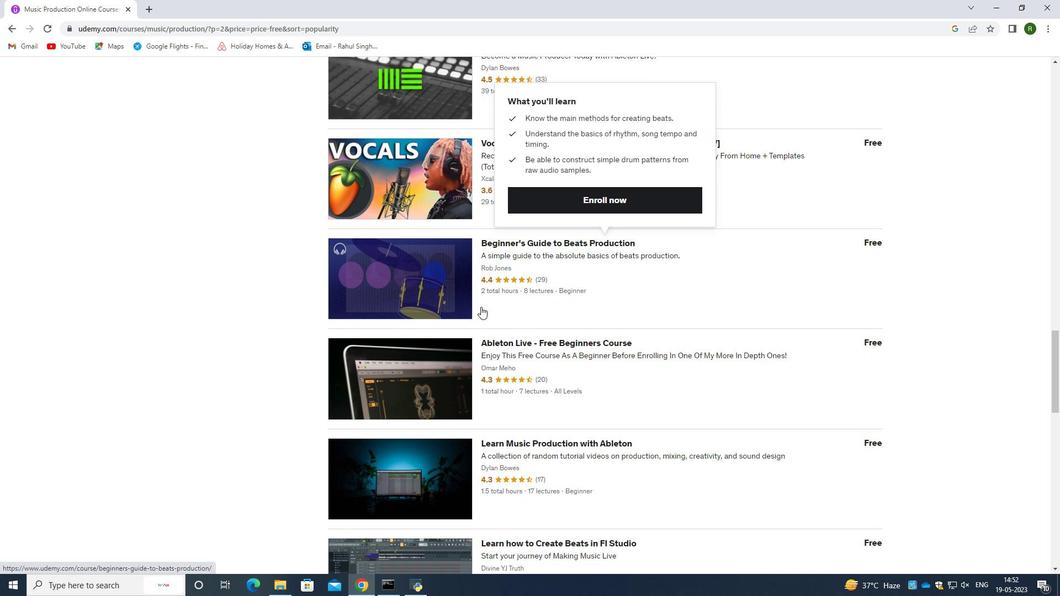 
Action: Mouse moved to (490, 318)
Screenshot: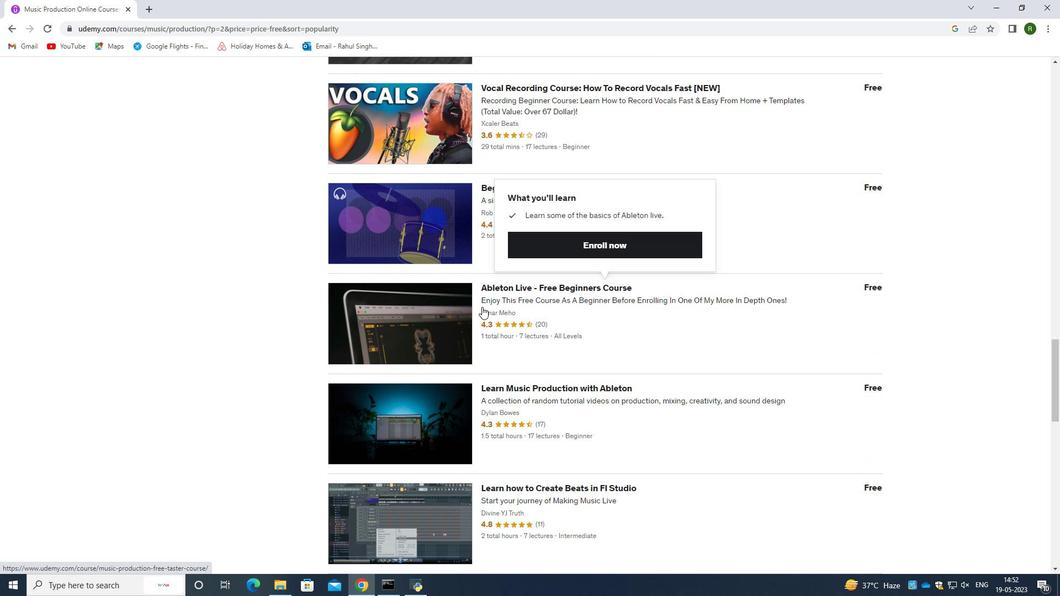 
Action: Mouse scrolled (490, 318) with delta (0, 0)
Screenshot: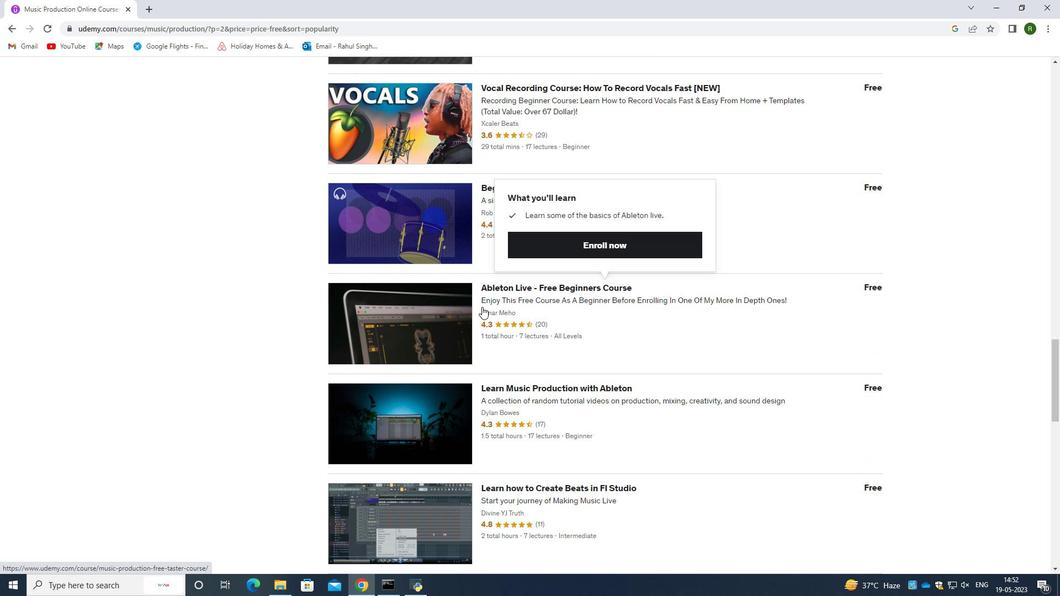 
Action: Mouse moved to (511, 326)
Screenshot: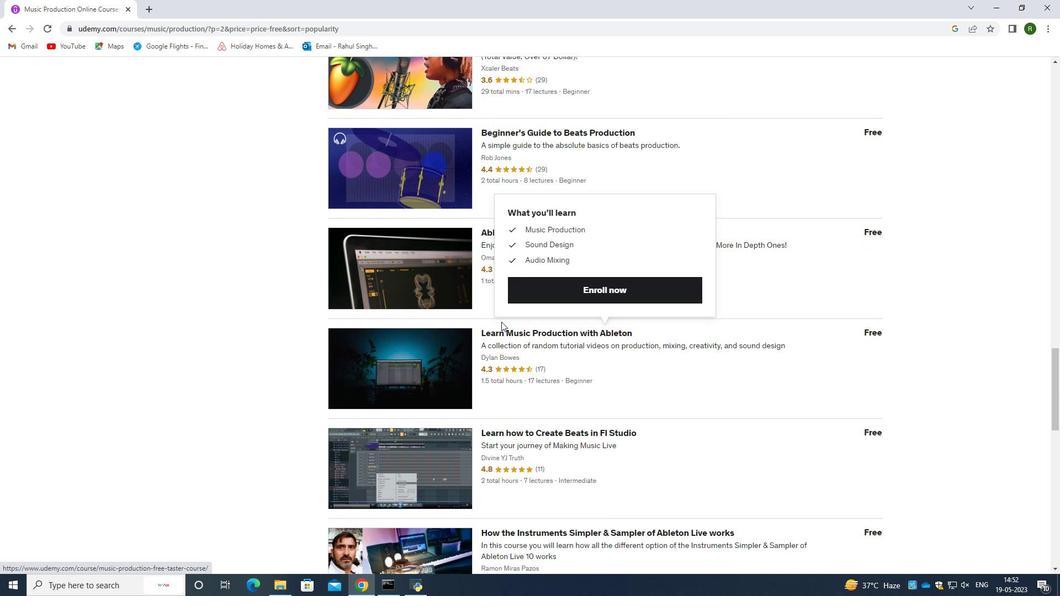 
Action: Mouse scrolled (511, 325) with delta (0, 0)
Screenshot: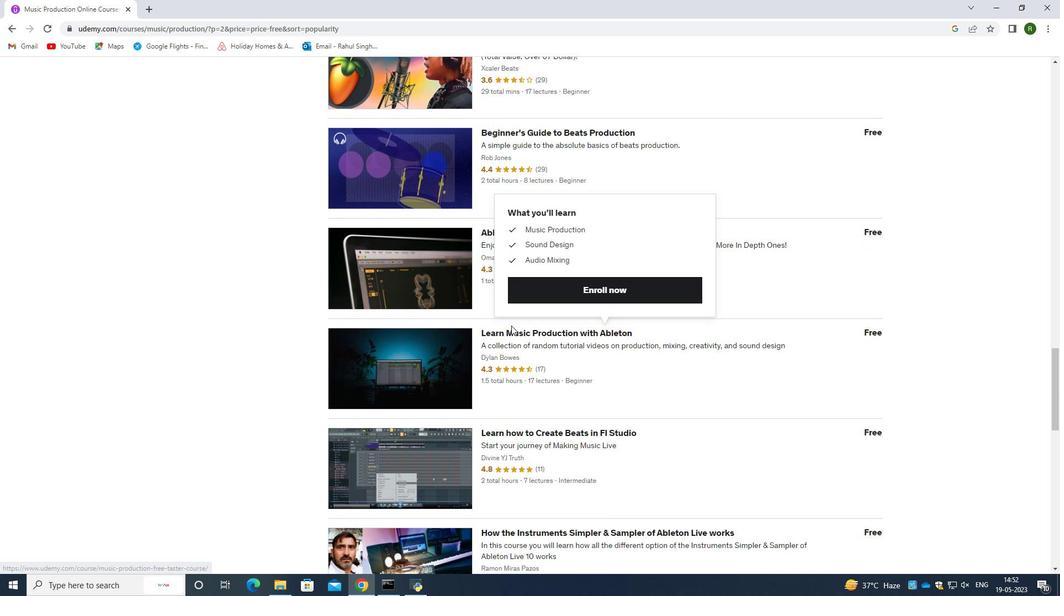 
Action: Mouse moved to (512, 328)
Screenshot: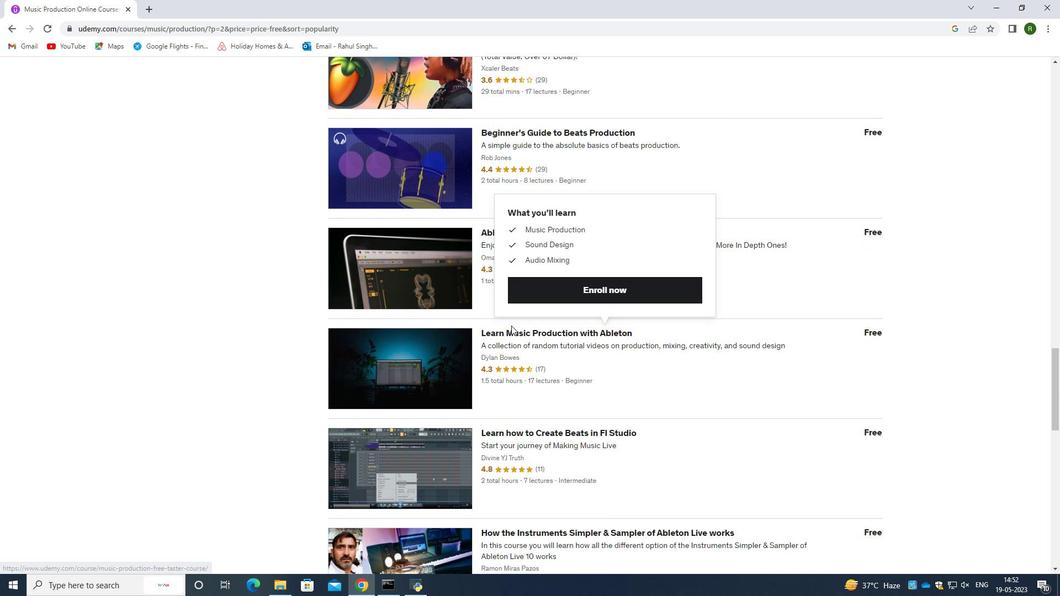 
Action: Mouse scrolled (512, 327) with delta (0, 0)
Screenshot: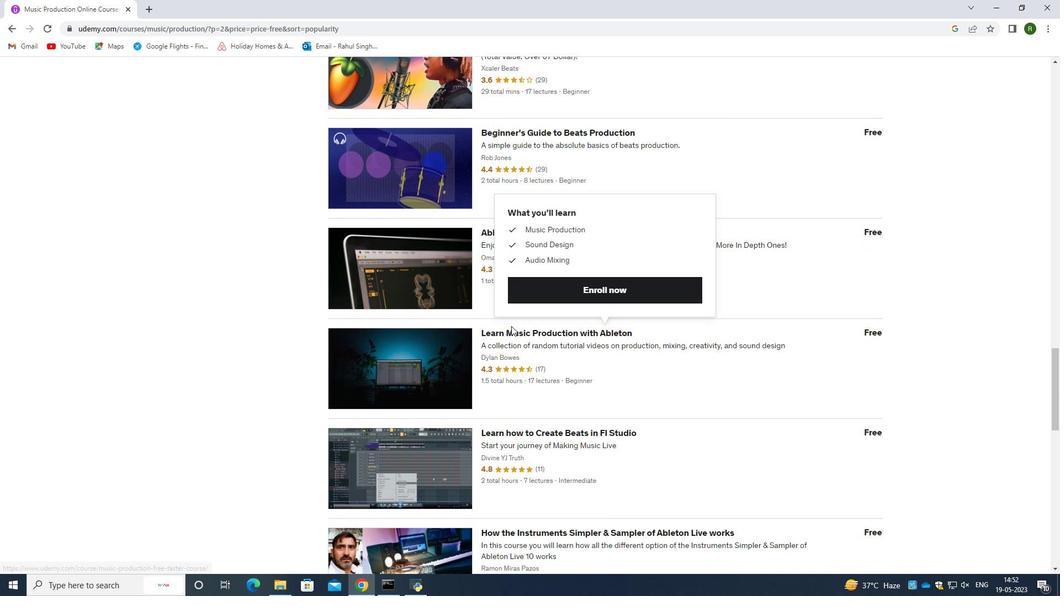 
Action: Mouse scrolled (512, 328) with delta (0, 0)
Screenshot: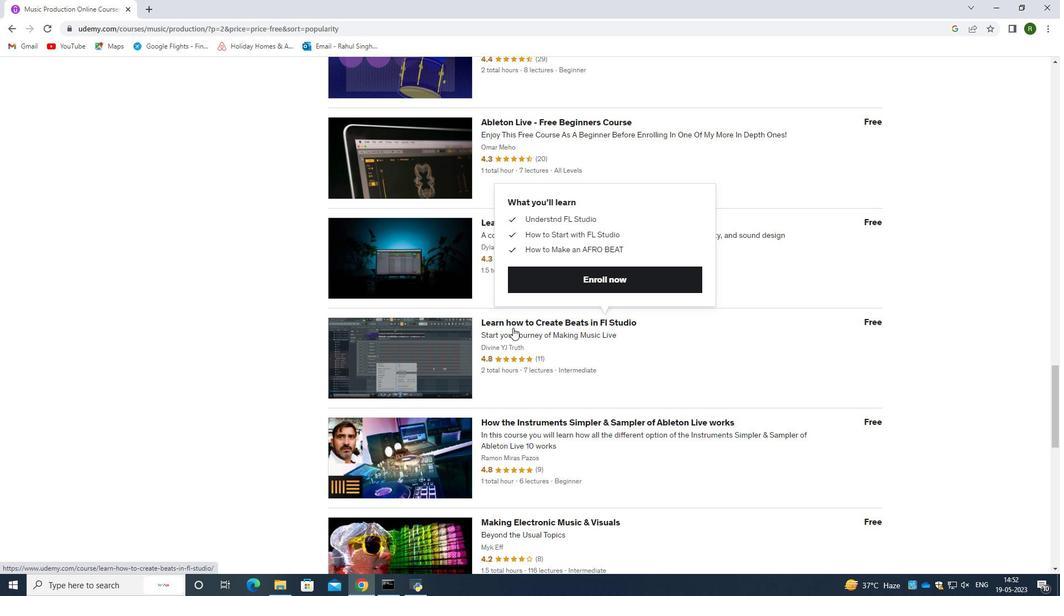 
Action: Mouse scrolled (512, 328) with delta (0, 0)
Screenshot: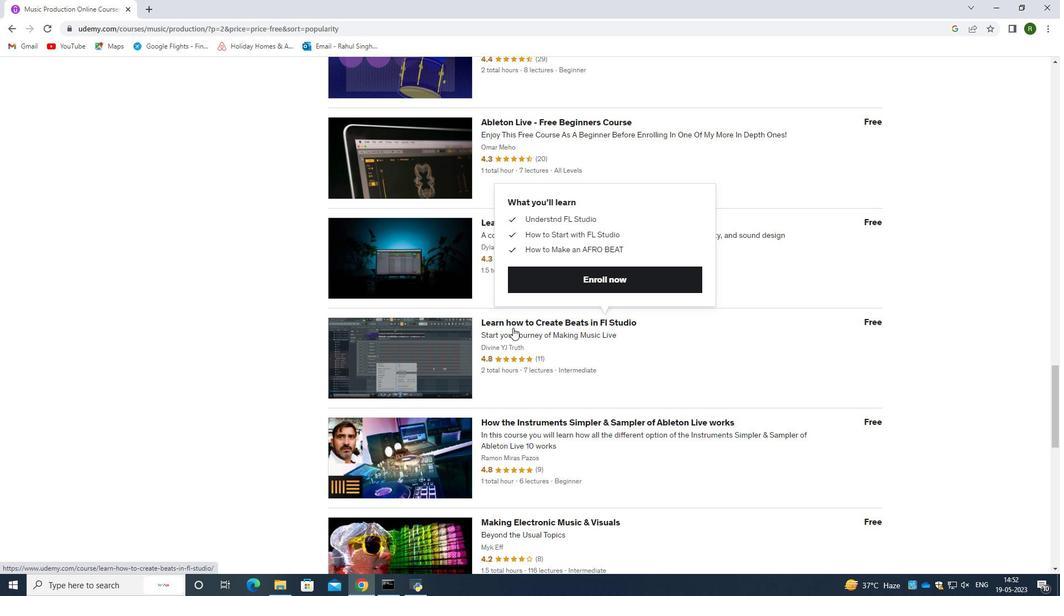 
Action: Mouse scrolled (512, 328) with delta (0, 0)
Screenshot: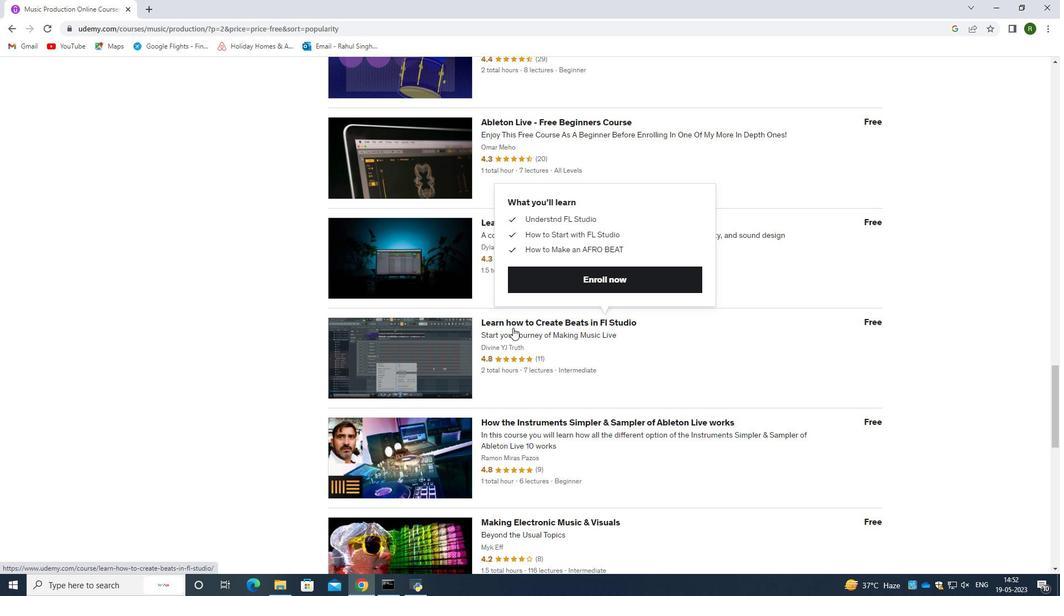 
Action: Mouse scrolled (512, 328) with delta (0, 0)
Screenshot: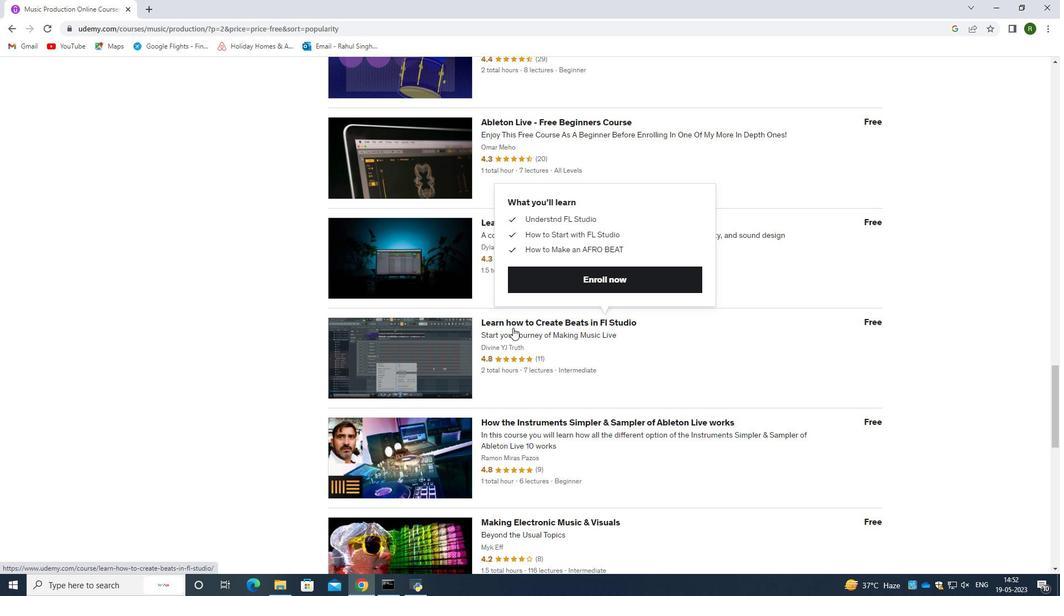
Action: Mouse scrolled (512, 328) with delta (0, 0)
Screenshot: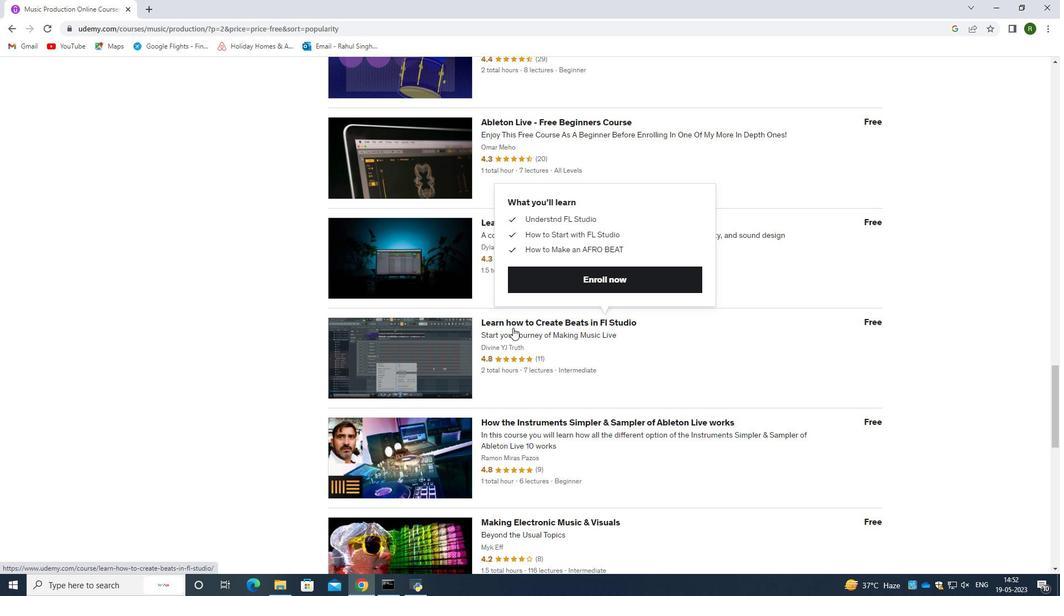 
Action: Mouse scrolled (512, 328) with delta (0, 0)
Screenshot: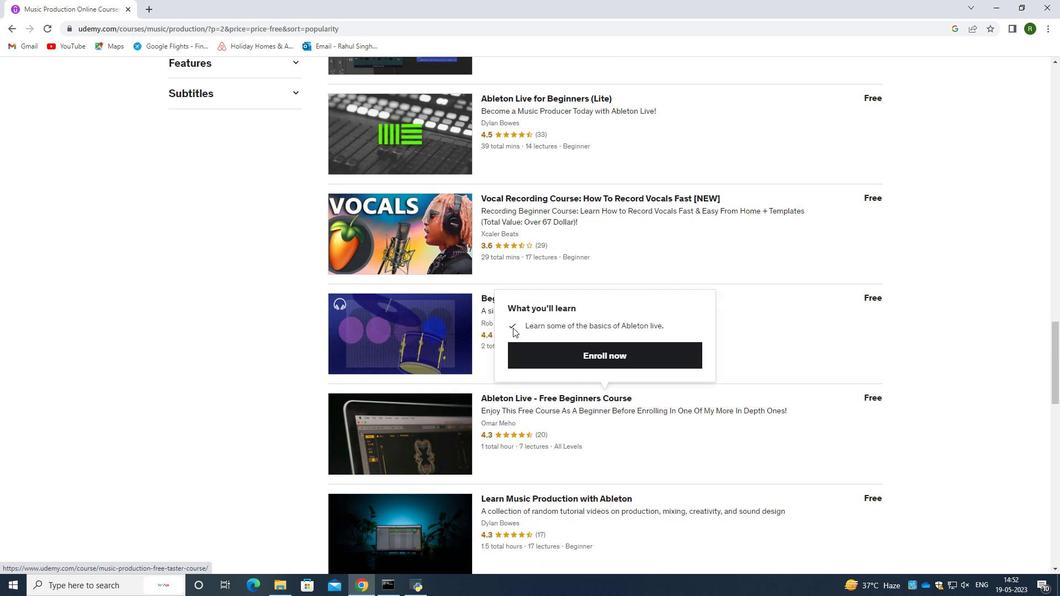 
Action: Mouse scrolled (512, 328) with delta (0, 0)
Screenshot: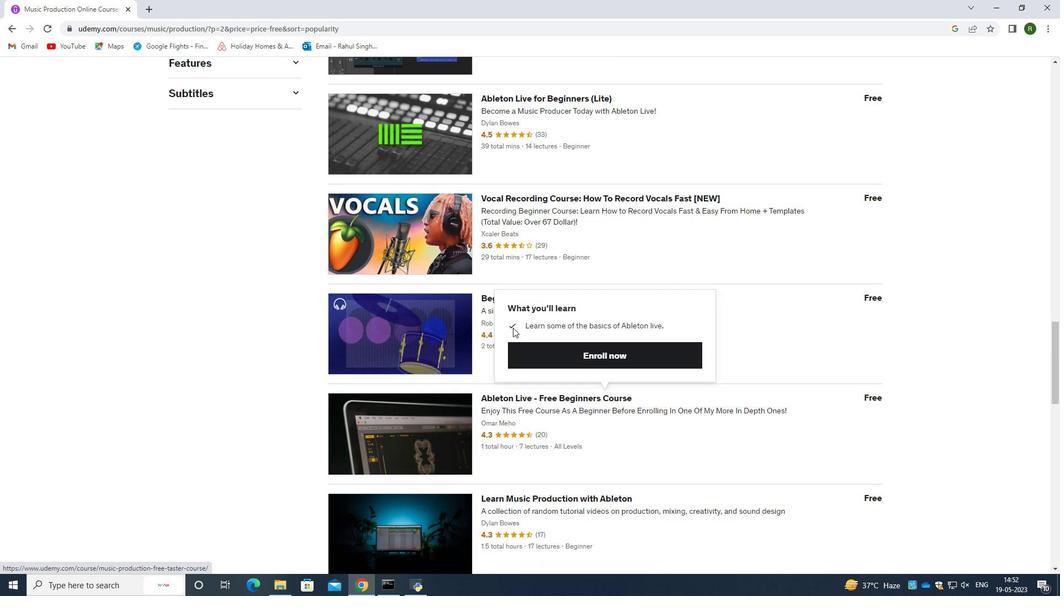 
Action: Mouse scrolled (512, 328) with delta (0, 0)
Screenshot: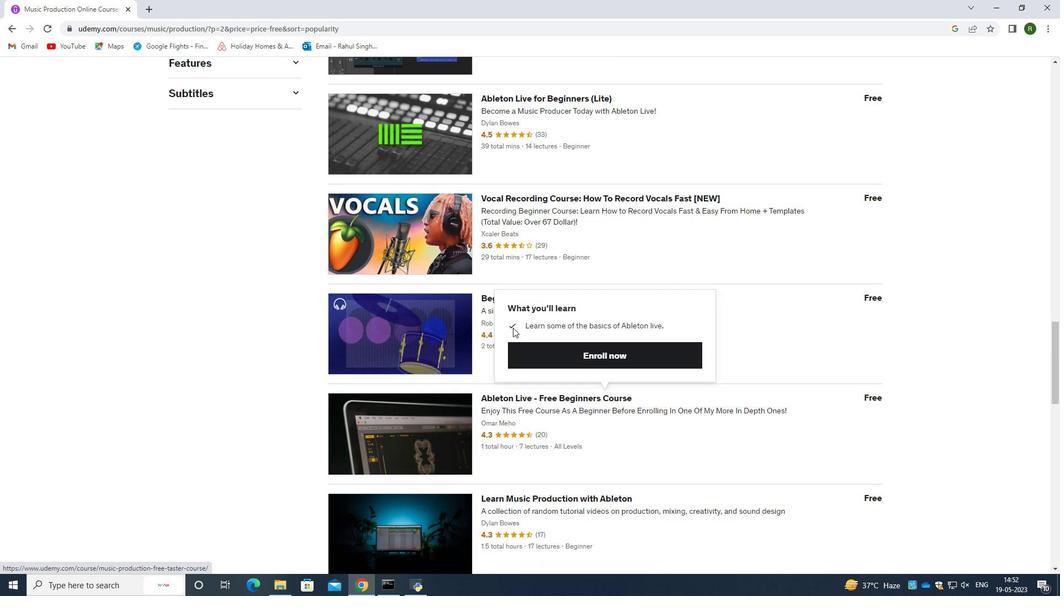 
Action: Mouse scrolled (512, 328) with delta (0, 0)
Screenshot: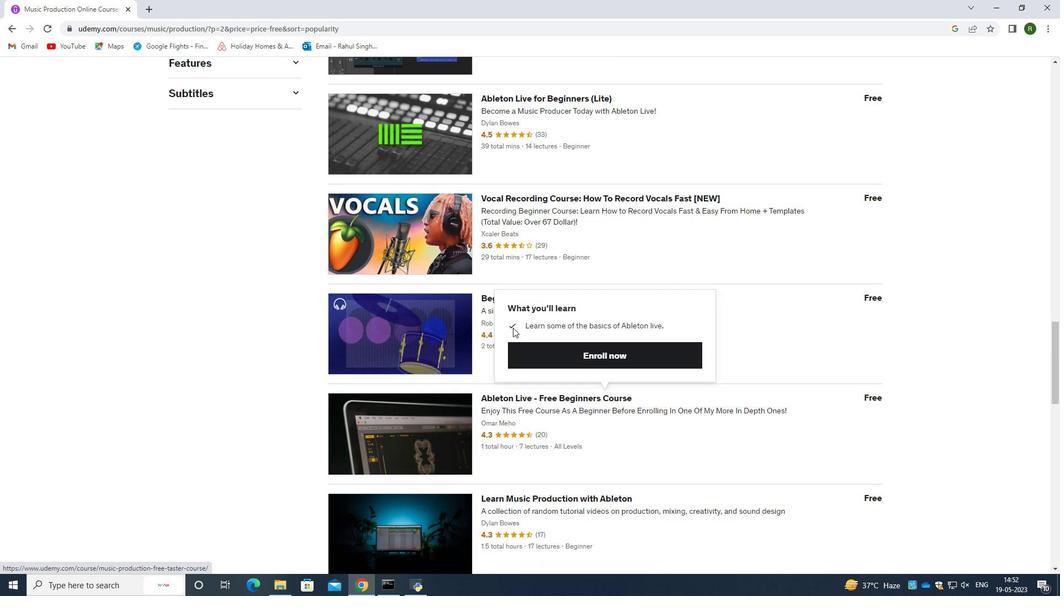 
Action: Mouse scrolled (512, 328) with delta (0, 0)
Screenshot: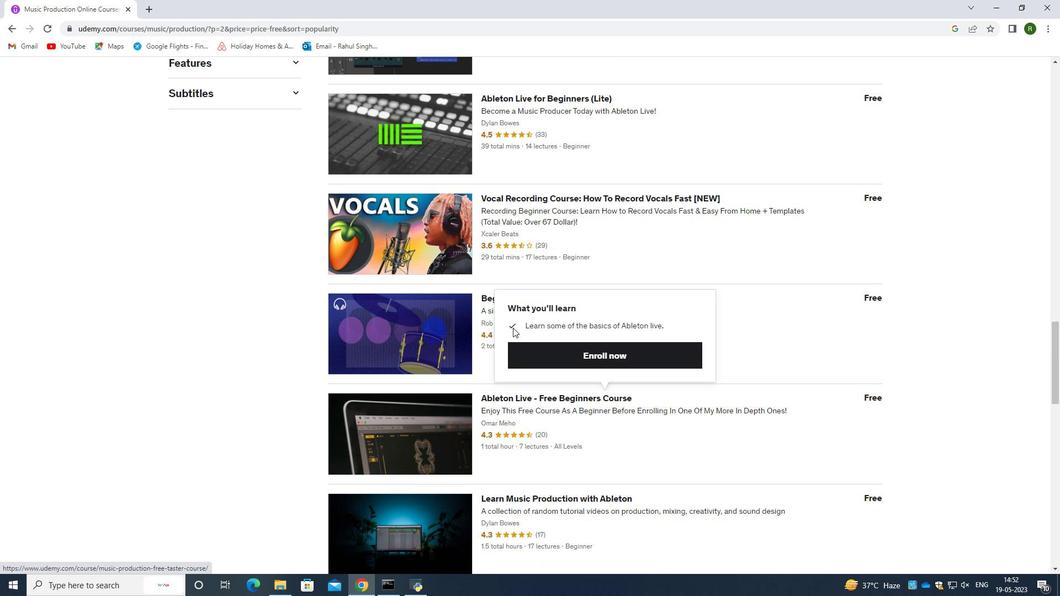 
Action: Mouse scrolled (512, 327) with delta (0, 0)
Screenshot: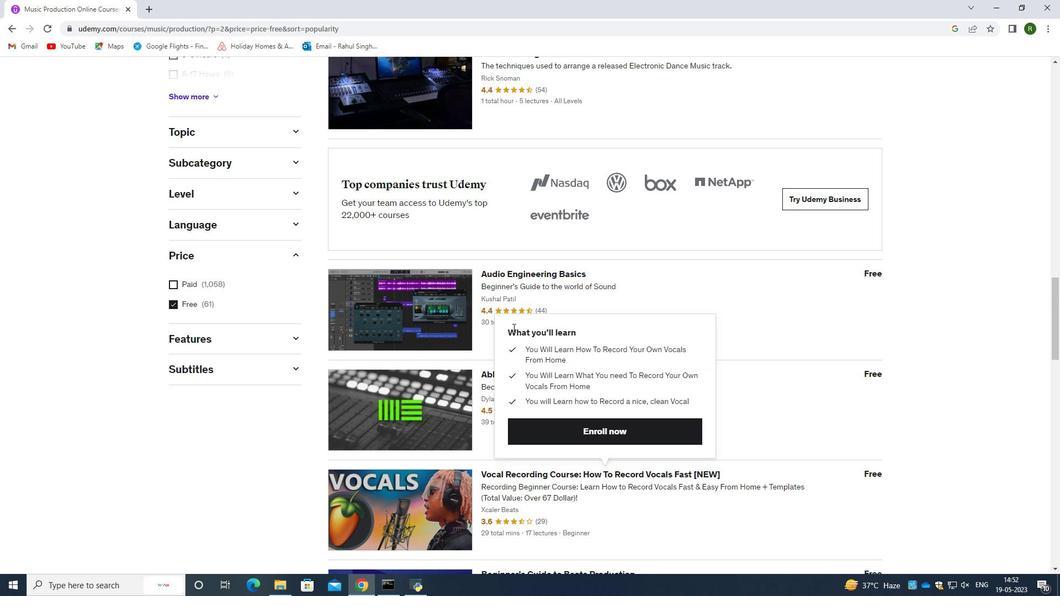 
Action: Mouse scrolled (512, 327) with delta (0, 0)
Screenshot: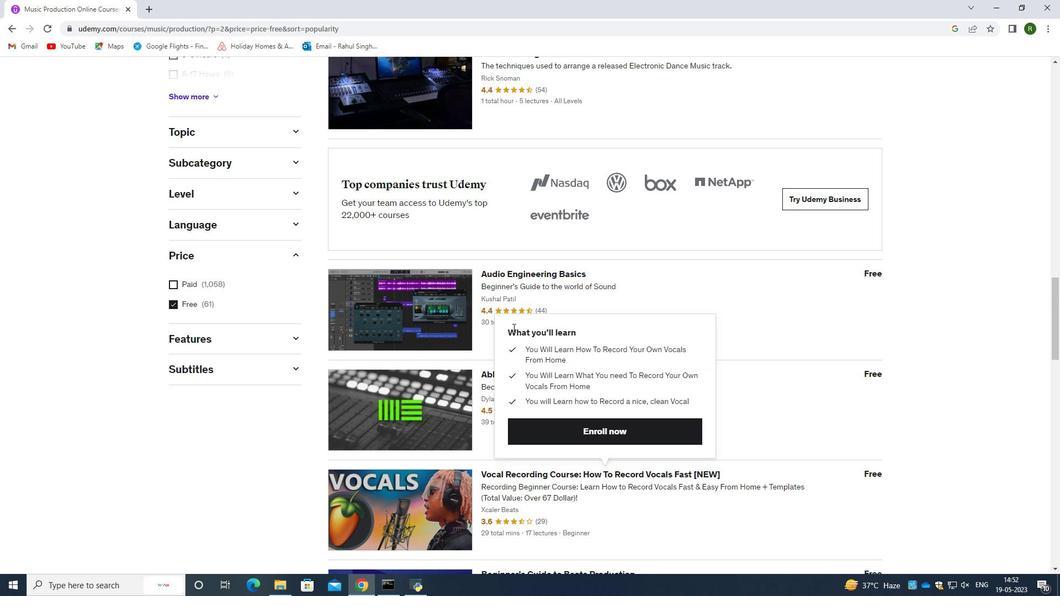 
Action: Mouse scrolled (512, 327) with delta (0, 0)
Screenshot: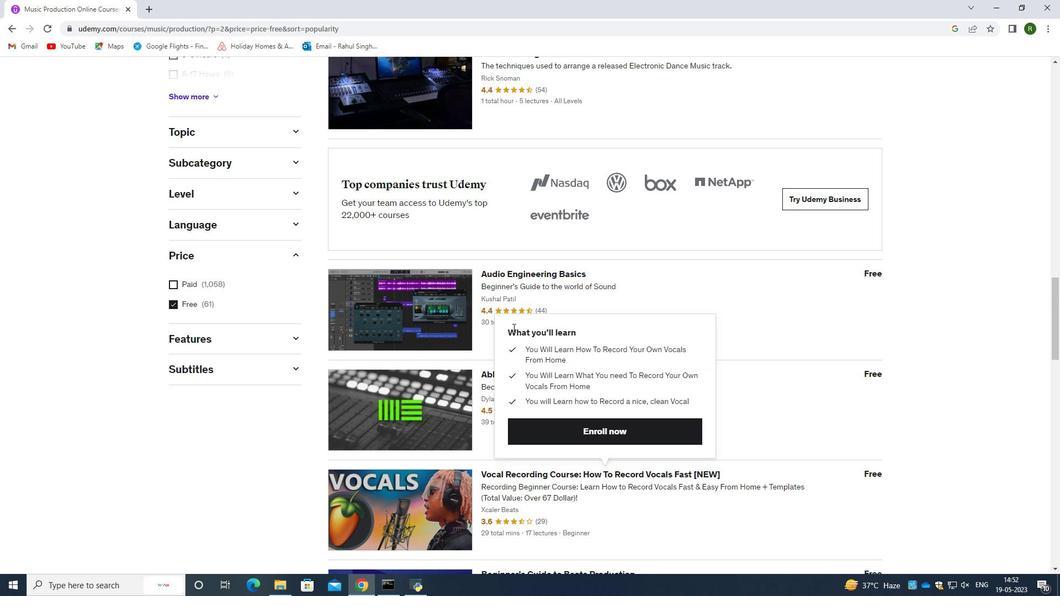 
Action: Mouse scrolled (512, 327) with delta (0, 0)
Screenshot: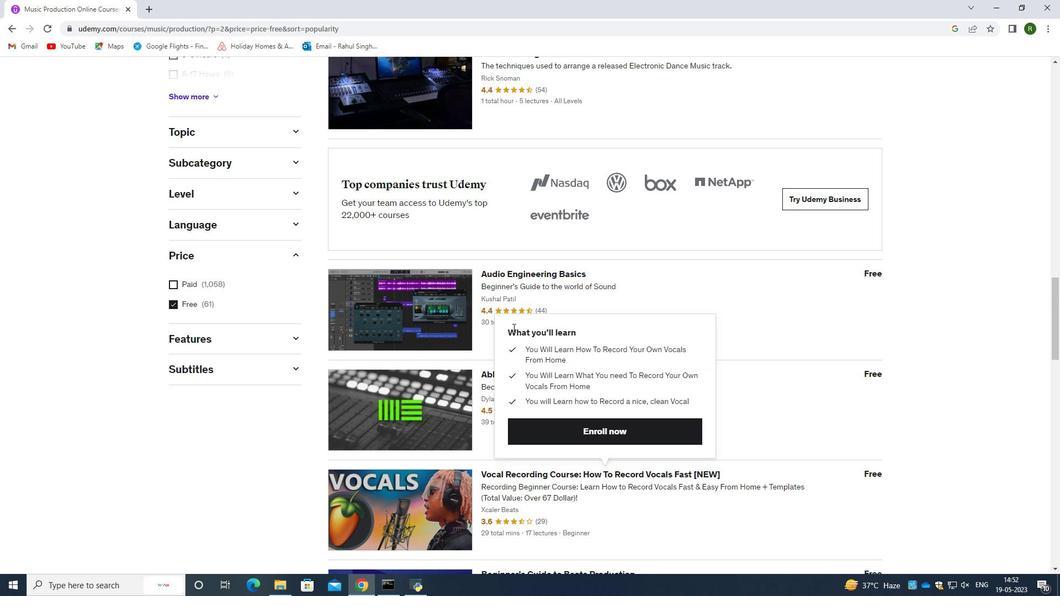 
Action: Mouse scrolled (512, 327) with delta (0, 0)
Screenshot: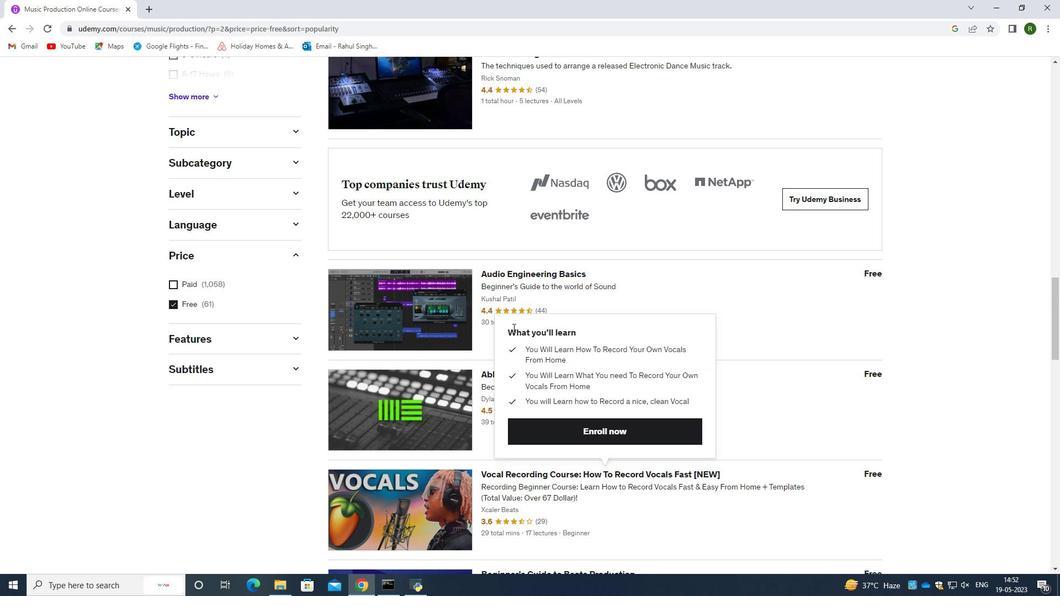 
Action: Mouse scrolled (512, 327) with delta (0, 0)
Screenshot: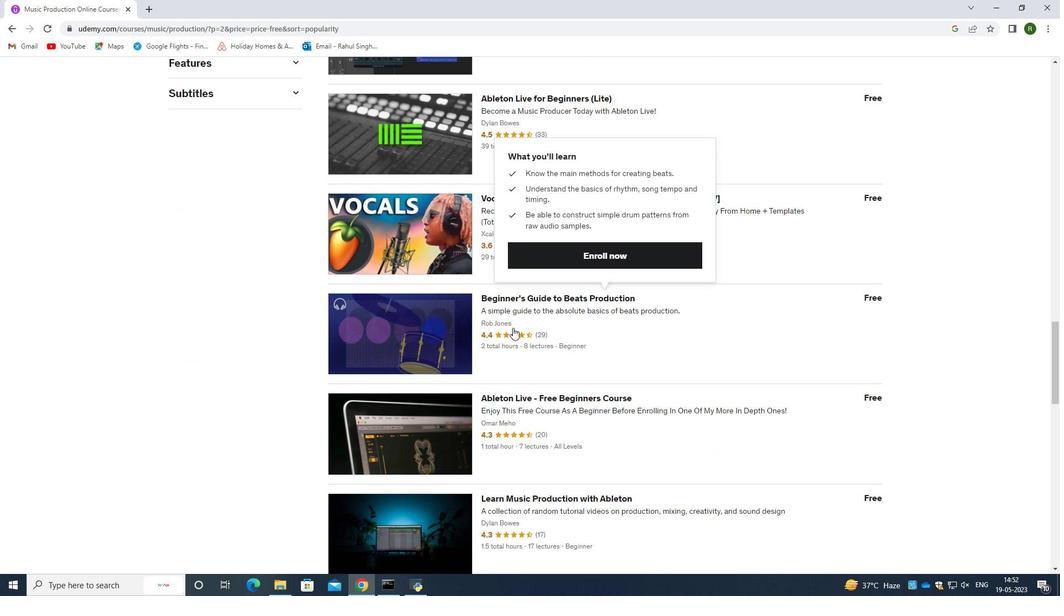 
Action: Mouse scrolled (512, 327) with delta (0, 0)
Screenshot: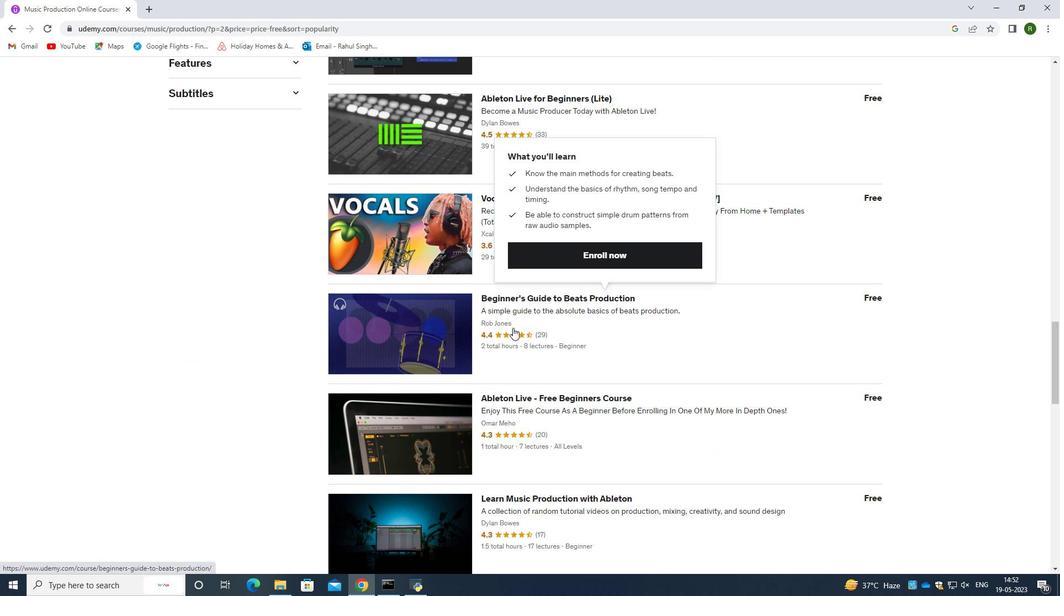 
Action: Mouse scrolled (512, 327) with delta (0, 0)
Screenshot: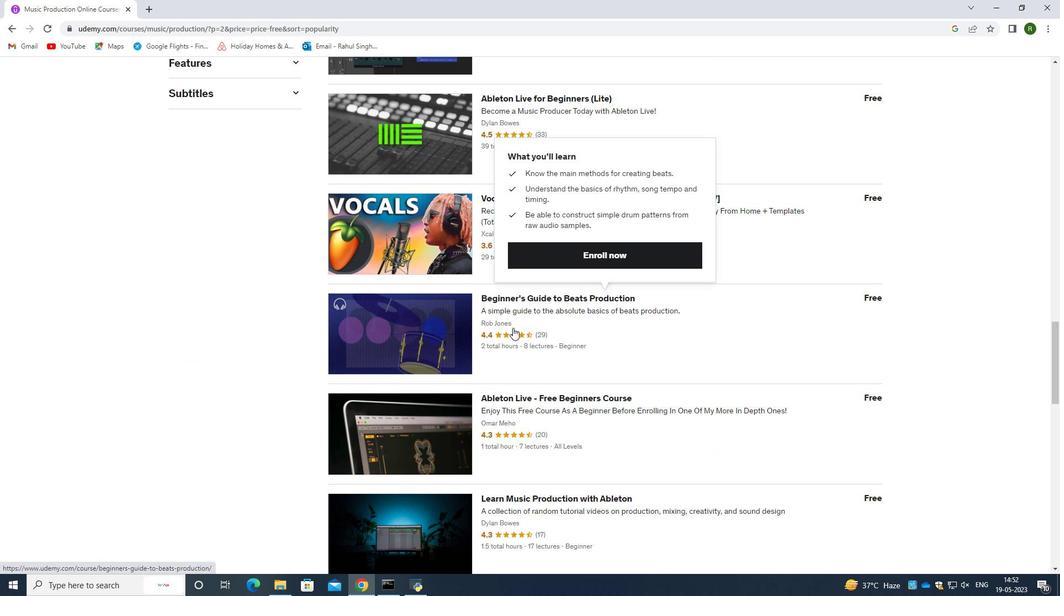 
Action: Mouse scrolled (512, 327) with delta (0, 0)
Screenshot: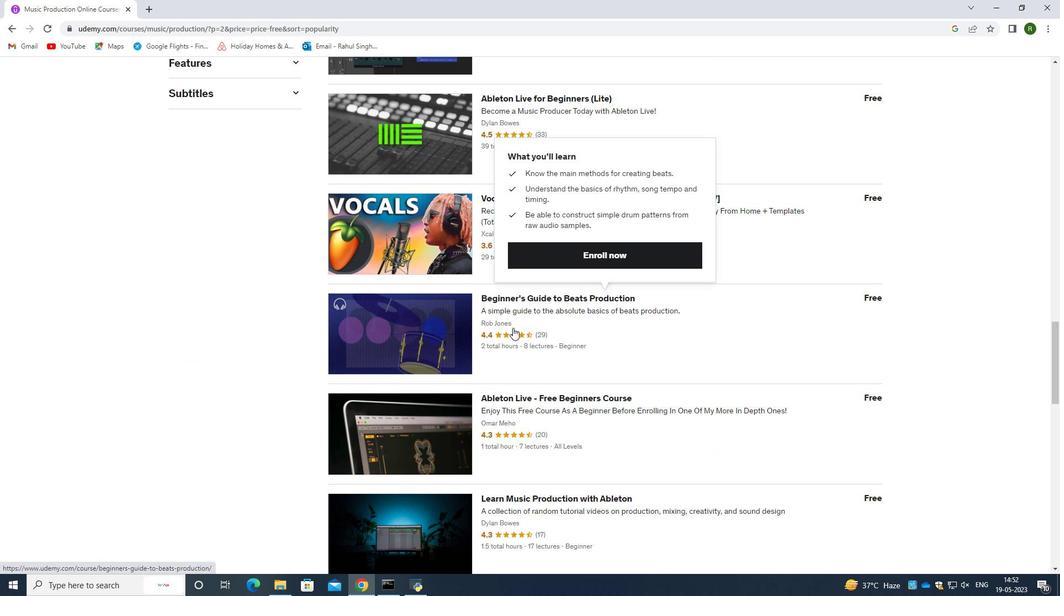 
Action: Mouse scrolled (512, 327) with delta (0, 0)
Screenshot: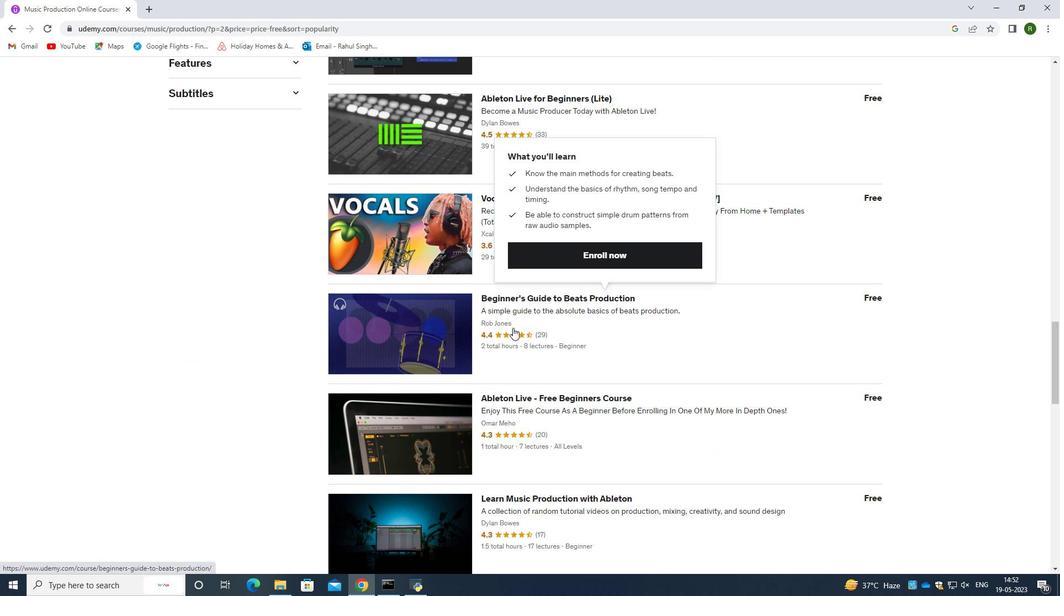 
Action: Mouse scrolled (512, 327) with delta (0, 0)
Screenshot: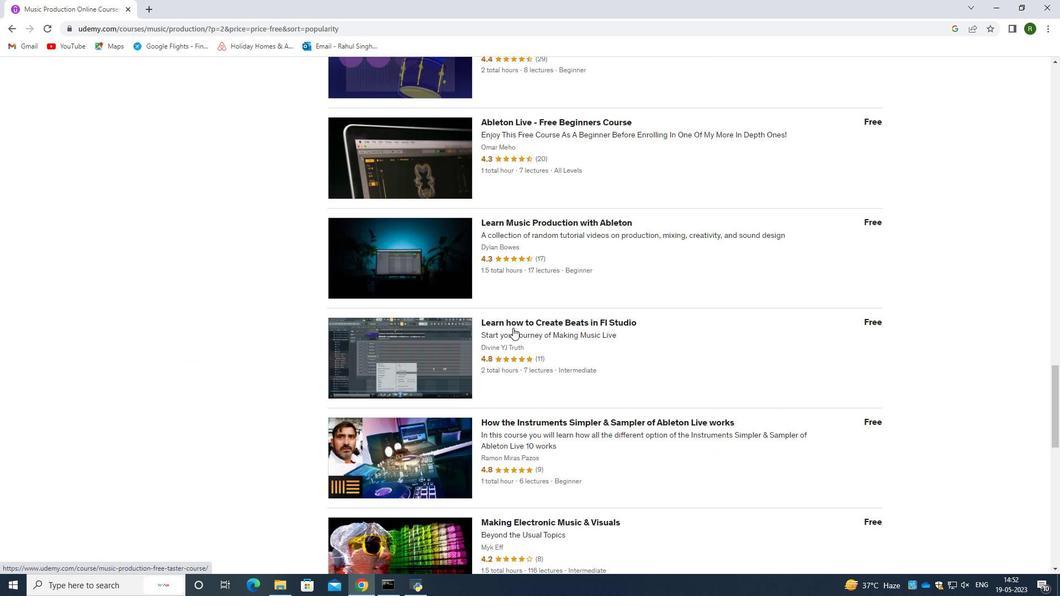 
Action: Mouse scrolled (512, 327) with delta (0, 0)
Screenshot: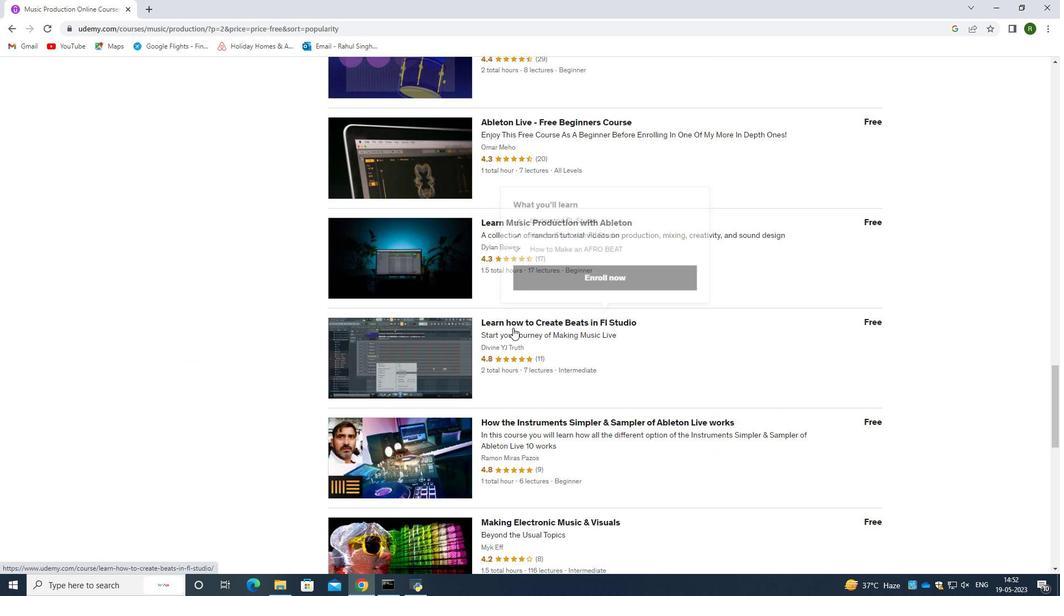 
Action: Mouse scrolled (512, 327) with delta (0, 0)
Screenshot: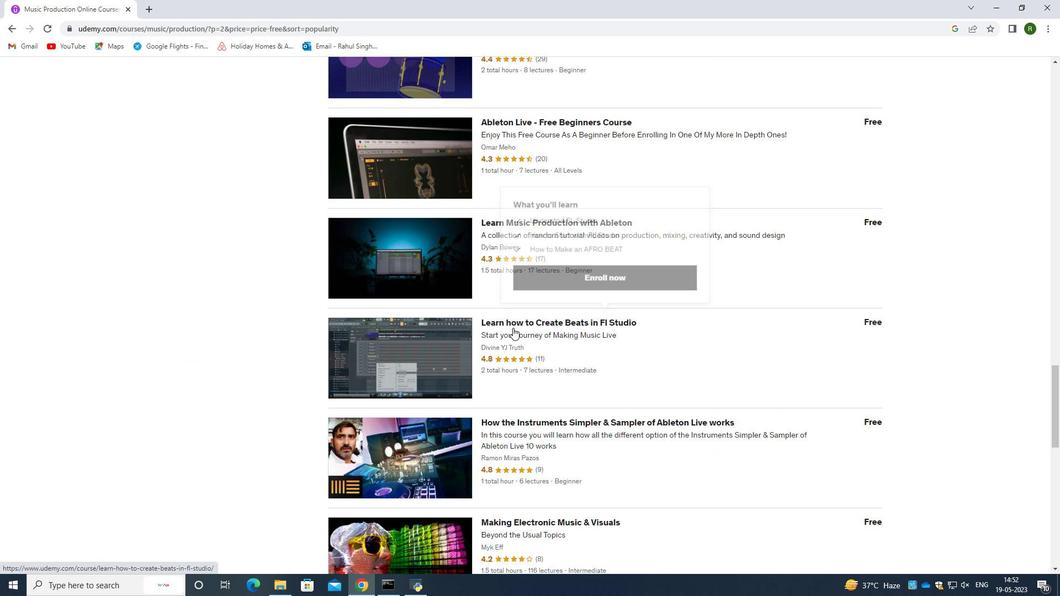 
Action: Mouse scrolled (512, 327) with delta (0, 0)
Screenshot: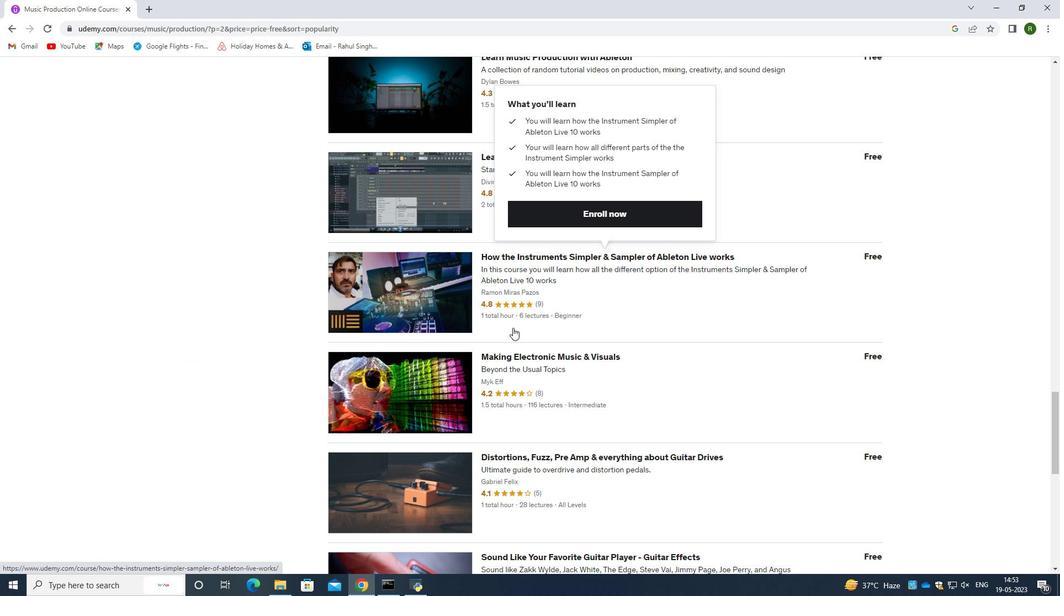 
Action: Mouse scrolled (512, 327) with delta (0, 0)
Screenshot: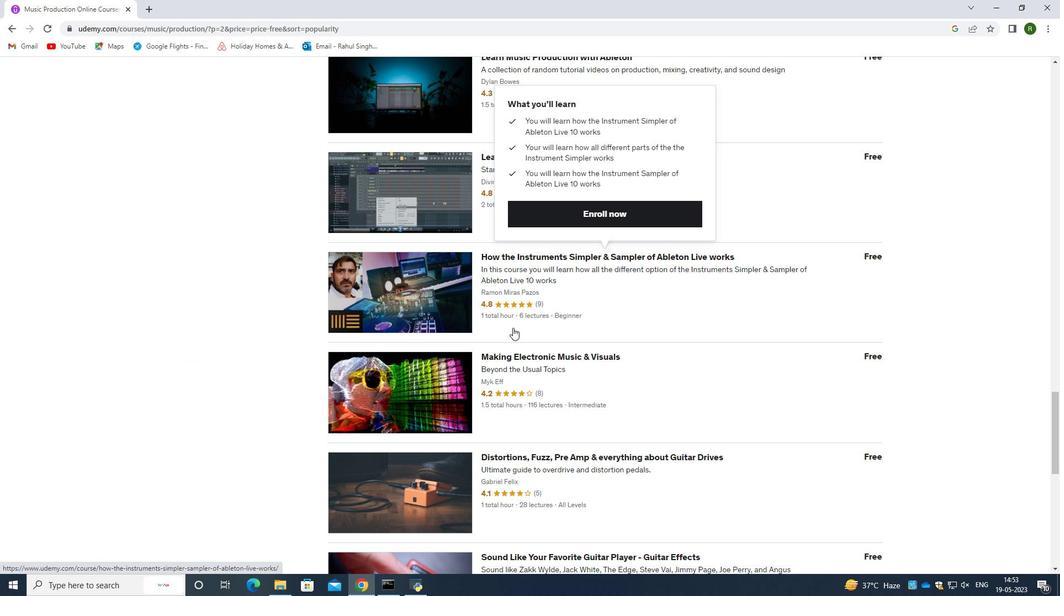 
Action: Mouse scrolled (512, 327) with delta (0, 0)
Screenshot: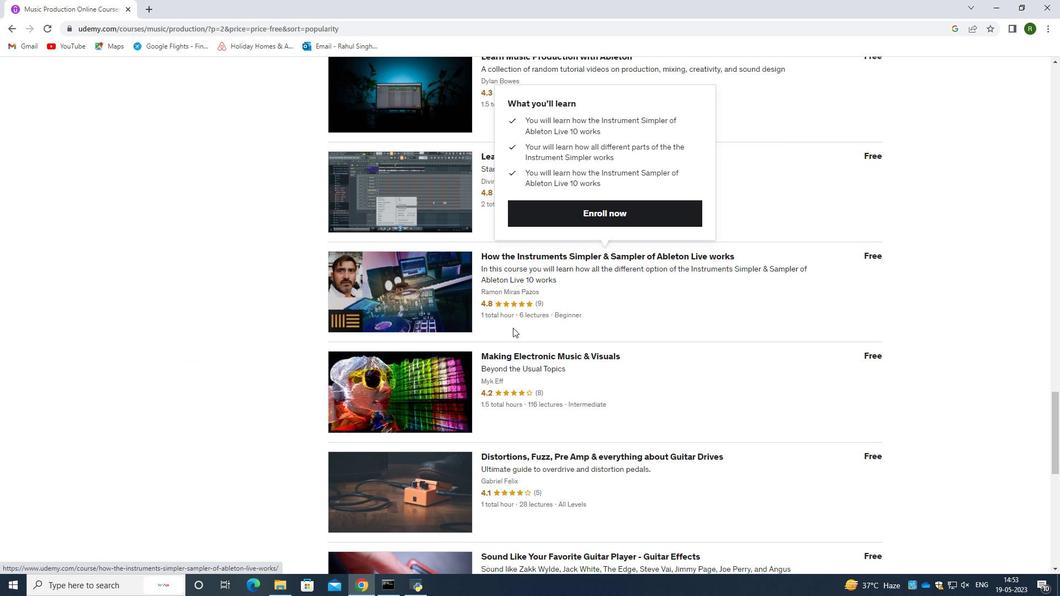 
Action: Mouse scrolled (512, 327) with delta (0, 0)
Screenshot: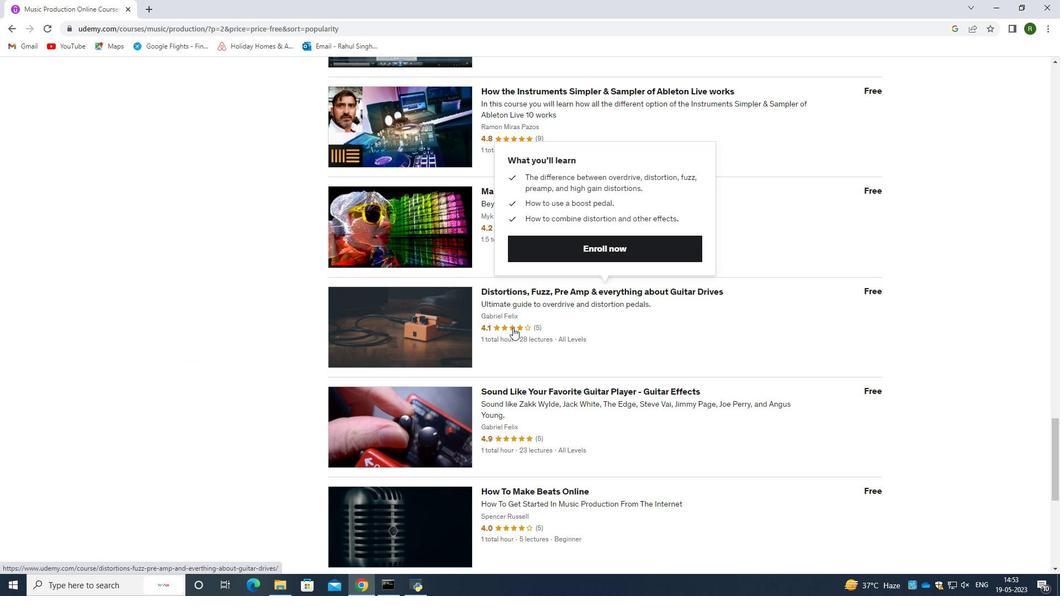 
Action: Mouse scrolled (512, 327) with delta (0, 0)
